 Task: Set up alerts for listings in Milwaukee, Wisconsin, within specific school districts.
Action: Mouse moved to (405, 242)
Screenshot: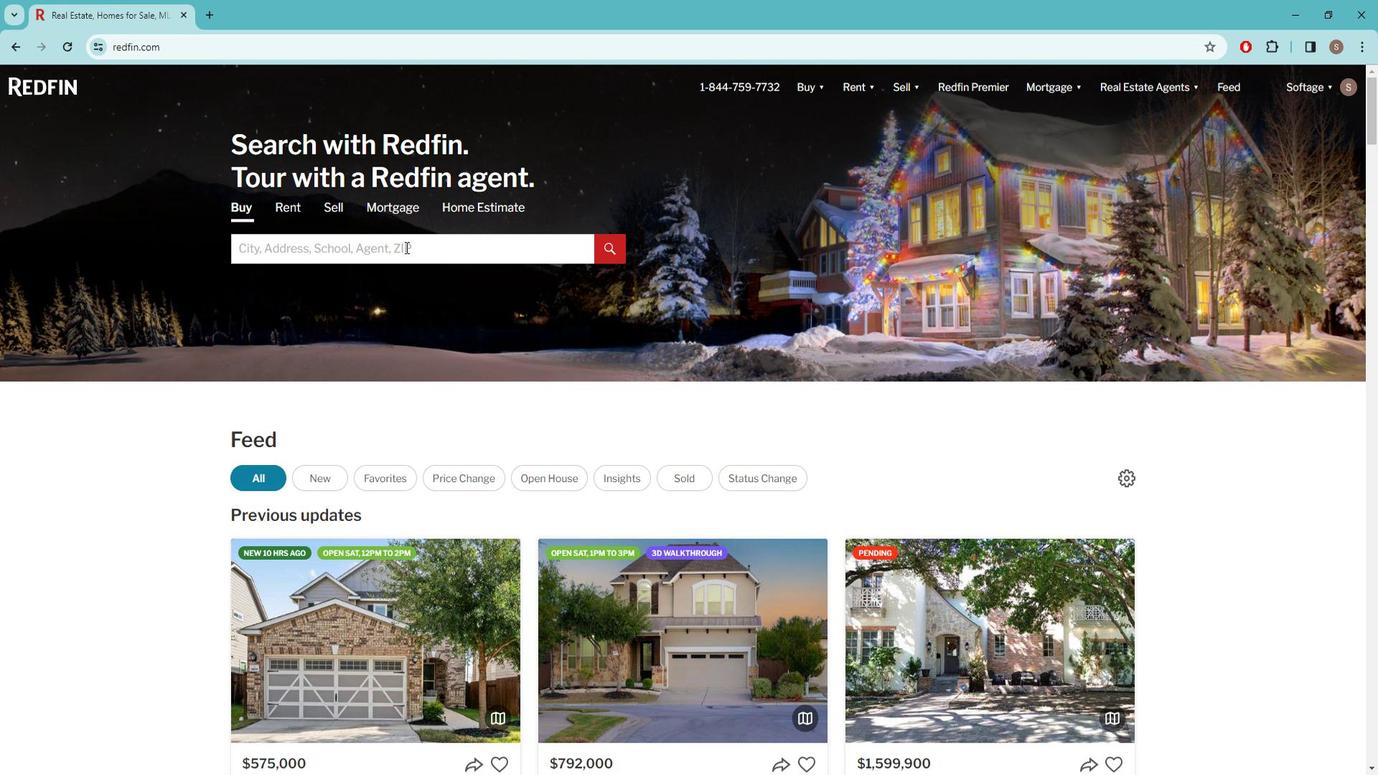 
Action: Mouse pressed left at (405, 242)
Screenshot: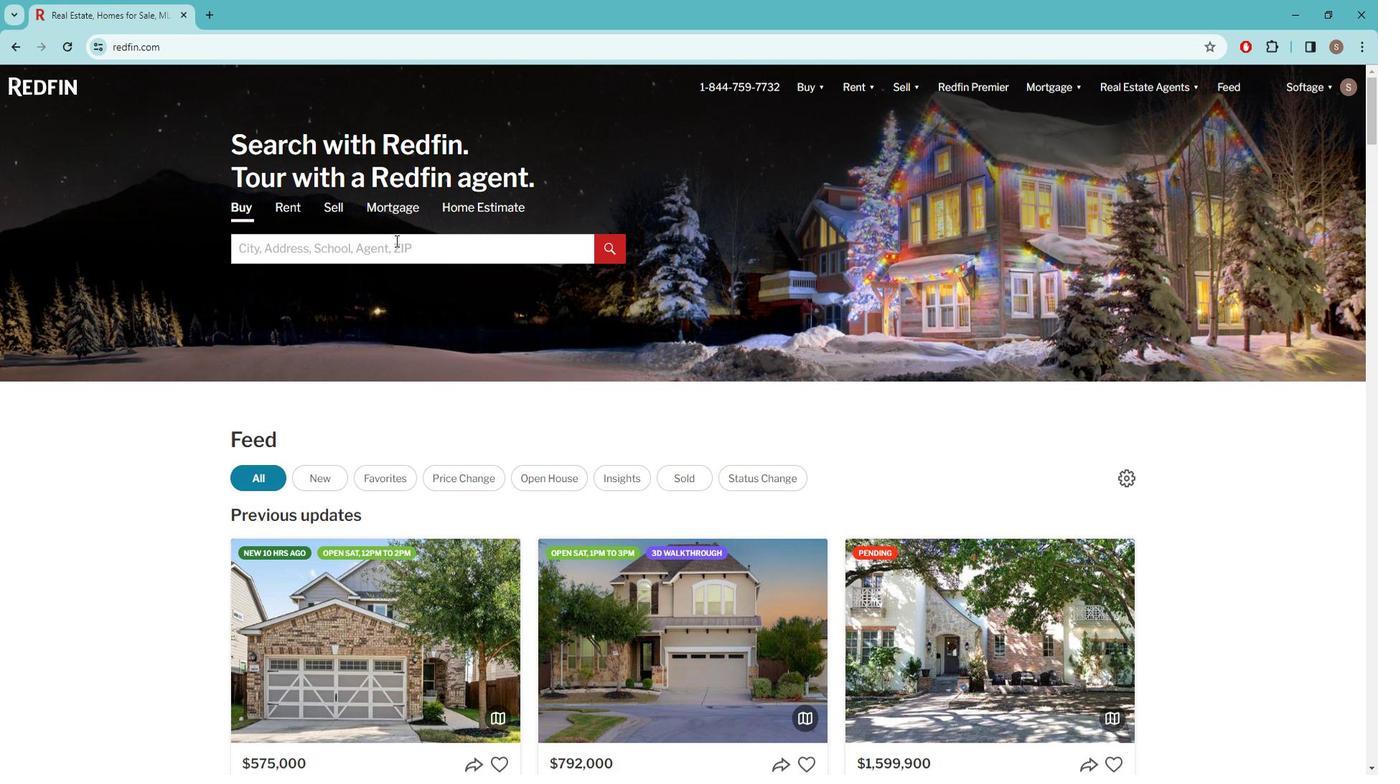 
Action: Key pressed m<Key.caps_lock>ILWAUKEE
Screenshot: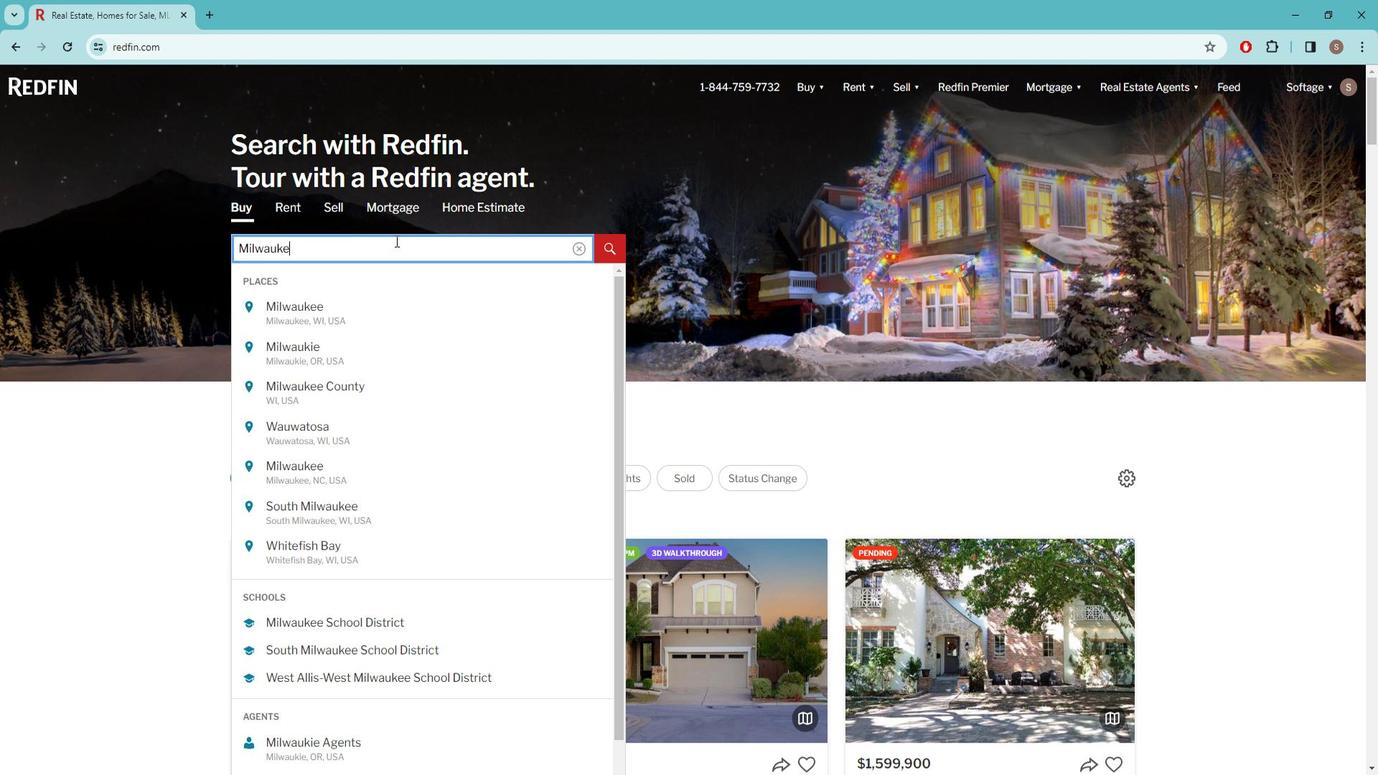 
Action: Mouse moved to (398, 300)
Screenshot: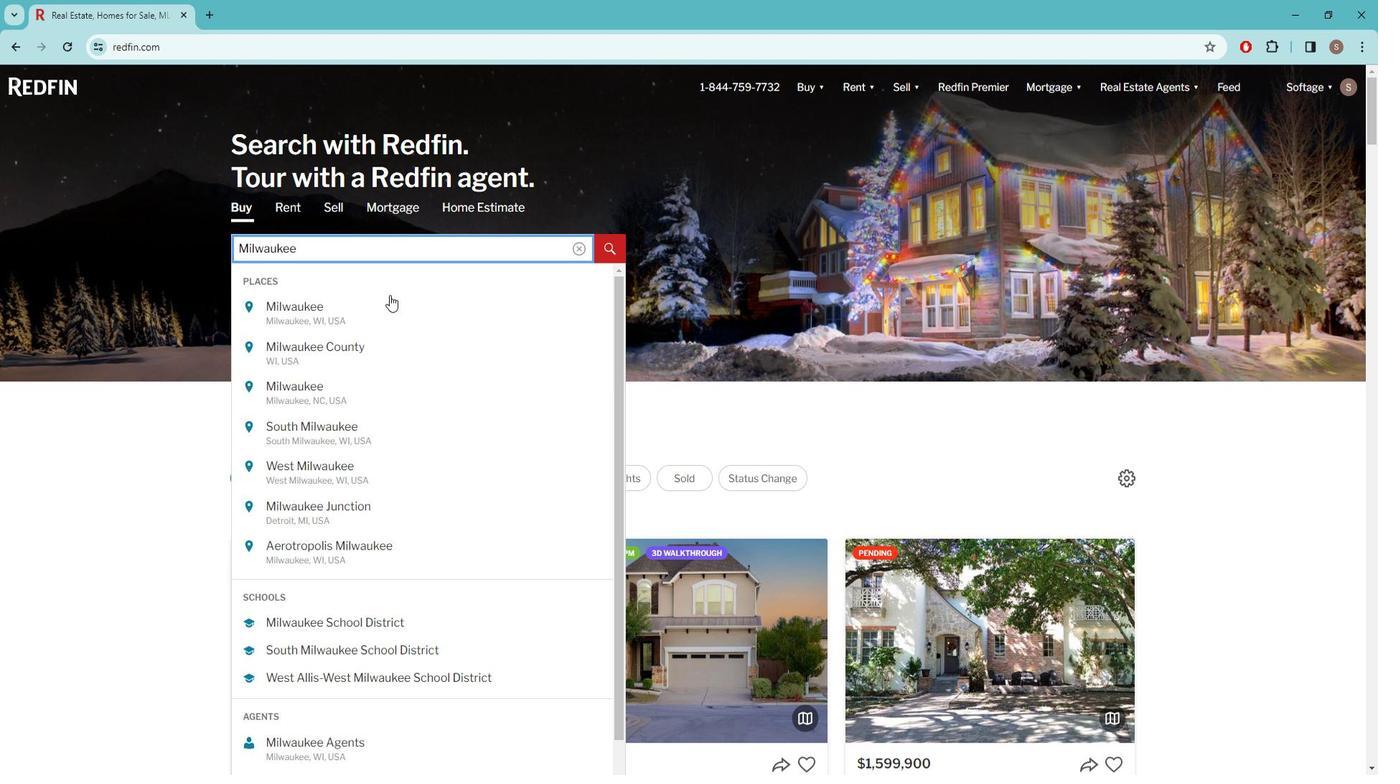 
Action: Mouse pressed left at (398, 300)
Screenshot: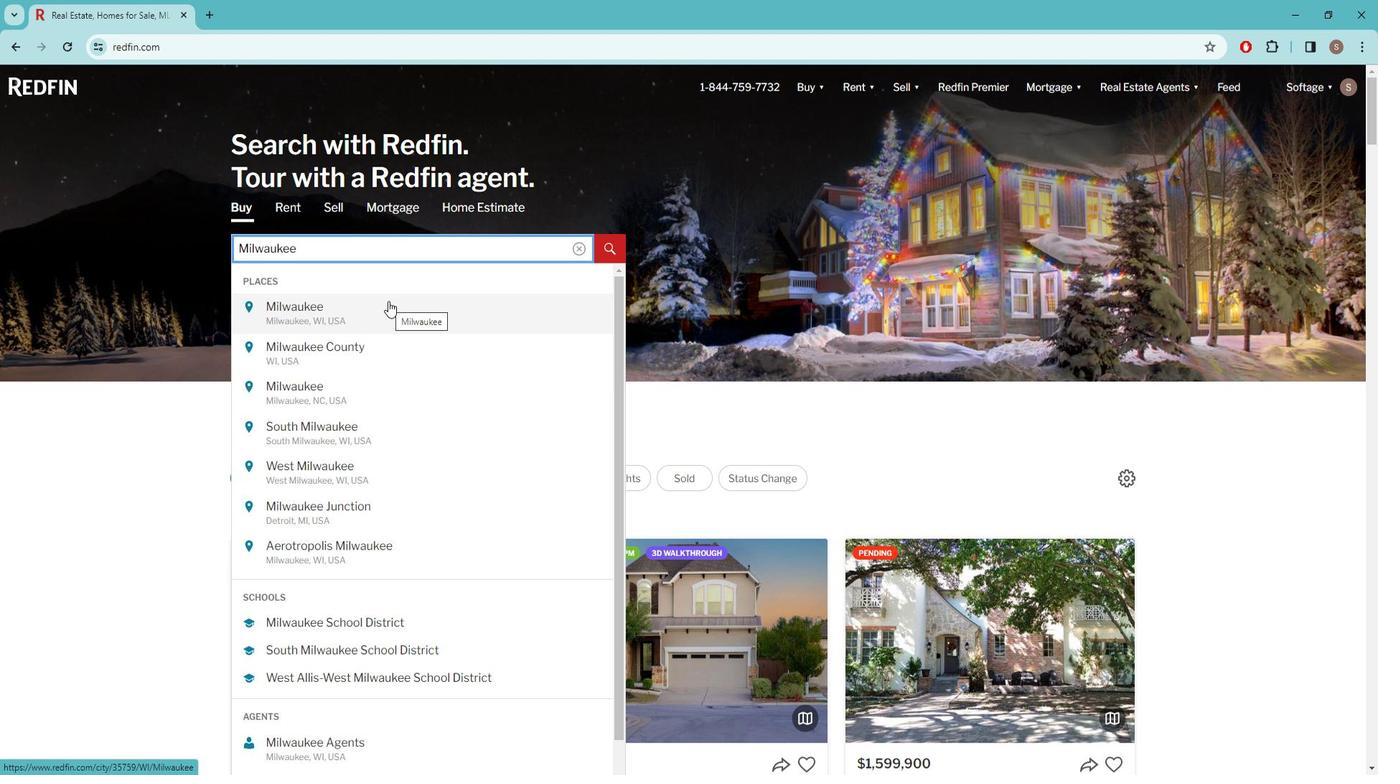 
Action: Mouse moved to (1220, 185)
Screenshot: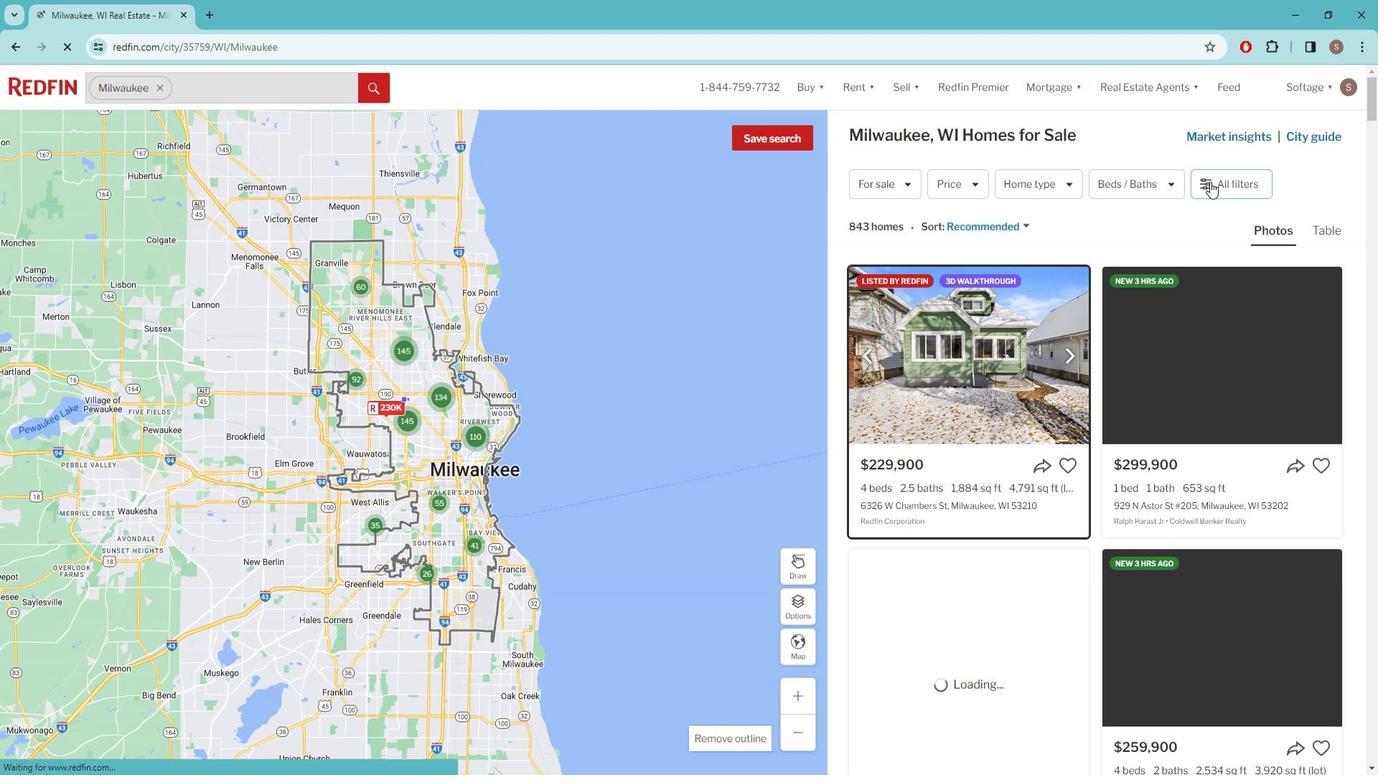
Action: Mouse pressed left at (1220, 185)
Screenshot: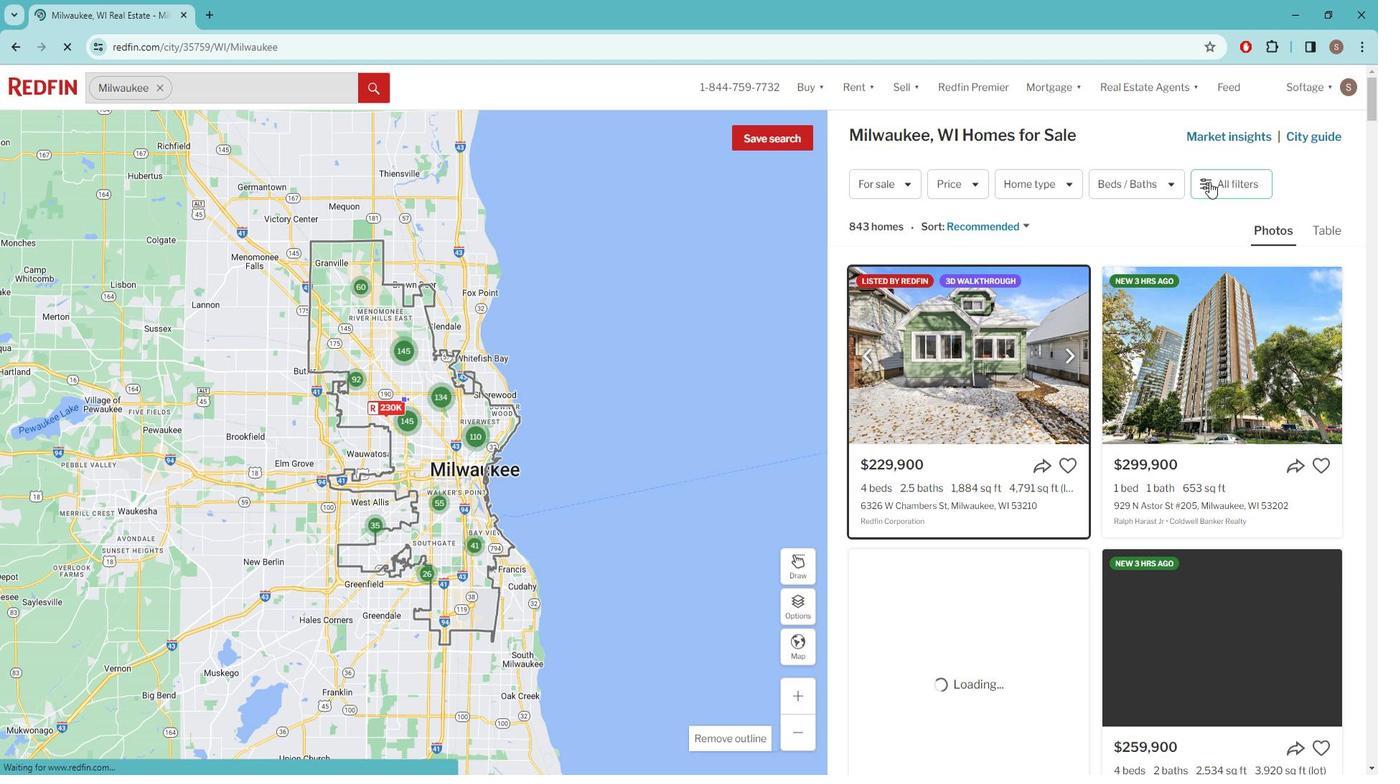 
Action: Mouse pressed left at (1220, 185)
Screenshot: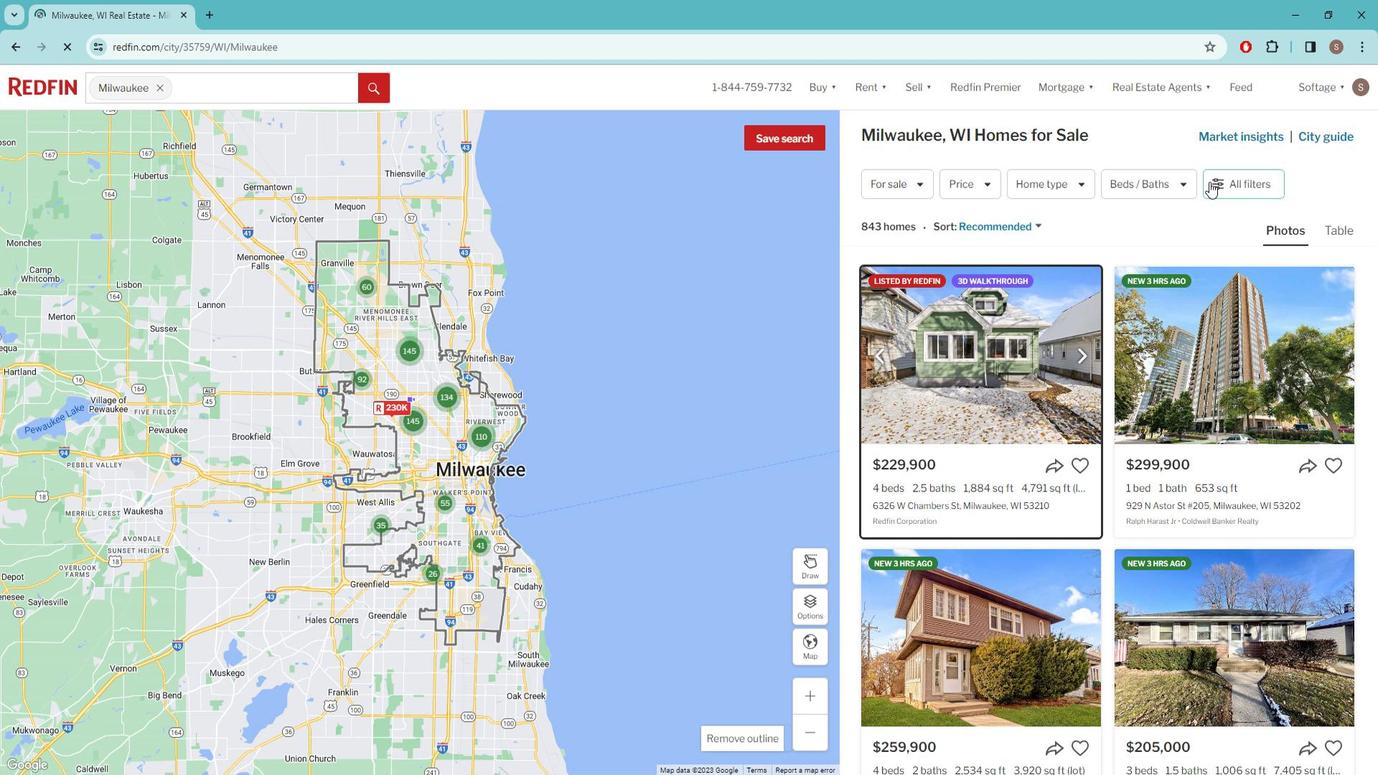 
Action: Mouse pressed left at (1220, 185)
Screenshot: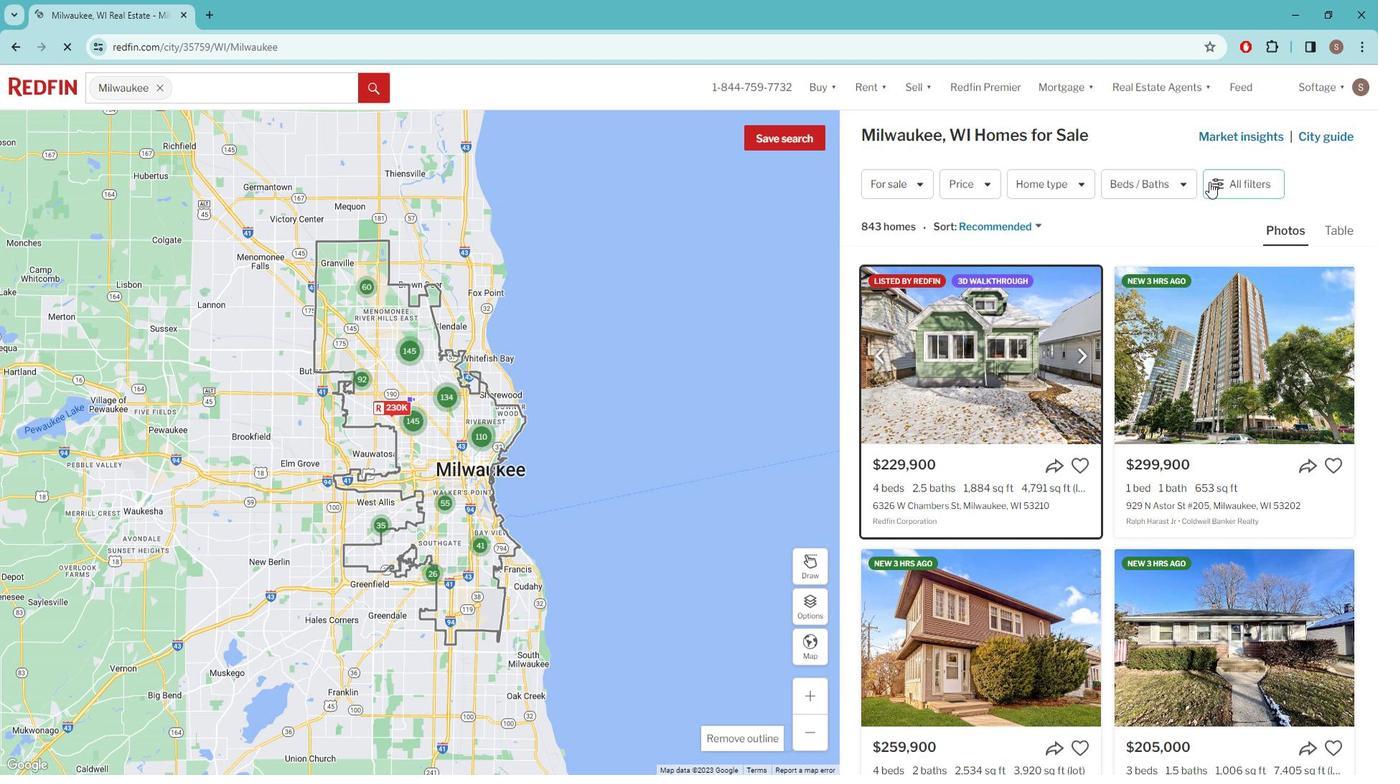 
Action: Mouse pressed left at (1220, 185)
Screenshot: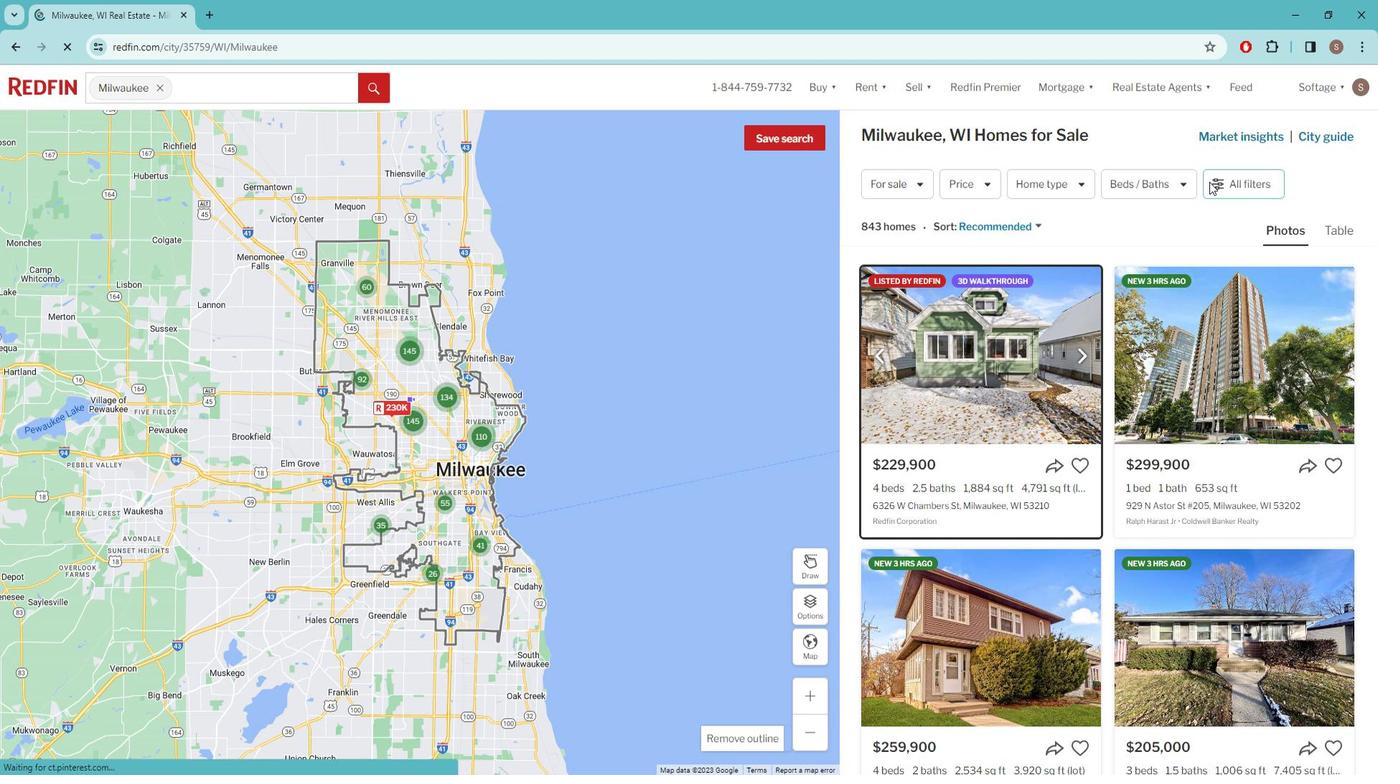 
Action: Mouse moved to (1189, 208)
Screenshot: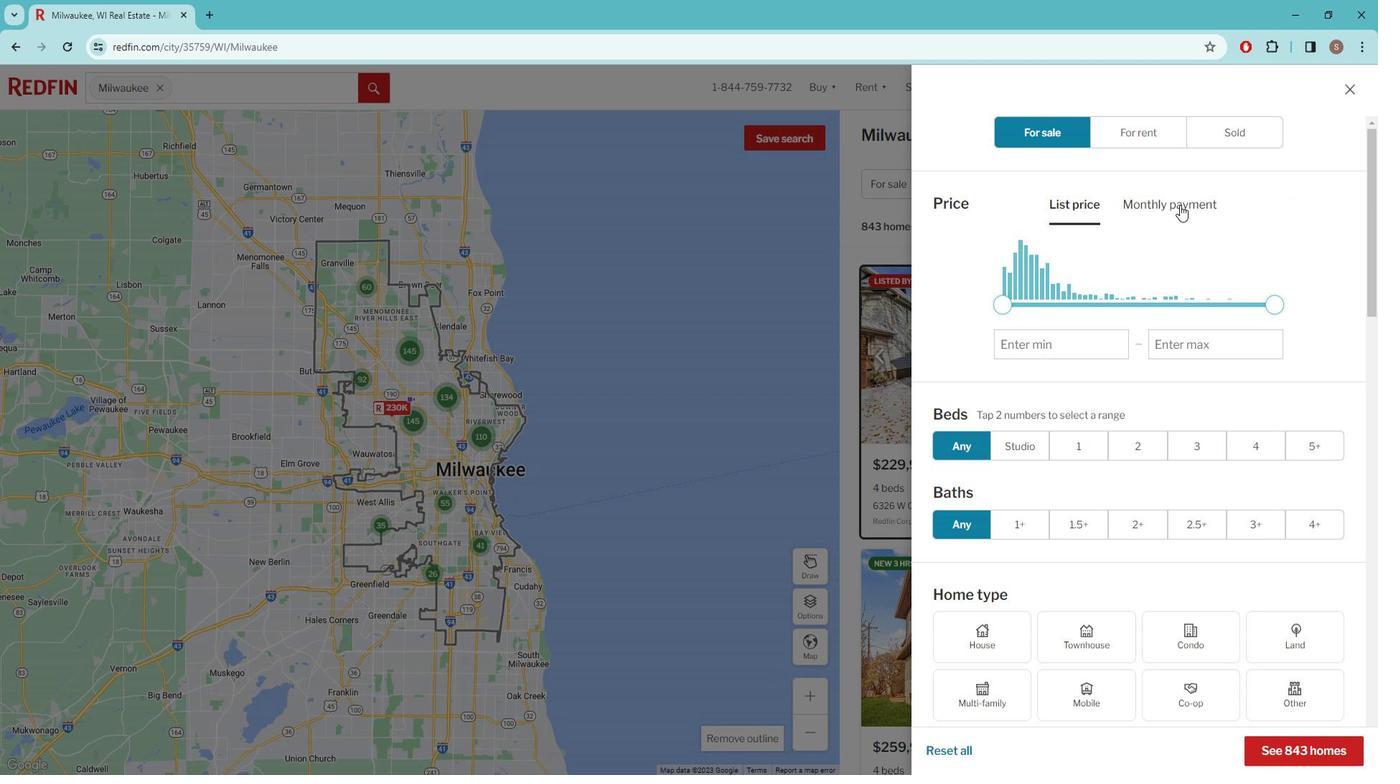 
Action: Mouse scrolled (1189, 208) with delta (0, 0)
Screenshot: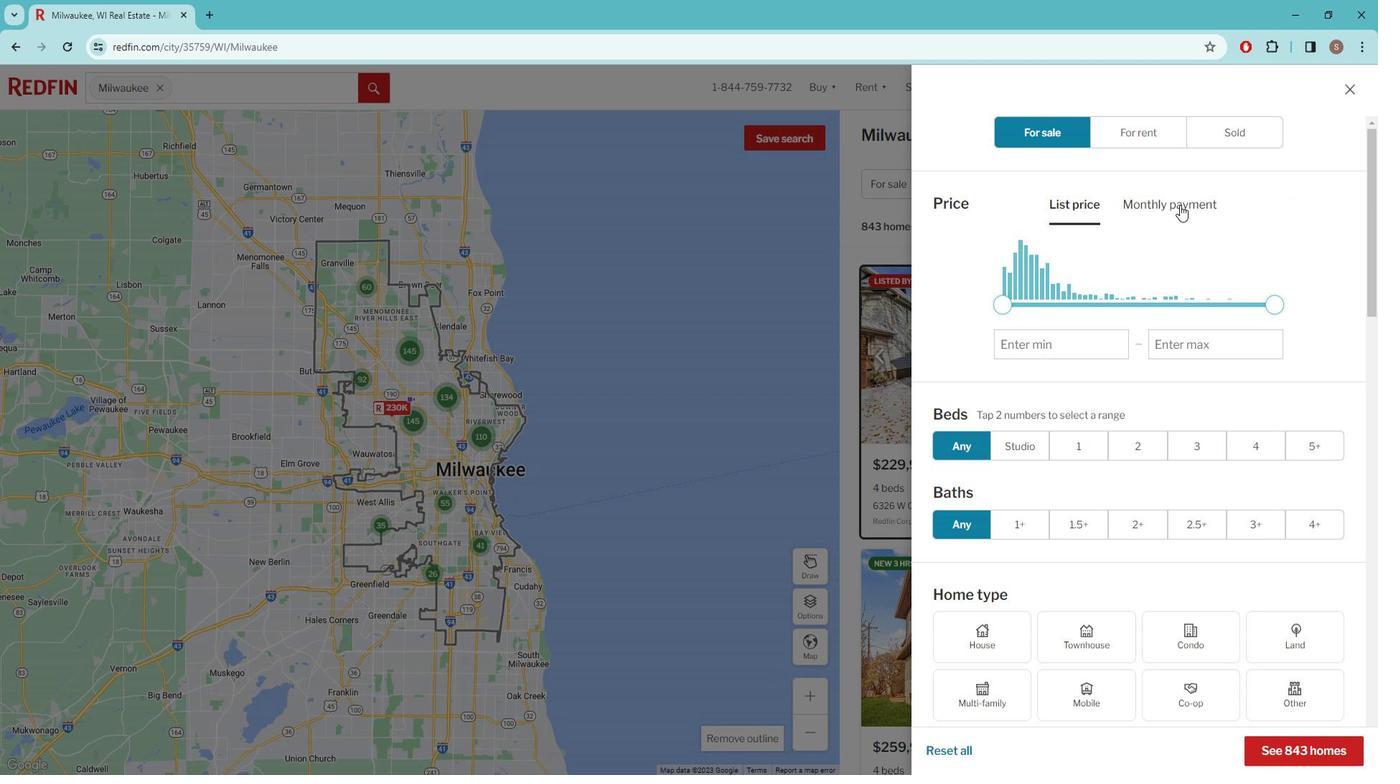 
Action: Mouse scrolled (1189, 208) with delta (0, 0)
Screenshot: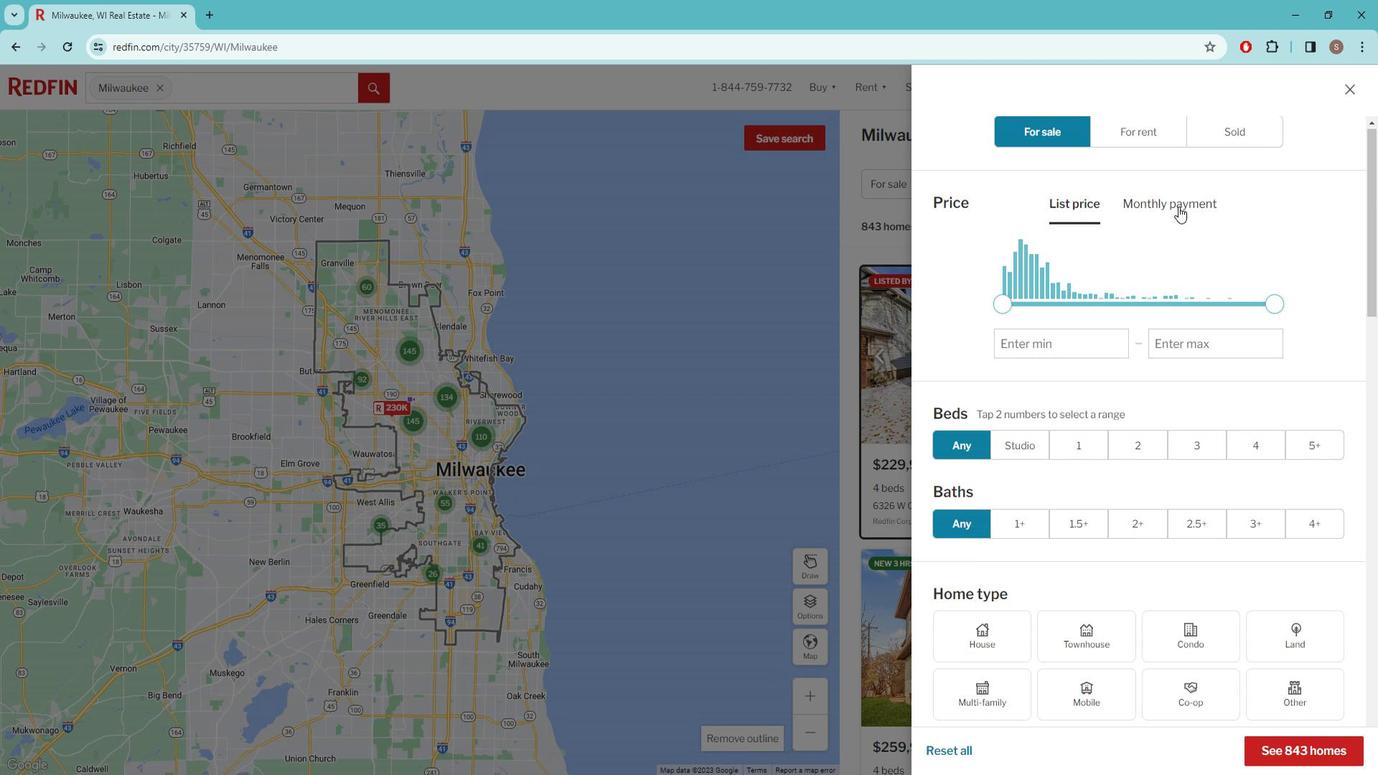 
Action: Mouse scrolled (1189, 208) with delta (0, 0)
Screenshot: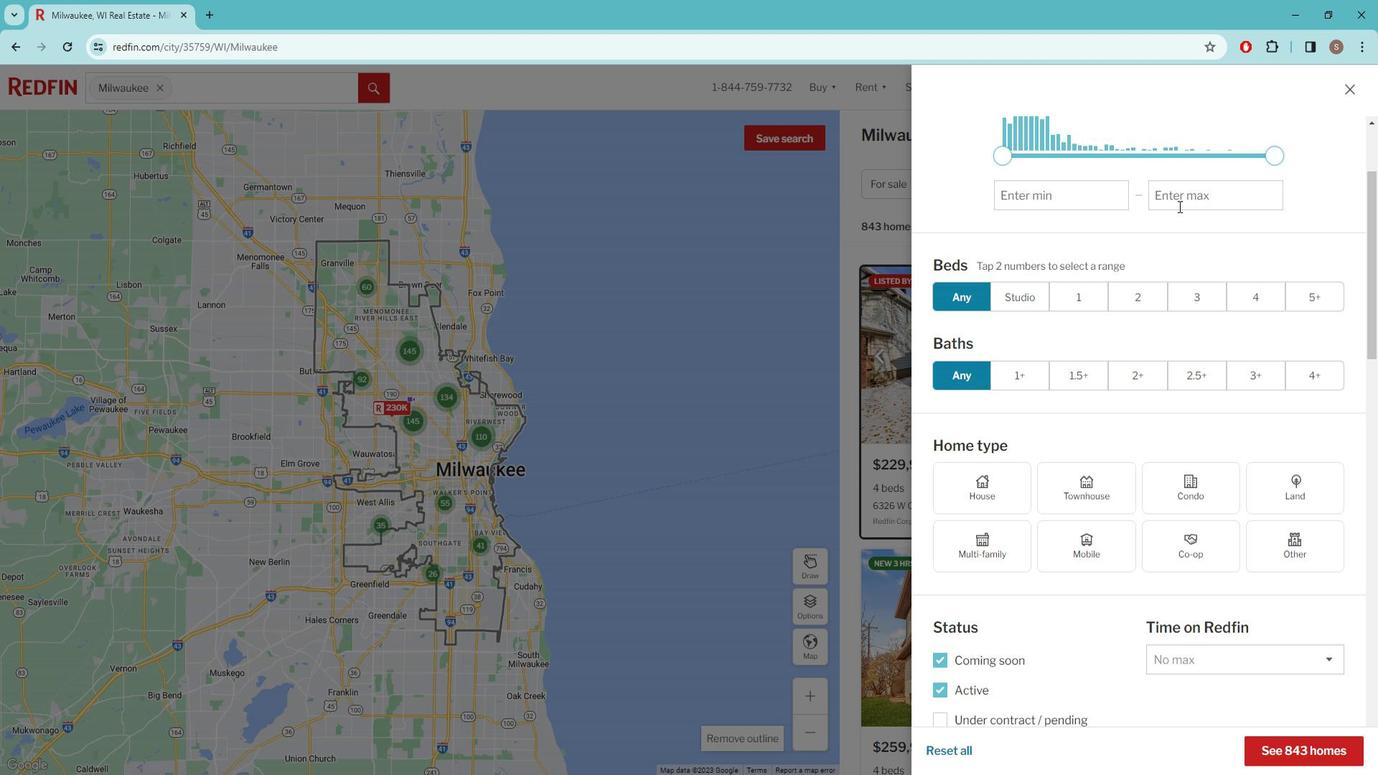 
Action: Mouse scrolled (1189, 208) with delta (0, 0)
Screenshot: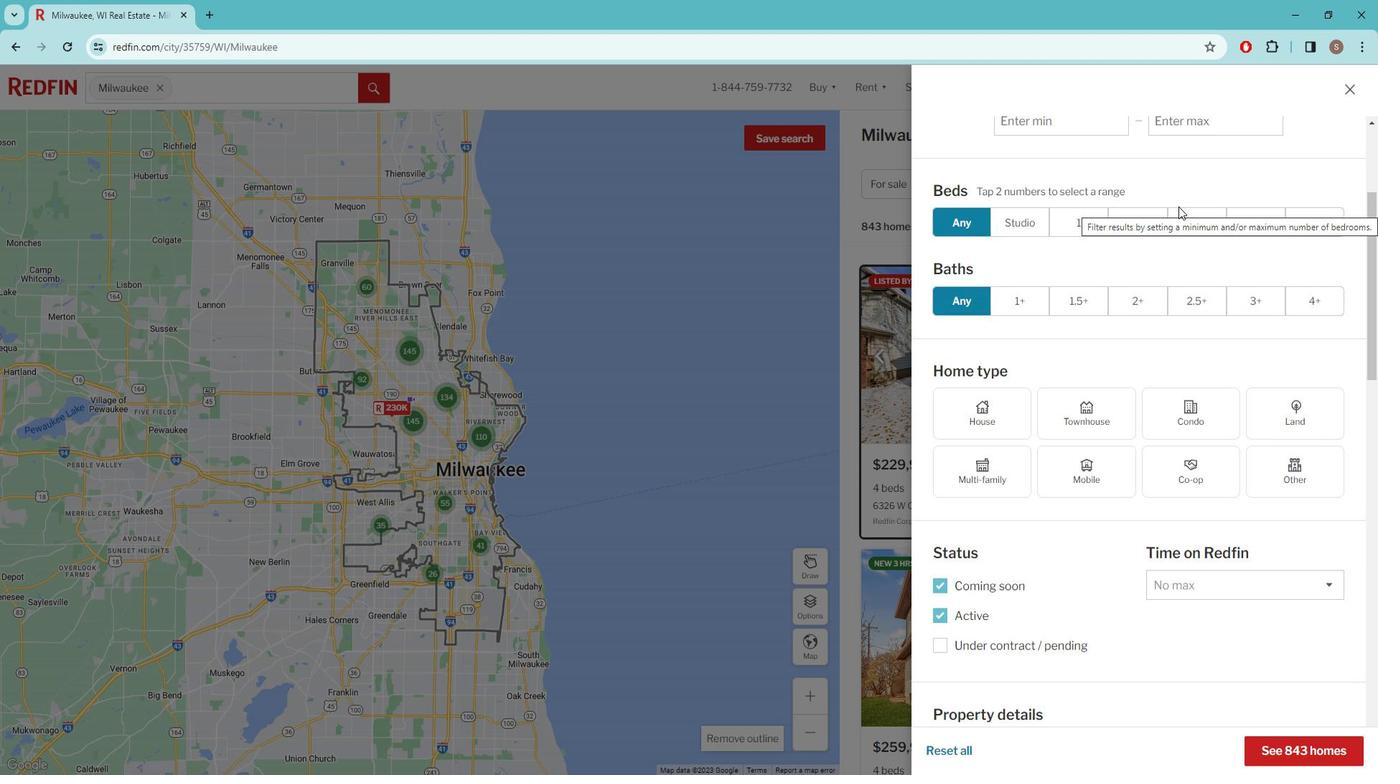 
Action: Mouse scrolled (1189, 208) with delta (0, 0)
Screenshot: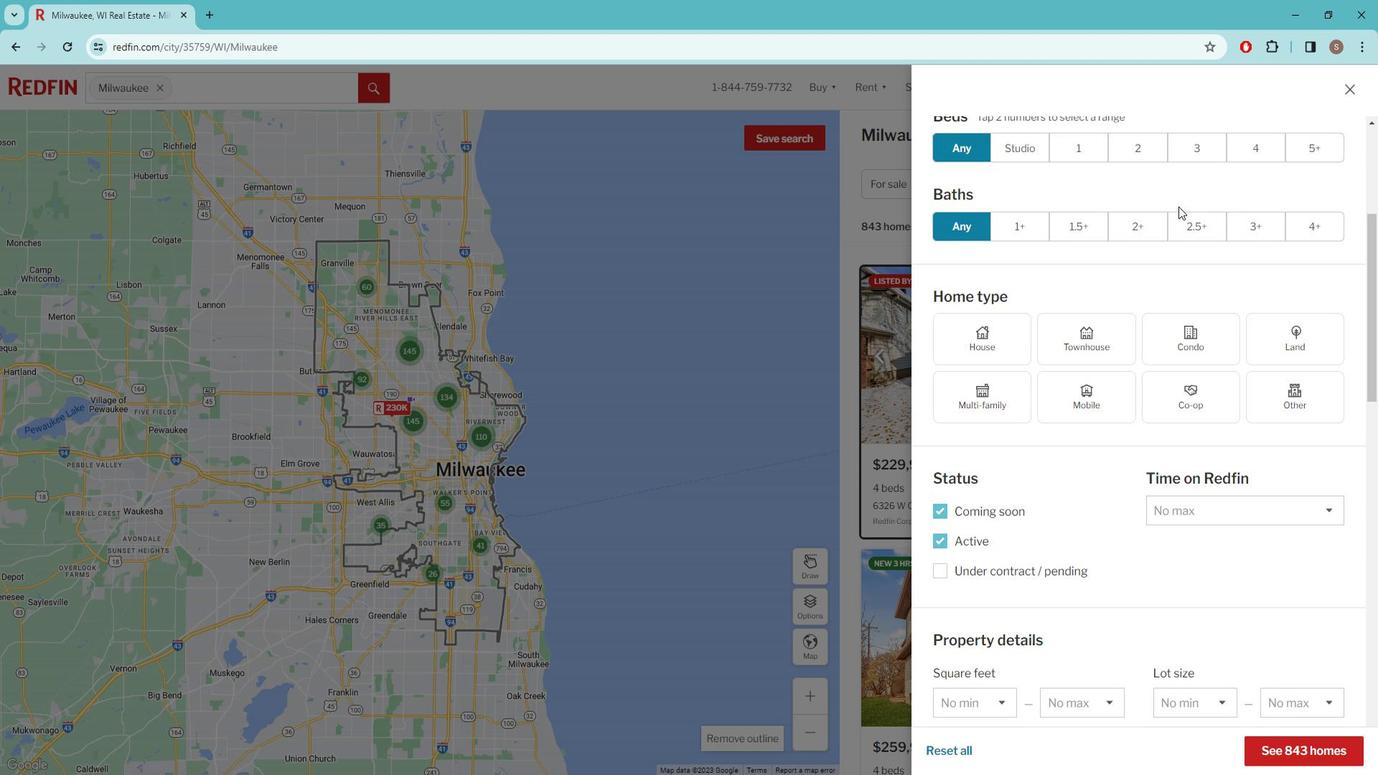 
Action: Mouse moved to (994, 268)
Screenshot: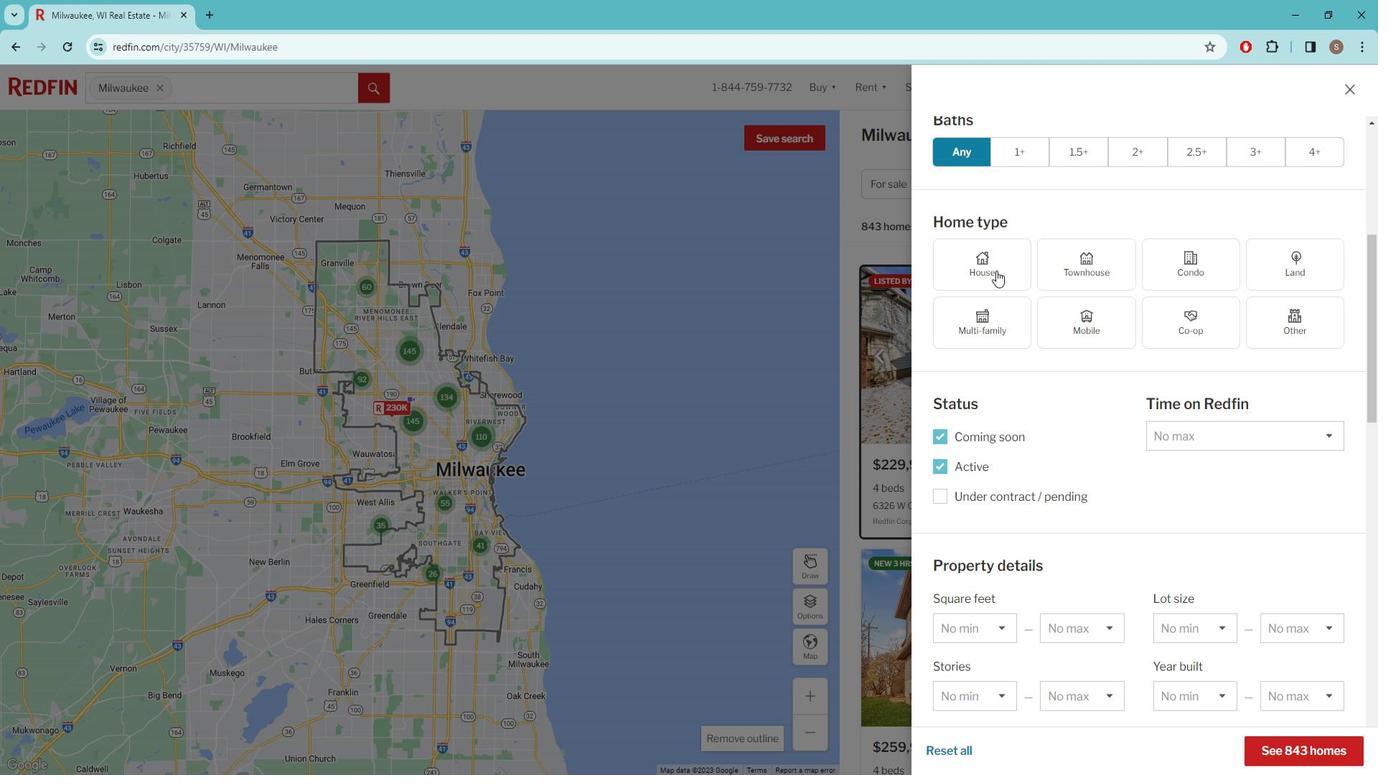 
Action: Mouse pressed left at (994, 268)
Screenshot: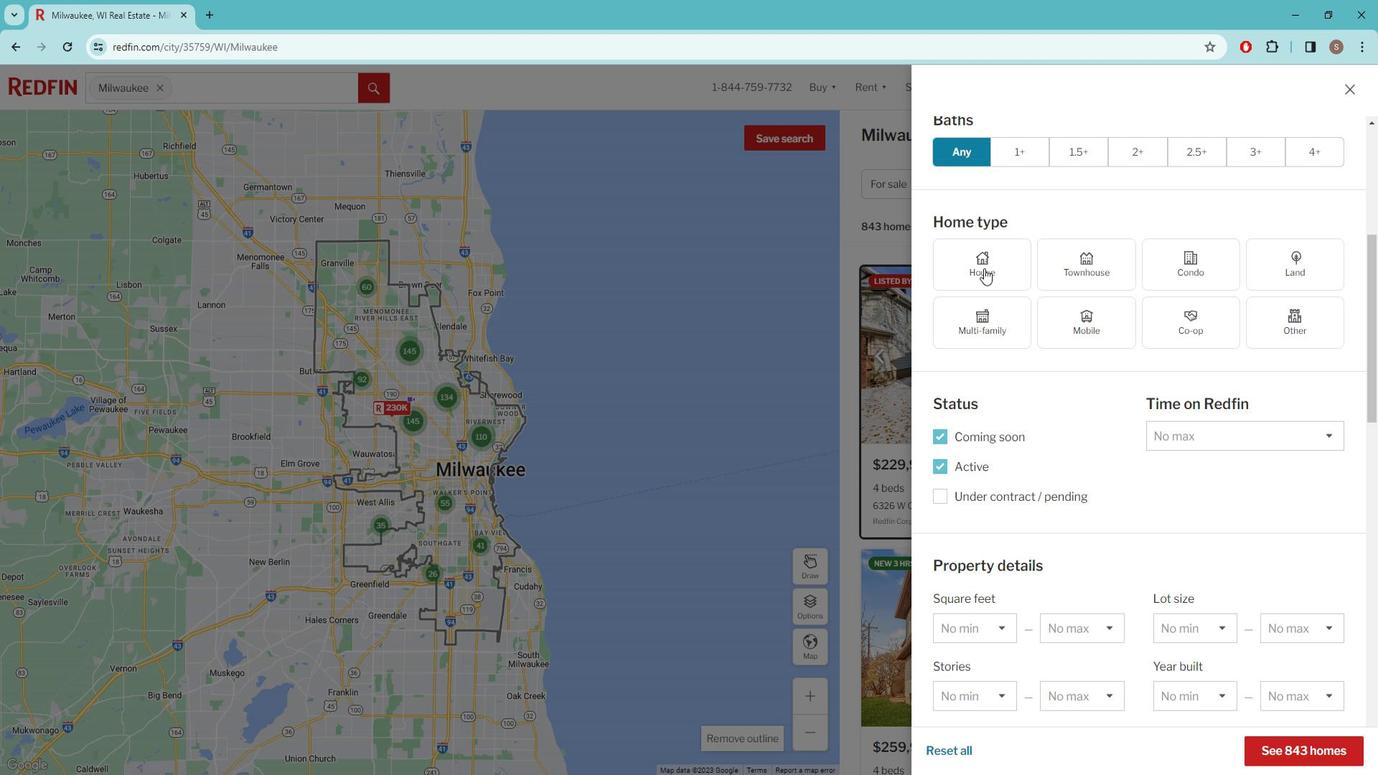 
Action: Mouse moved to (1014, 272)
Screenshot: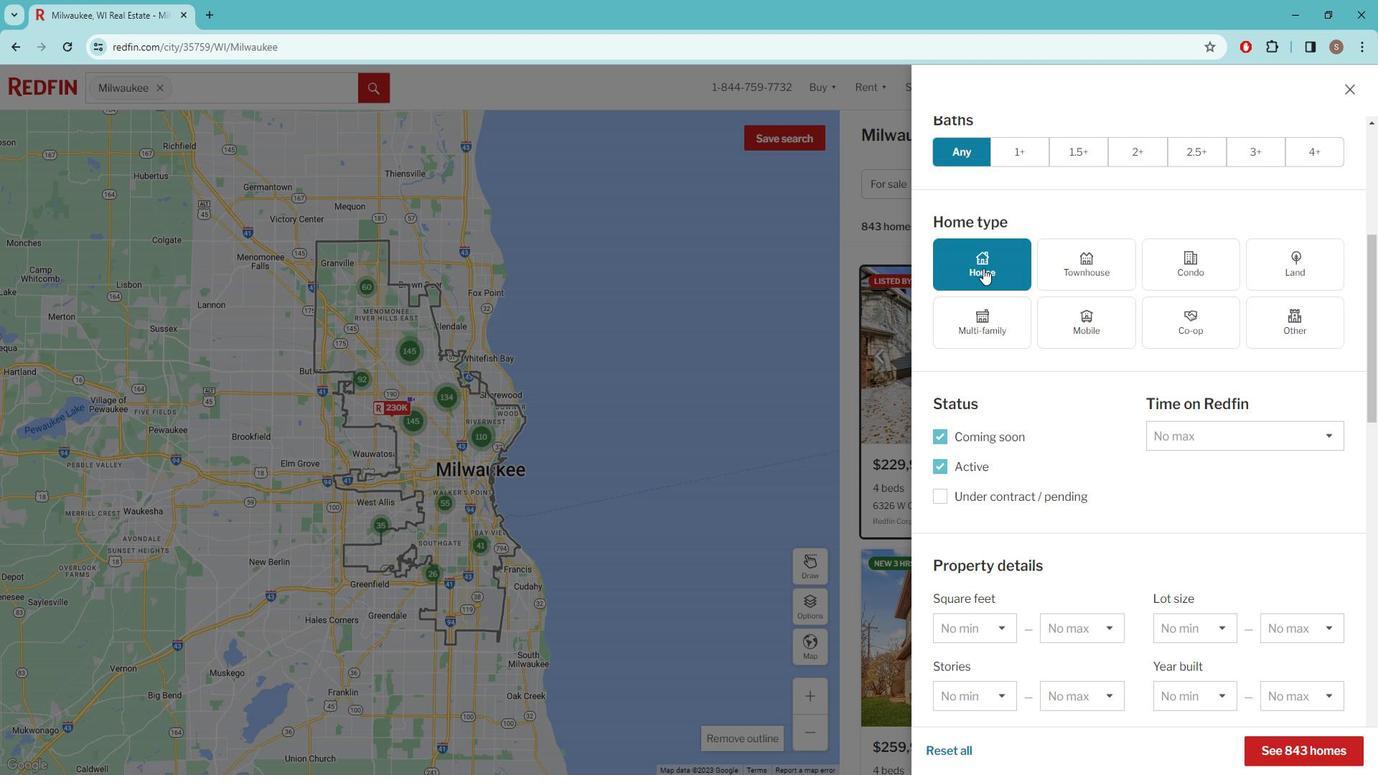 
Action: Mouse scrolled (1014, 272) with delta (0, 0)
Screenshot: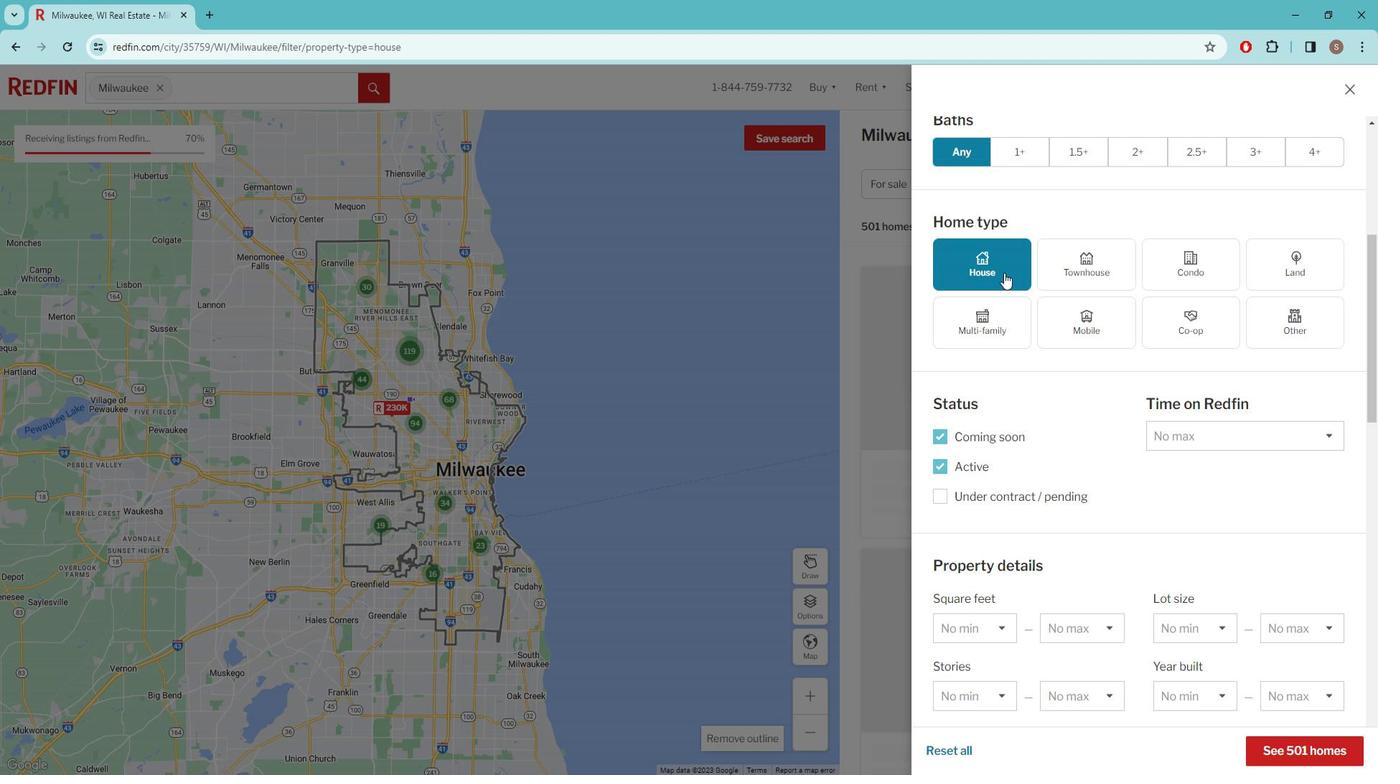 
Action: Mouse scrolled (1014, 272) with delta (0, 0)
Screenshot: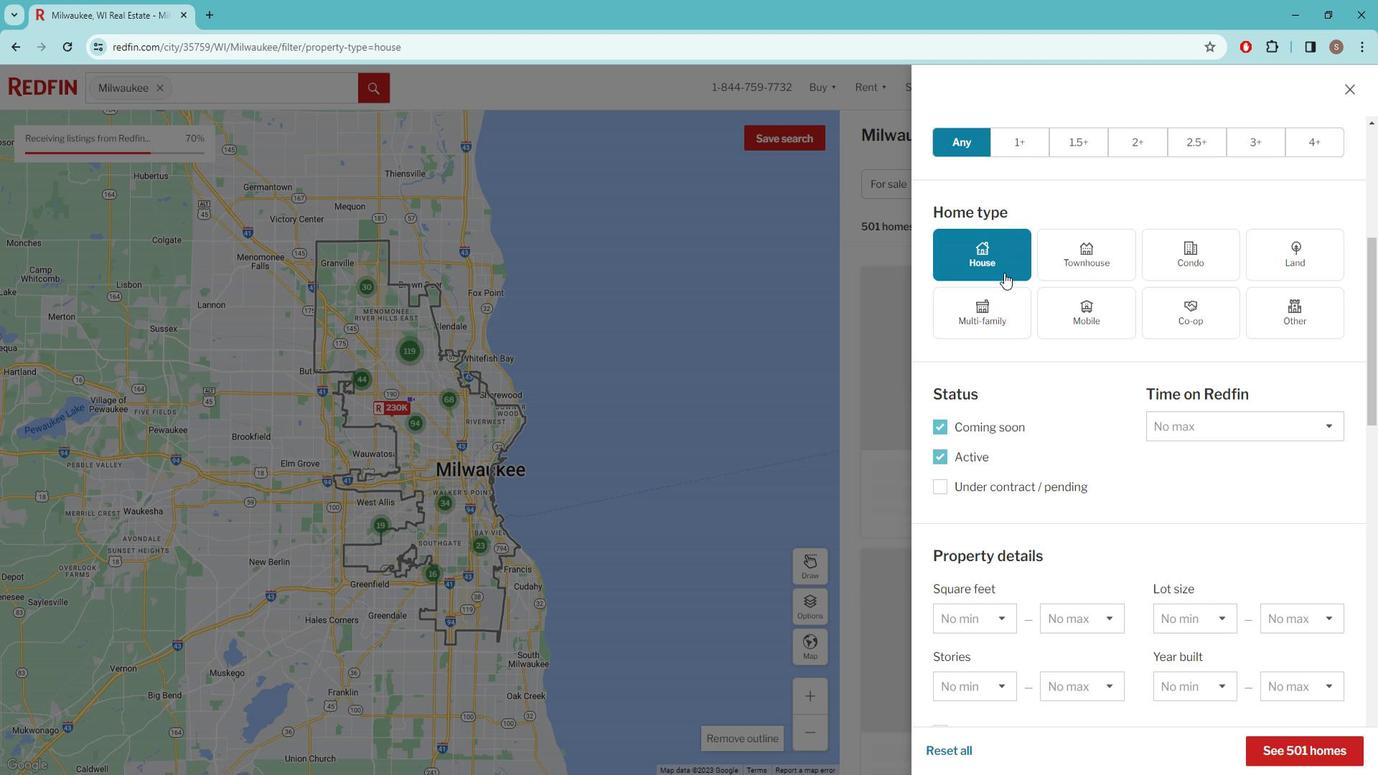 
Action: Mouse scrolled (1014, 272) with delta (0, 0)
Screenshot: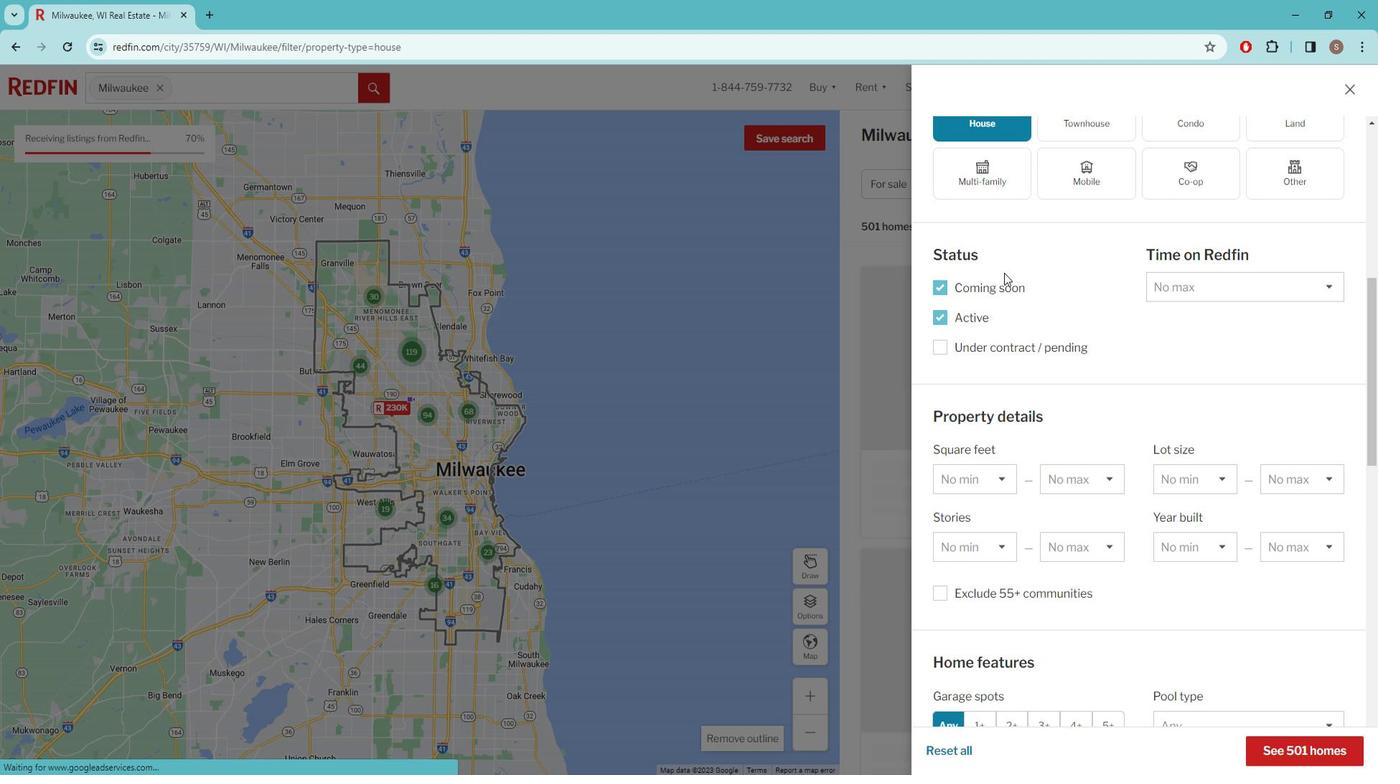 
Action: Mouse moved to (1018, 285)
Screenshot: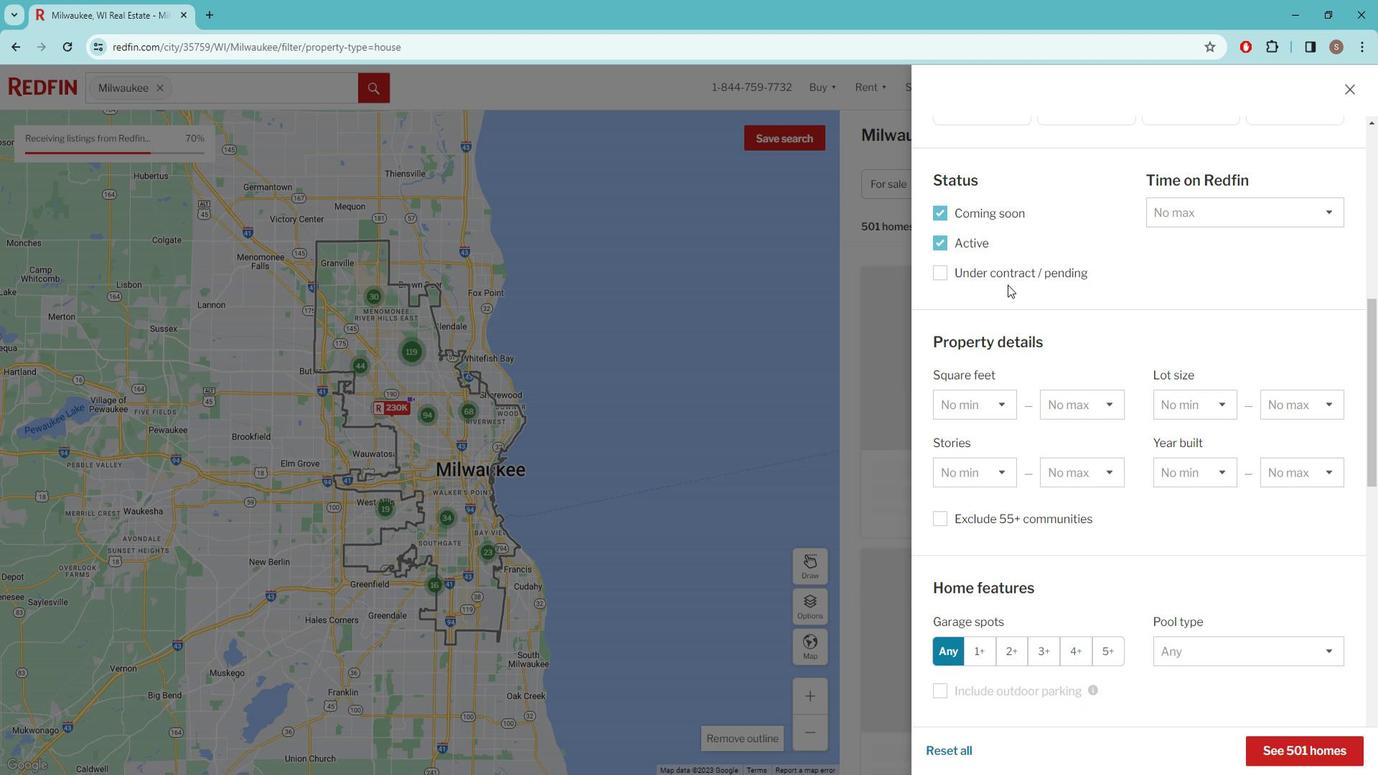 
Action: Mouse scrolled (1018, 284) with delta (0, 0)
Screenshot: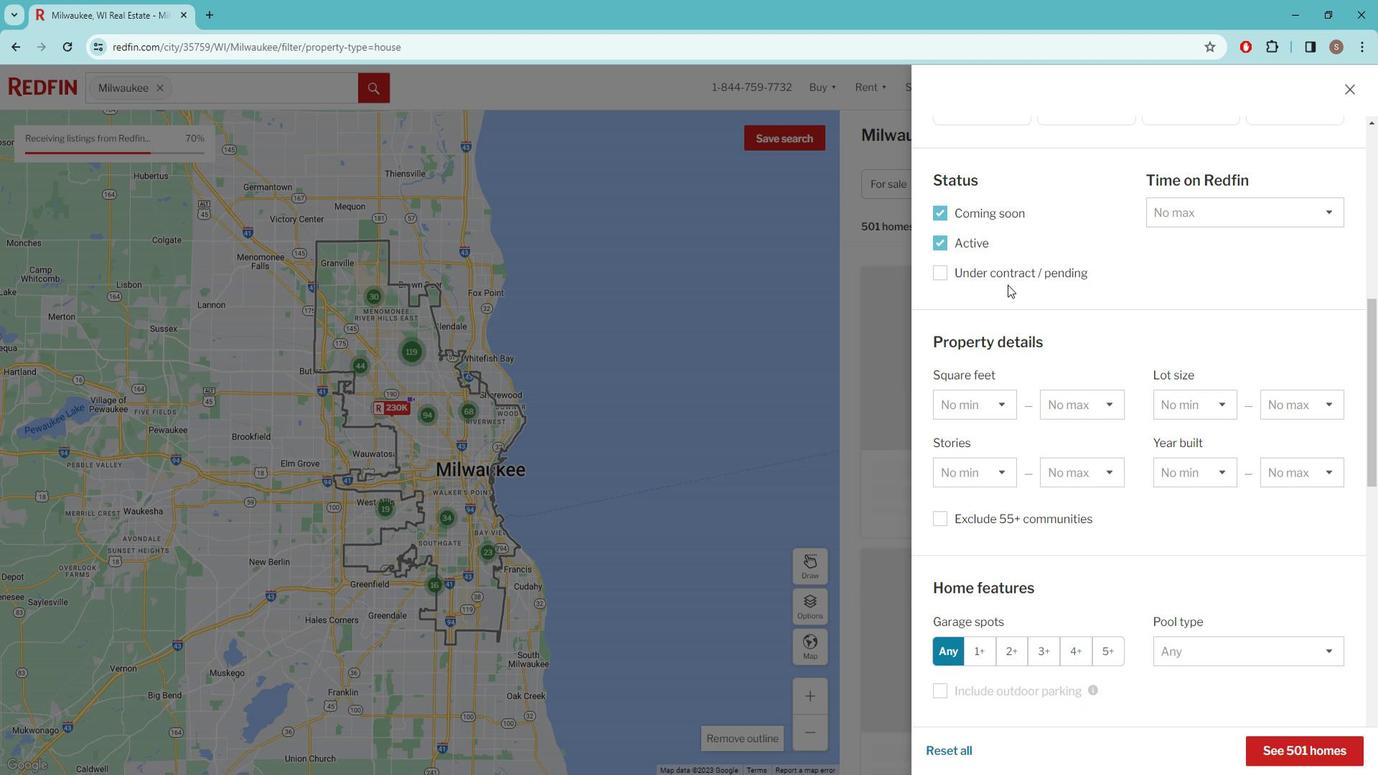 
Action: Mouse scrolled (1018, 284) with delta (0, 0)
Screenshot: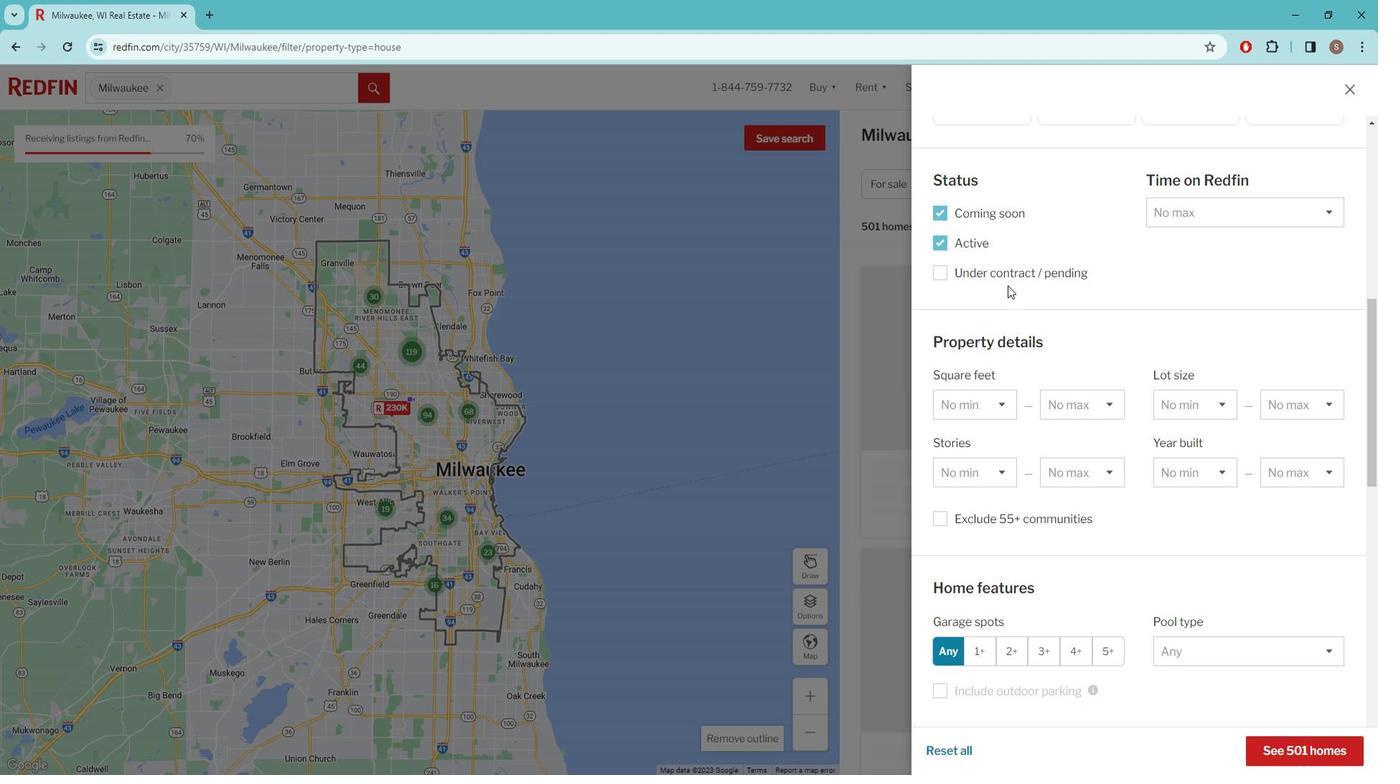 
Action: Mouse scrolled (1018, 284) with delta (0, 0)
Screenshot: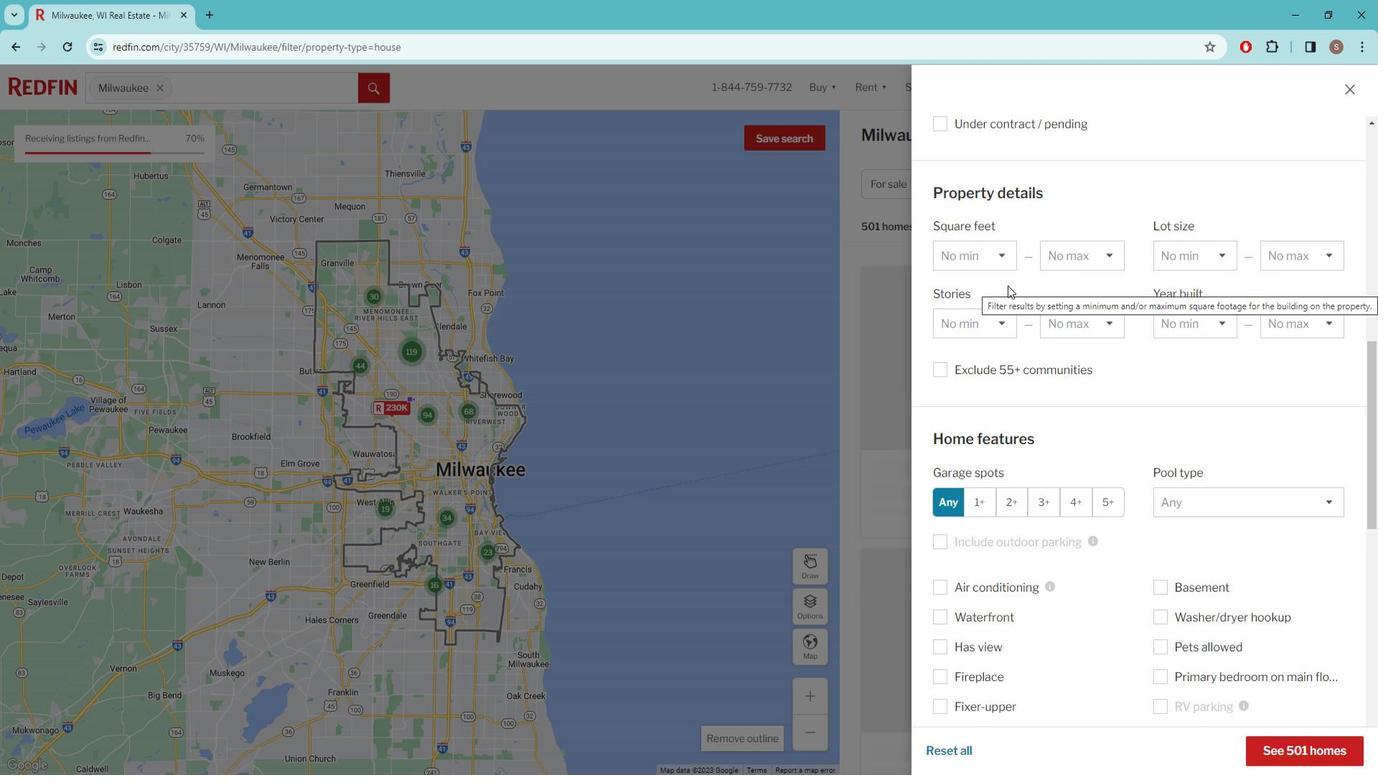 
Action: Mouse scrolled (1018, 284) with delta (0, 0)
Screenshot: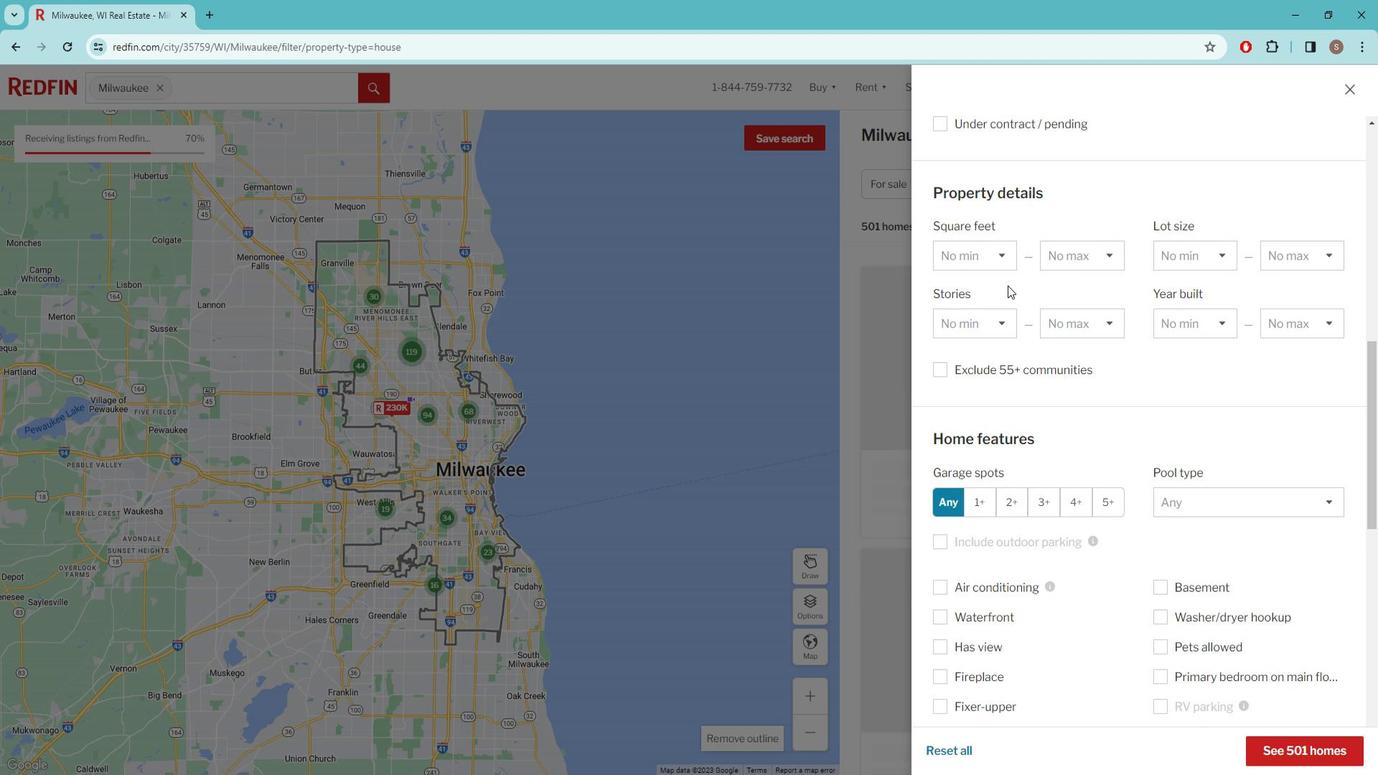 
Action: Mouse scrolled (1018, 284) with delta (0, 0)
Screenshot: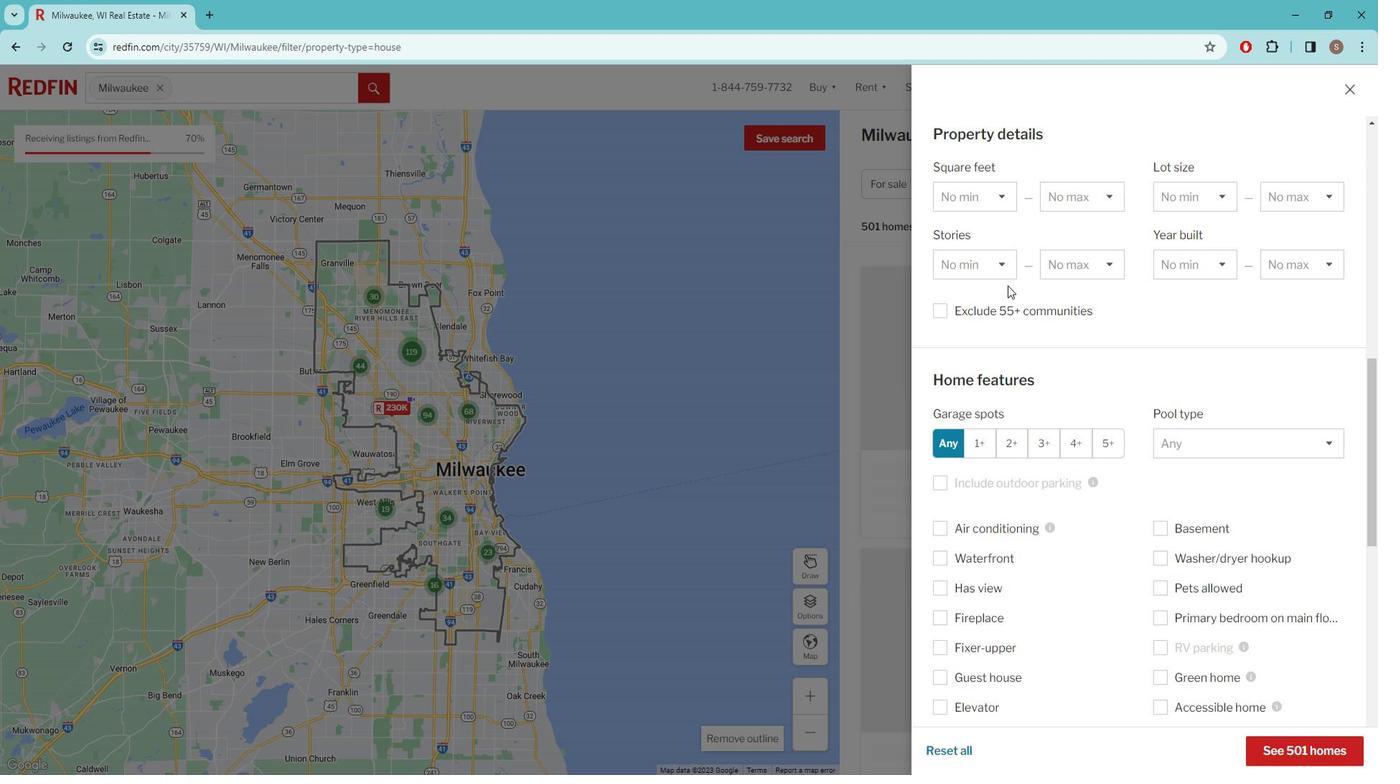 
Action: Mouse scrolled (1018, 284) with delta (0, 0)
Screenshot: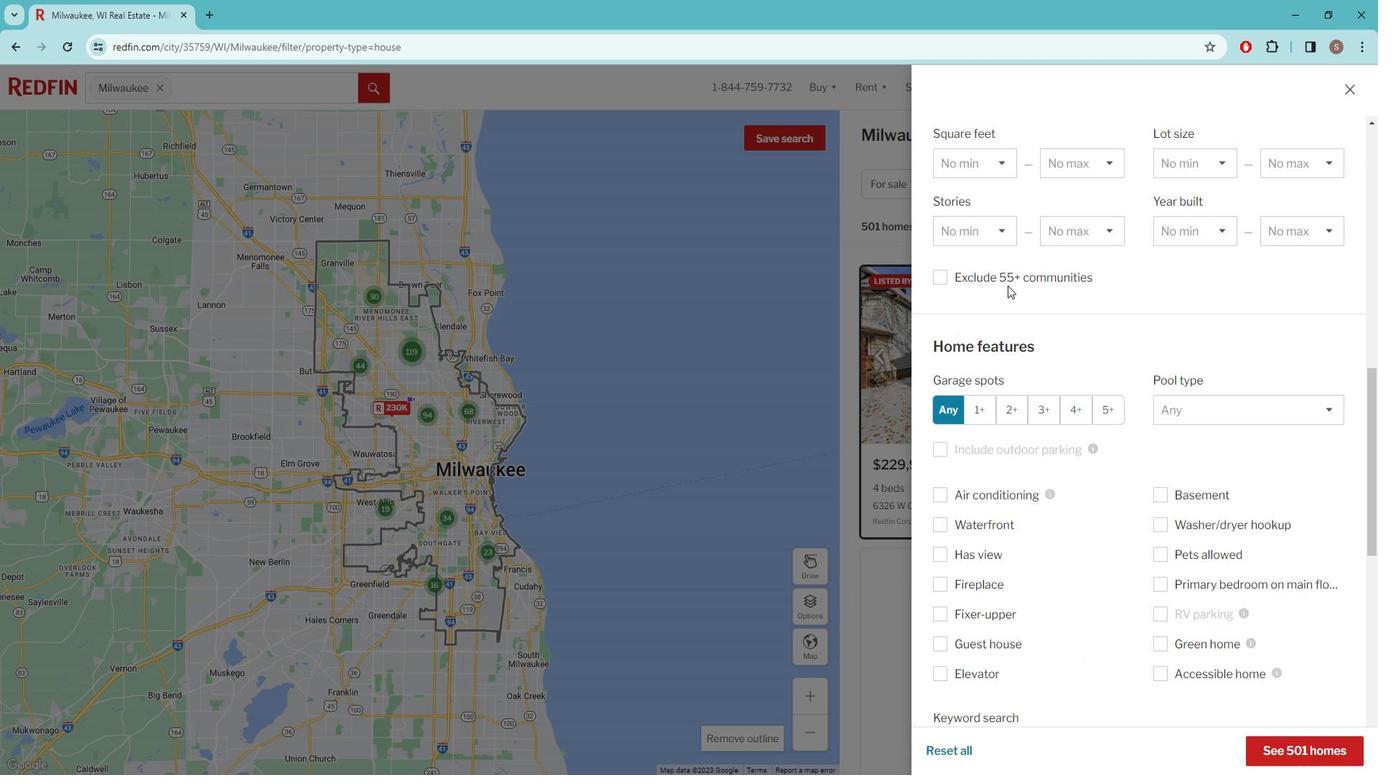 
Action: Mouse scrolled (1018, 284) with delta (0, 0)
Screenshot: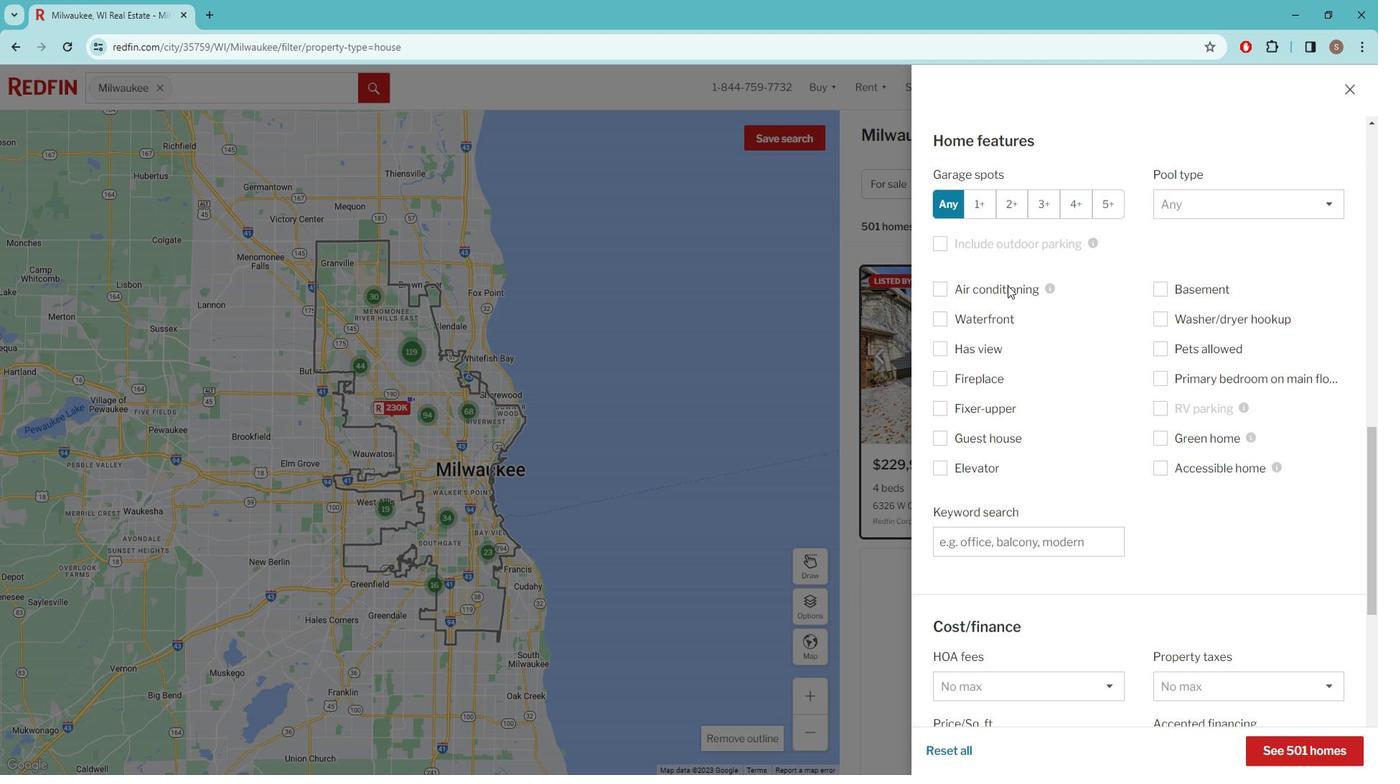 
Action: Mouse scrolled (1018, 284) with delta (0, 0)
Screenshot: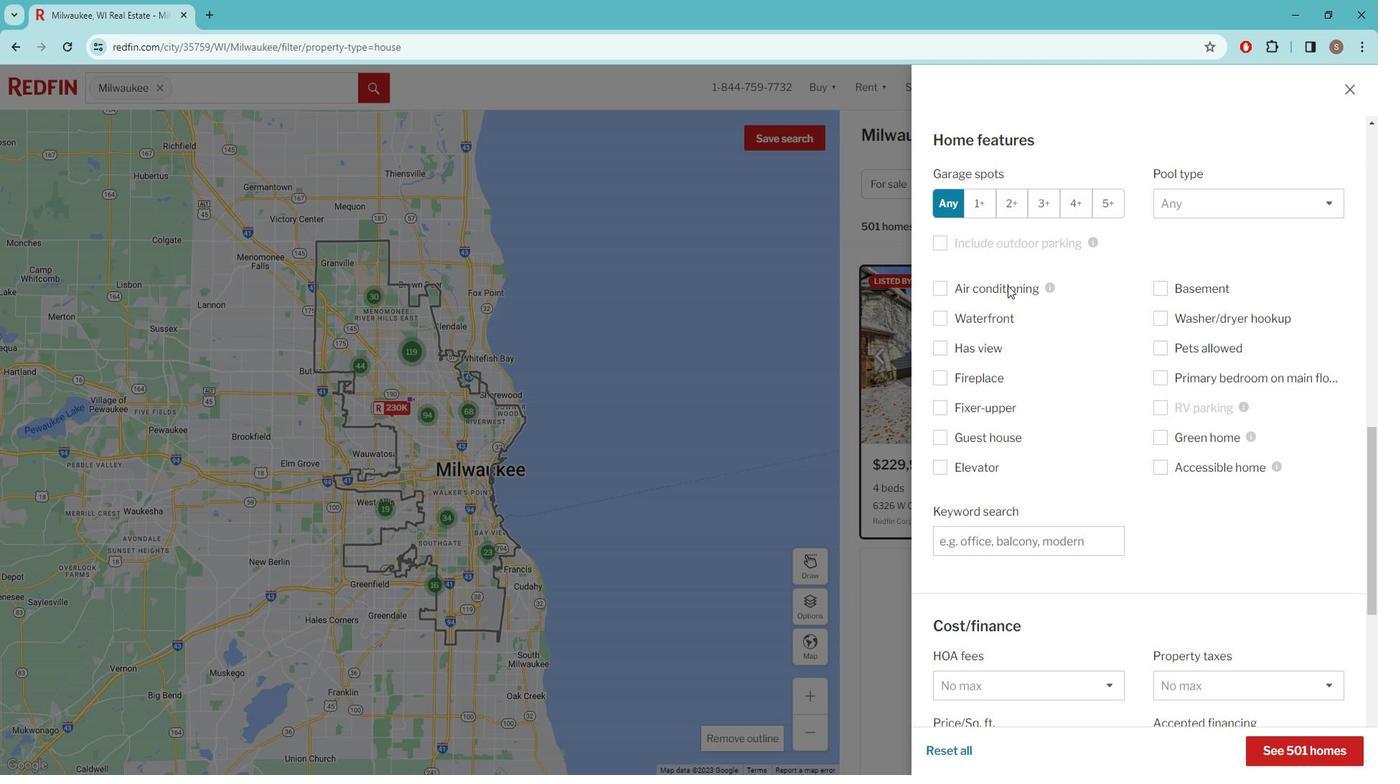
Action: Mouse scrolled (1018, 284) with delta (0, 0)
Screenshot: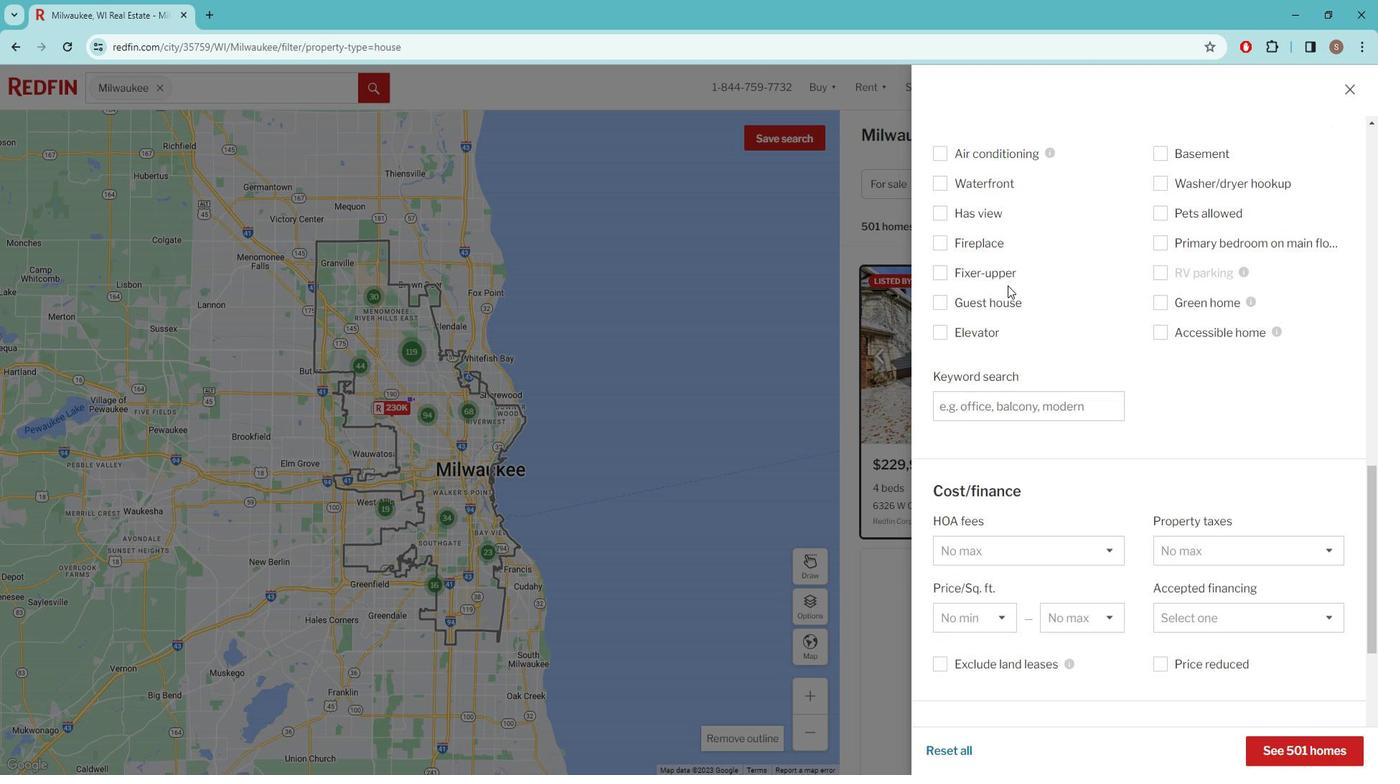 
Action: Mouse scrolled (1018, 284) with delta (0, 0)
Screenshot: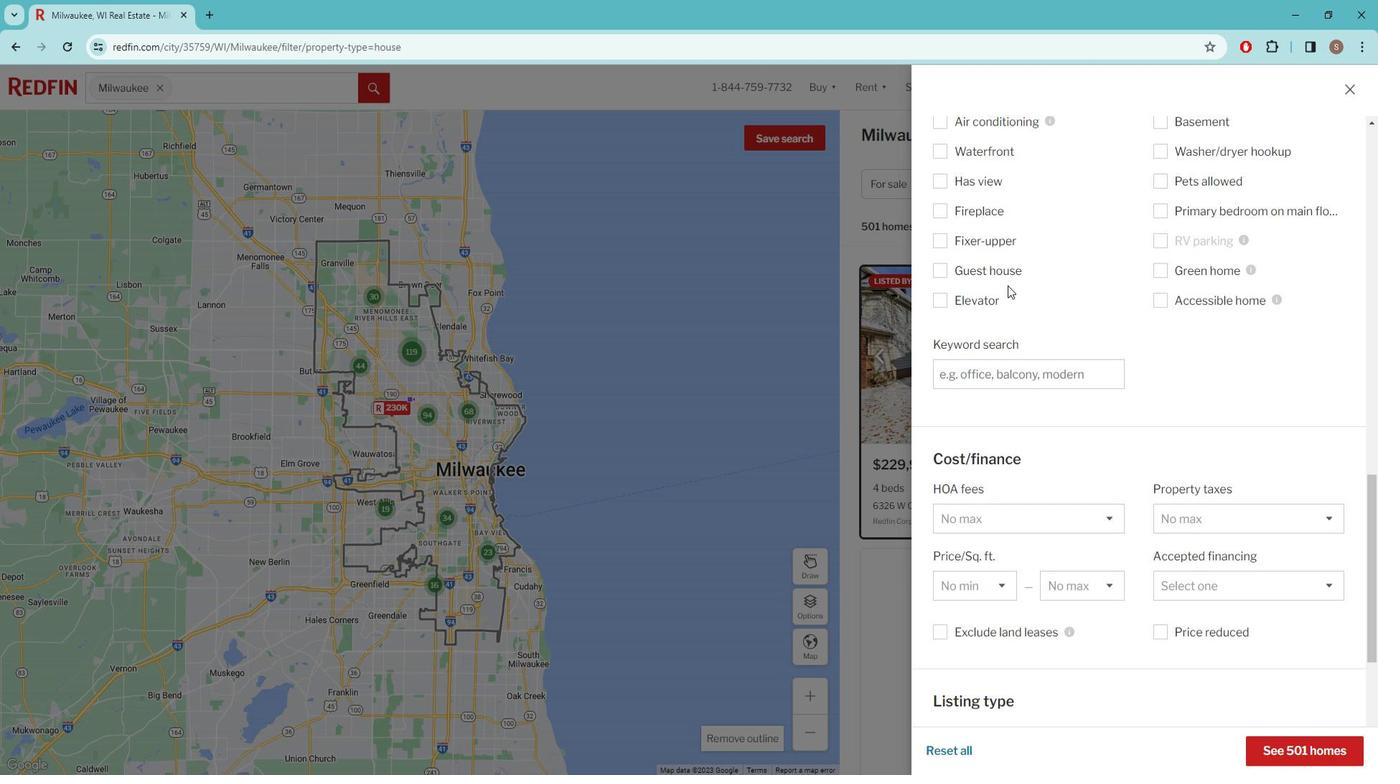 
Action: Mouse scrolled (1018, 284) with delta (0, 0)
Screenshot: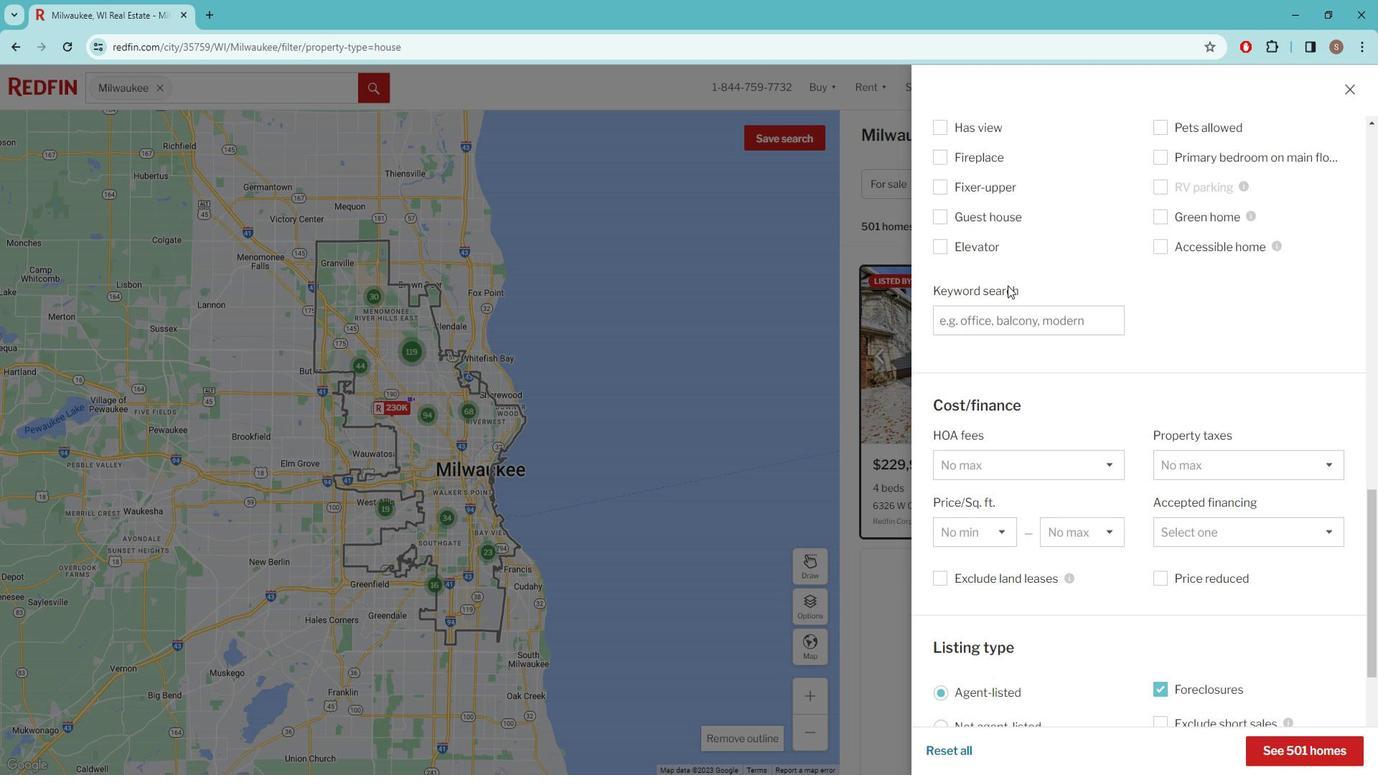 
Action: Mouse scrolled (1018, 284) with delta (0, 0)
Screenshot: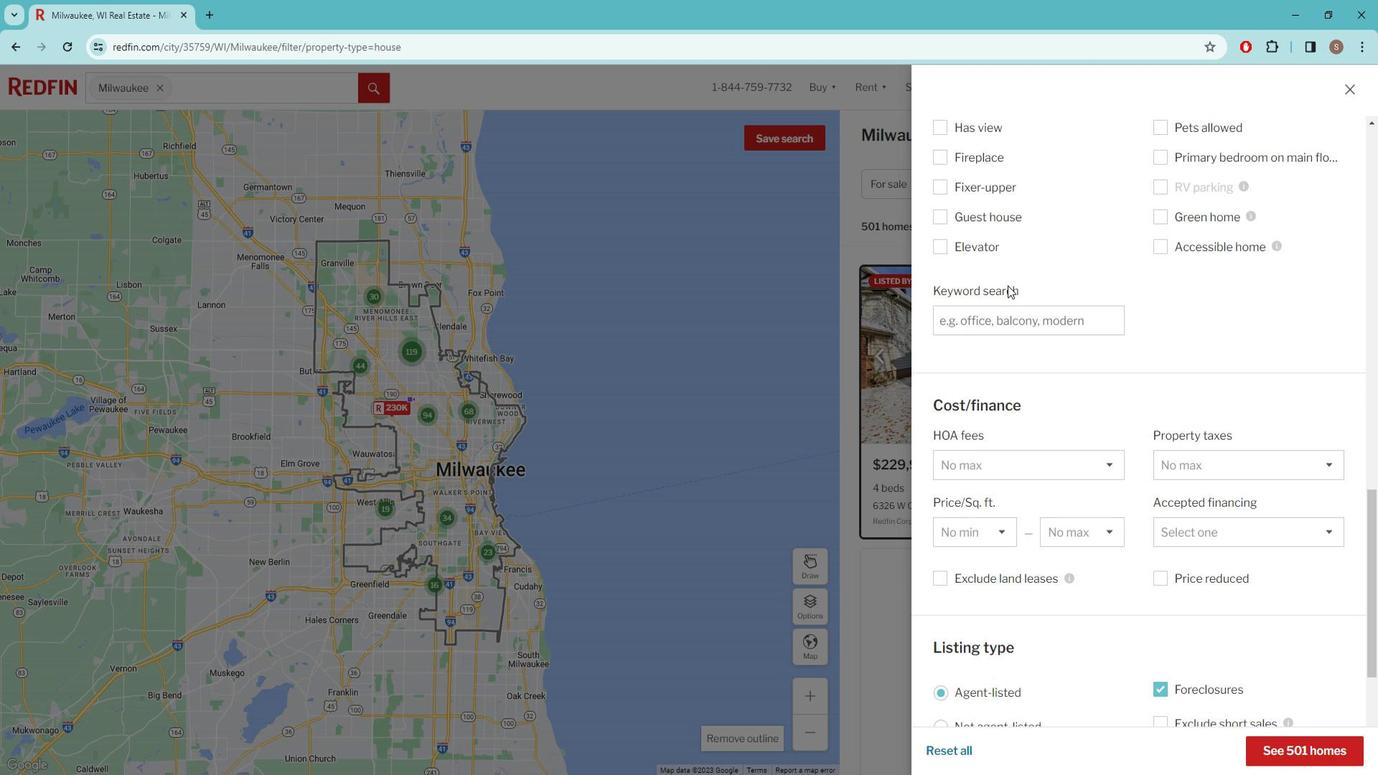 
Action: Mouse moved to (1057, 328)
Screenshot: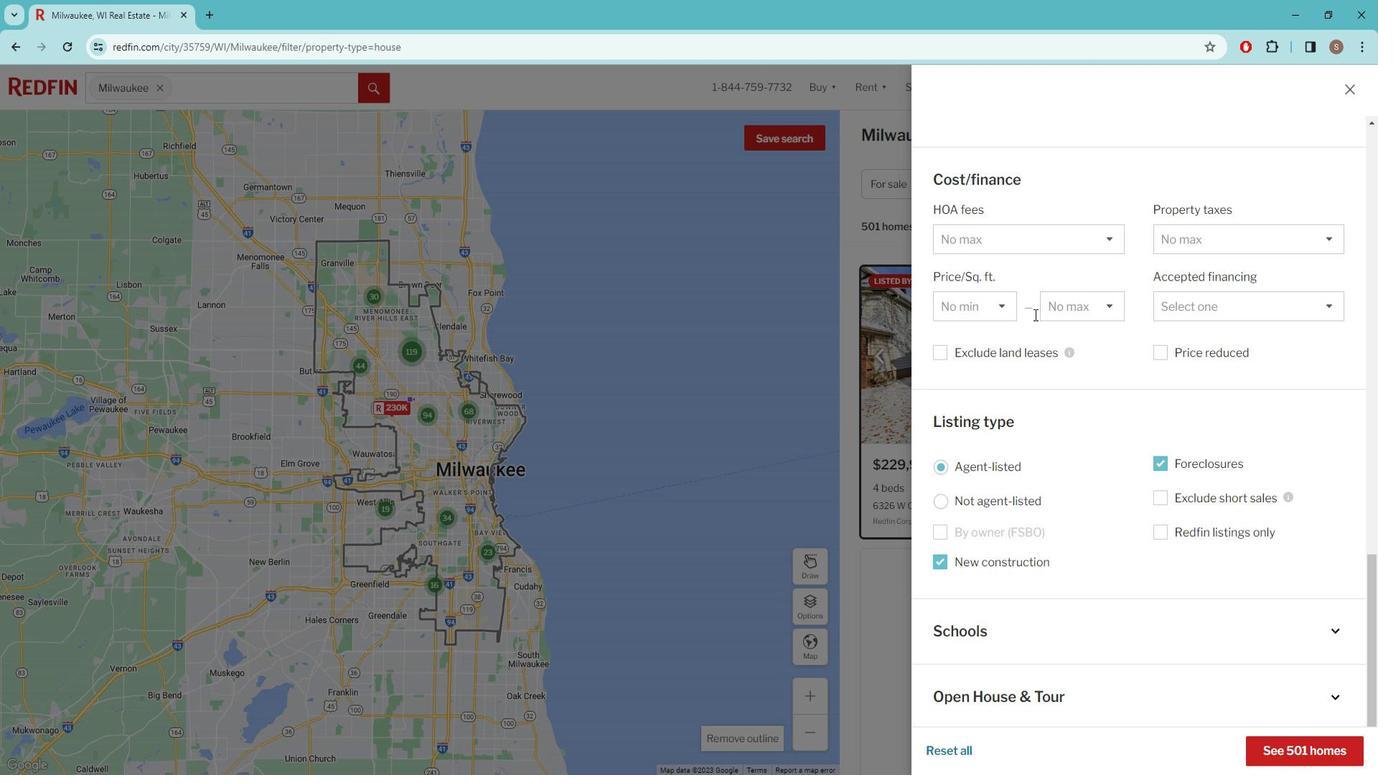 
Action: Mouse scrolled (1057, 327) with delta (0, 0)
Screenshot: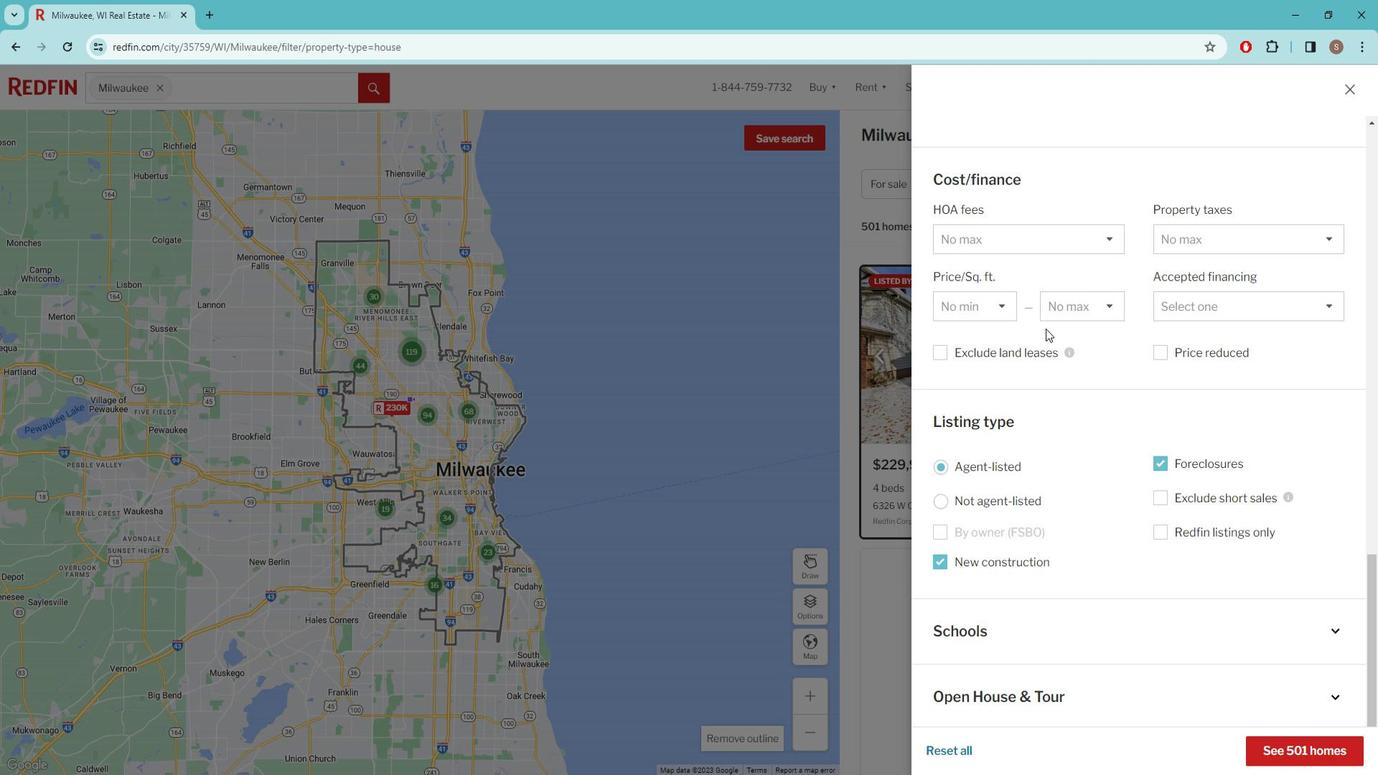 
Action: Mouse scrolled (1057, 327) with delta (0, 0)
Screenshot: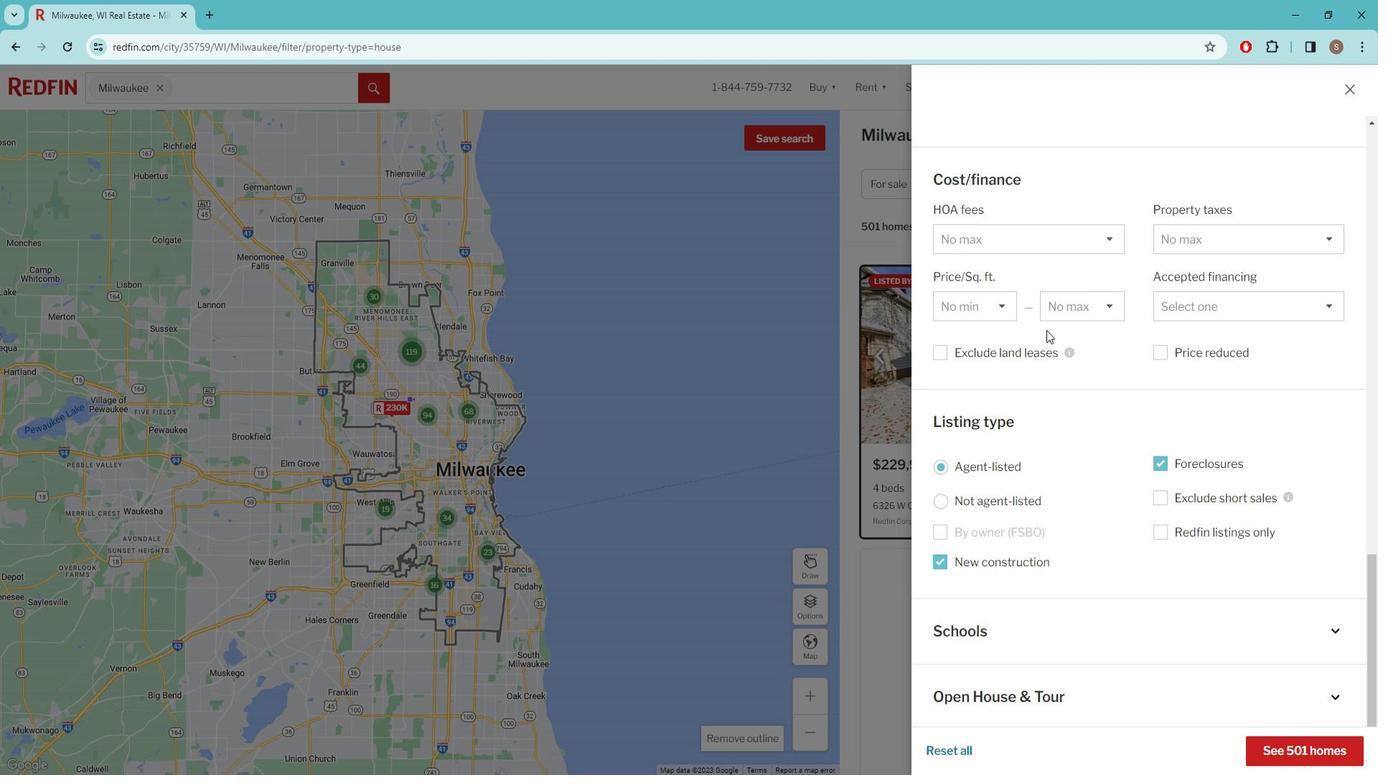 
Action: Mouse moved to (1057, 330)
Screenshot: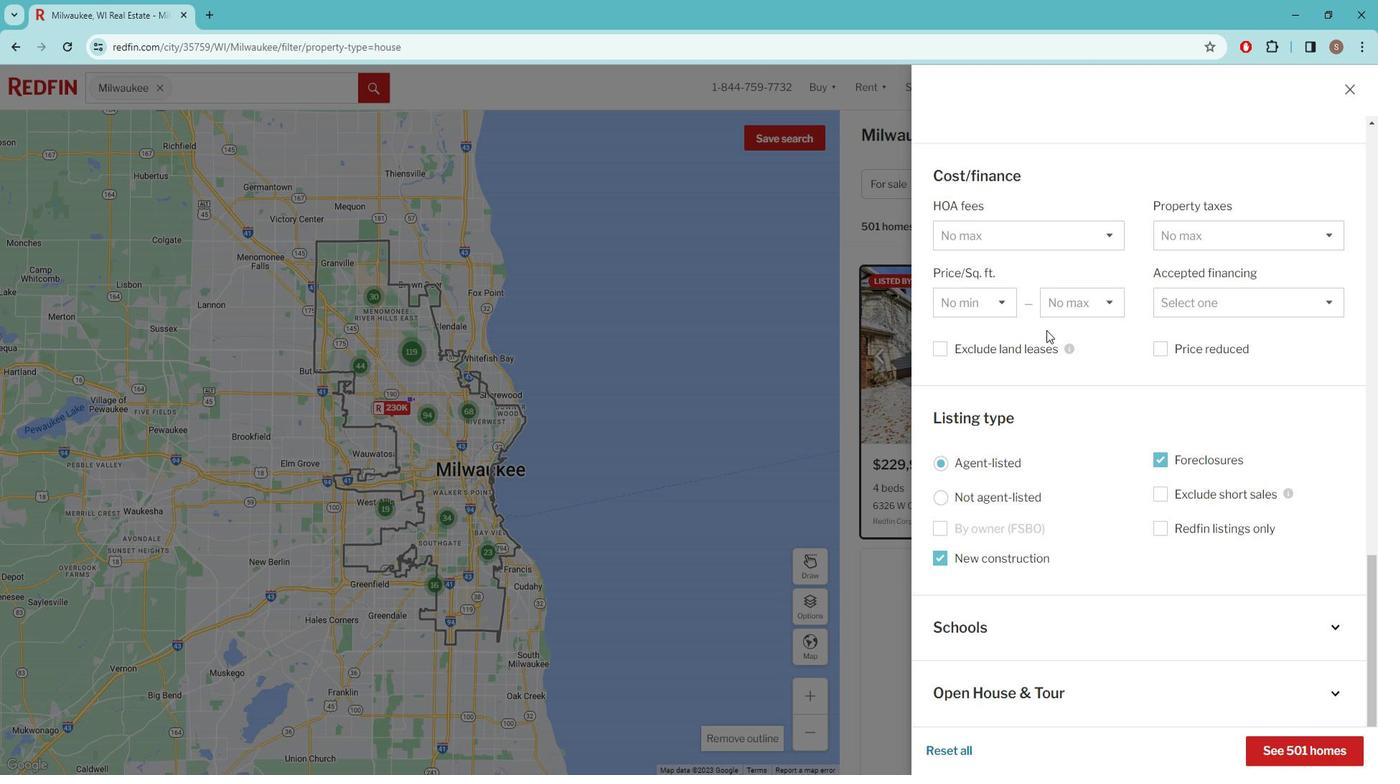 
Action: Mouse scrolled (1057, 329) with delta (0, 0)
Screenshot: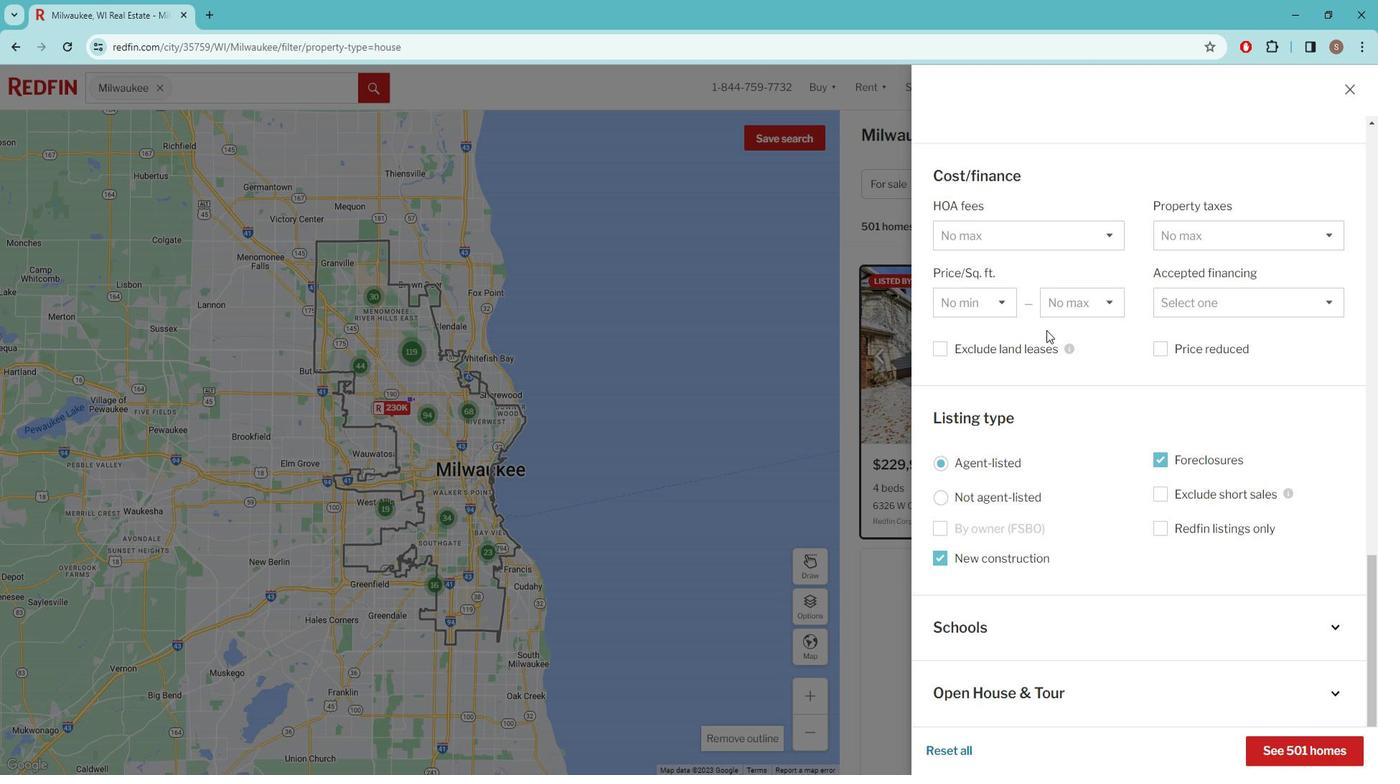 
Action: Mouse scrolled (1057, 329) with delta (0, 0)
Screenshot: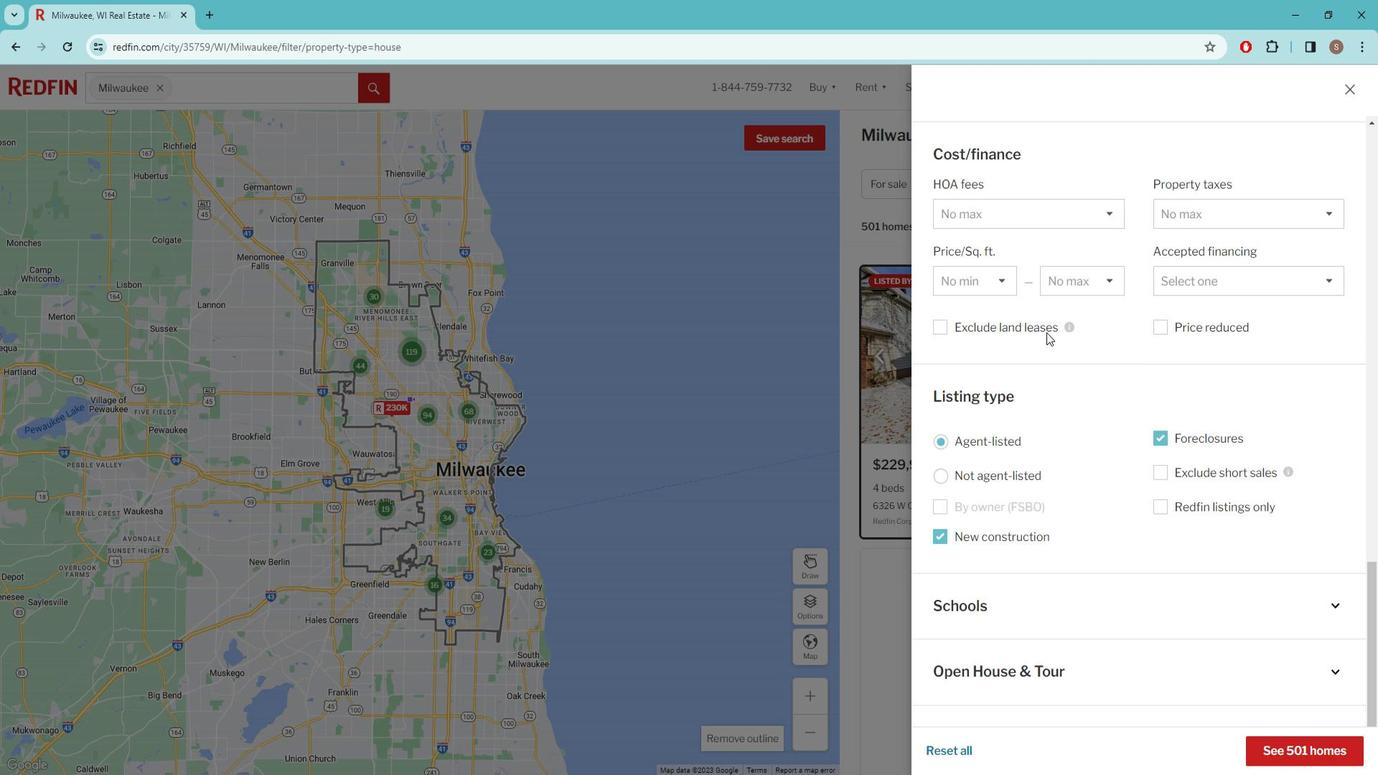 
Action: Mouse moved to (1245, 556)
Screenshot: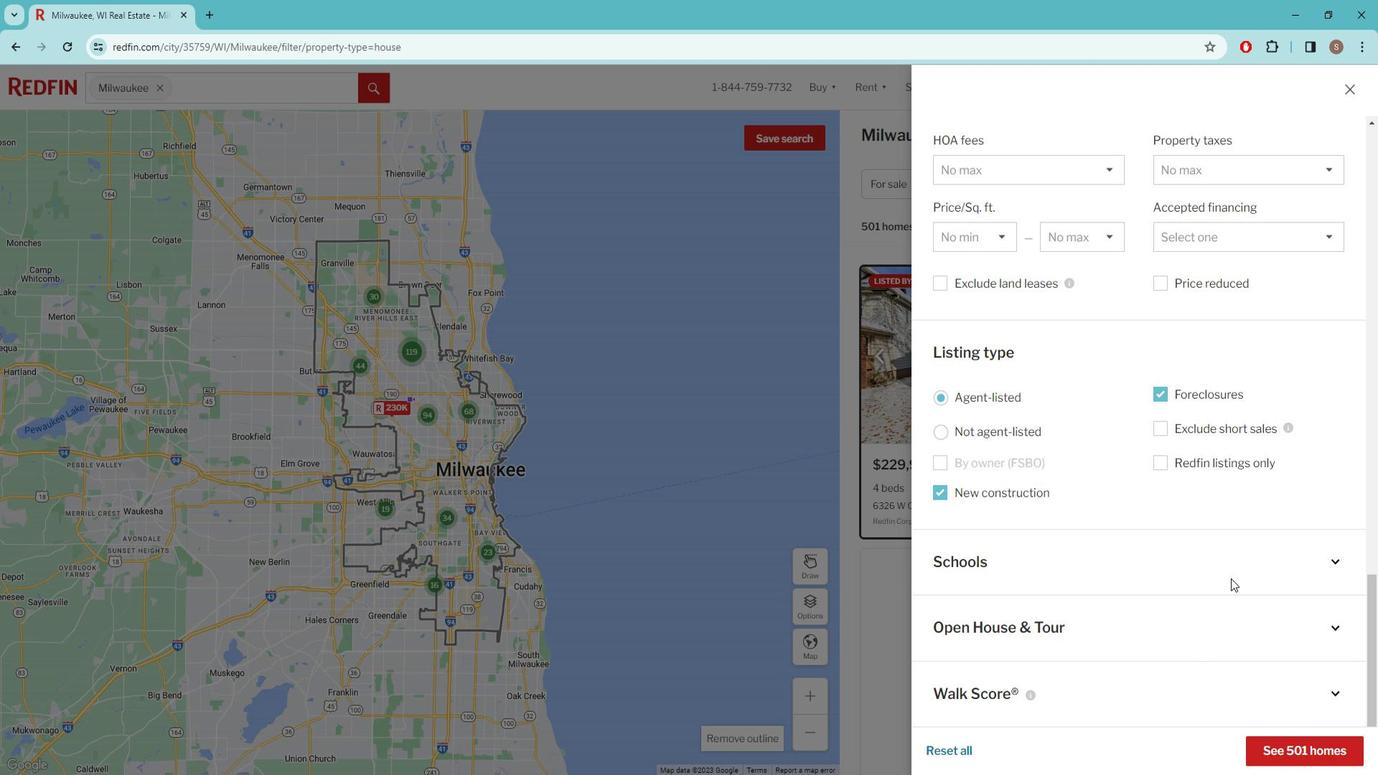 
Action: Mouse pressed left at (1245, 556)
Screenshot: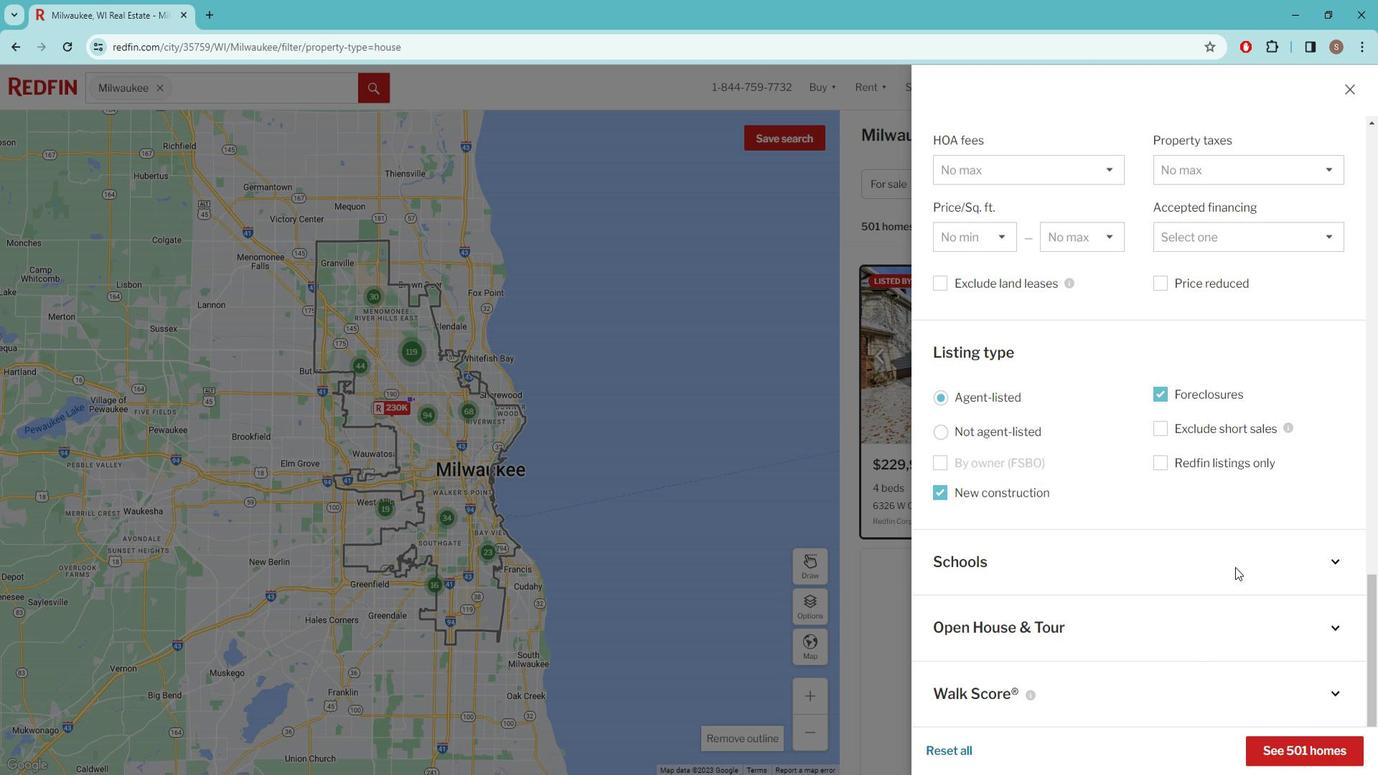 
Action: Mouse moved to (1115, 520)
Screenshot: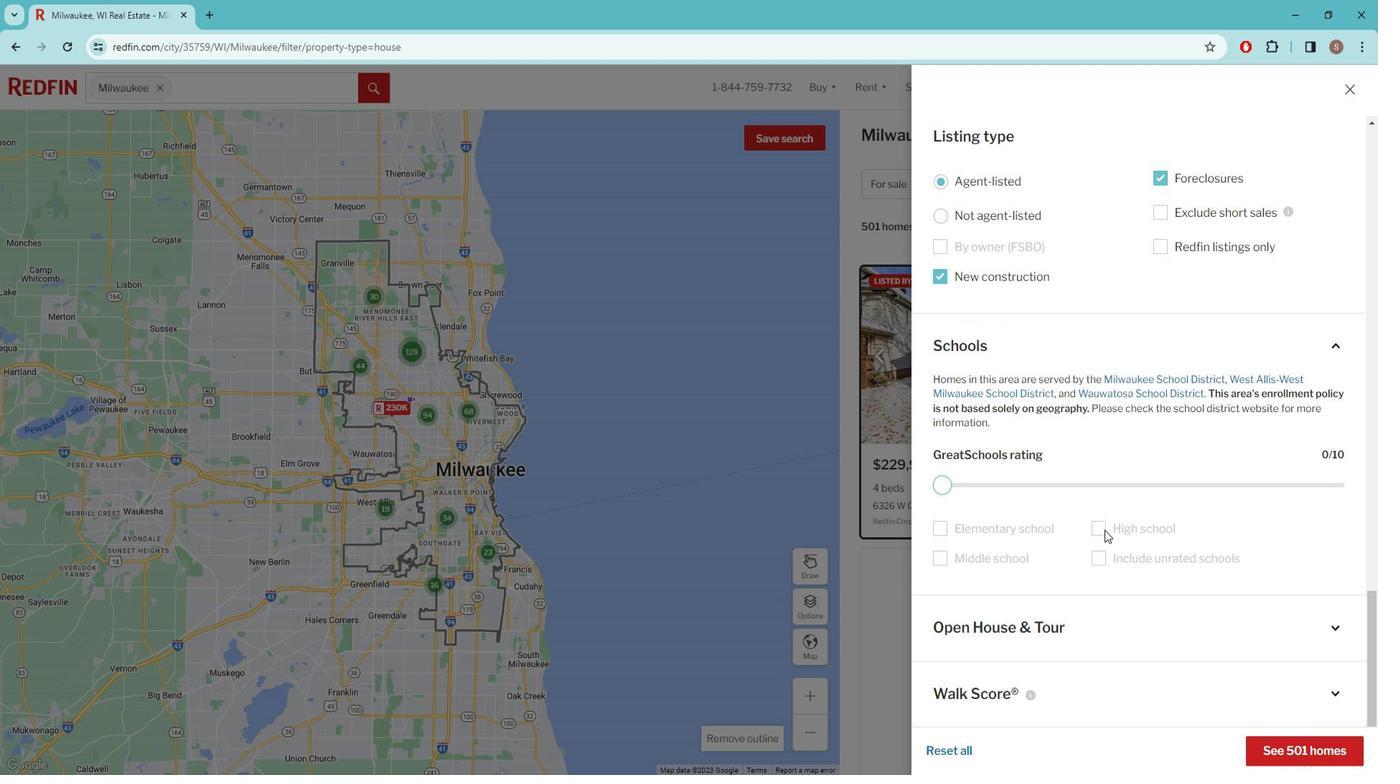 
Action: Mouse pressed left at (1115, 520)
Screenshot: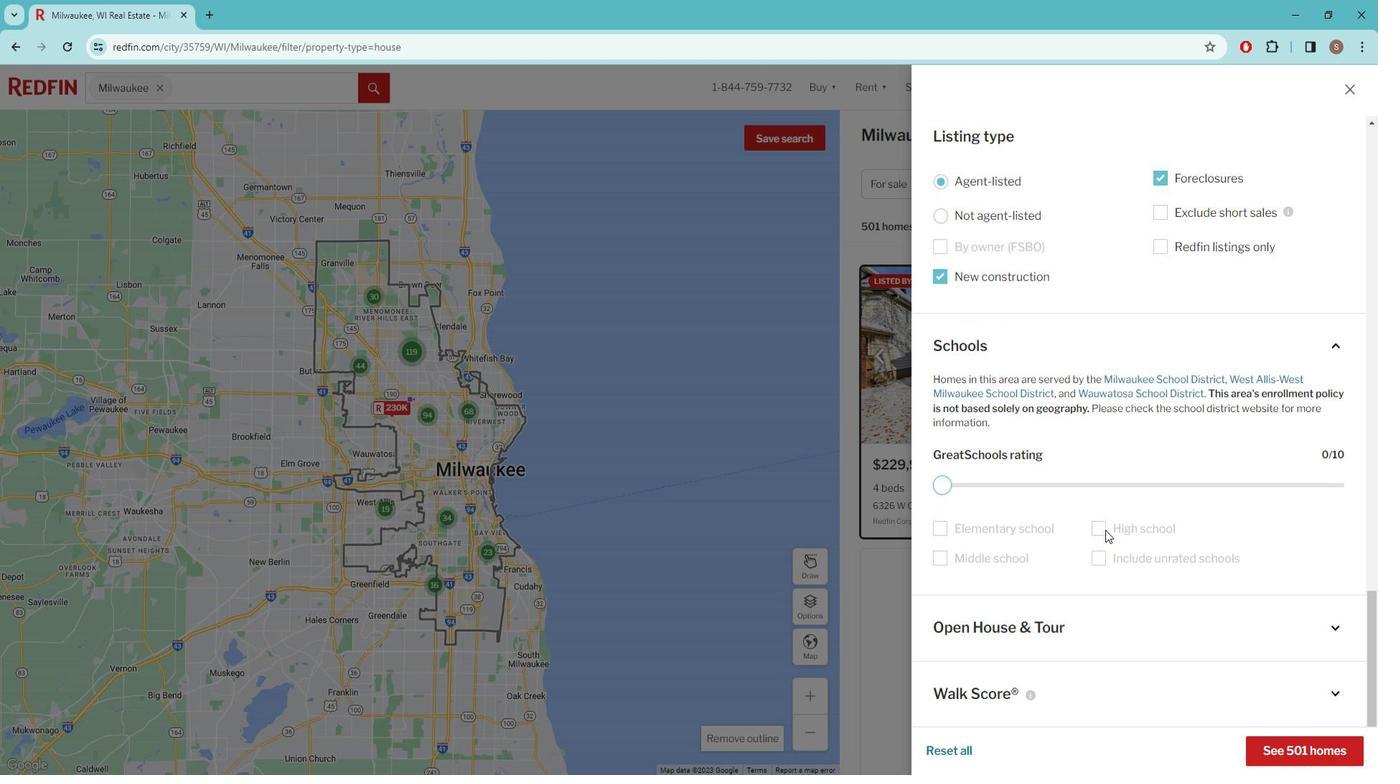 
Action: Mouse moved to (1110, 517)
Screenshot: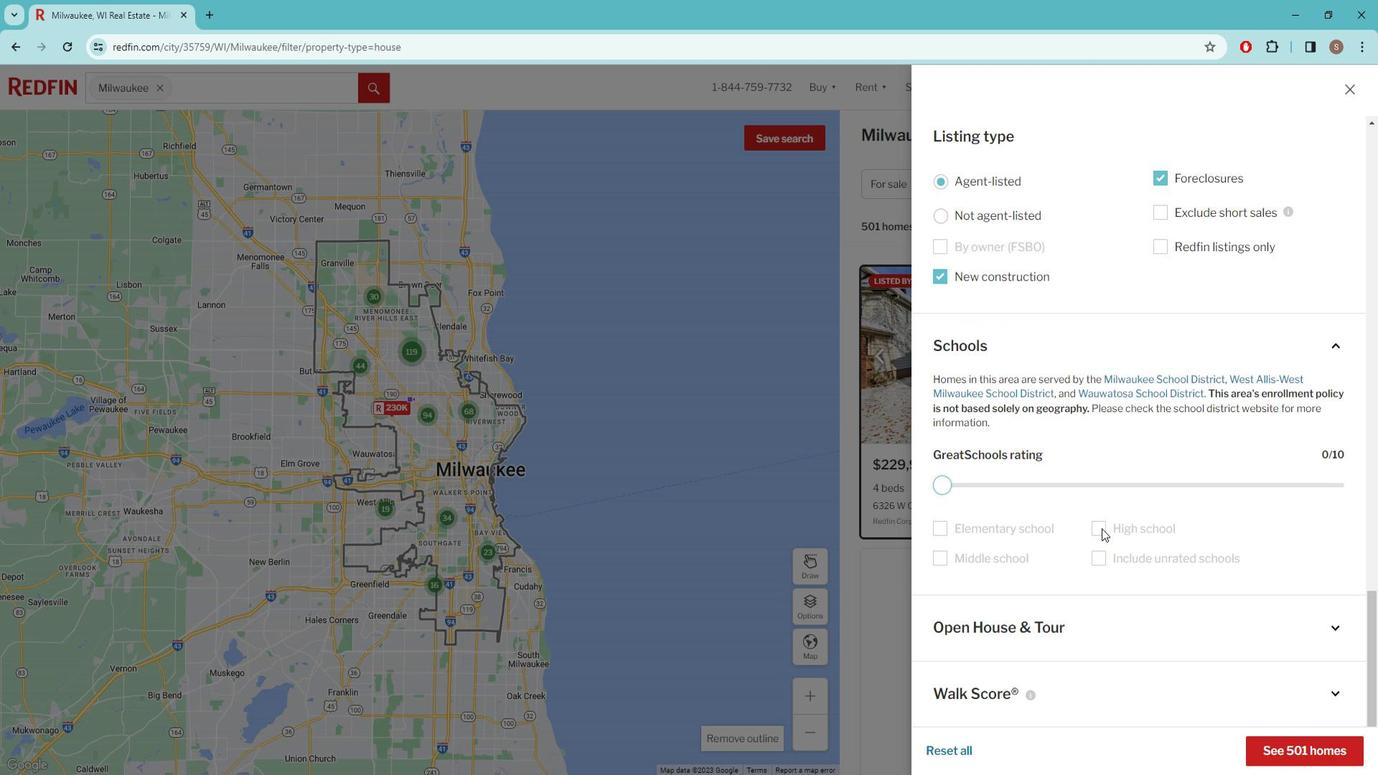 
Action: Mouse pressed left at (1110, 517)
Screenshot: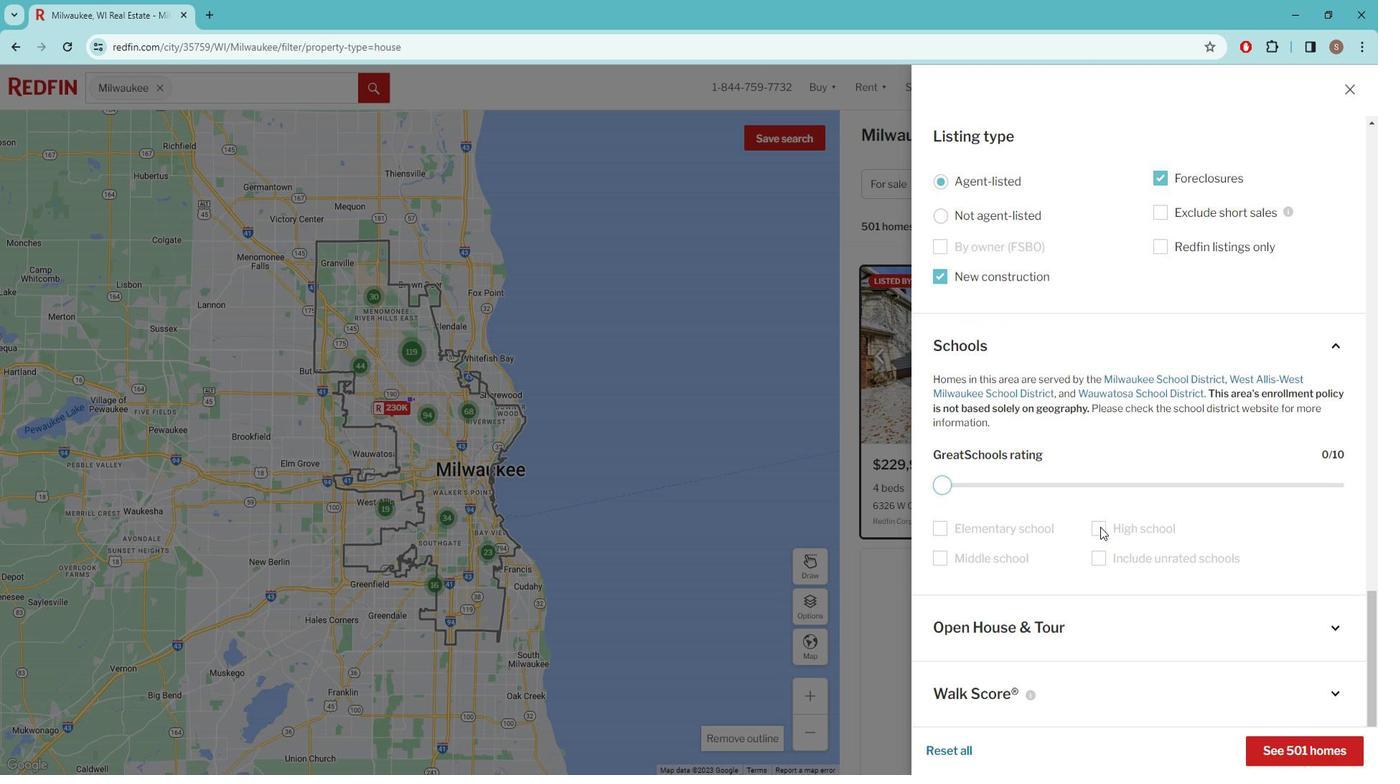 
Action: Mouse moved to (1111, 522)
Screenshot: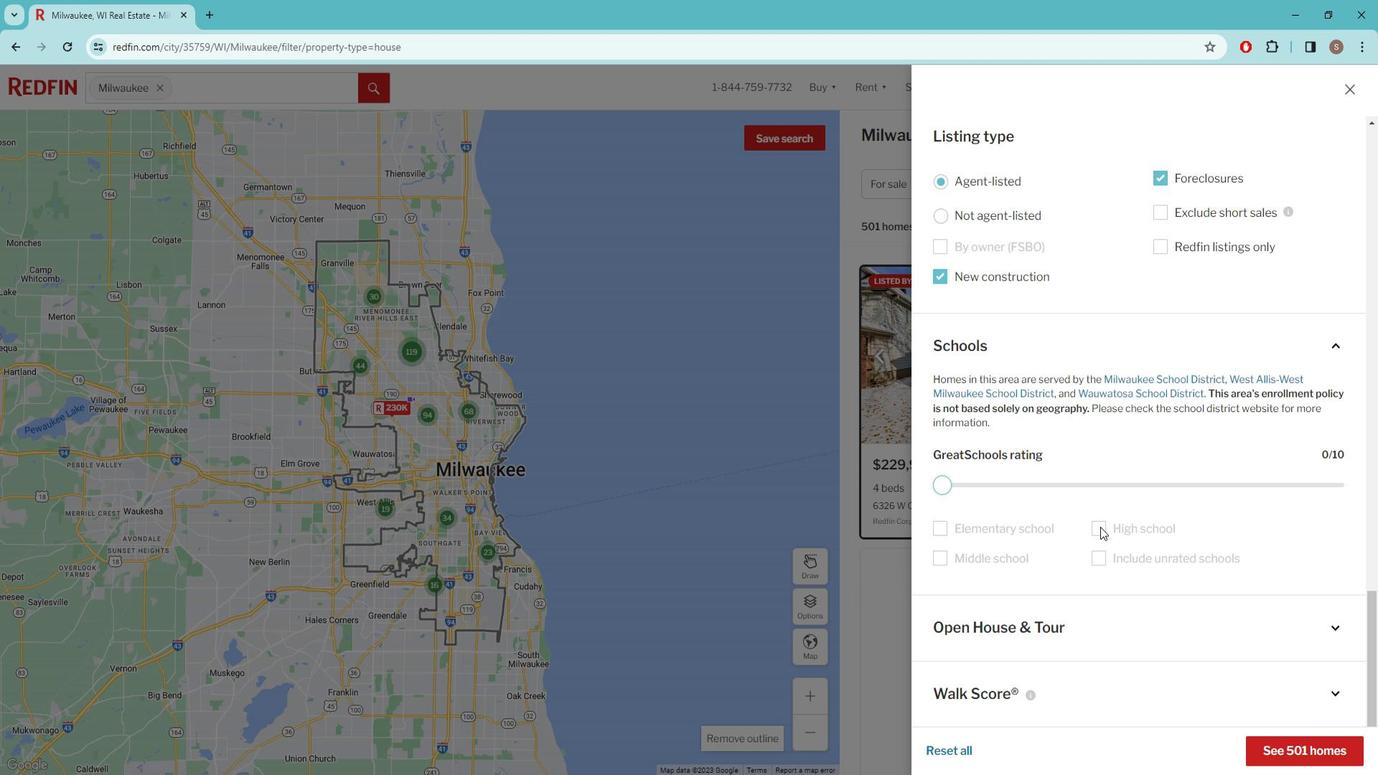 
Action: Mouse pressed left at (1111, 522)
Screenshot: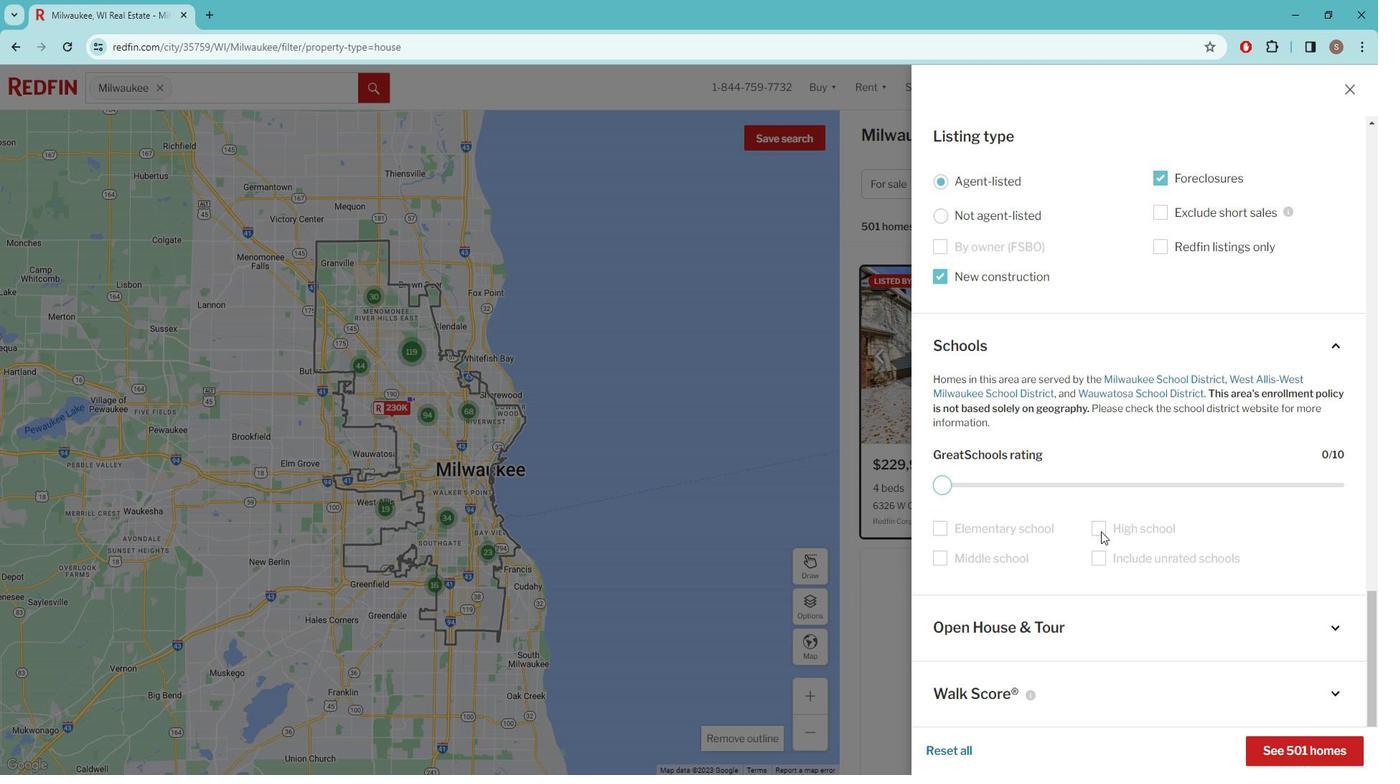 
Action: Mouse moved to (947, 519)
Screenshot: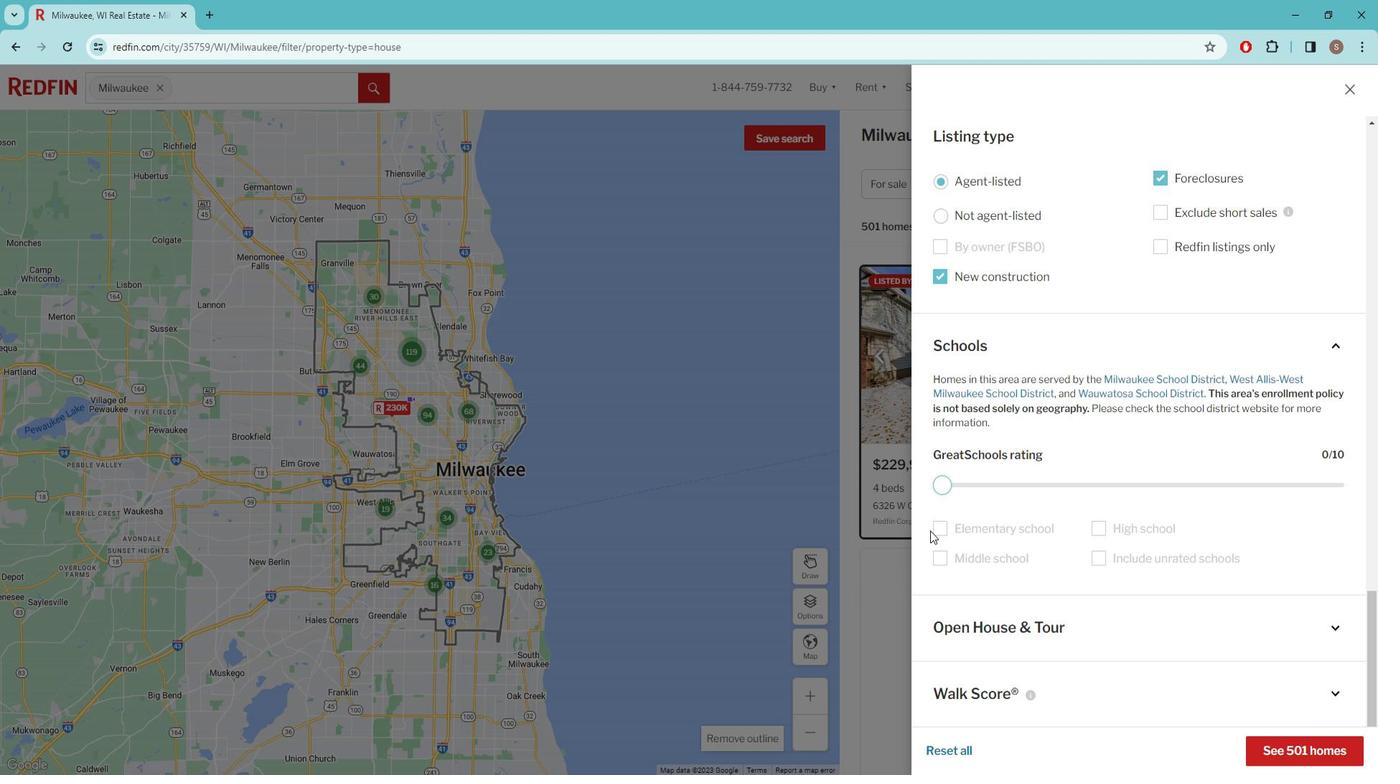 
Action: Mouse pressed left at (947, 519)
Screenshot: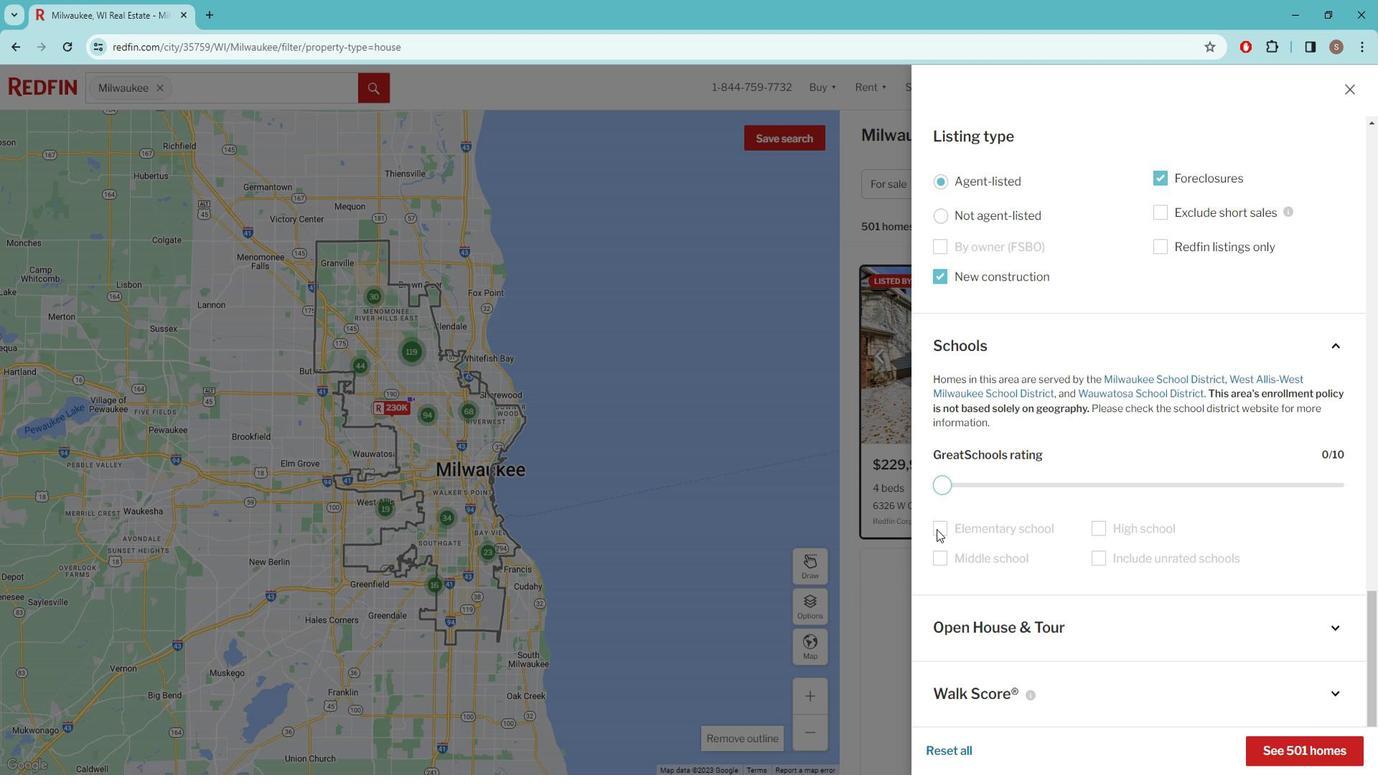
Action: Mouse pressed left at (947, 519)
Screenshot: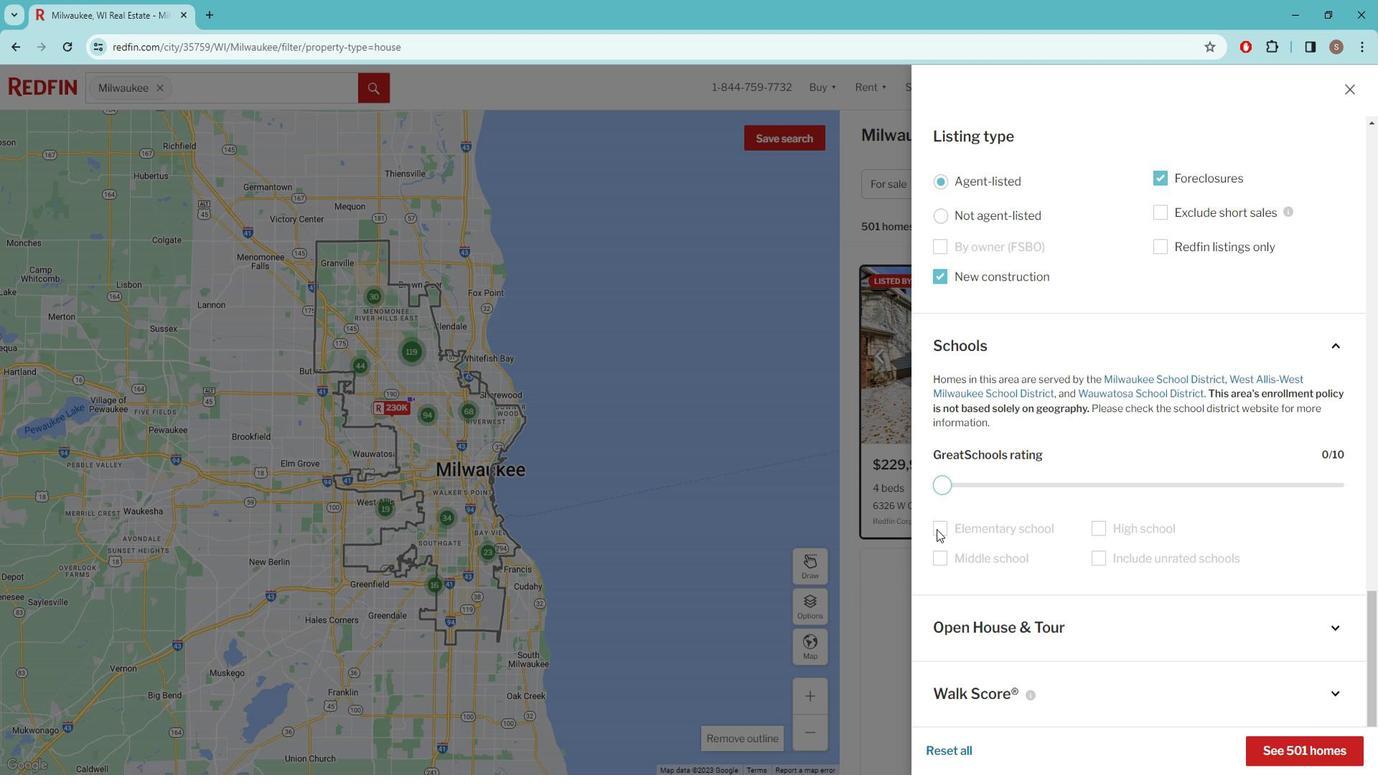 
Action: Mouse pressed left at (947, 519)
Screenshot: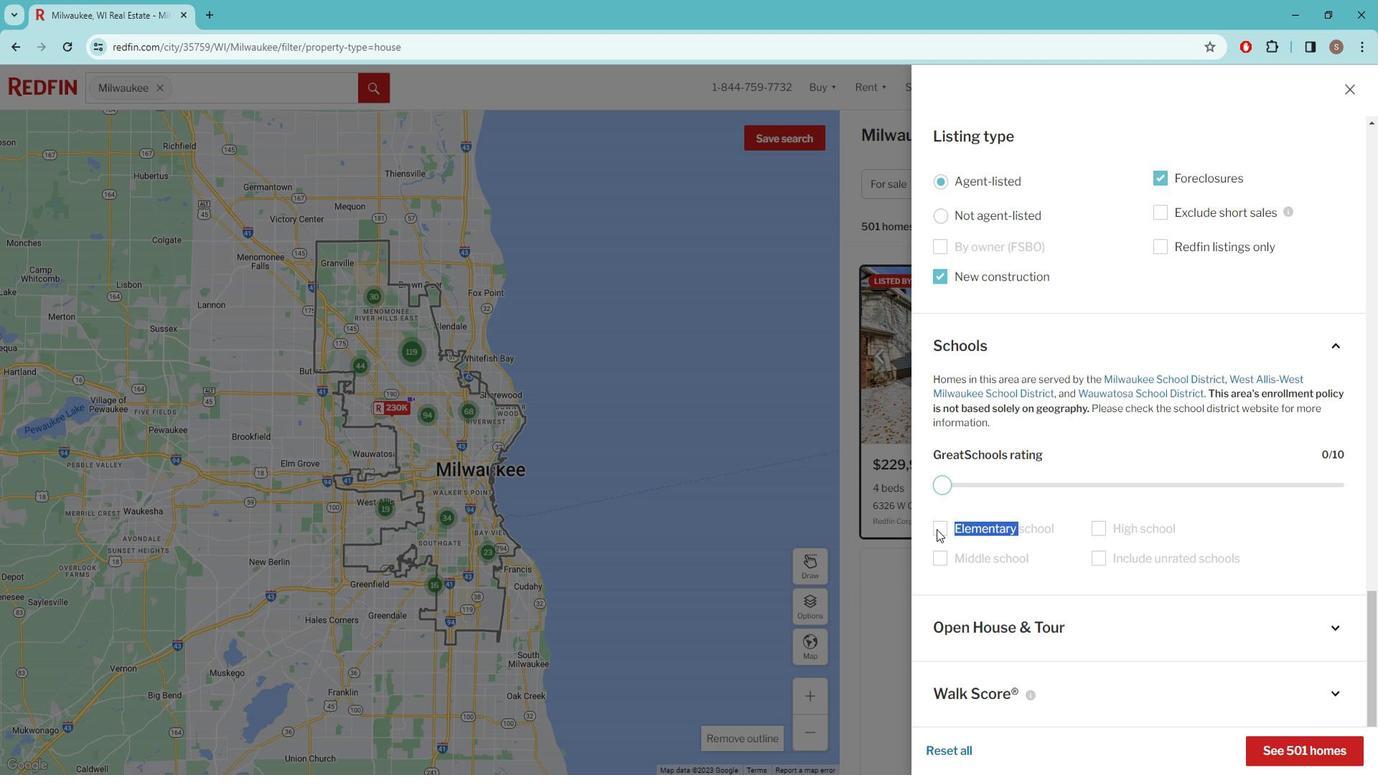 
Action: Mouse moved to (949, 551)
Screenshot: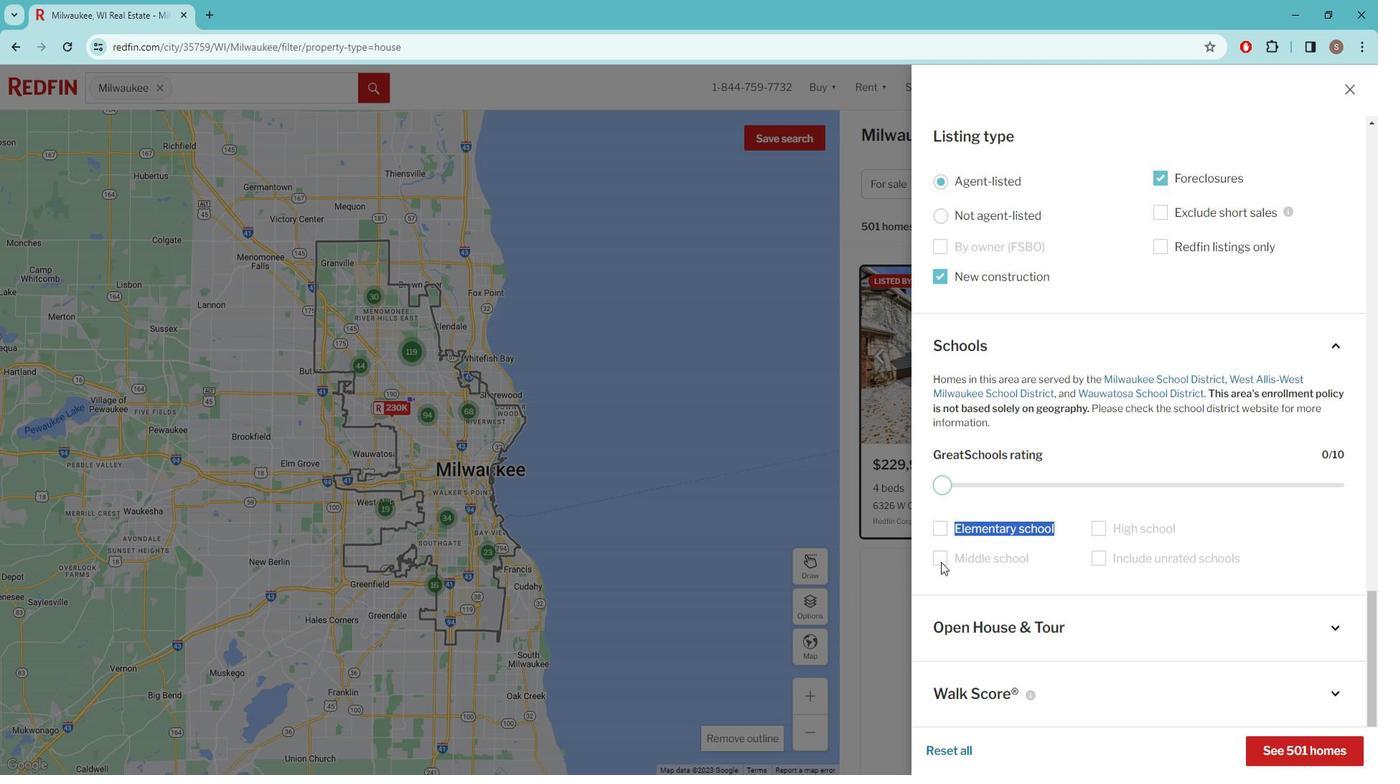 
Action: Mouse pressed left at (949, 551)
Screenshot: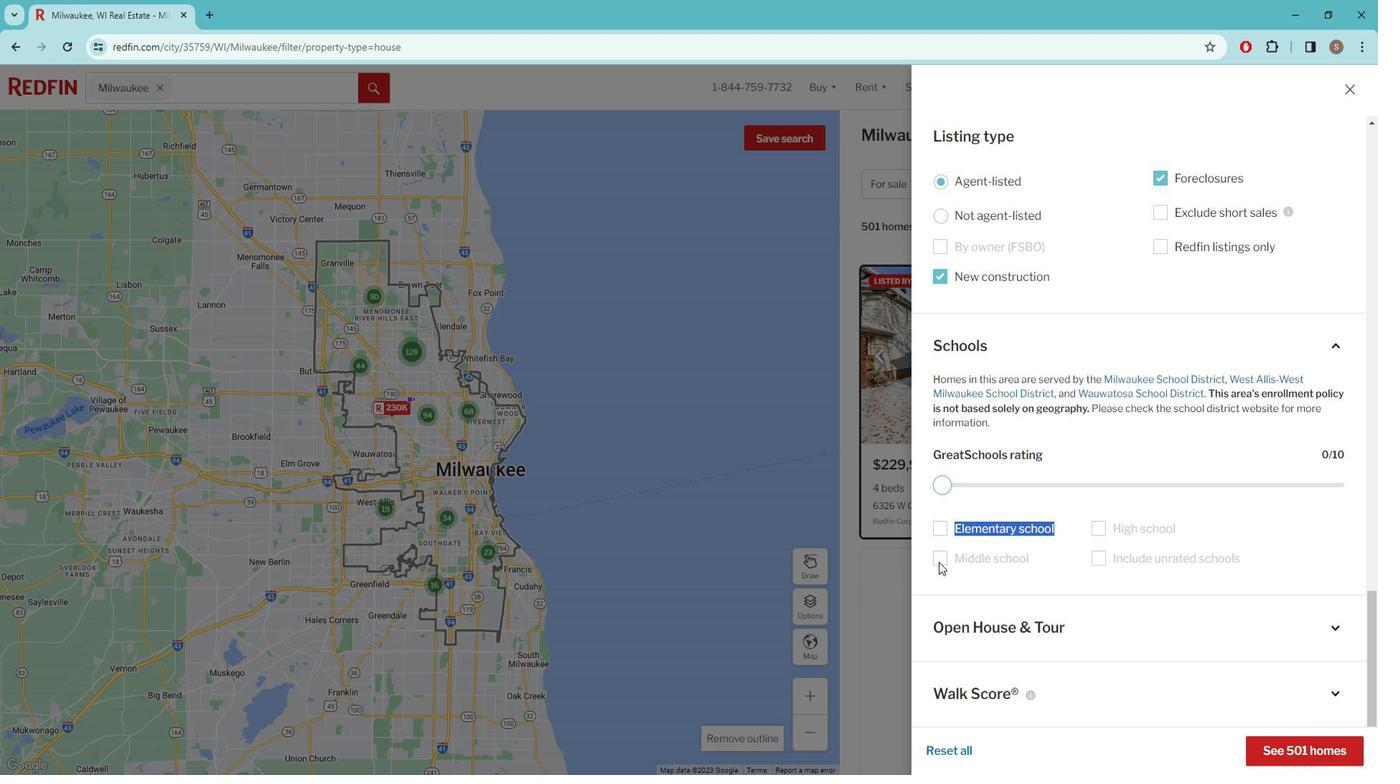 
Action: Mouse moved to (1205, 558)
Screenshot: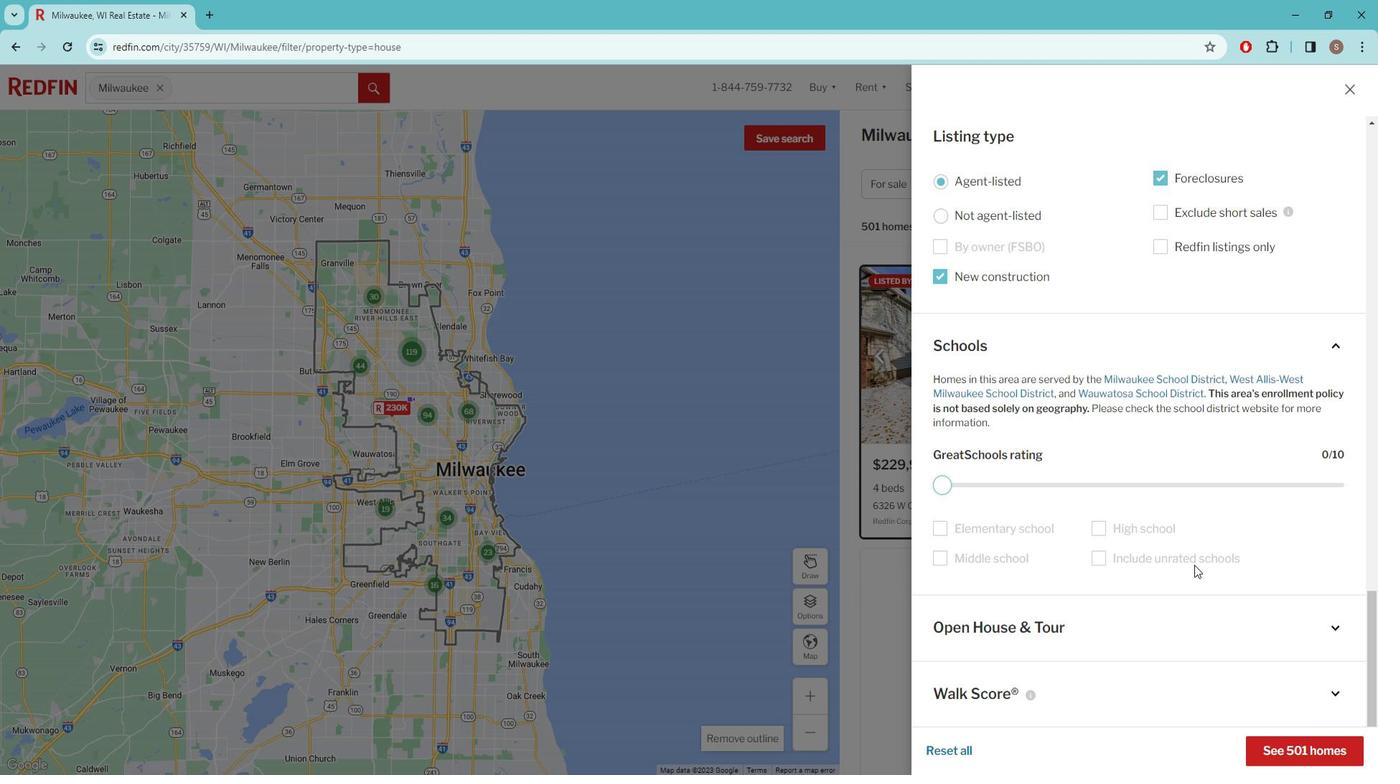 
Action: Mouse scrolled (1205, 557) with delta (0, 0)
Screenshot: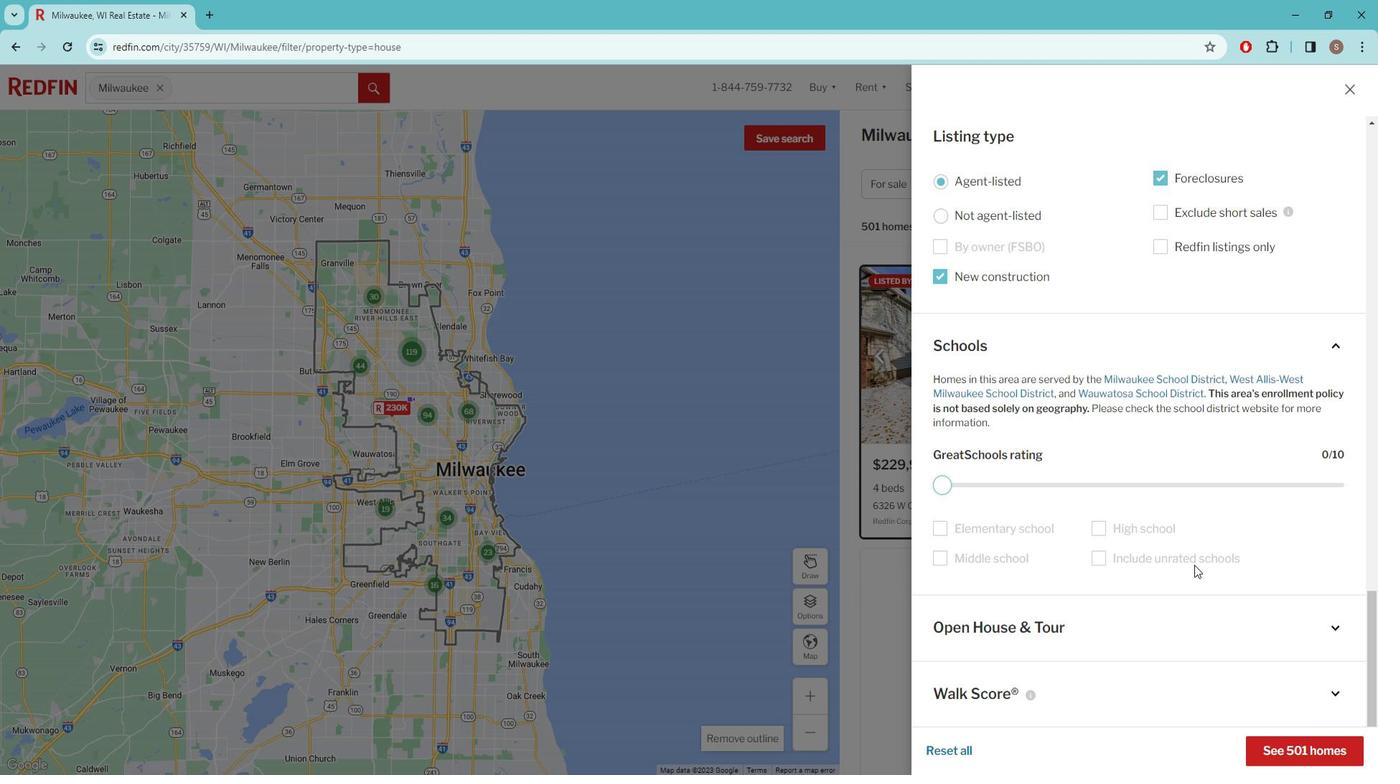 
Action: Mouse moved to (1205, 565)
Screenshot: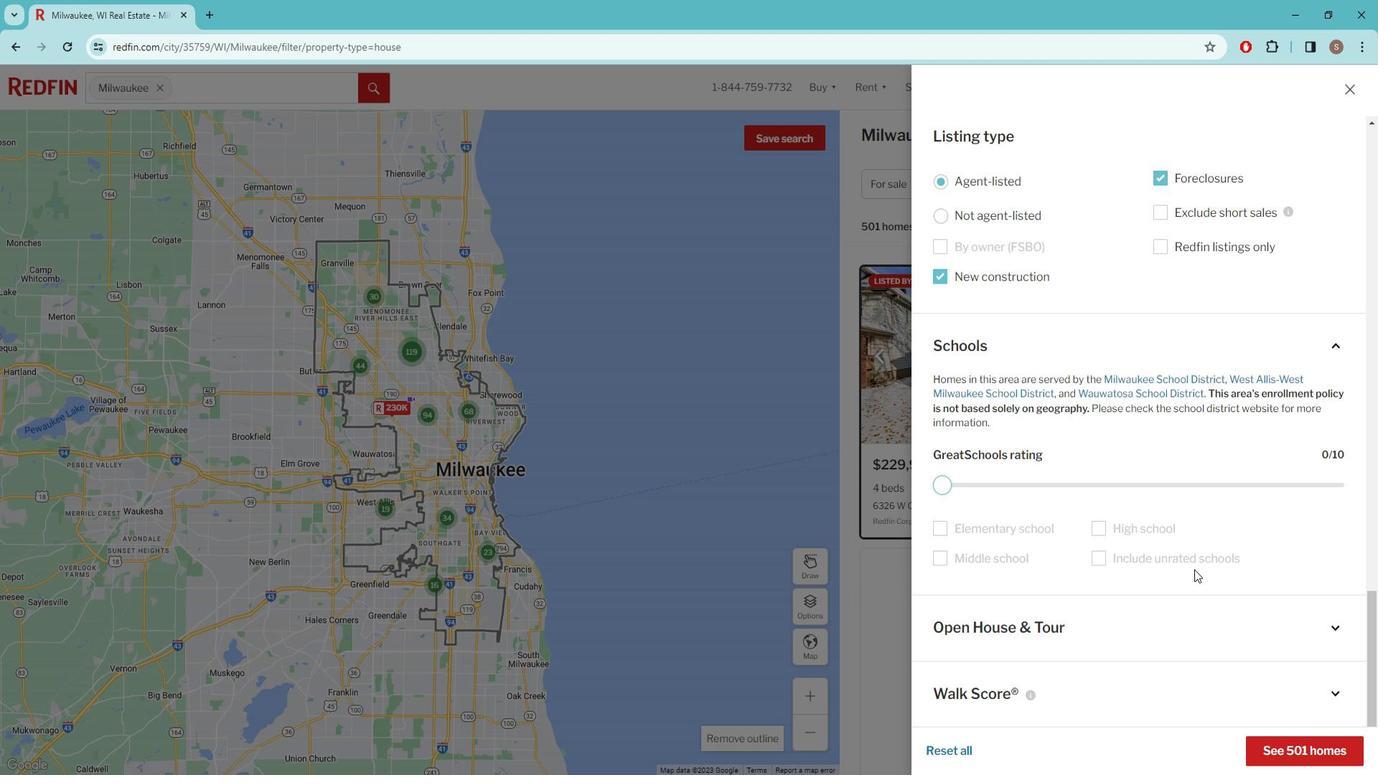 
Action: Mouse scrolled (1205, 565) with delta (0, 0)
Screenshot: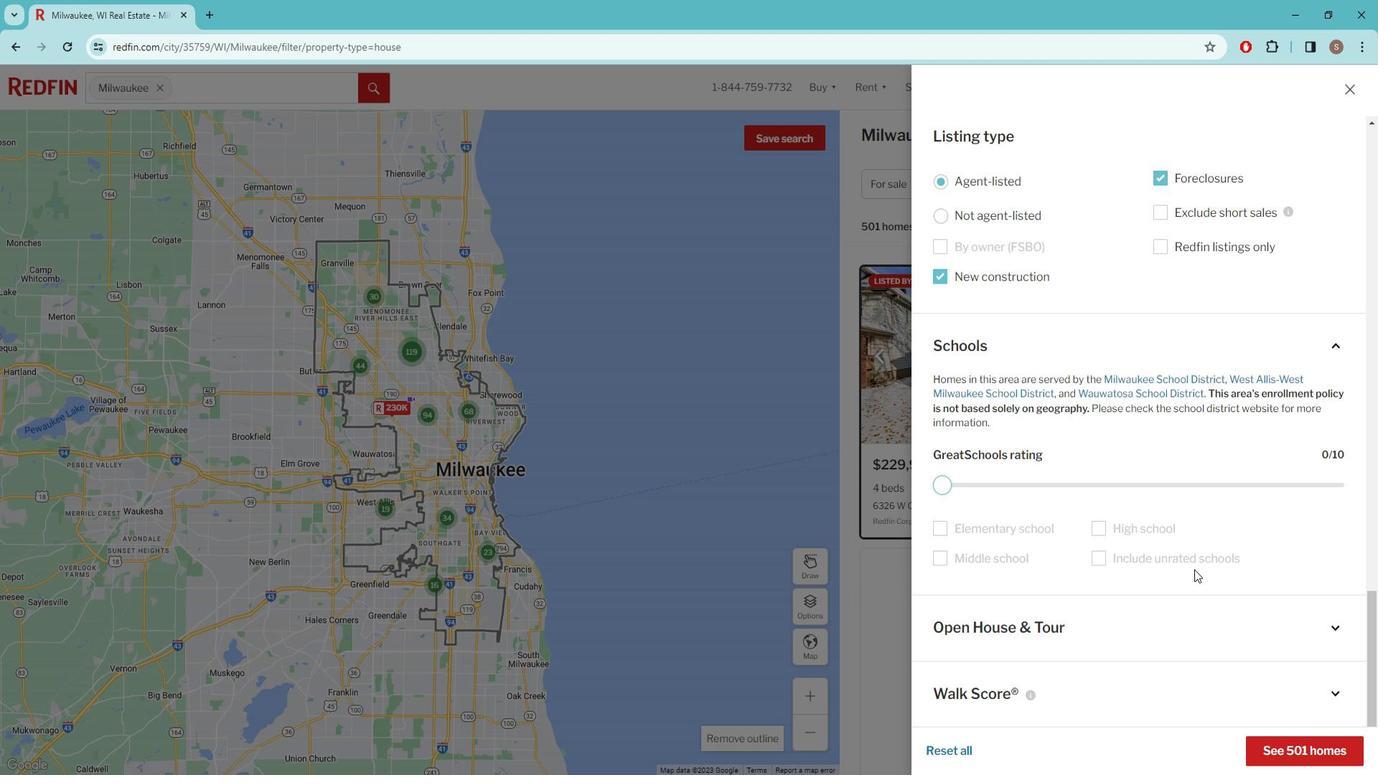 
Action: Mouse moved to (1294, 731)
Screenshot: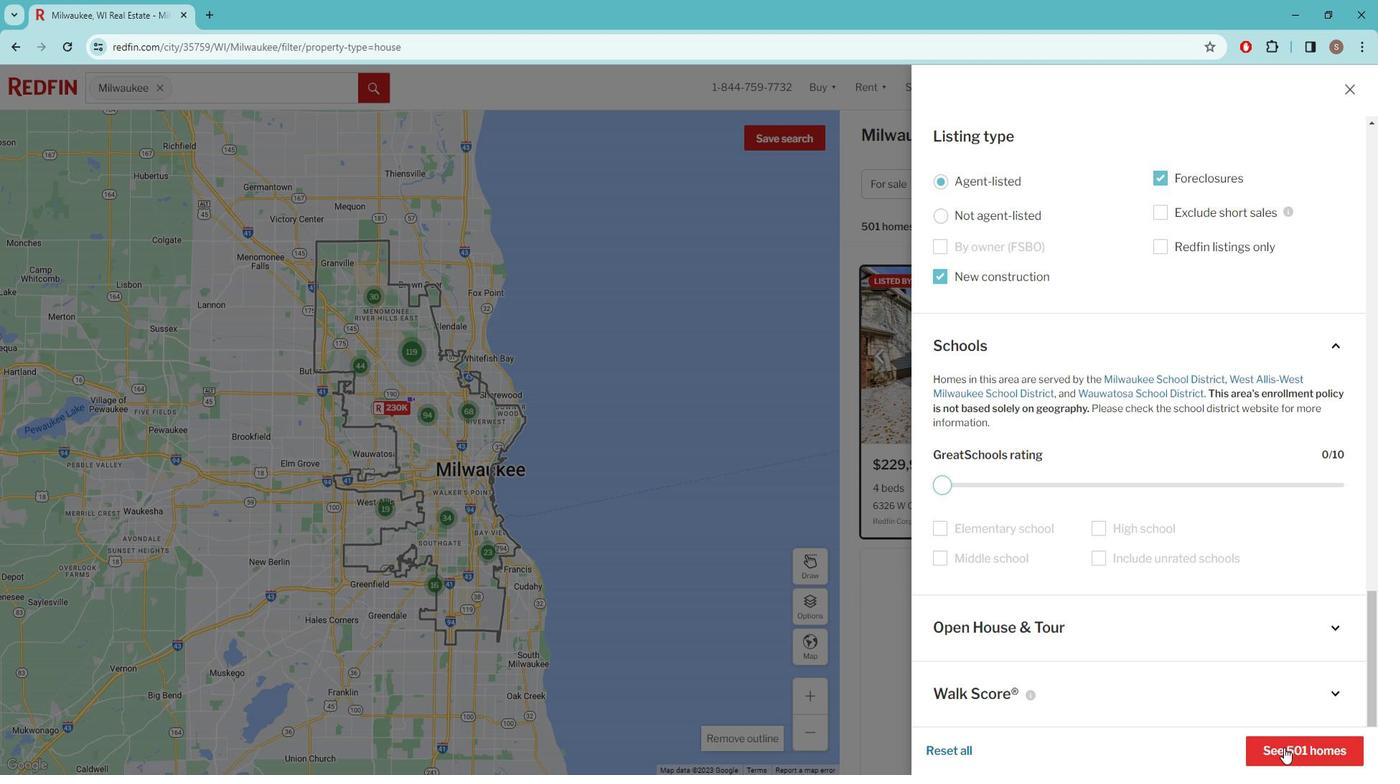 
Action: Mouse pressed left at (1294, 731)
Screenshot: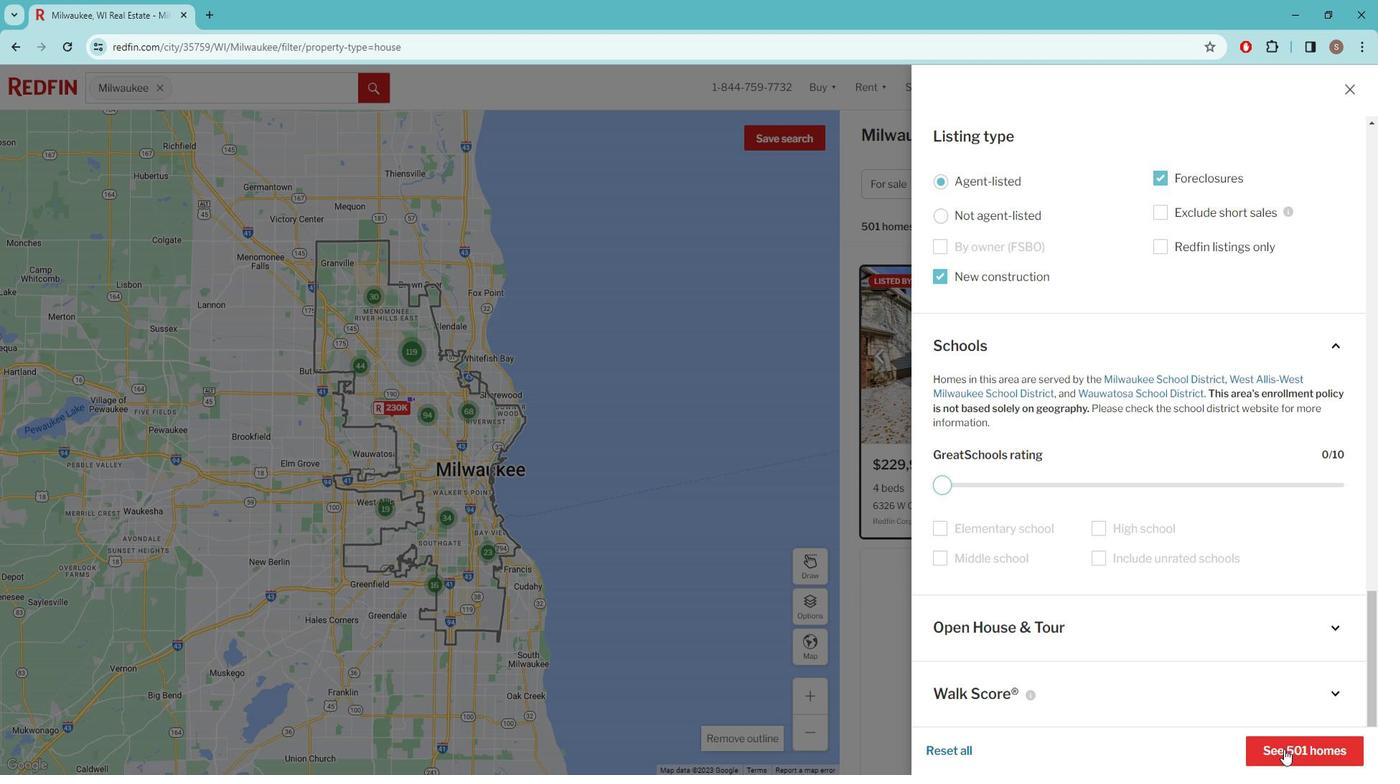 
Action: Mouse moved to (989, 453)
Screenshot: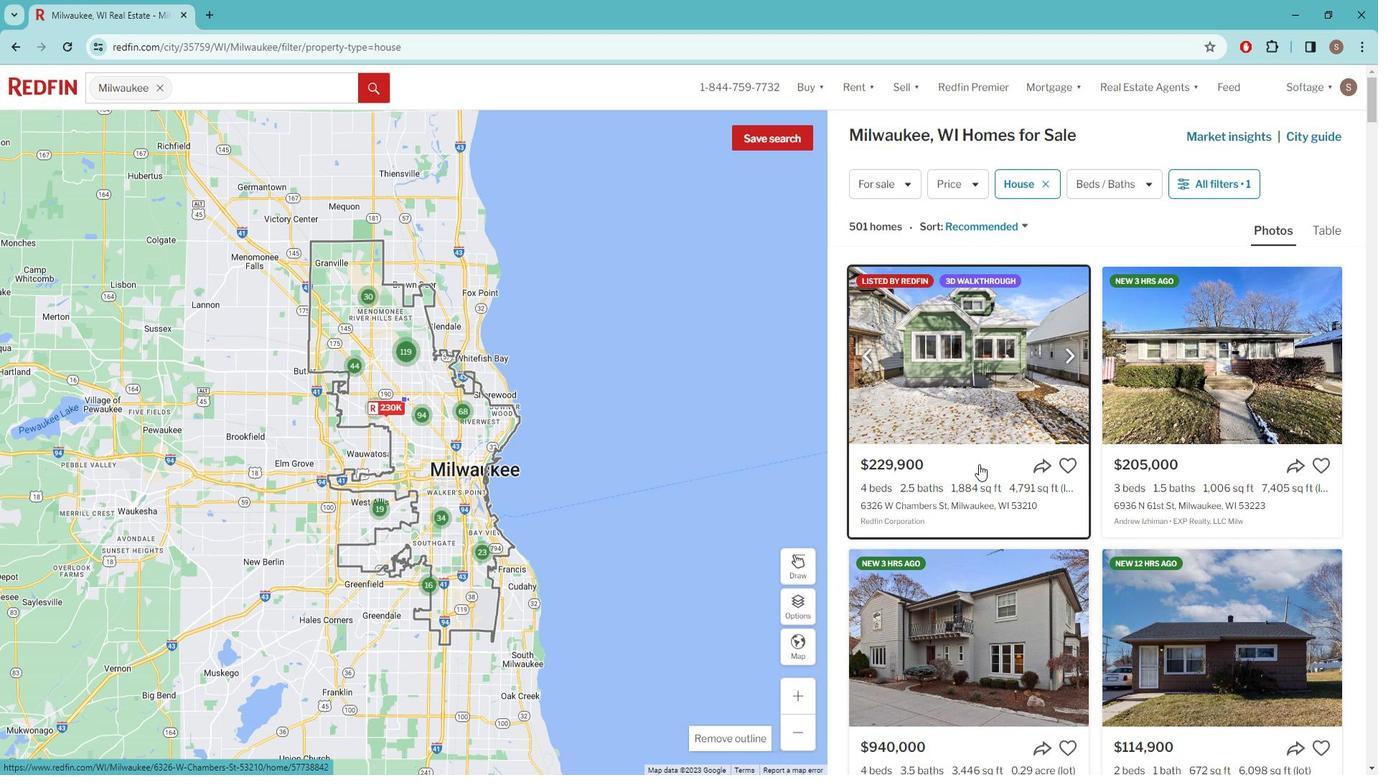 
Action: Mouse pressed left at (989, 453)
Screenshot: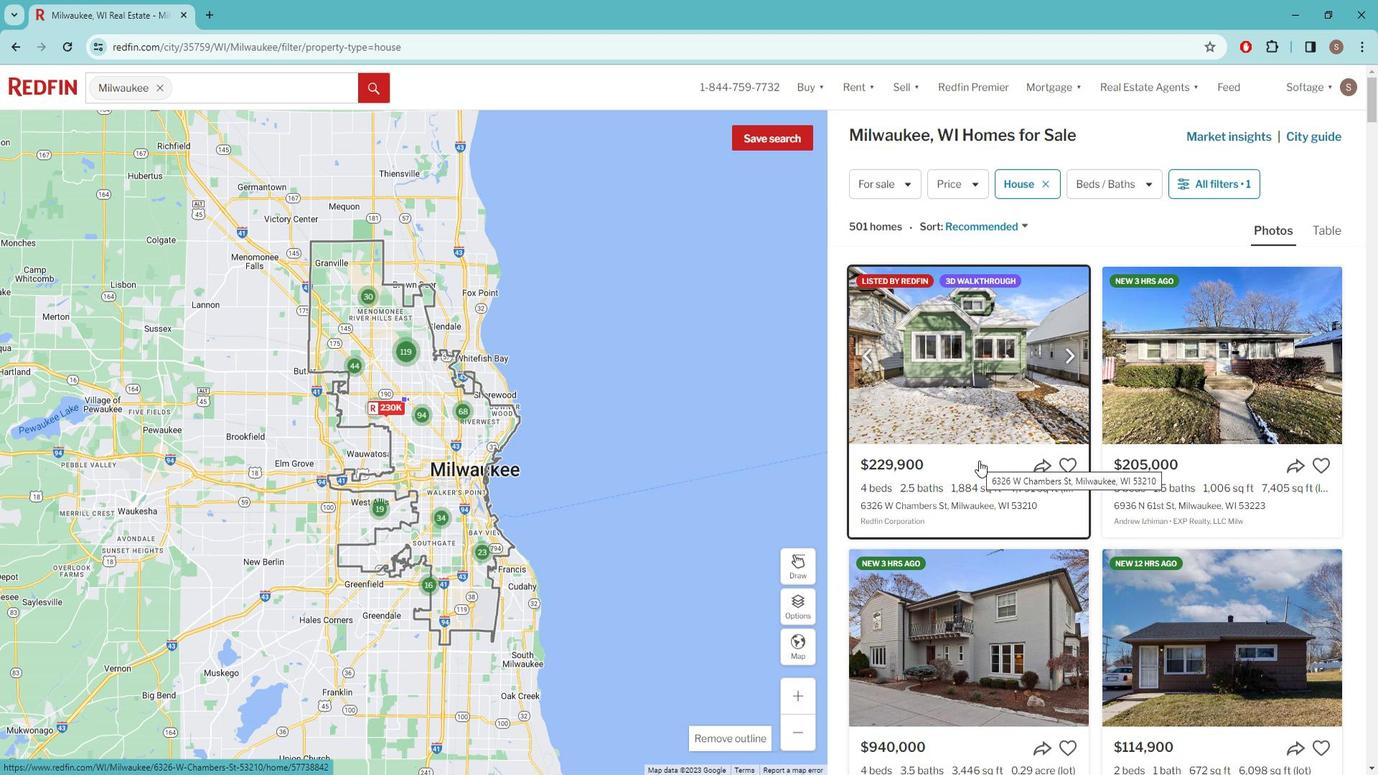 
Action: Mouse moved to (520, 376)
Screenshot: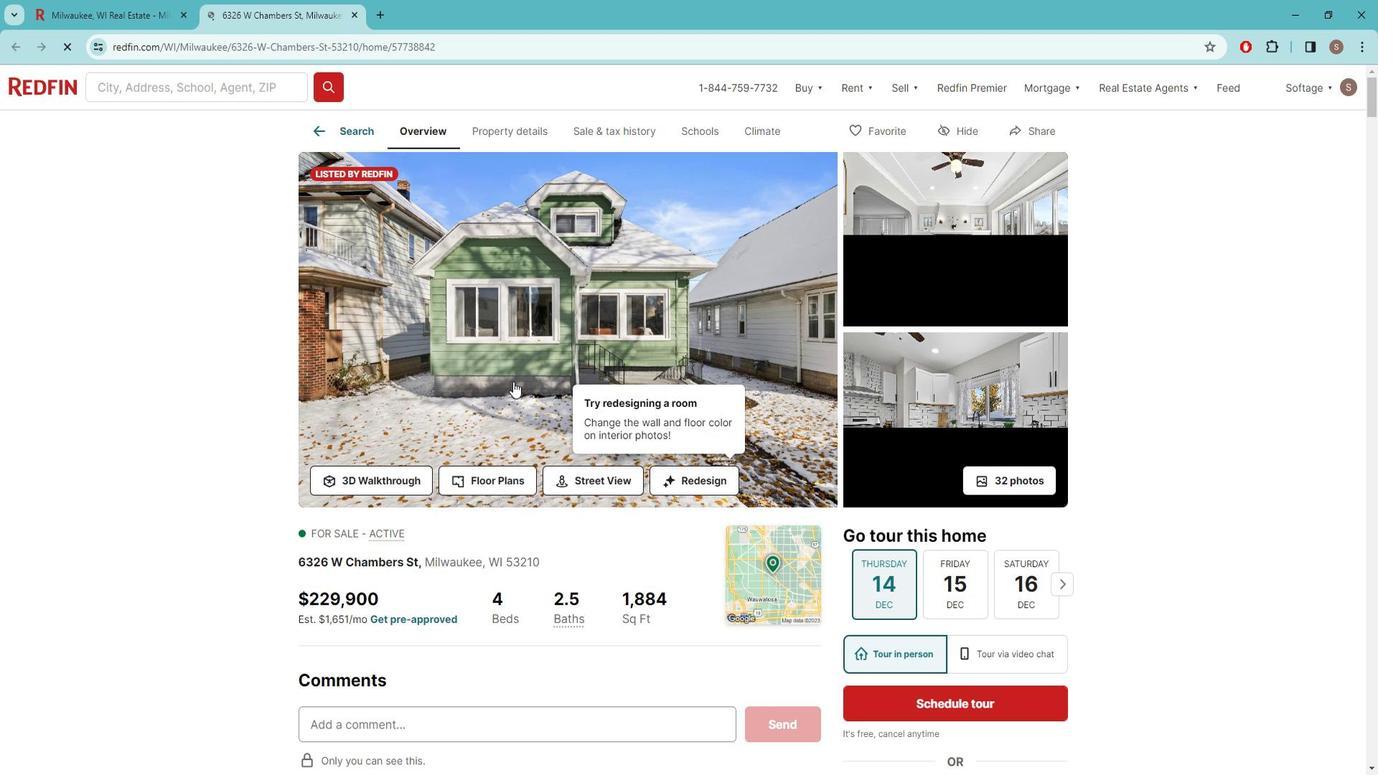 
Action: Mouse scrolled (520, 375) with delta (0, 0)
Screenshot: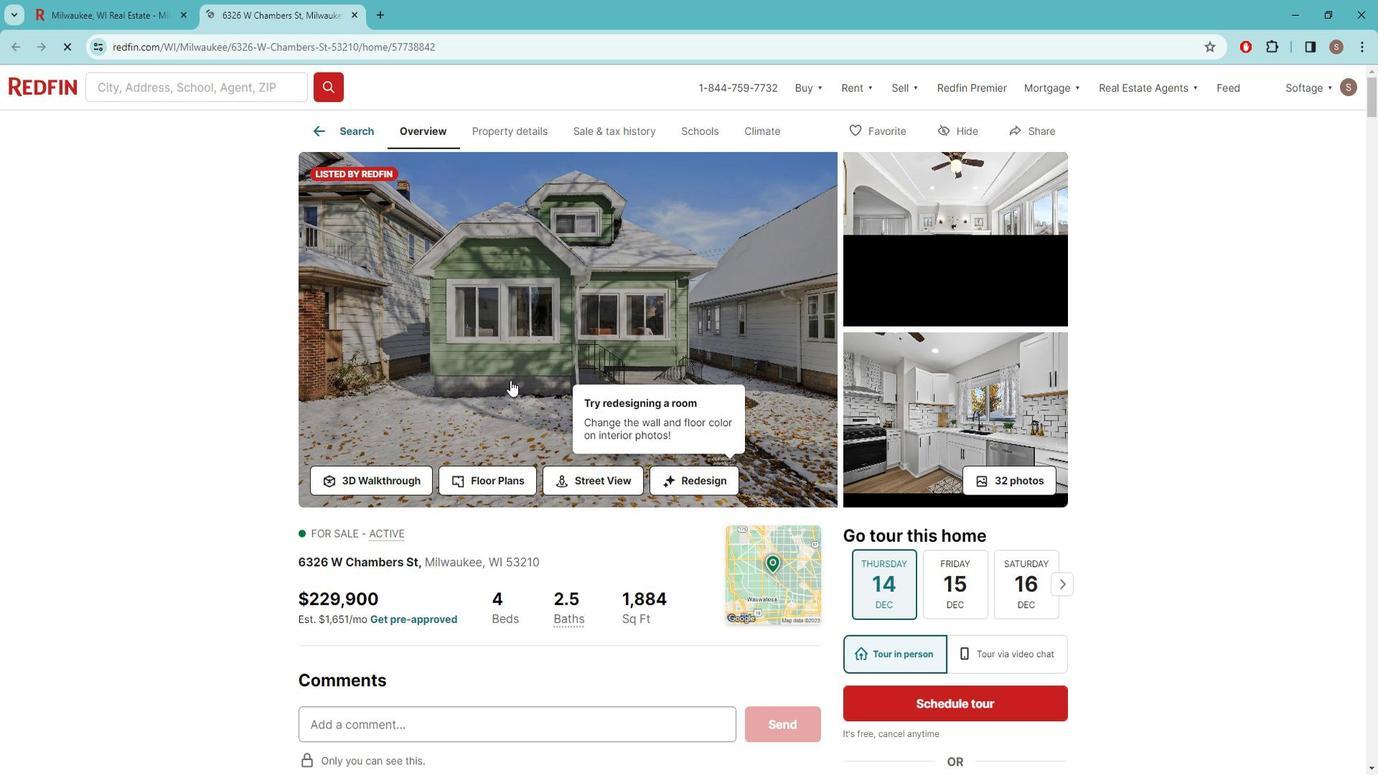
Action: Mouse moved to (700, 92)
Screenshot: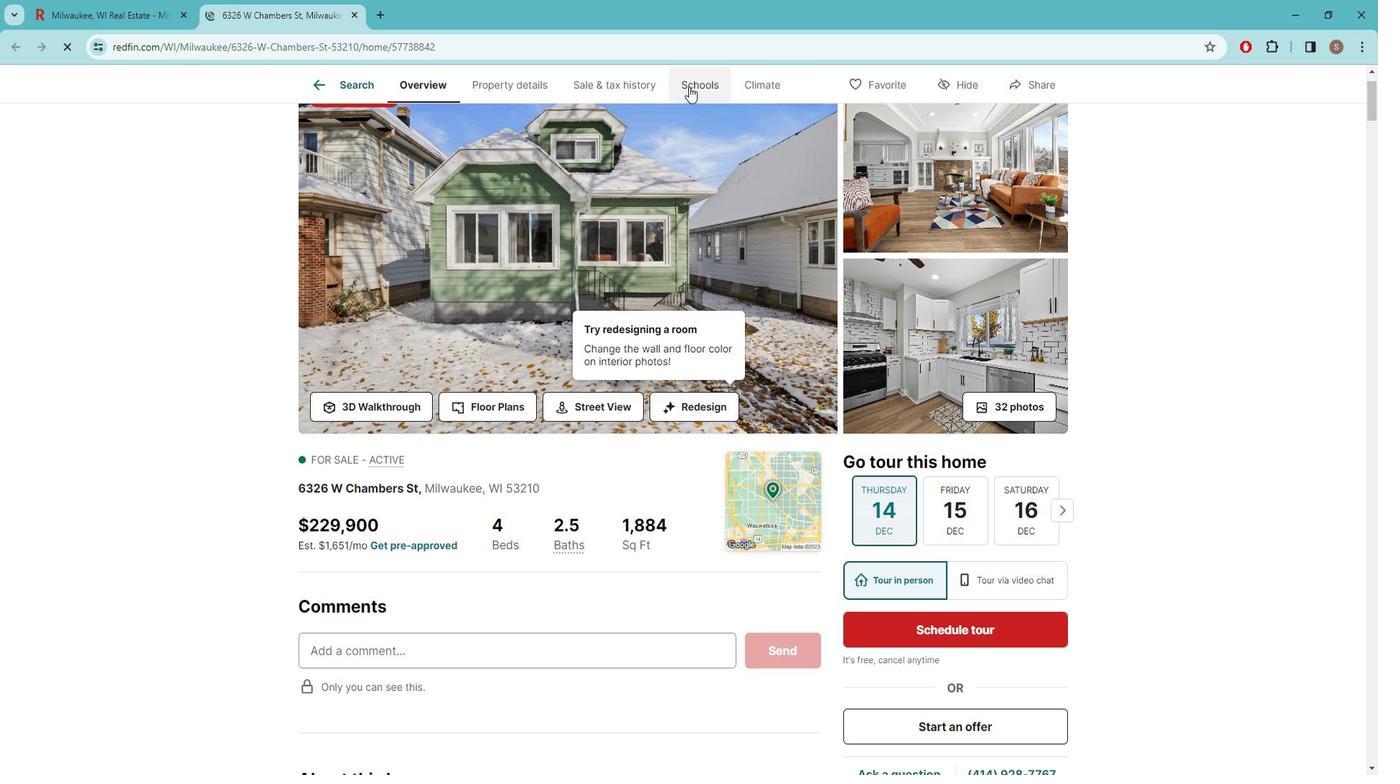 
Action: Mouse pressed left at (700, 92)
Screenshot: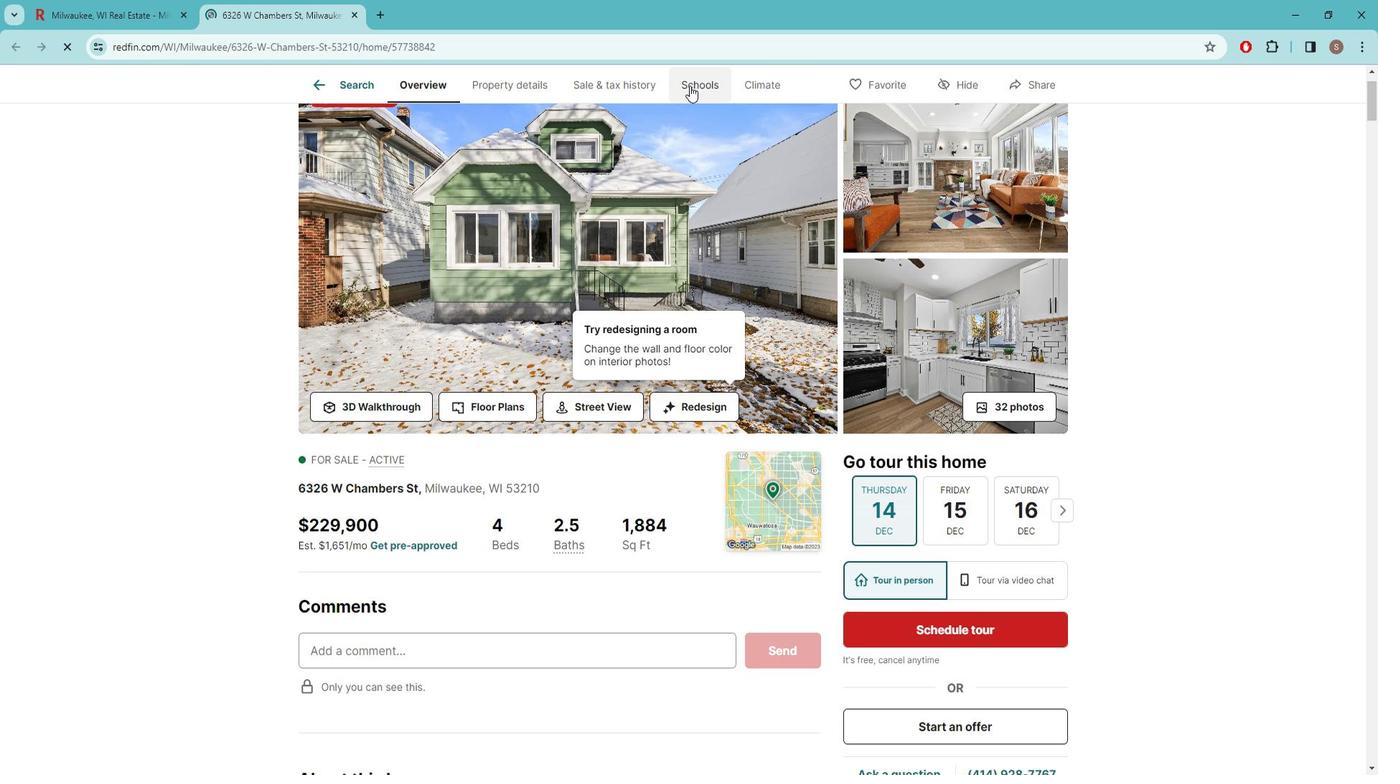 
Action: Mouse moved to (494, 225)
Screenshot: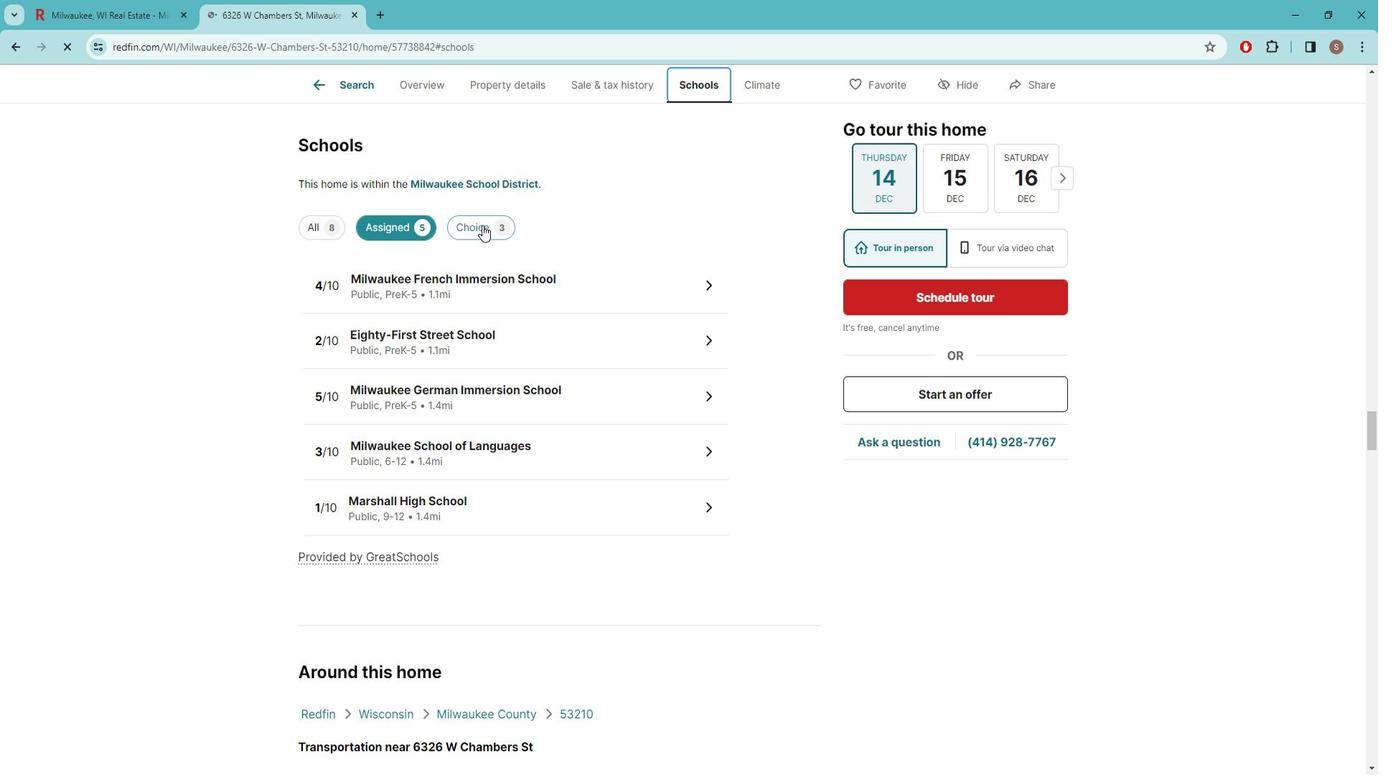 
Action: Mouse pressed left at (494, 225)
Screenshot: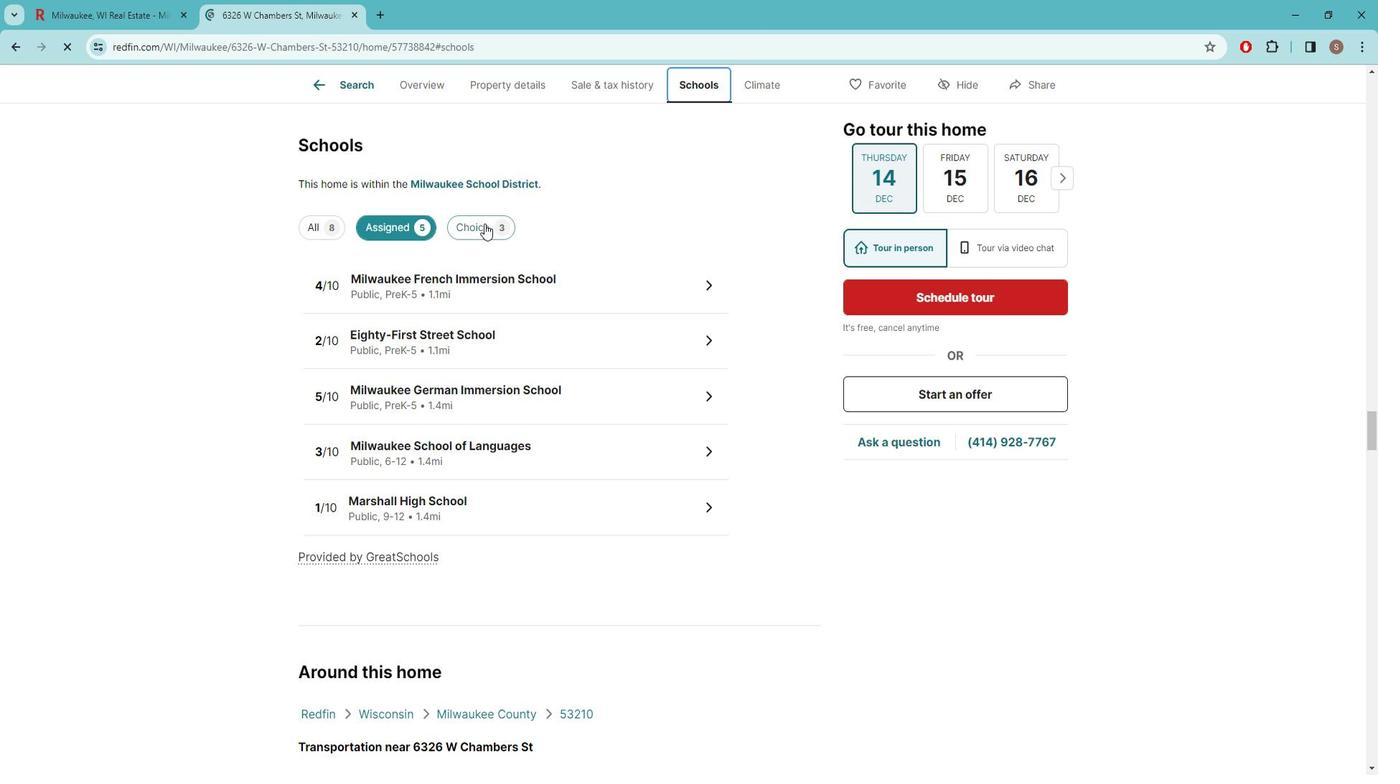 
Action: Mouse moved to (341, 226)
Screenshot: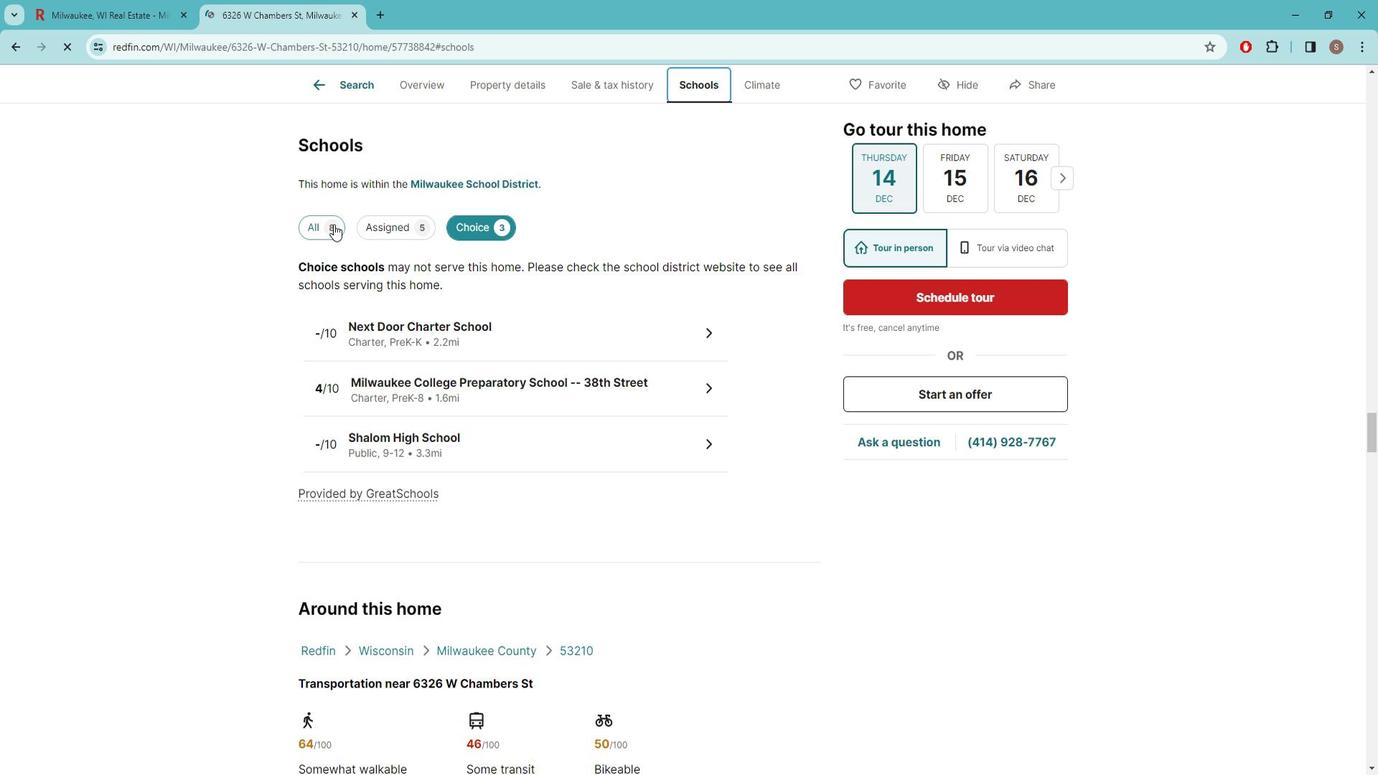 
Action: Mouse pressed left at (341, 226)
Screenshot: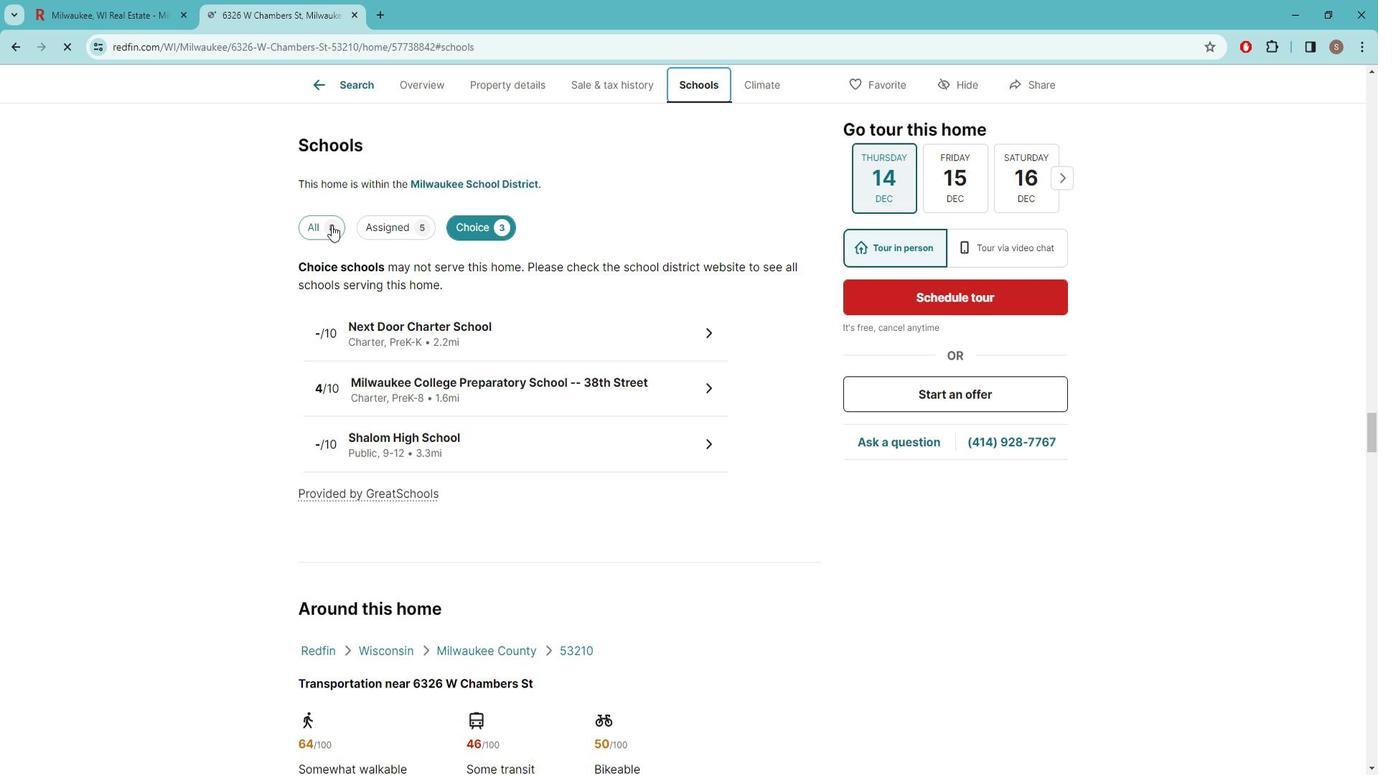 
Action: Mouse moved to (362, 264)
Screenshot: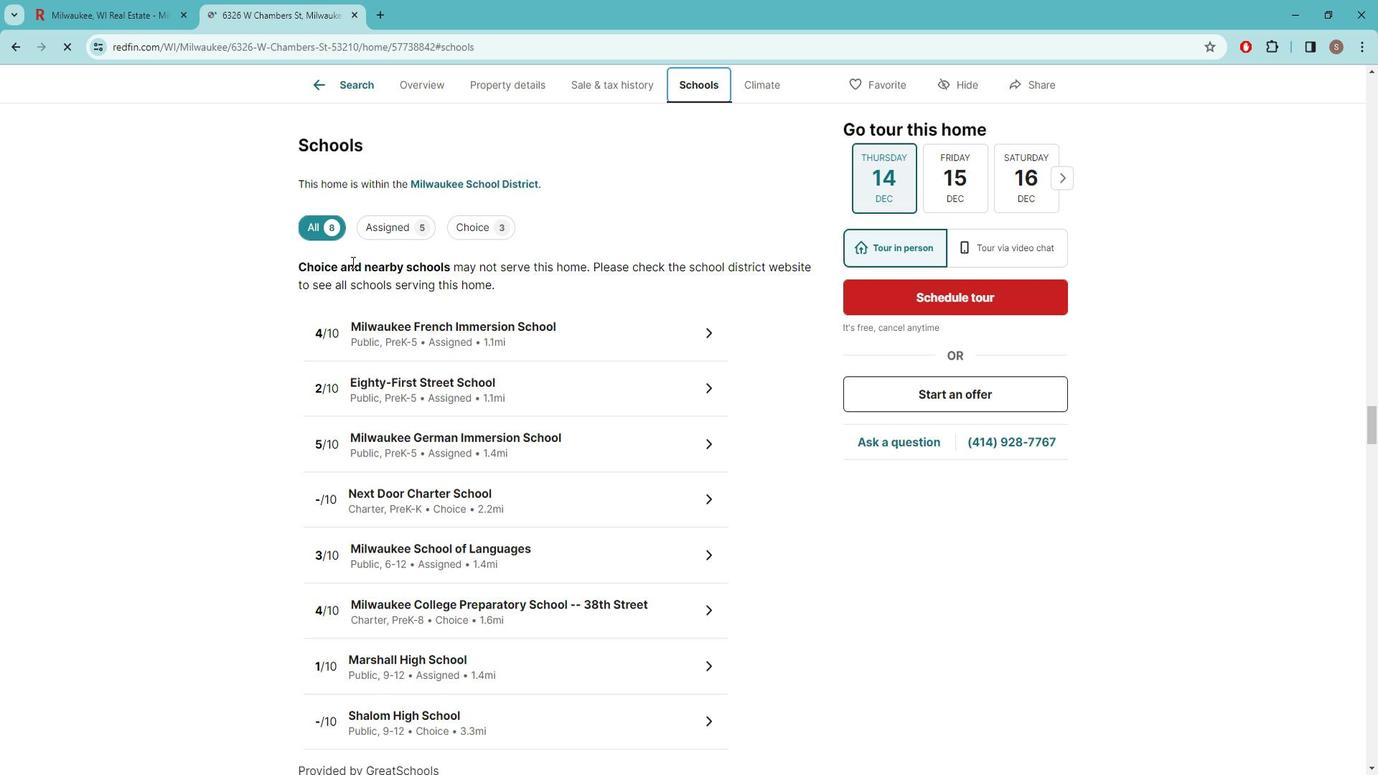 
Action: Mouse scrolled (362, 263) with delta (0, 0)
Screenshot: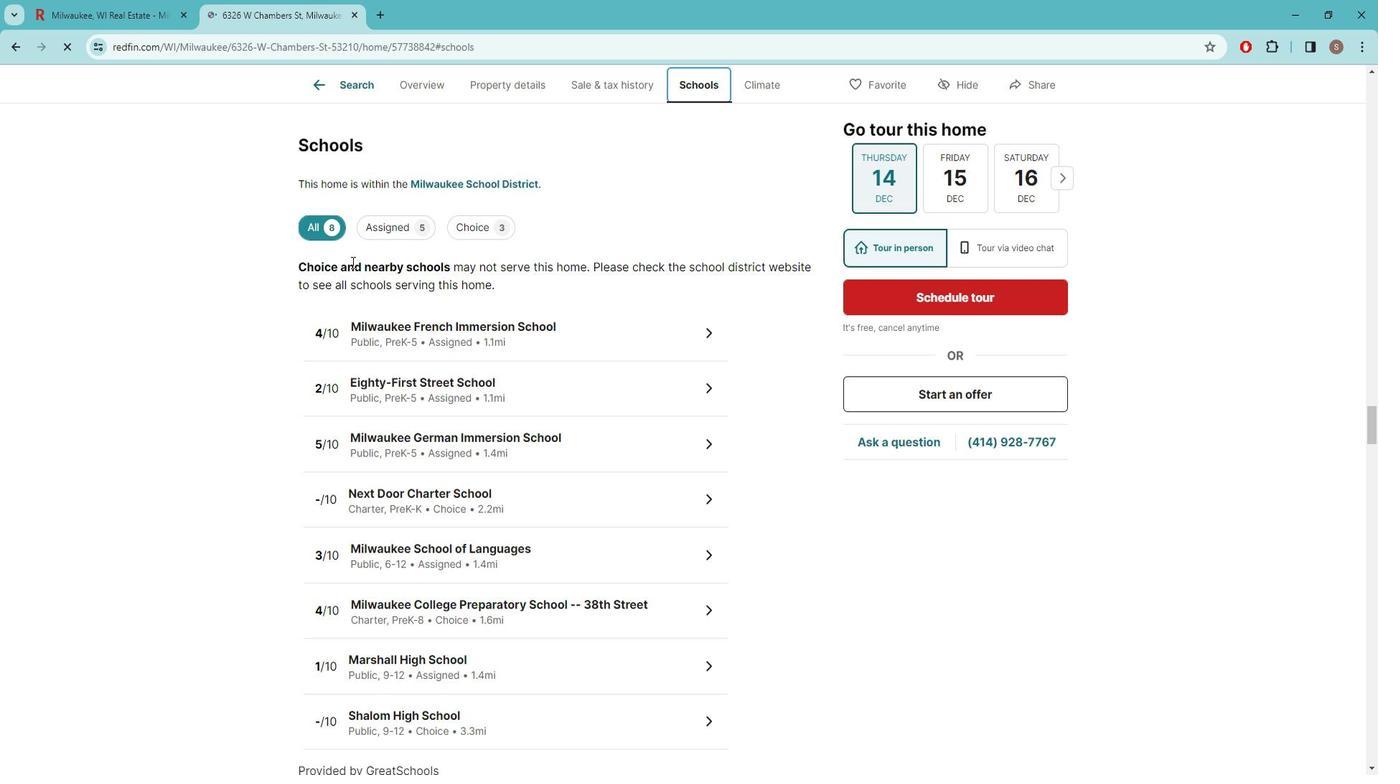 
Action: Mouse moved to (364, 264)
Screenshot: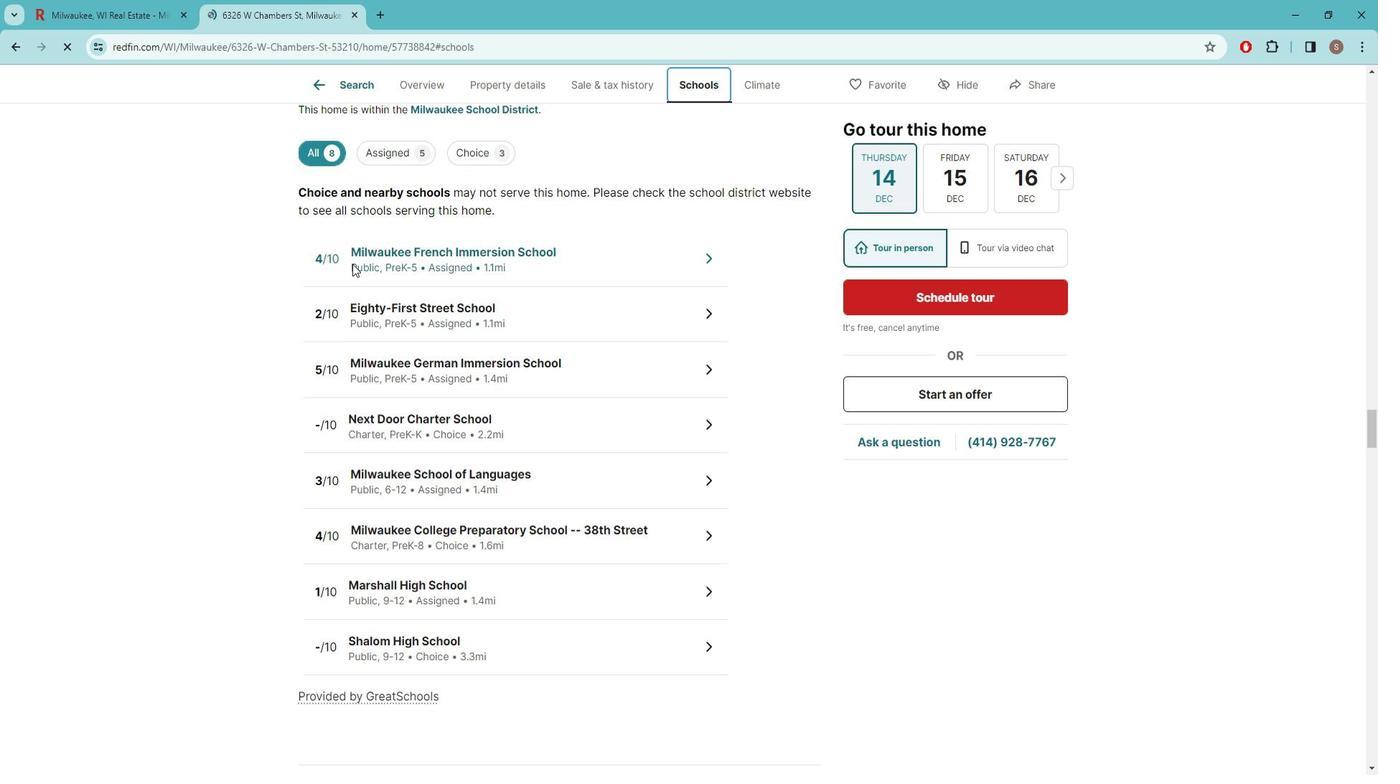 
Action: Mouse scrolled (364, 265) with delta (0, 0)
Screenshot: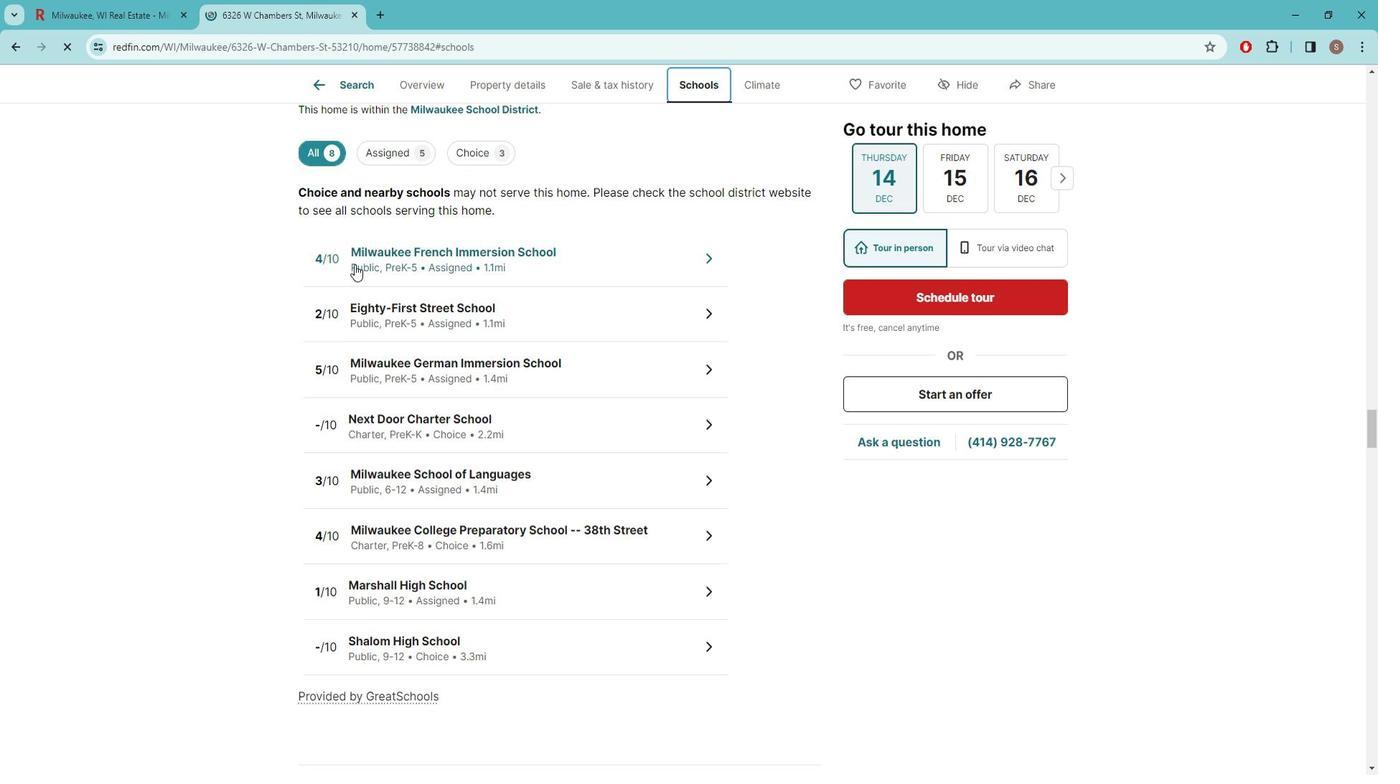 
Action: Mouse scrolled (364, 265) with delta (0, 0)
Screenshot: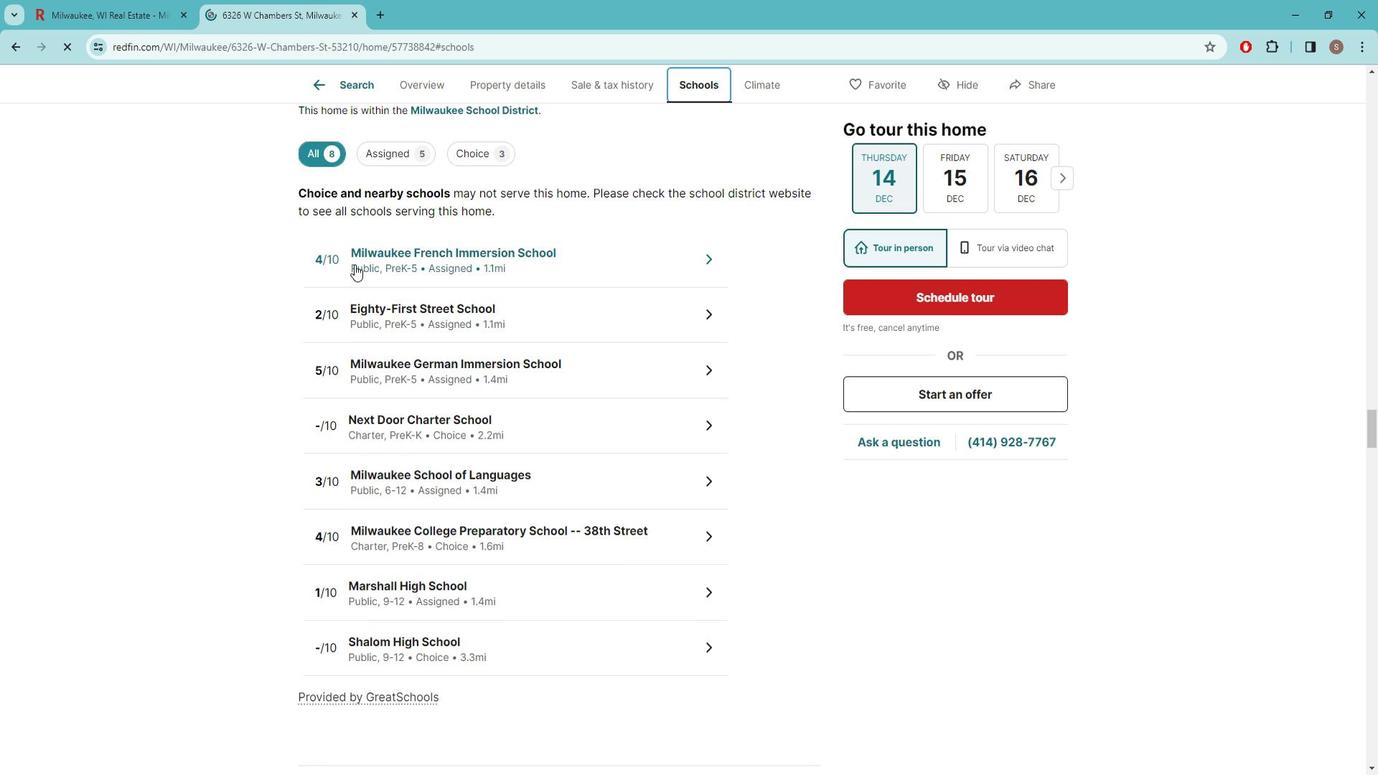 
Action: Mouse scrolled (364, 265) with delta (0, 0)
Screenshot: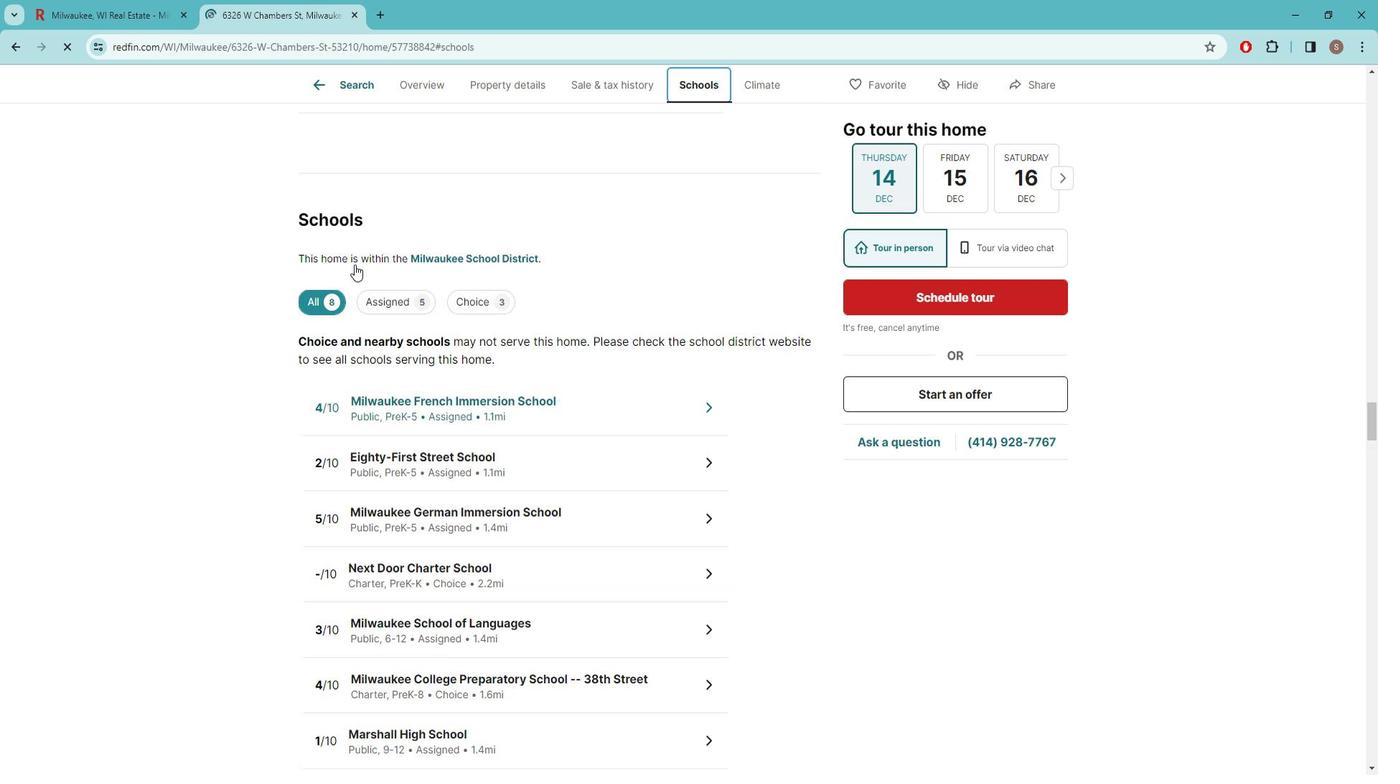 
Action: Mouse scrolled (364, 265) with delta (0, 0)
Screenshot: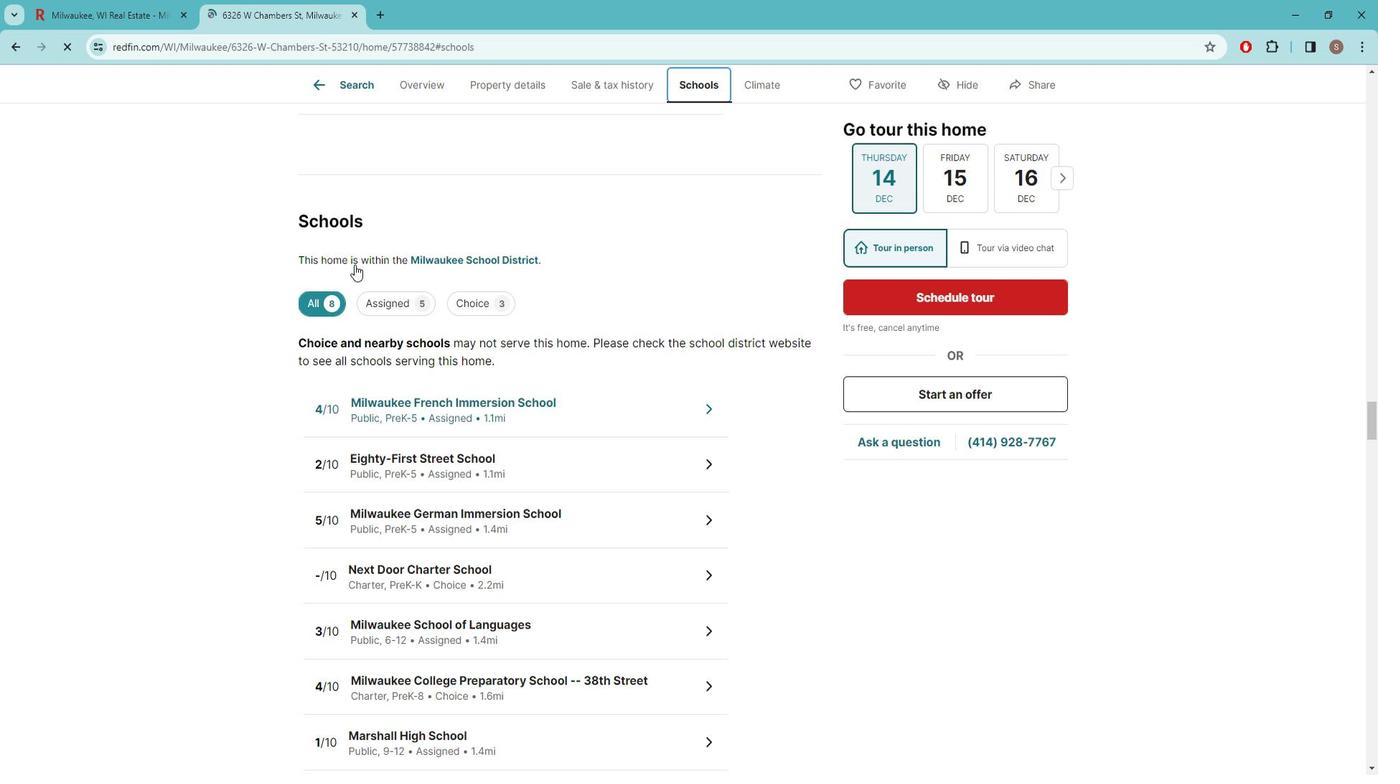 
Action: Mouse scrolled (364, 265) with delta (0, 0)
Screenshot: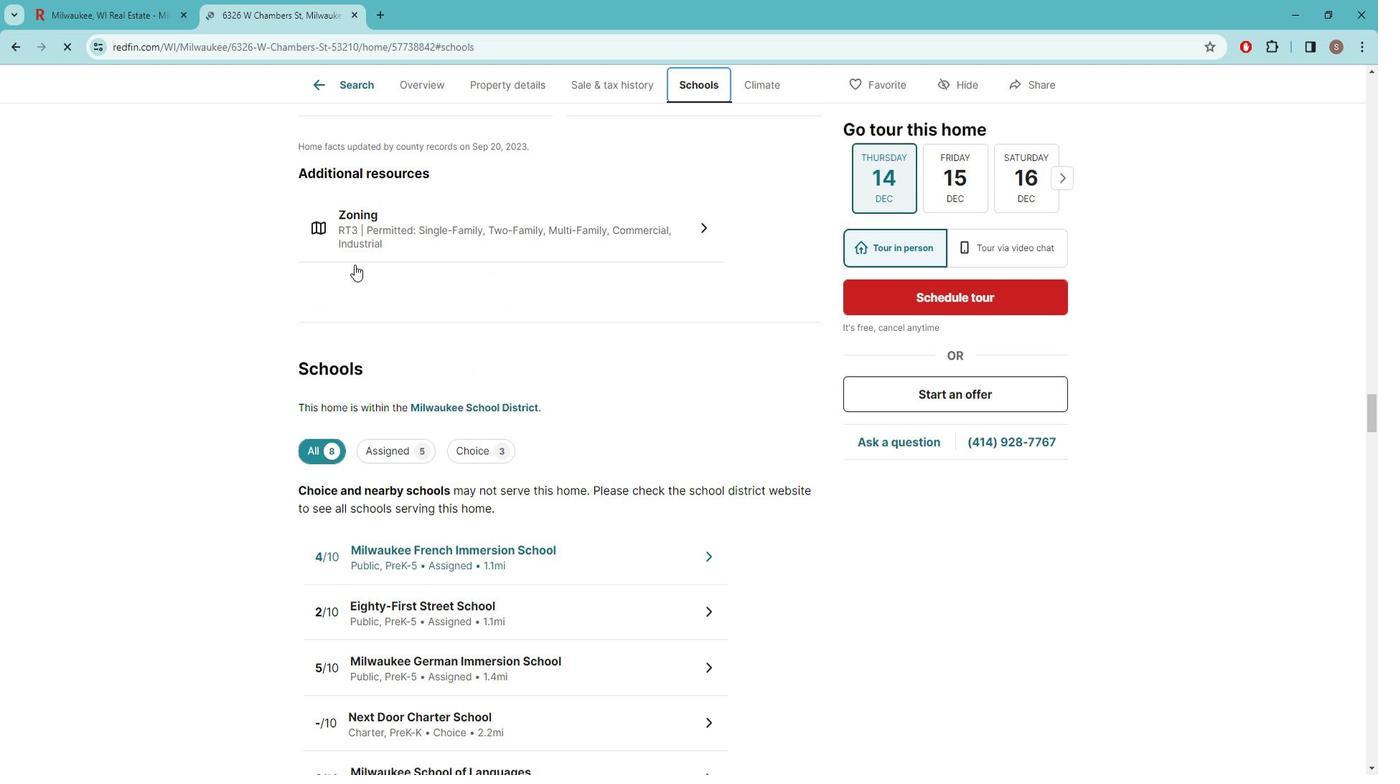 
Action: Mouse scrolled (364, 264) with delta (0, 0)
Screenshot: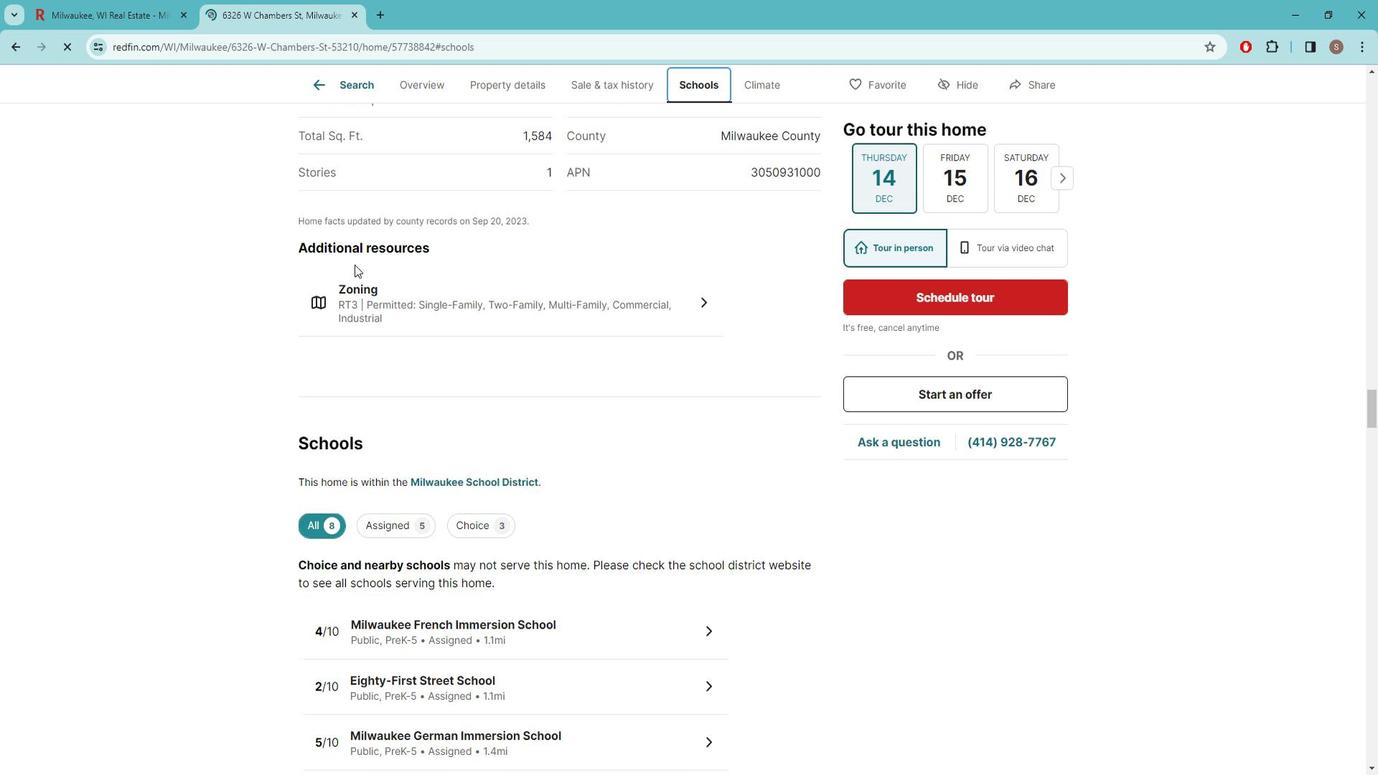 
Action: Mouse scrolled (364, 264) with delta (0, 0)
Screenshot: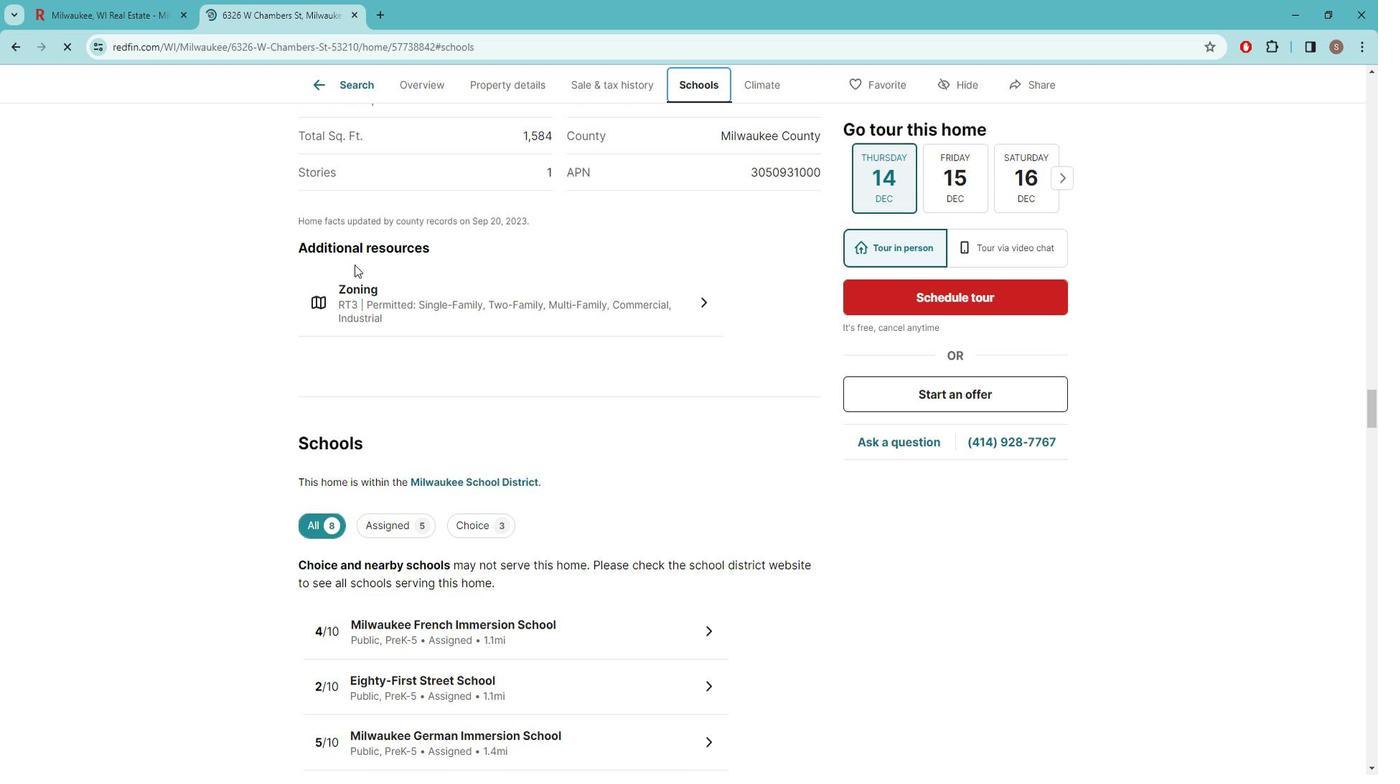
Action: Mouse scrolled (364, 264) with delta (0, 0)
Screenshot: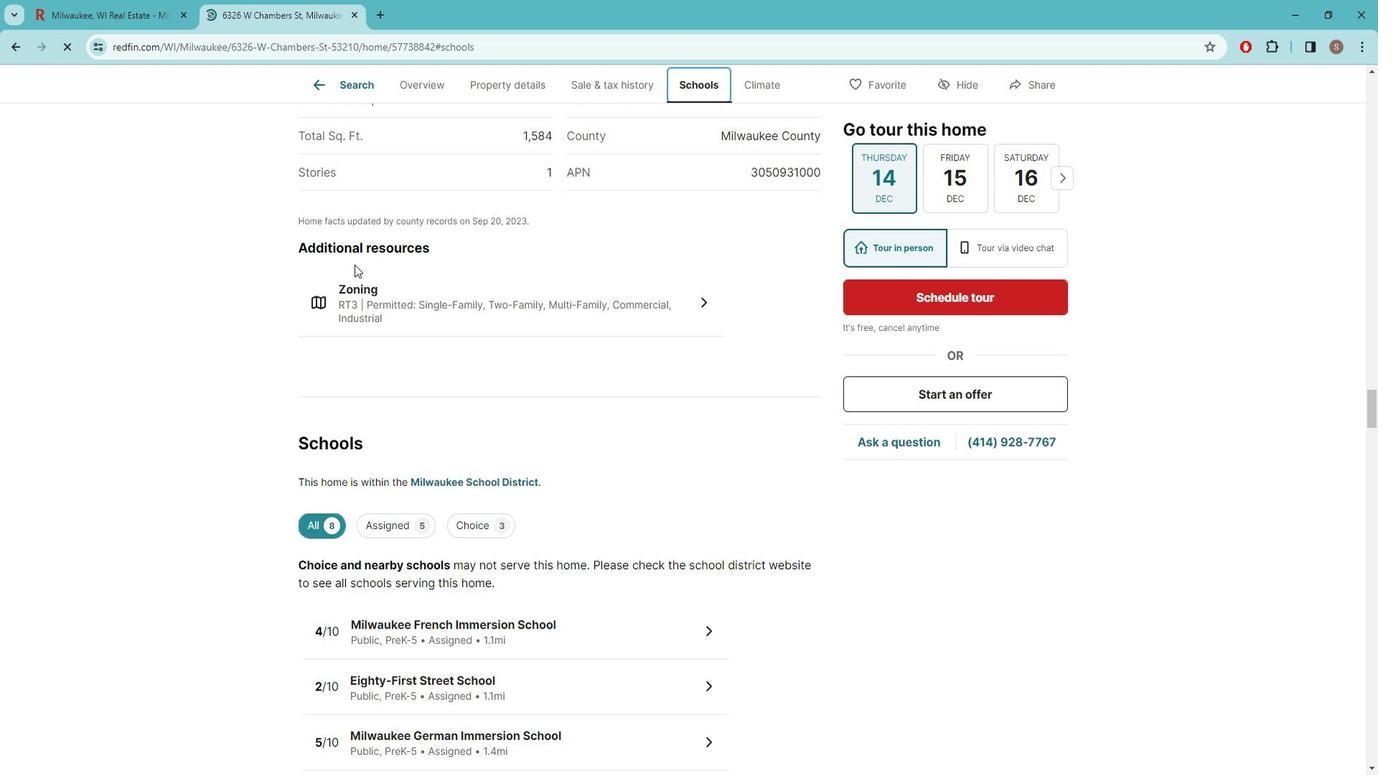 
Action: Mouse scrolled (364, 264) with delta (0, 0)
Screenshot: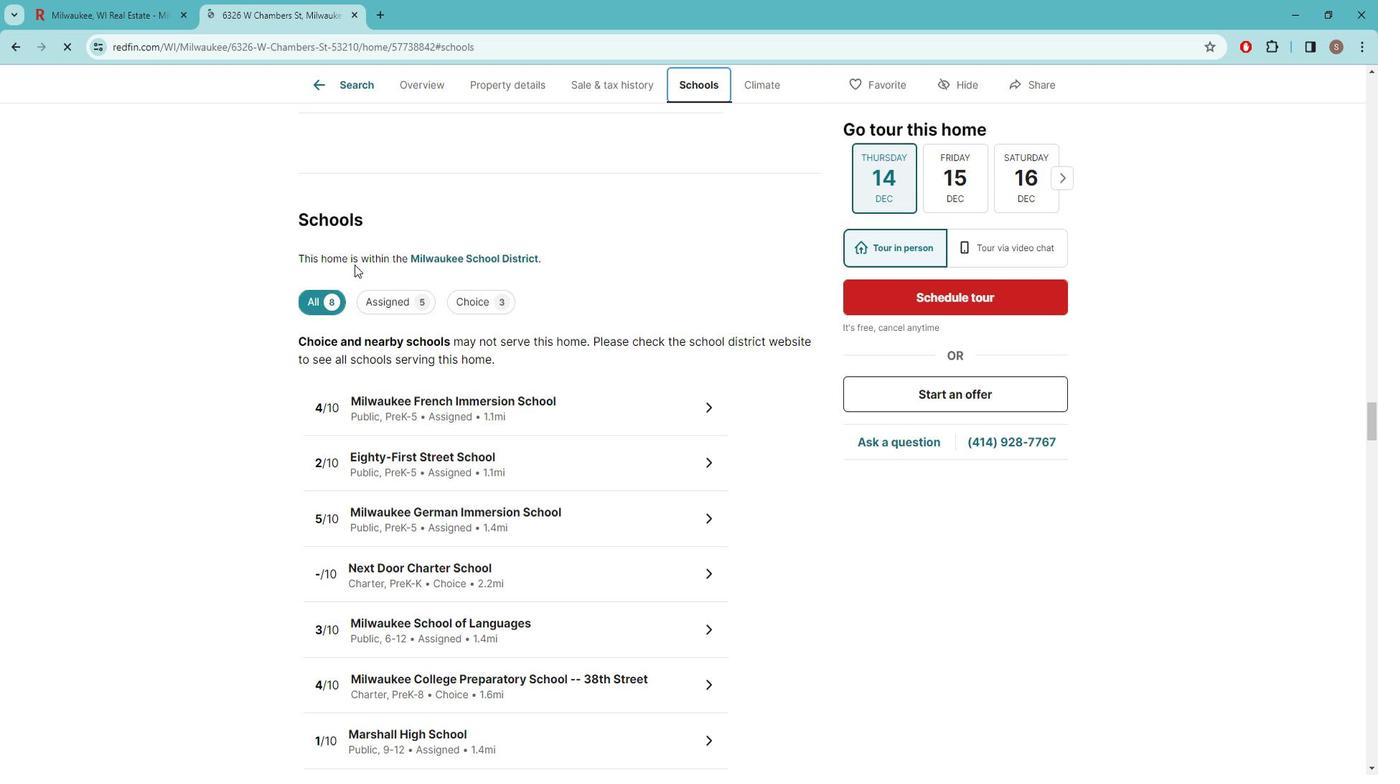 
Action: Mouse scrolled (364, 264) with delta (0, 0)
Screenshot: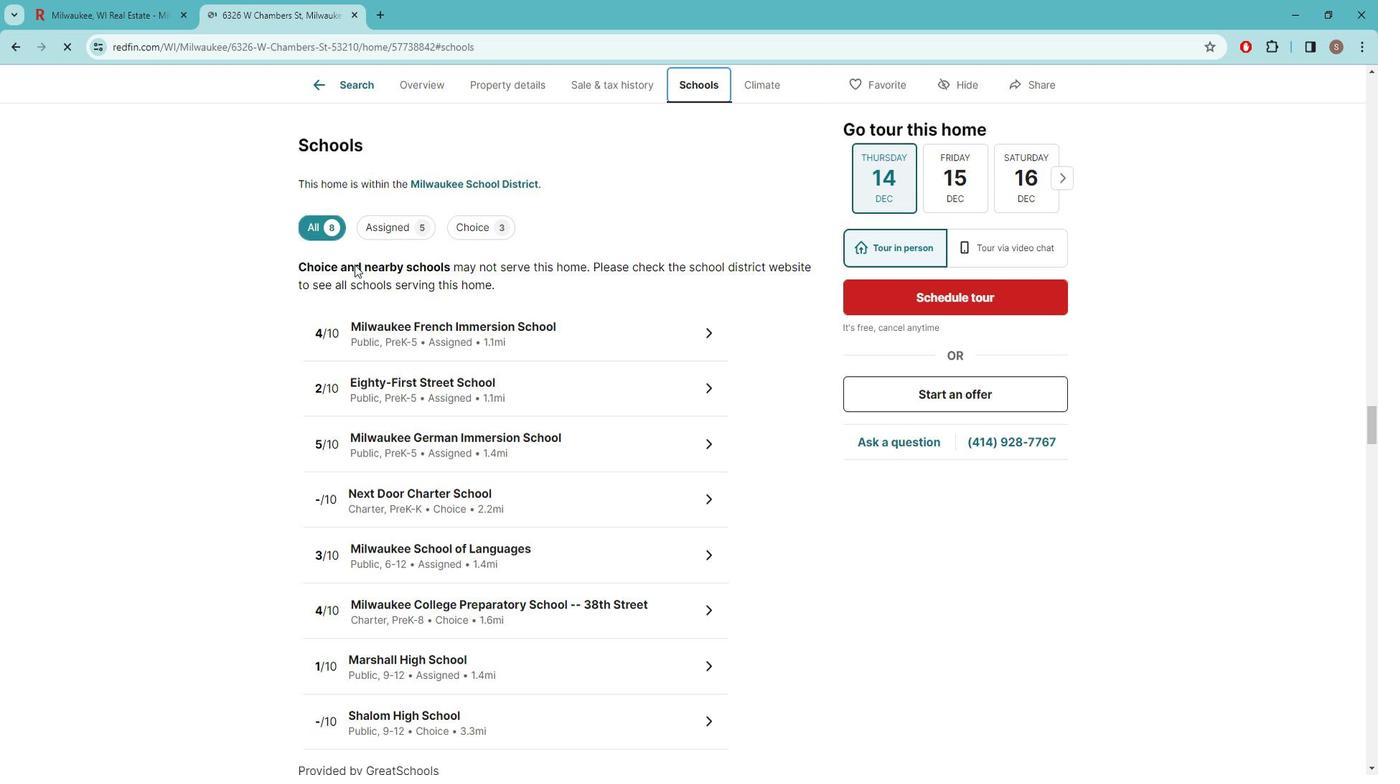 
Action: Mouse scrolled (364, 264) with delta (0, 0)
Screenshot: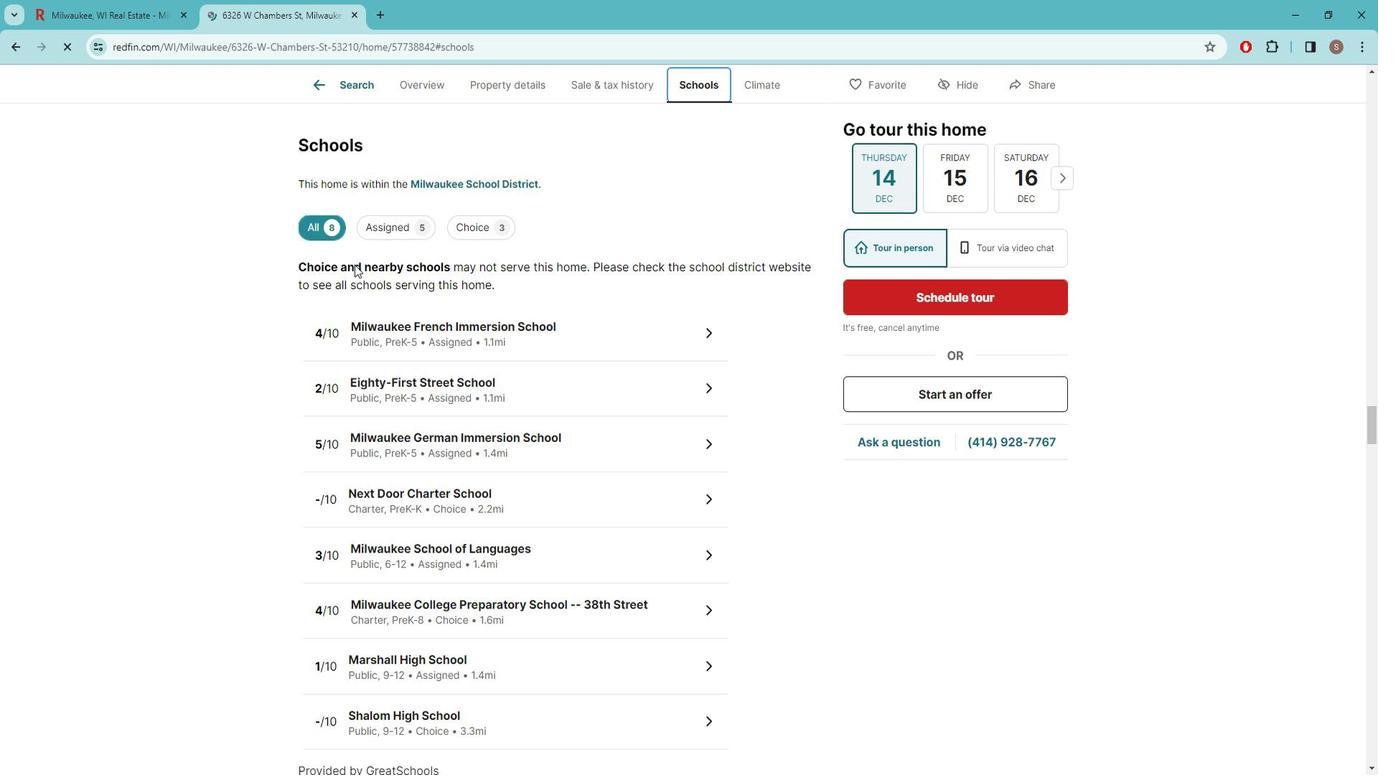 
Action: Mouse moved to (365, 264)
Screenshot: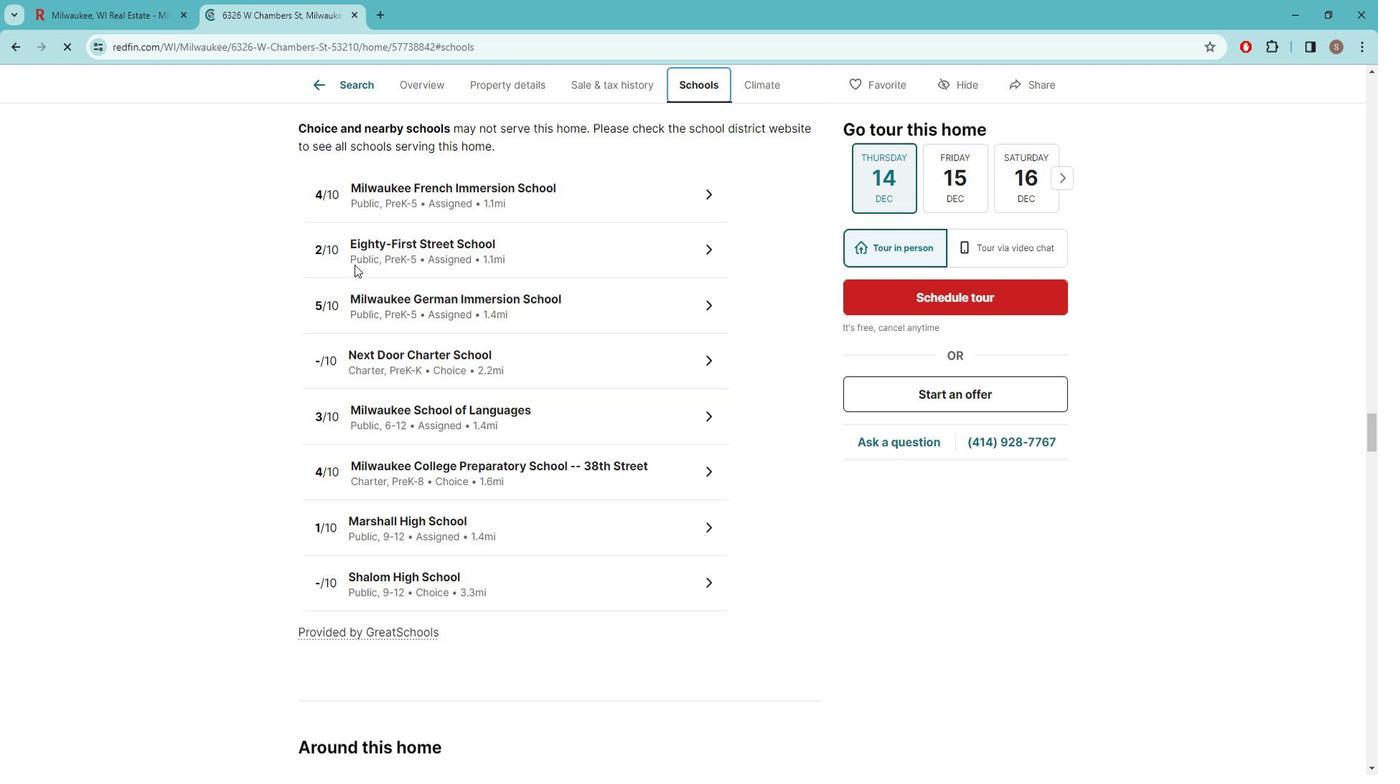 
Action: Mouse scrolled (365, 264) with delta (0, 0)
Screenshot: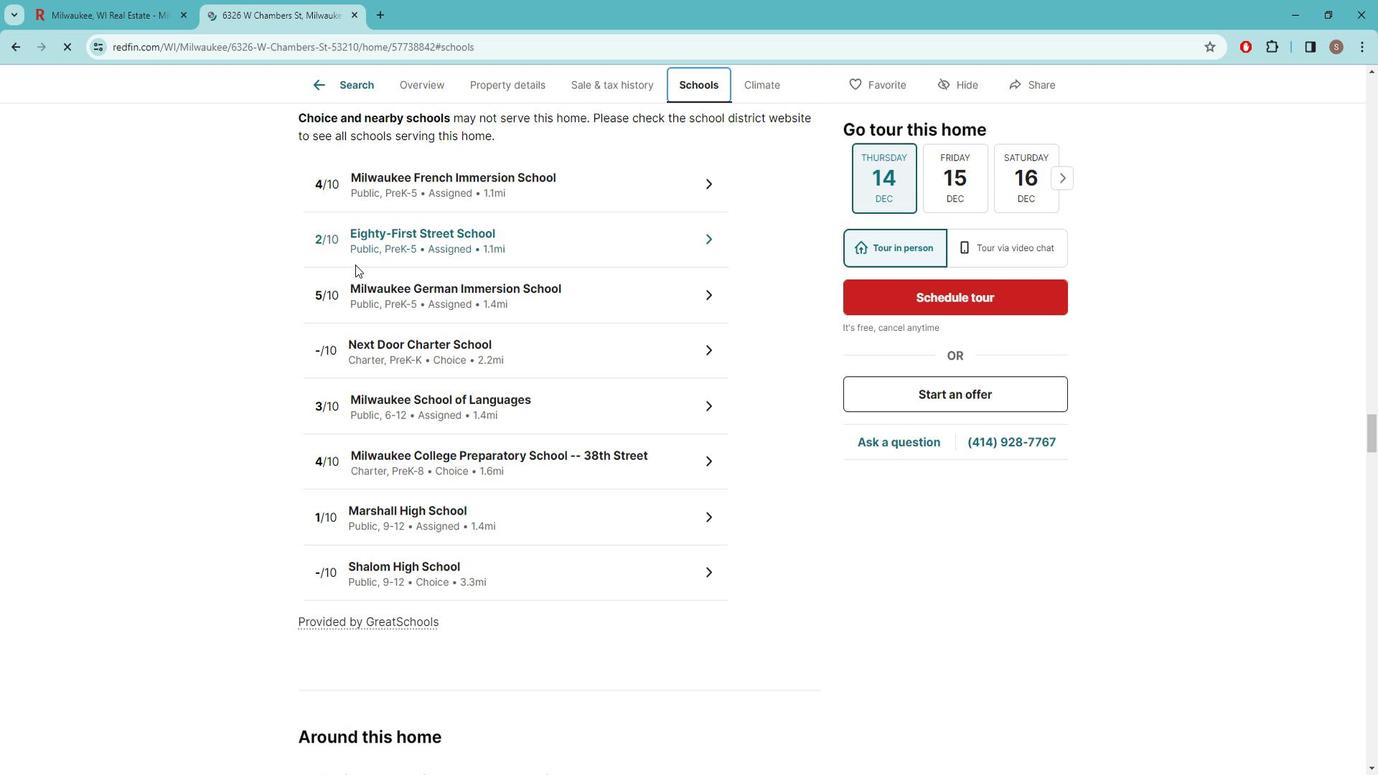 
Action: Mouse scrolled (365, 264) with delta (0, 0)
Screenshot: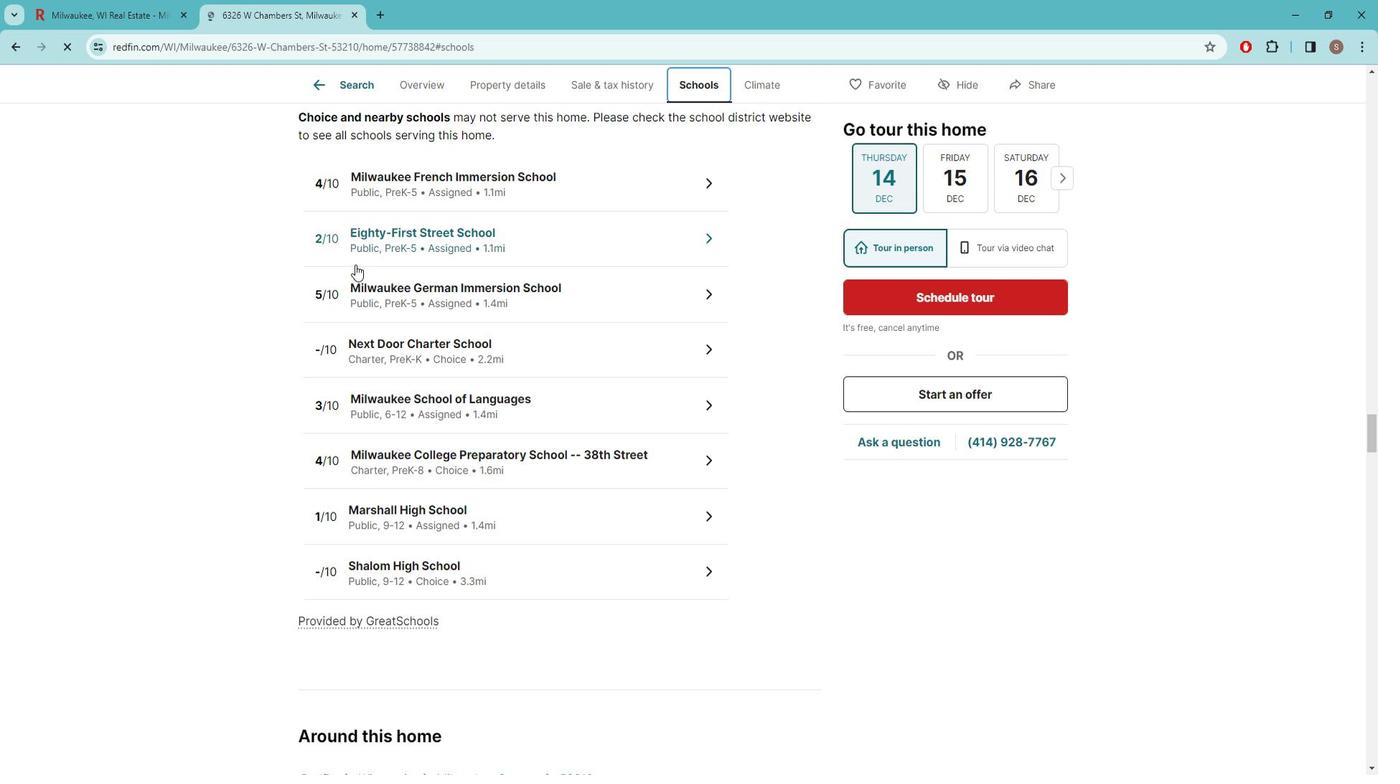 
Action: Mouse scrolled (365, 264) with delta (0, 0)
Screenshot: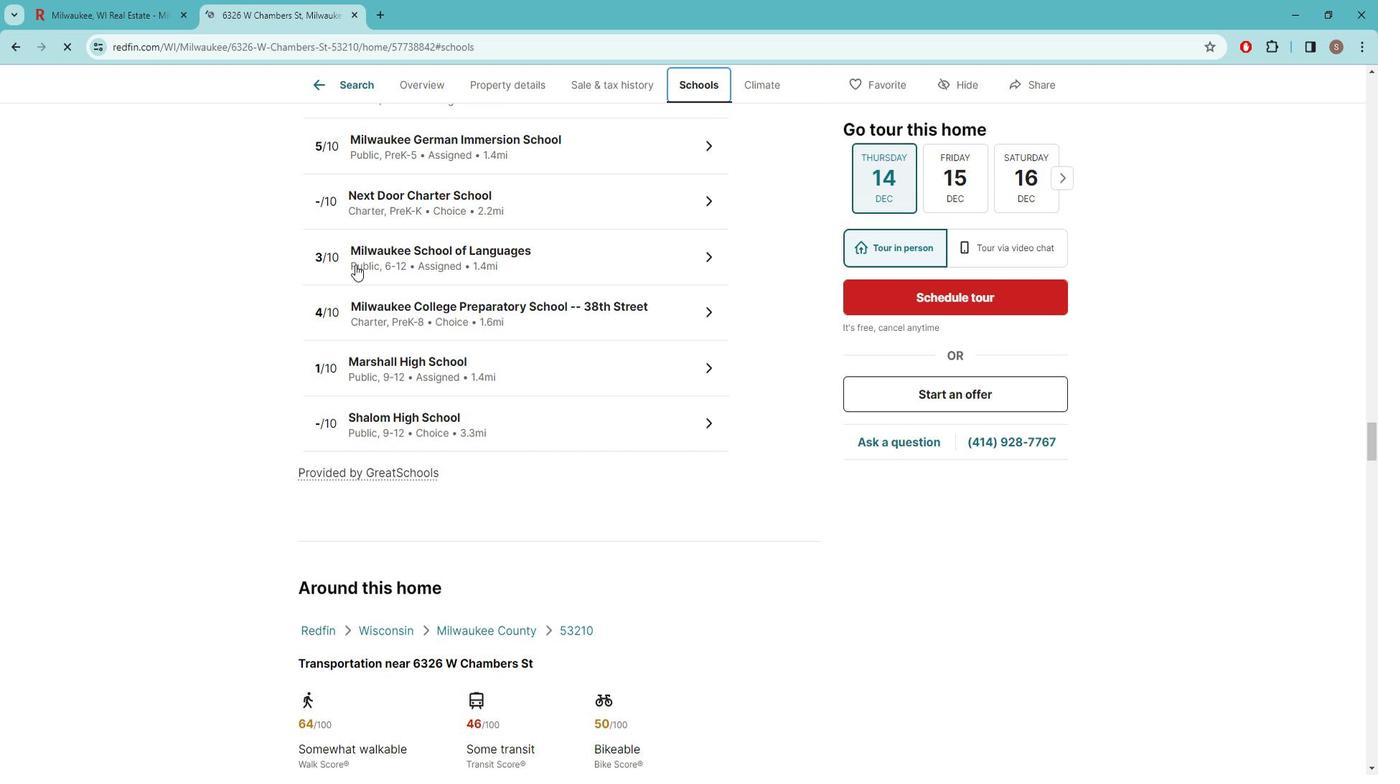 
Action: Mouse scrolled (365, 264) with delta (0, 0)
Screenshot: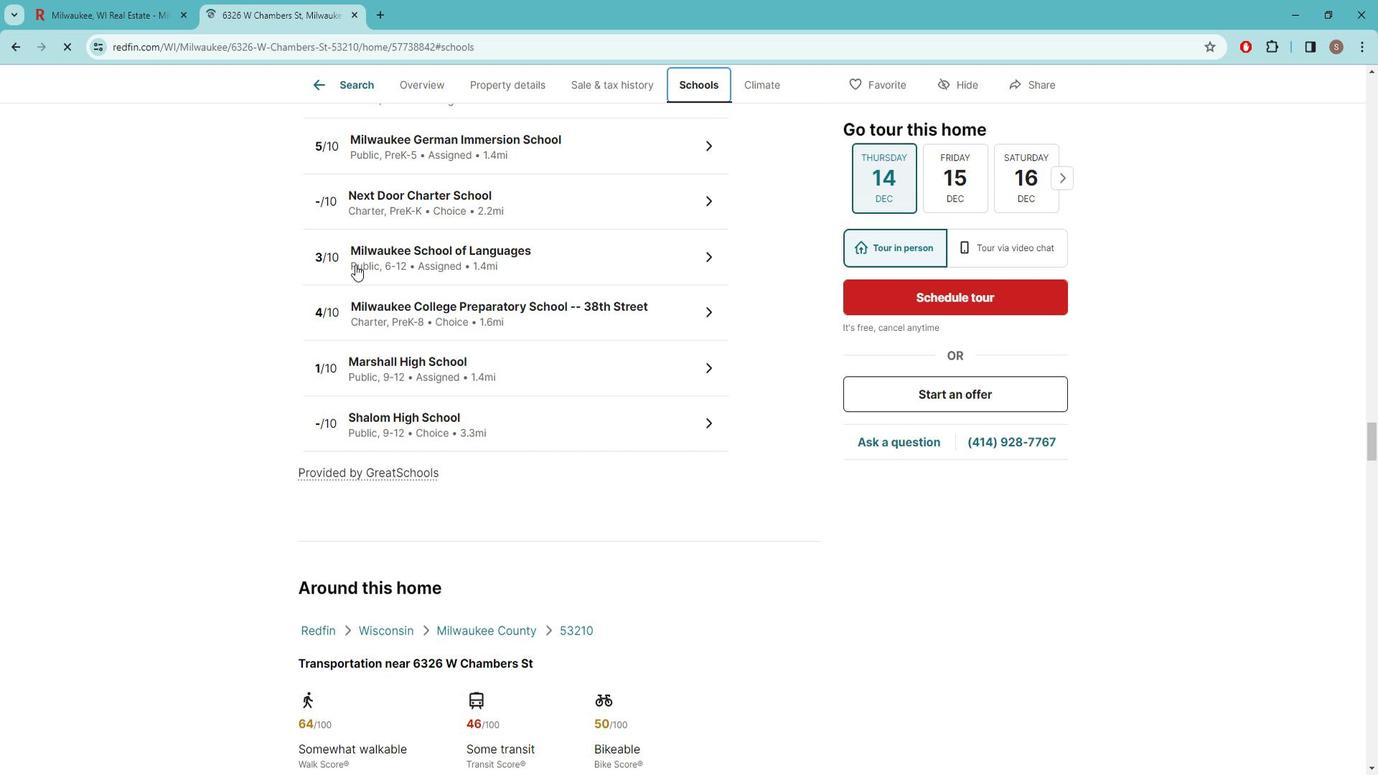 
Action: Mouse scrolled (365, 264) with delta (0, 0)
Screenshot: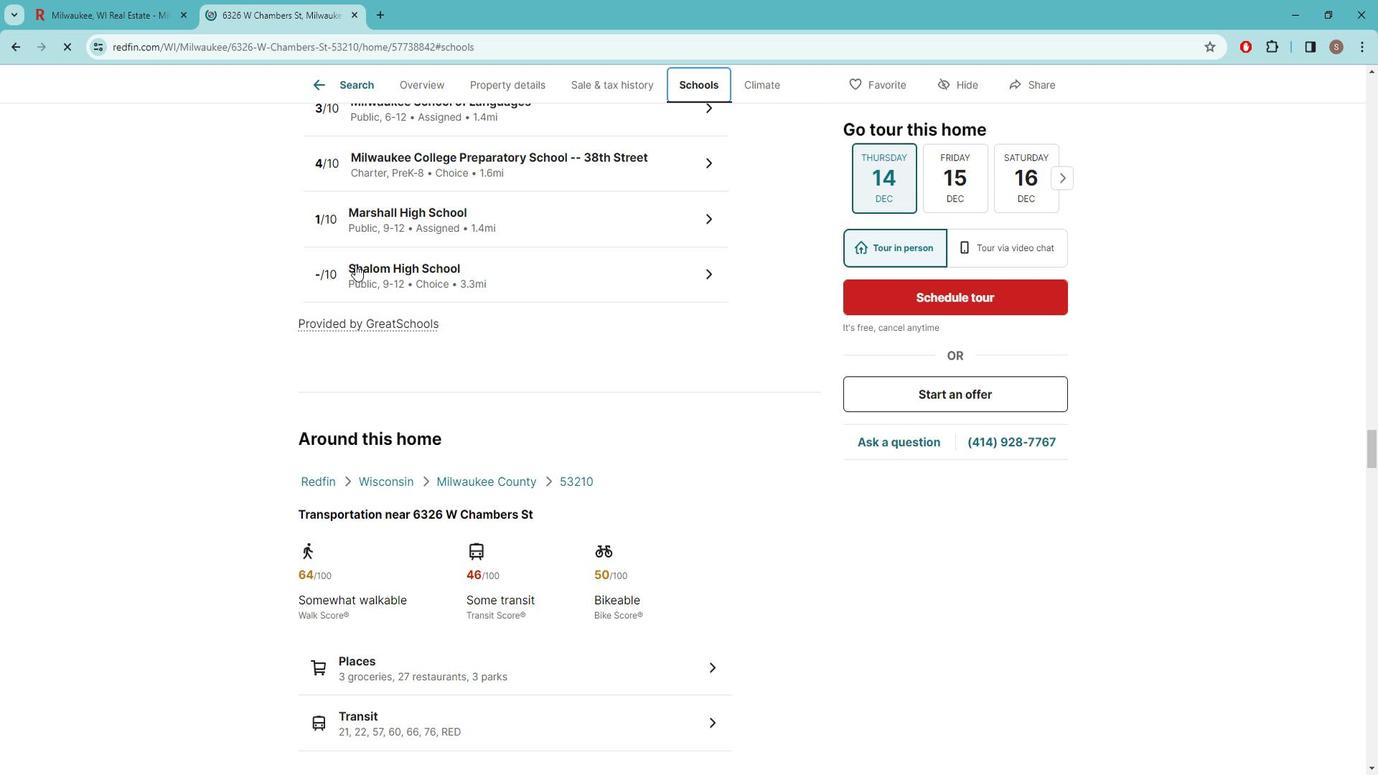 
Action: Mouse scrolled (365, 264) with delta (0, 0)
Screenshot: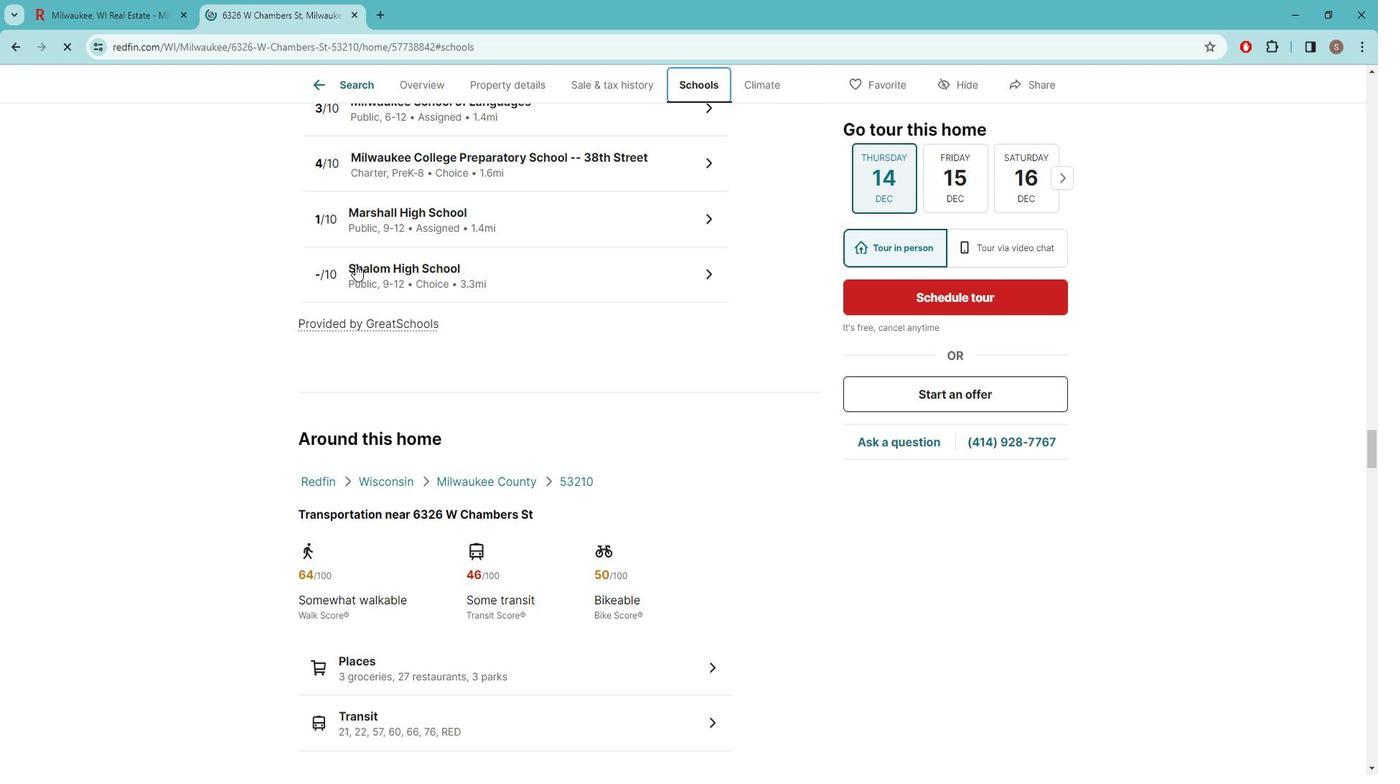 
Action: Mouse scrolled (365, 264) with delta (0, 0)
Screenshot: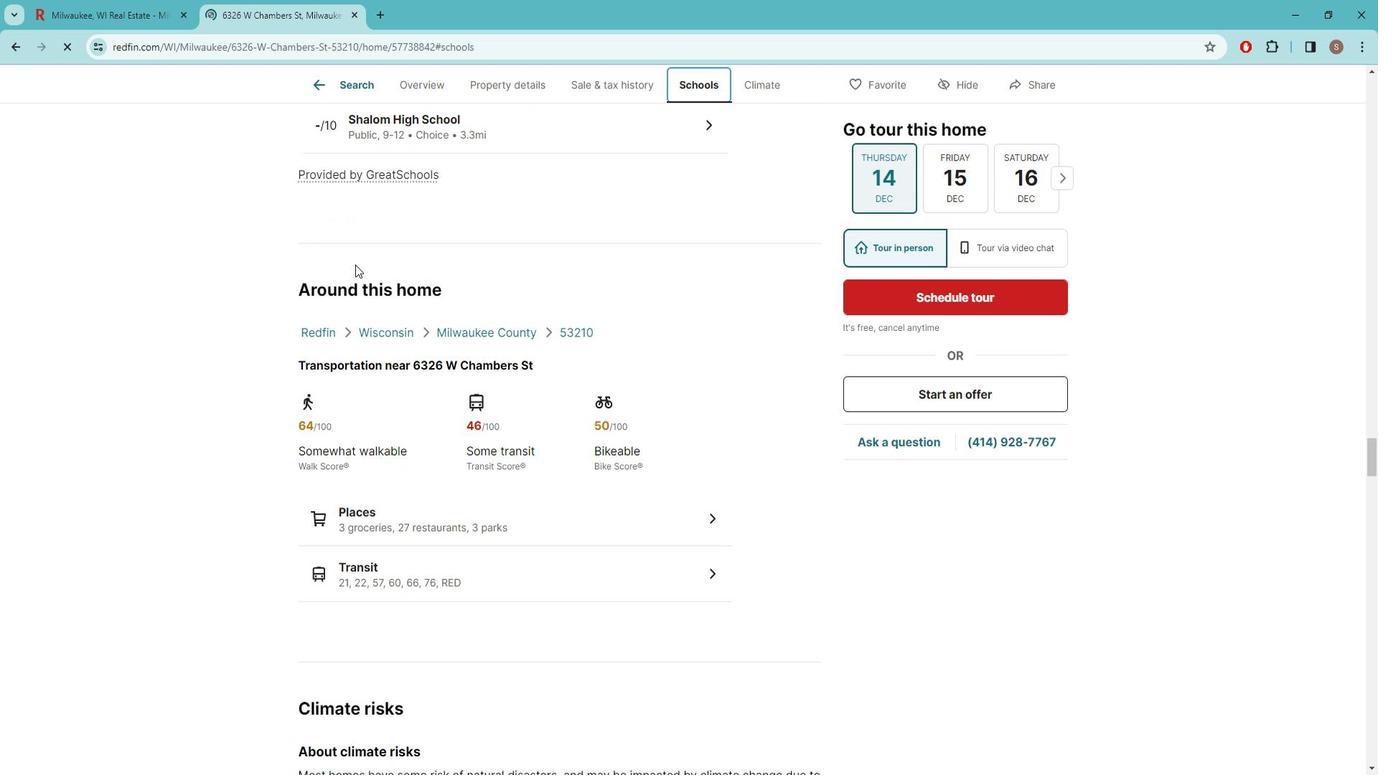 
Action: Mouse scrolled (365, 264) with delta (0, 0)
Screenshot: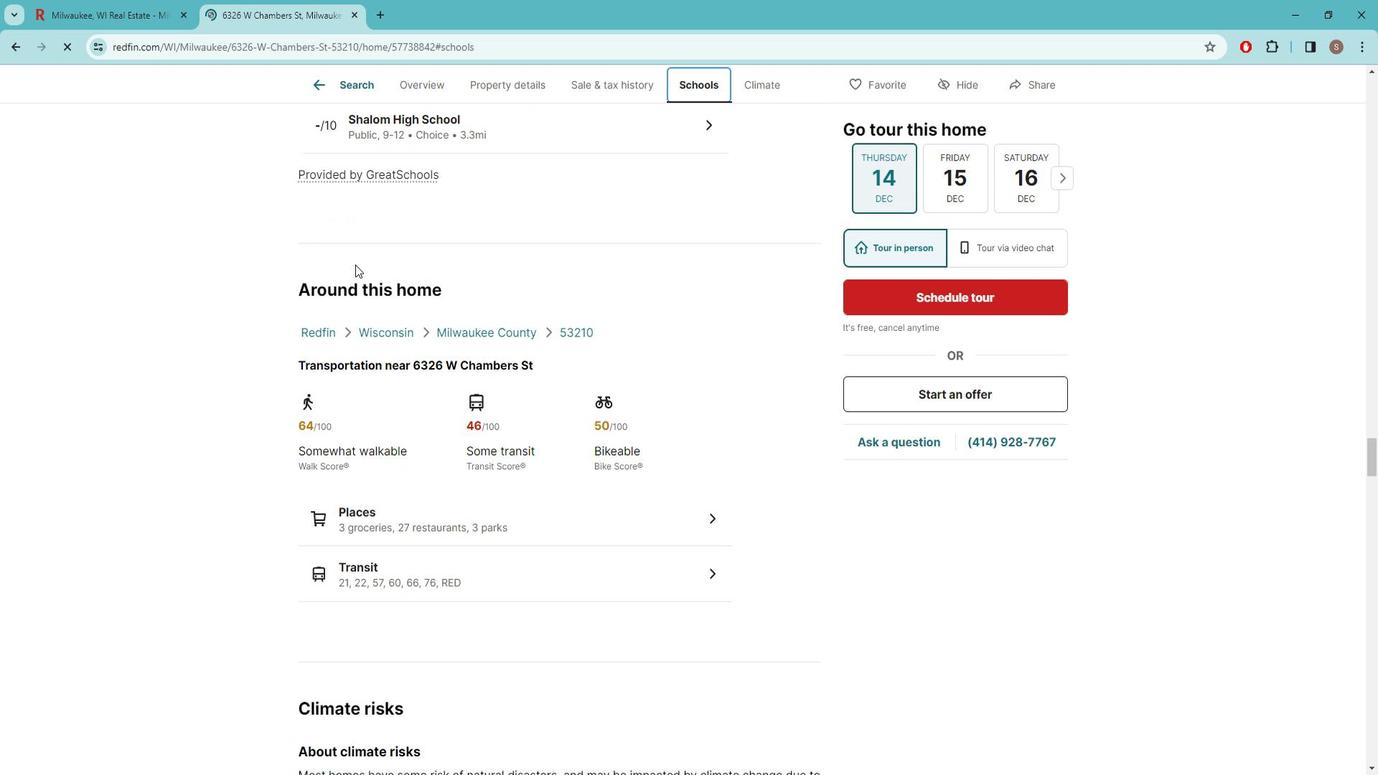 
Action: Mouse scrolled (365, 264) with delta (0, 0)
Screenshot: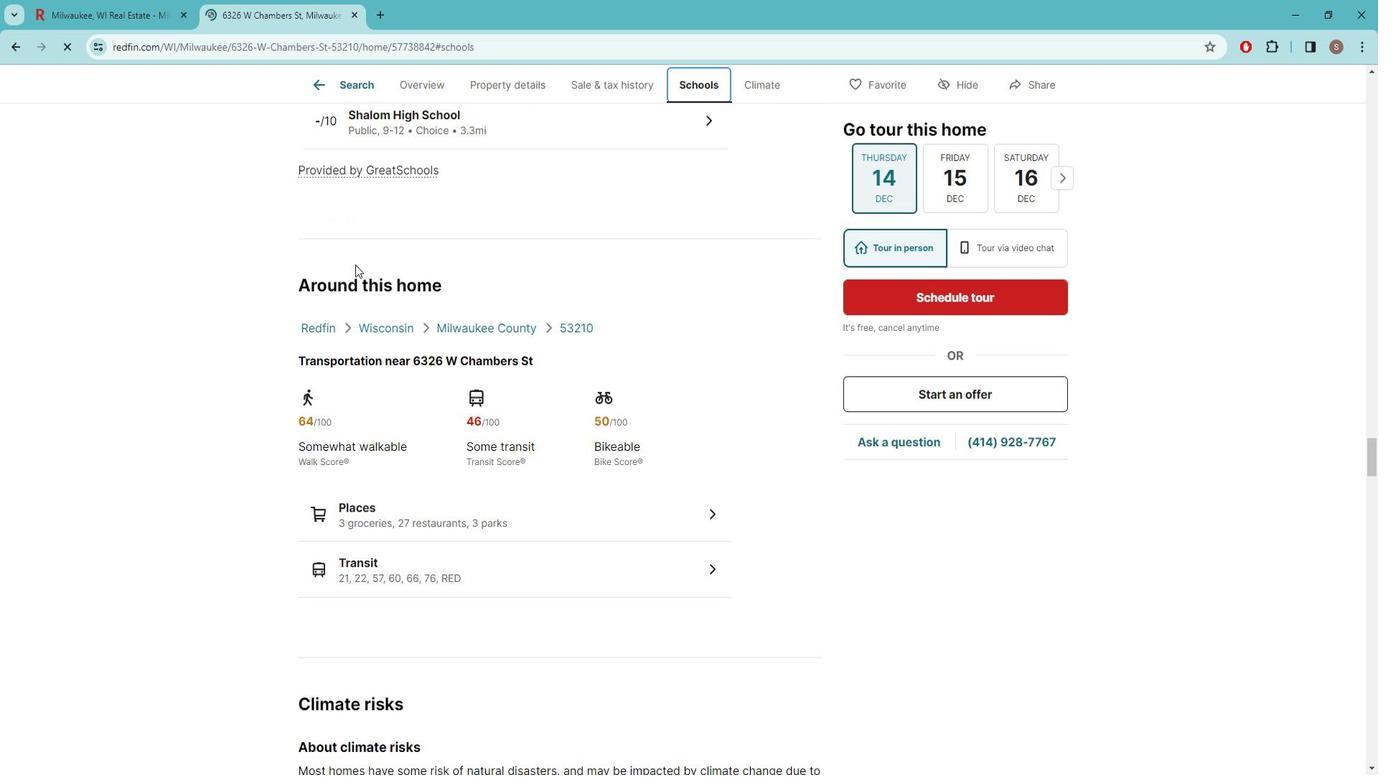 
Action: Mouse scrolled (365, 265) with delta (0, 0)
Screenshot: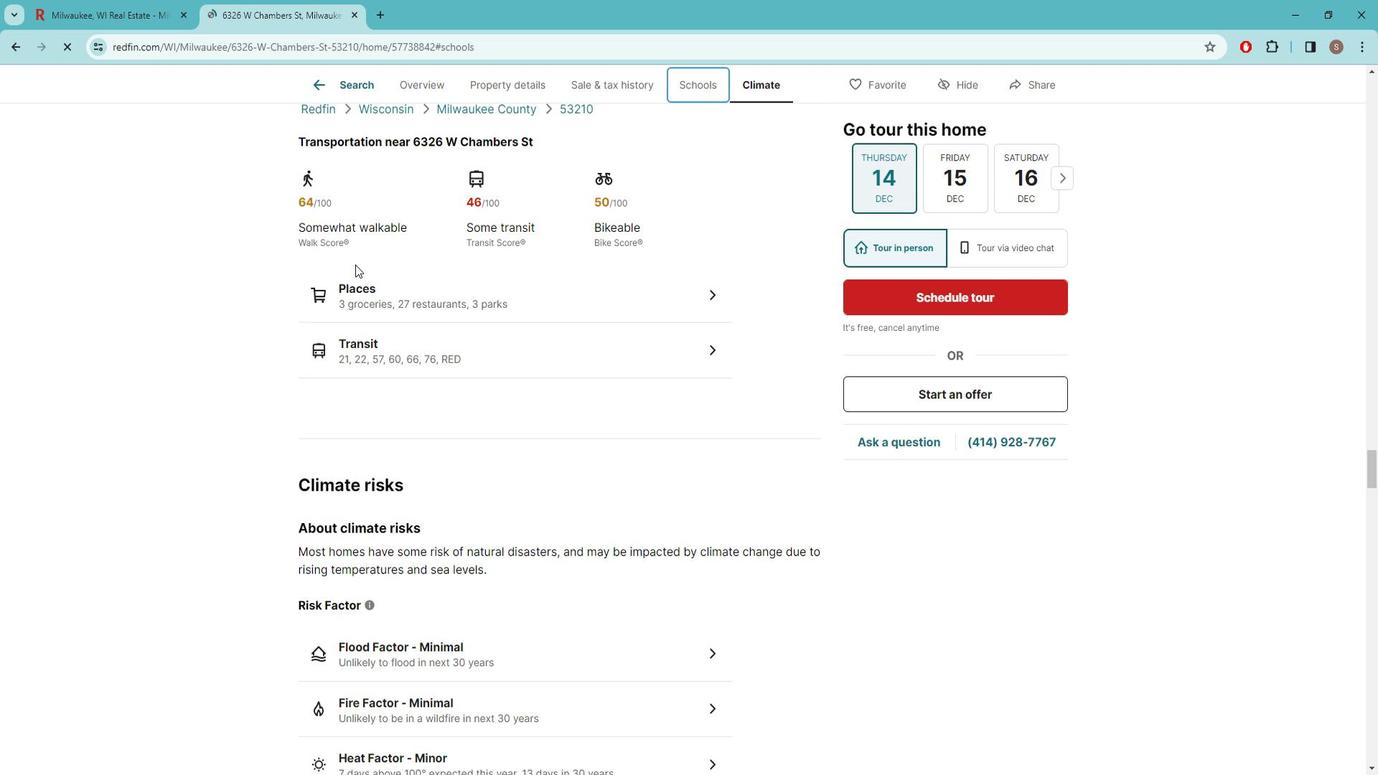 
Action: Mouse scrolled (365, 265) with delta (0, 0)
Screenshot: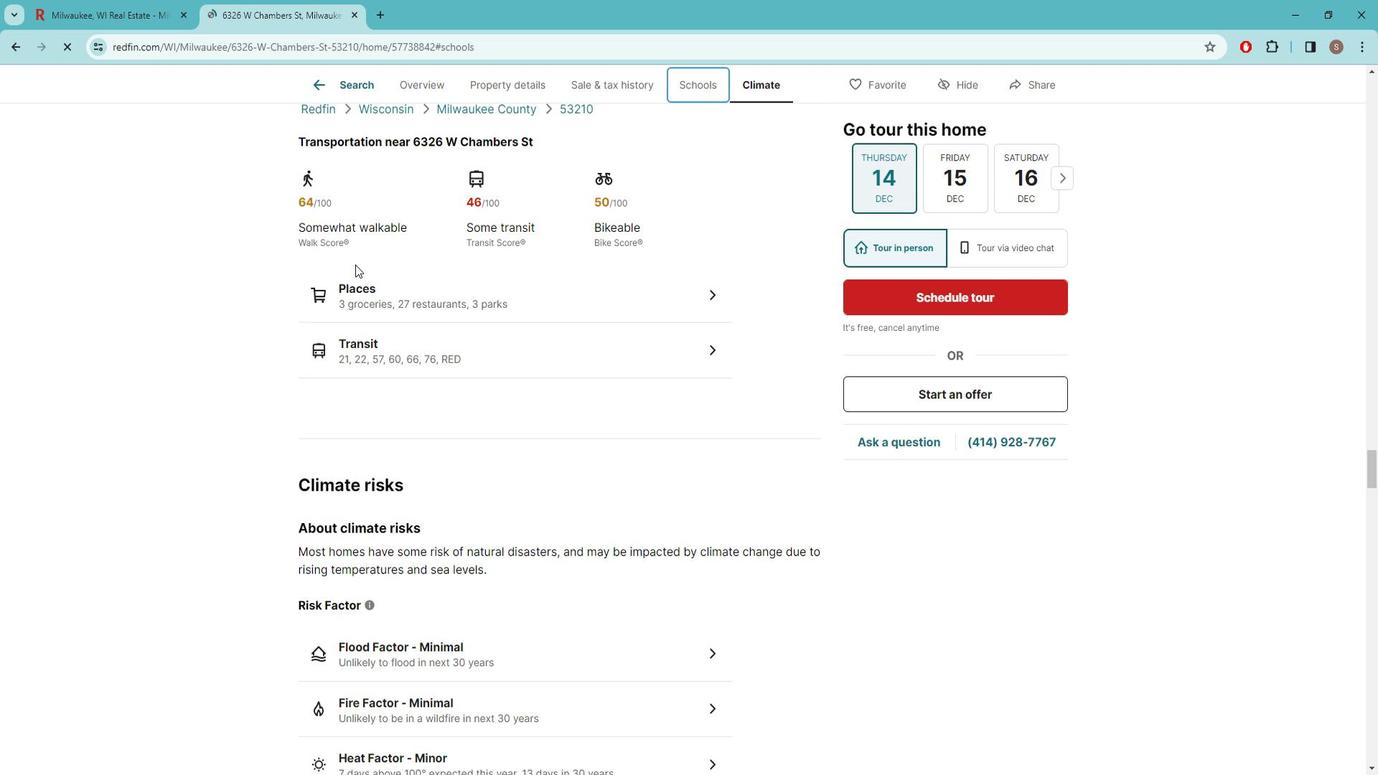 
Action: Mouse scrolled (365, 265) with delta (0, 0)
Screenshot: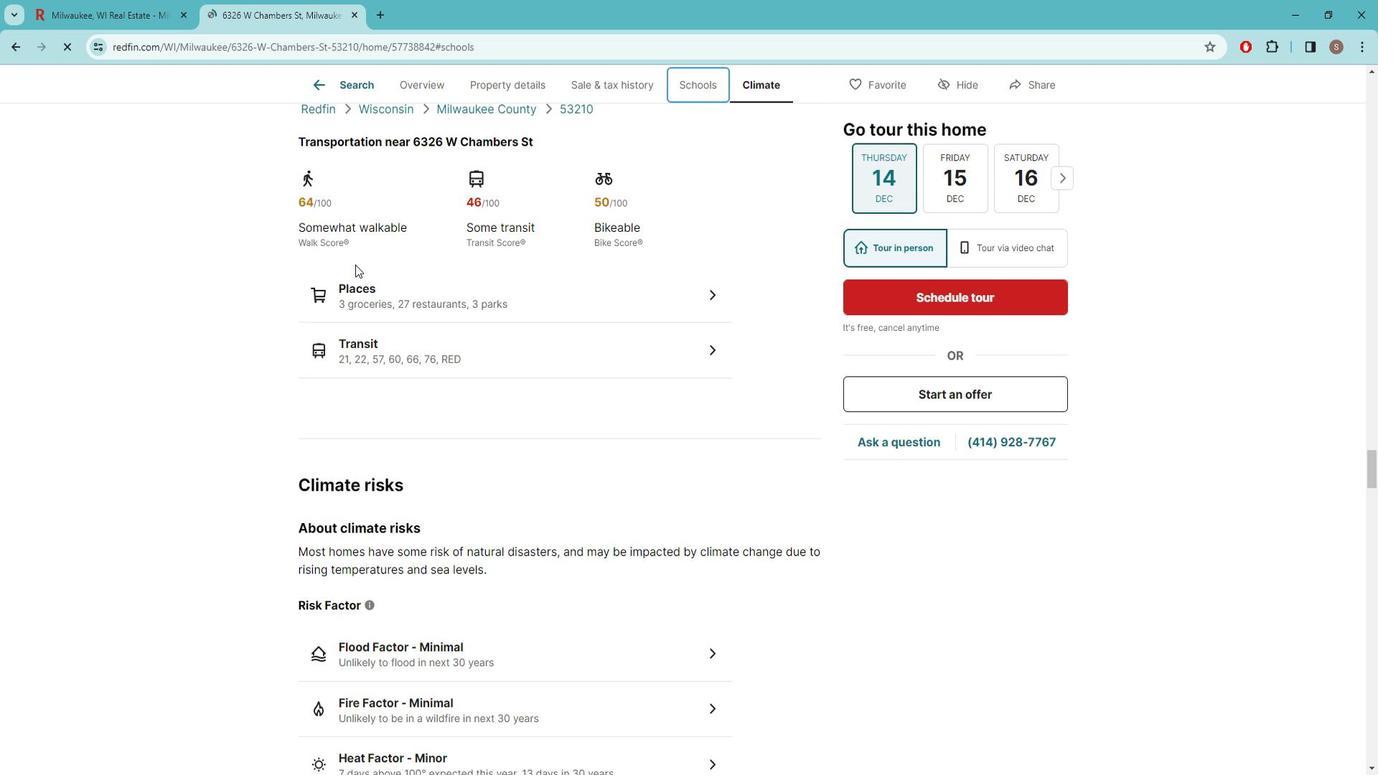 
Action: Mouse scrolled (365, 265) with delta (0, 0)
Screenshot: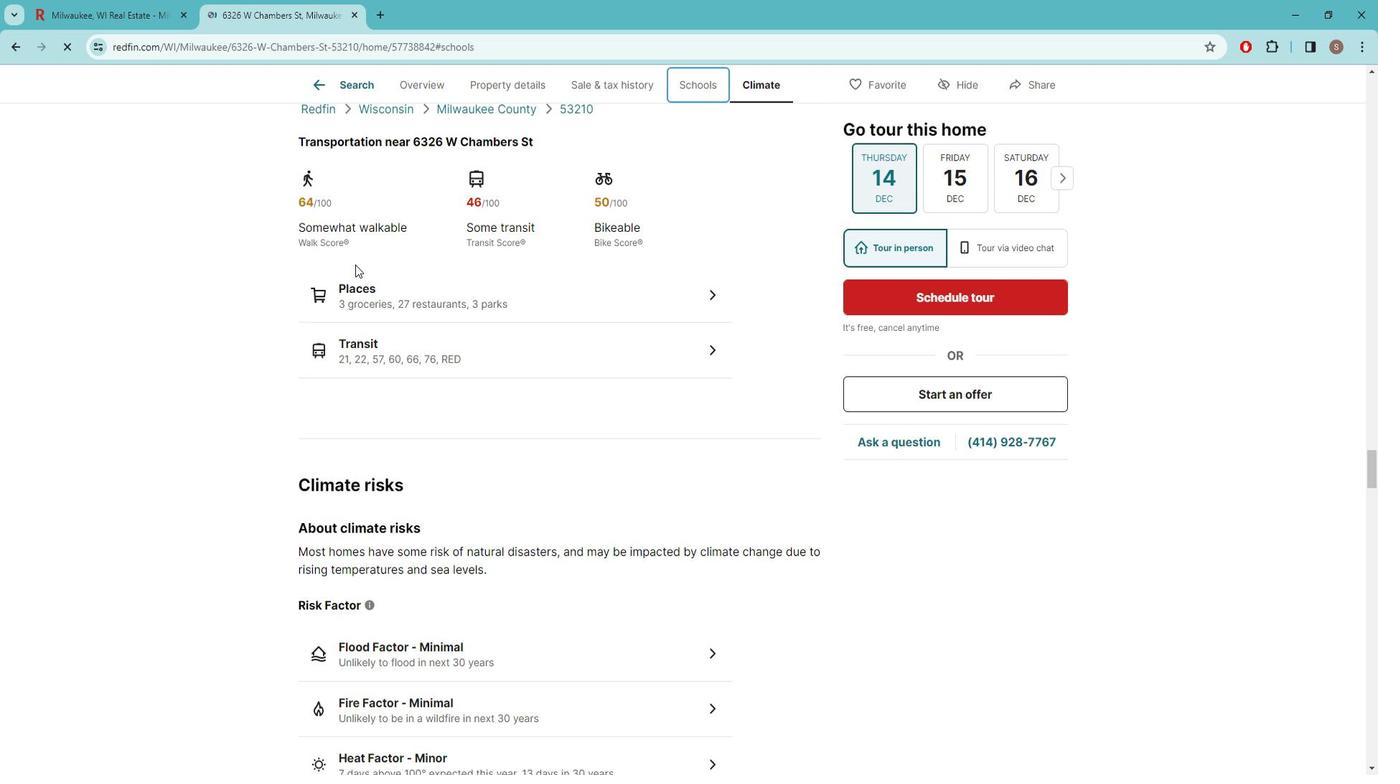 
Action: Mouse scrolled (365, 265) with delta (0, 0)
Screenshot: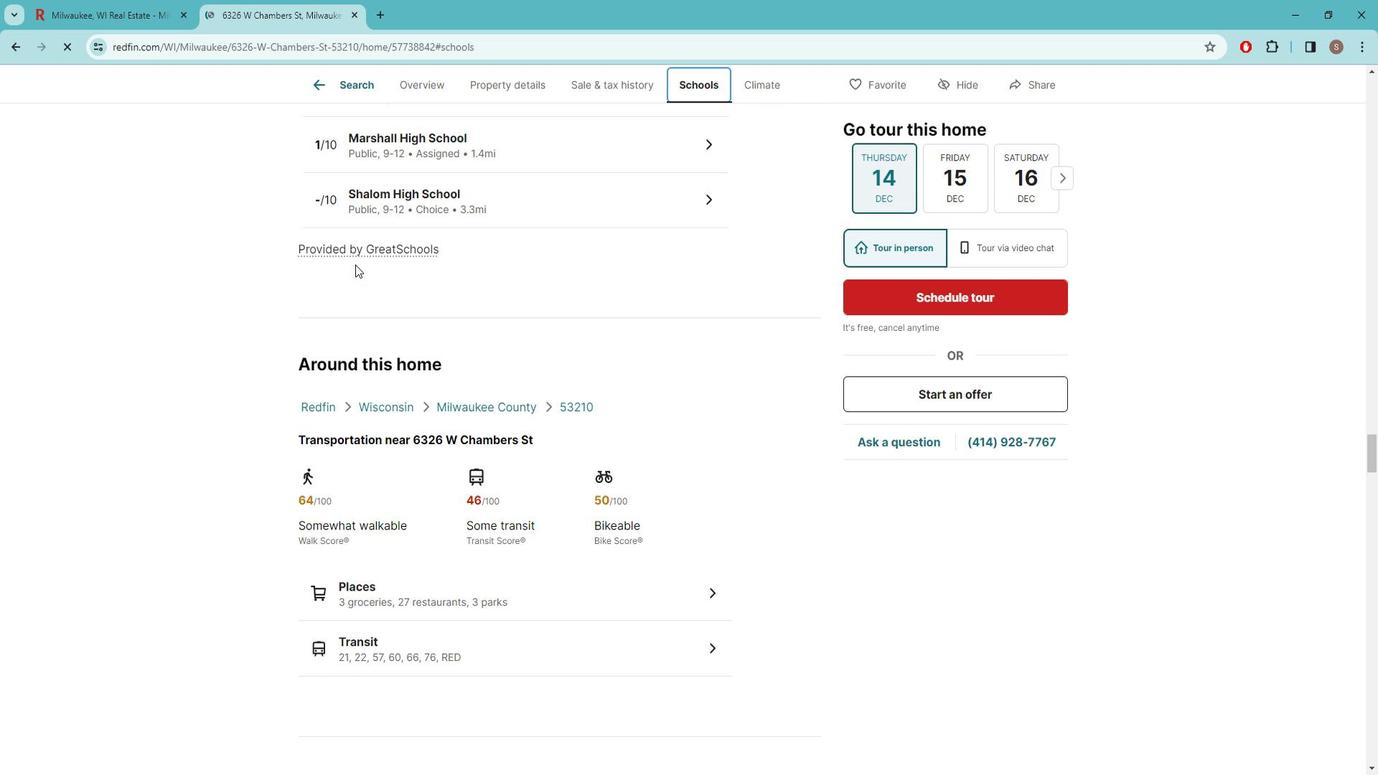 
Action: Mouse scrolled (365, 265) with delta (0, 0)
Screenshot: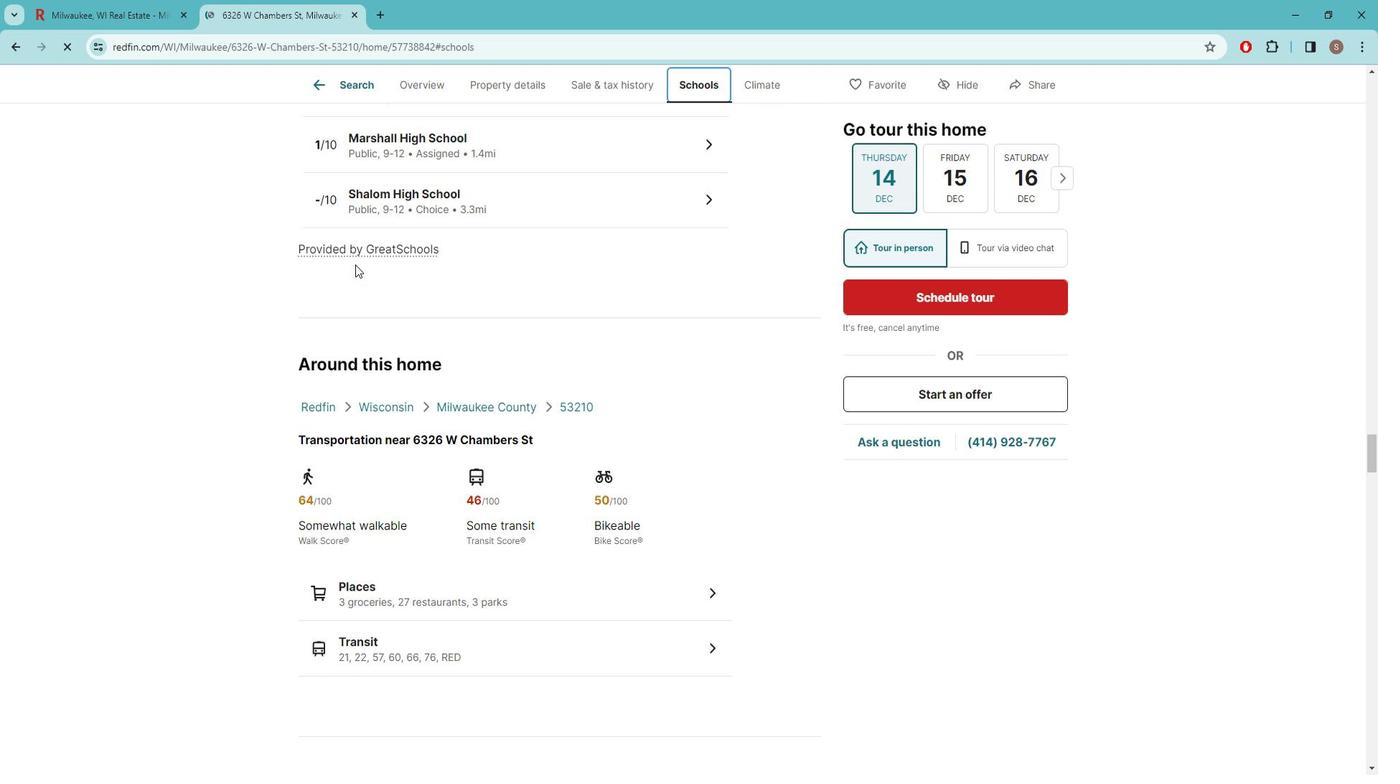 
Action: Mouse moved to (28, 55)
Screenshot: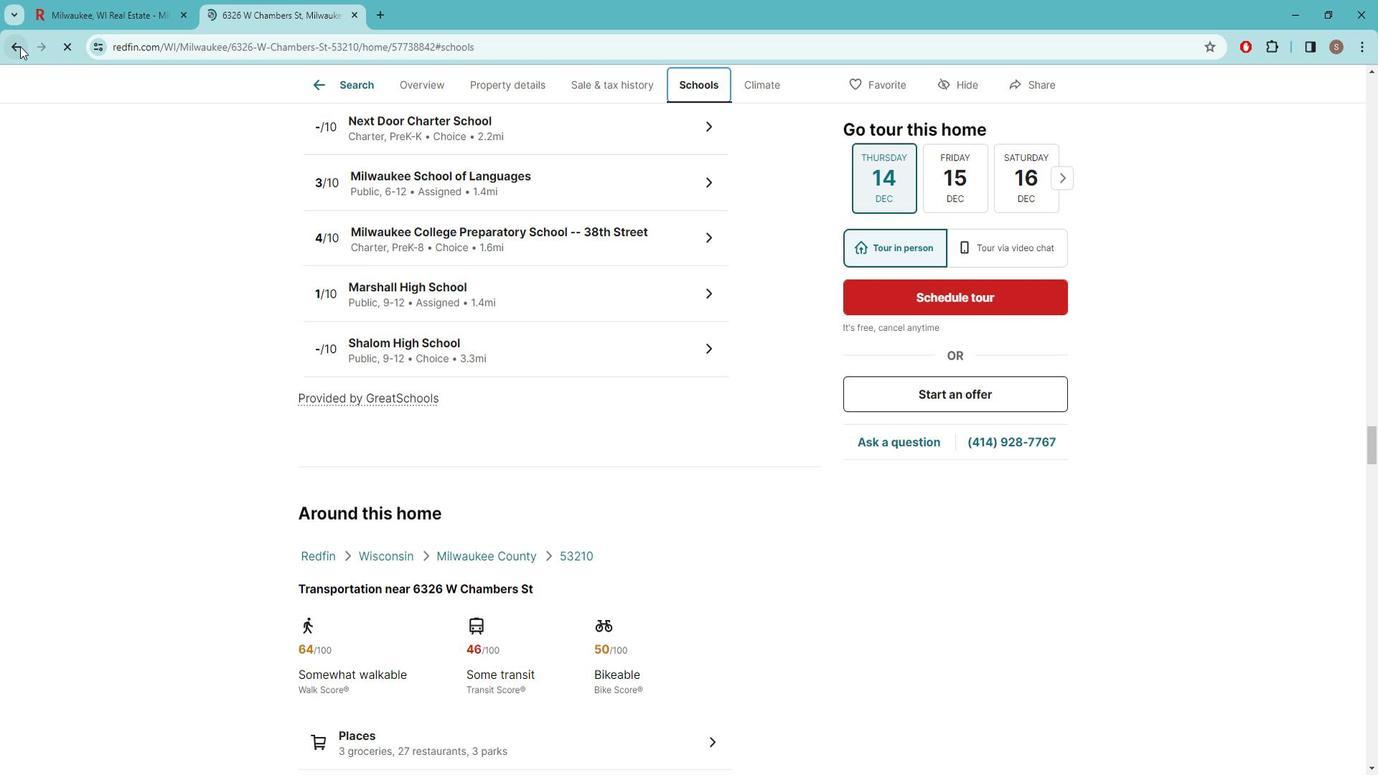 
Action: Mouse pressed left at (28, 55)
Screenshot: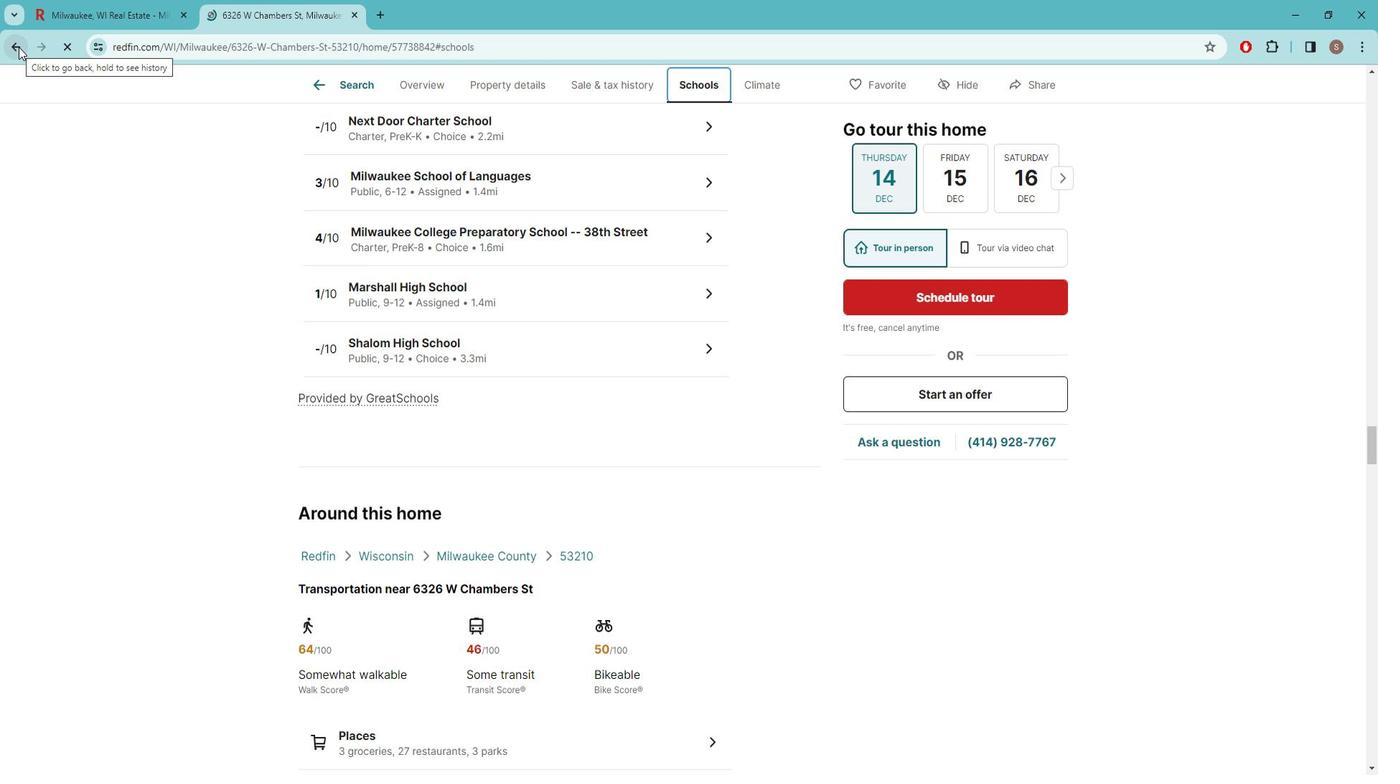 
Action: Mouse moved to (148, 10)
Screenshot: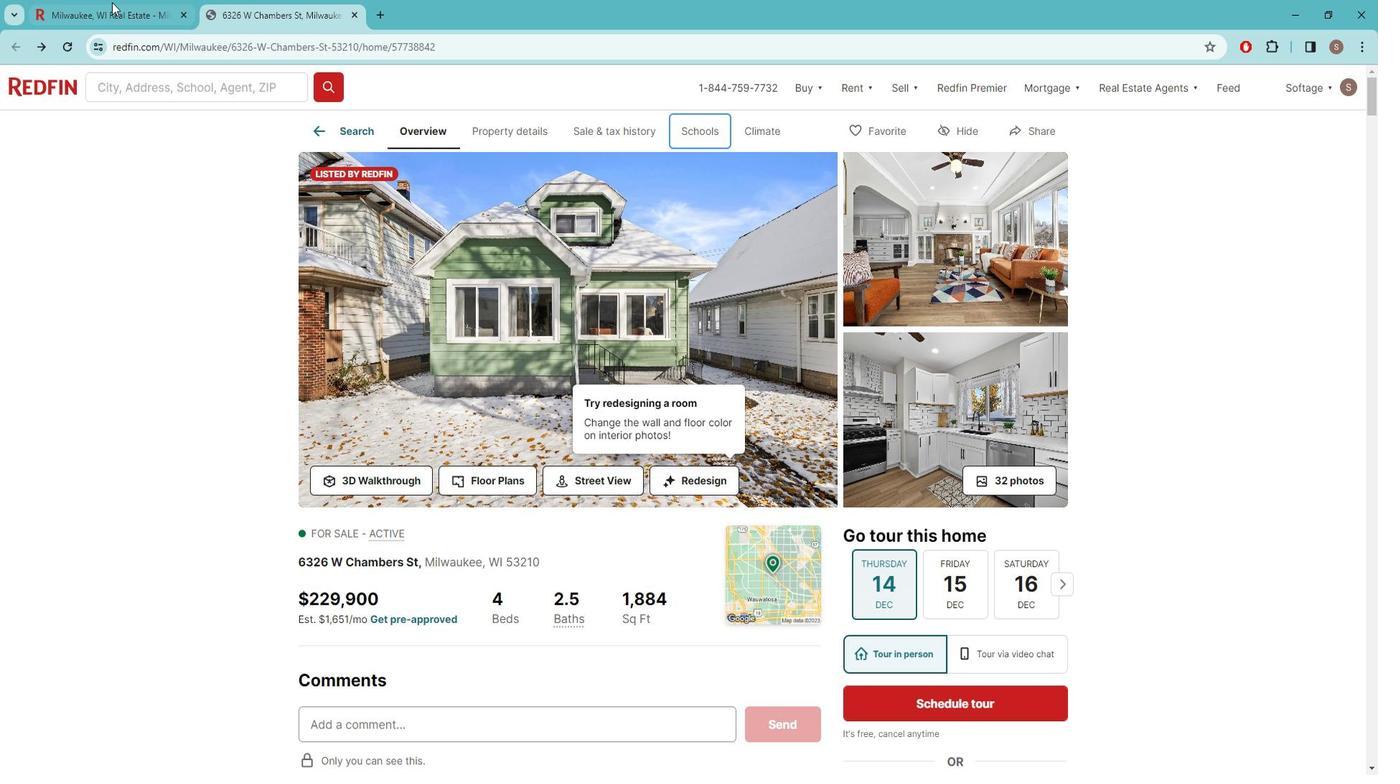 
Action: Mouse pressed left at (148, 10)
Screenshot: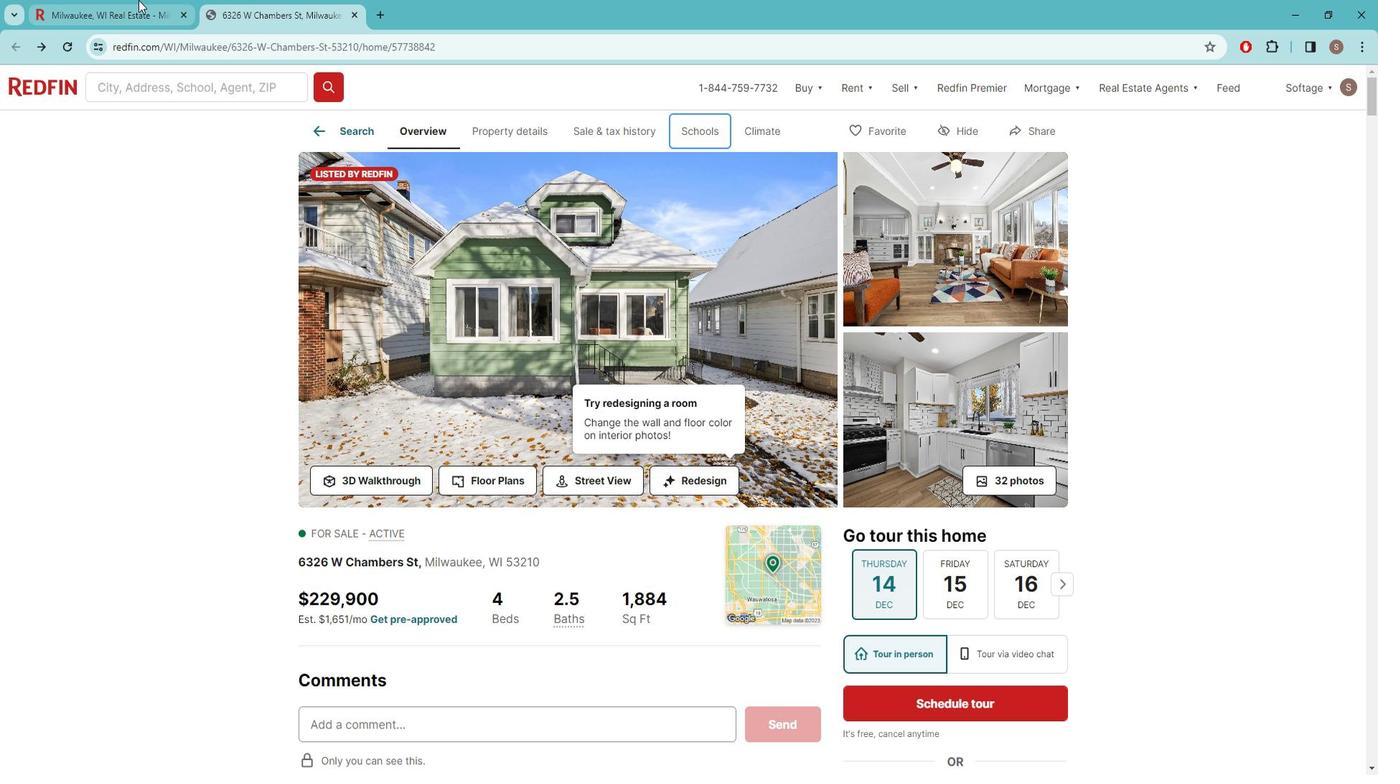 
Action: Mouse moved to (1107, 442)
Screenshot: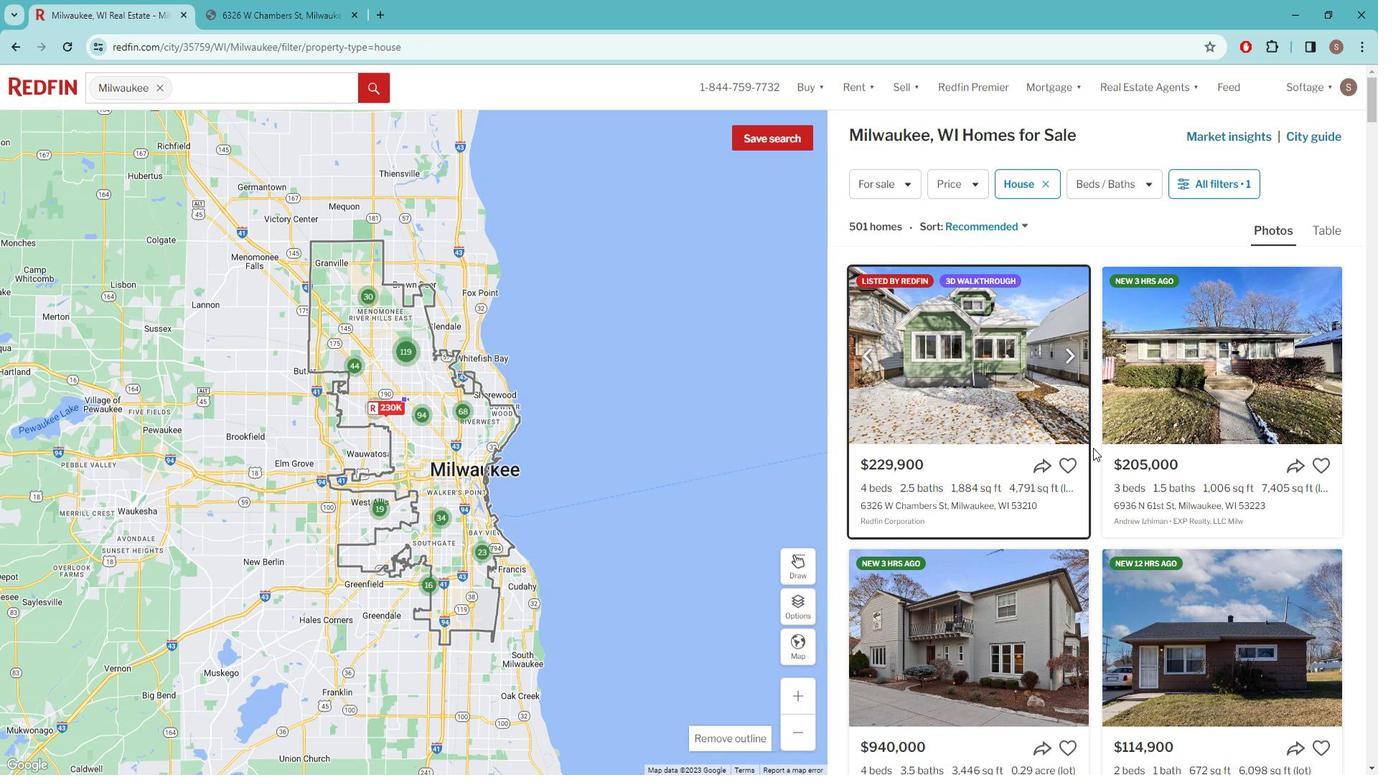 
Action: Mouse scrolled (1107, 441) with delta (0, 0)
Screenshot: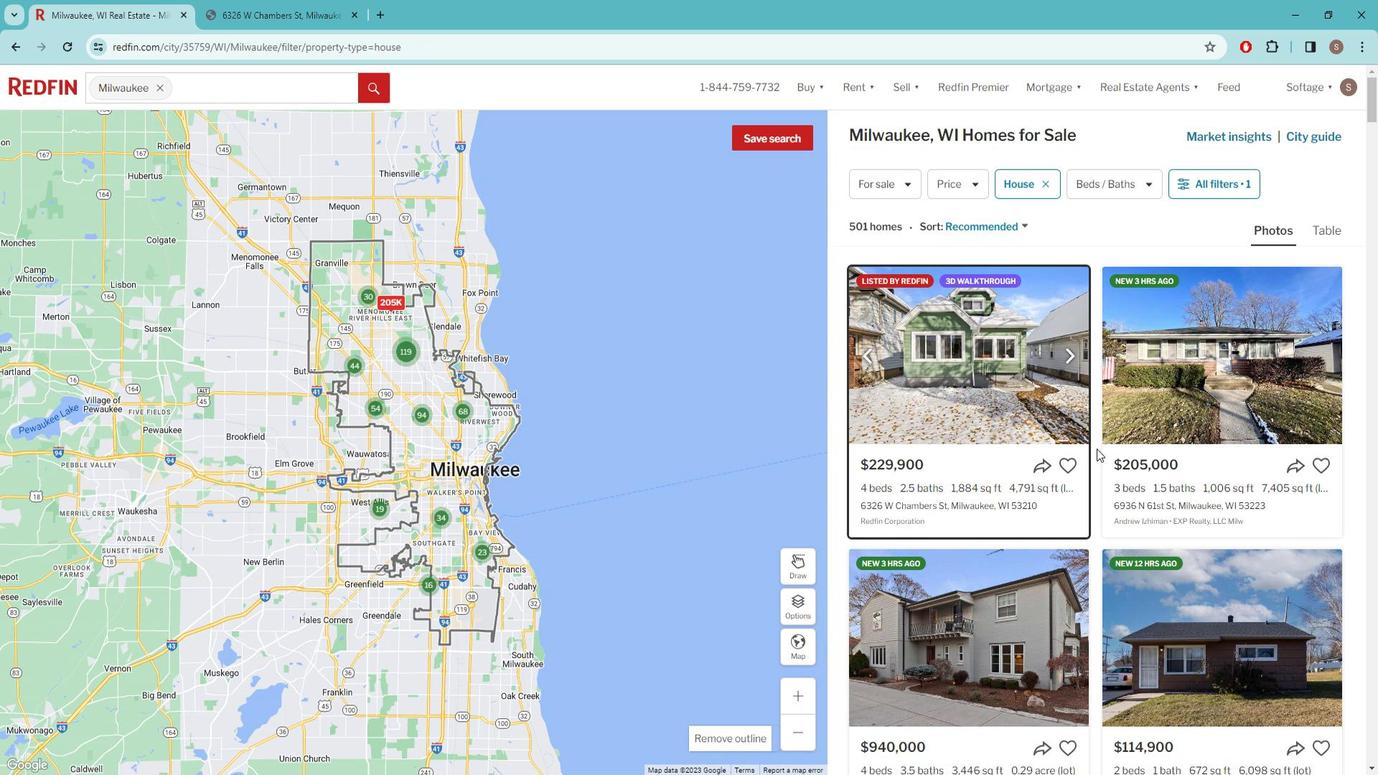 
Action: Mouse scrolled (1107, 441) with delta (0, 0)
Screenshot: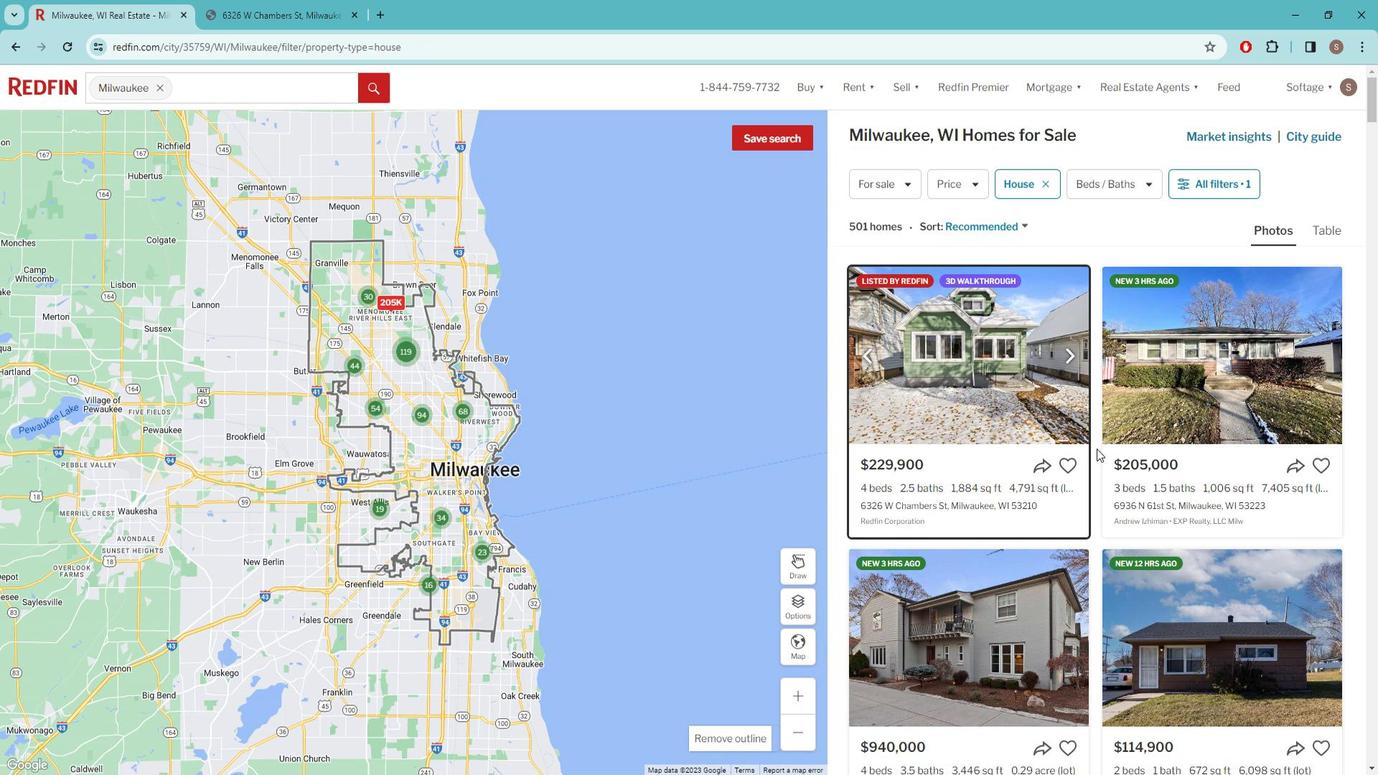 
Action: Mouse scrolled (1107, 441) with delta (0, 0)
Screenshot: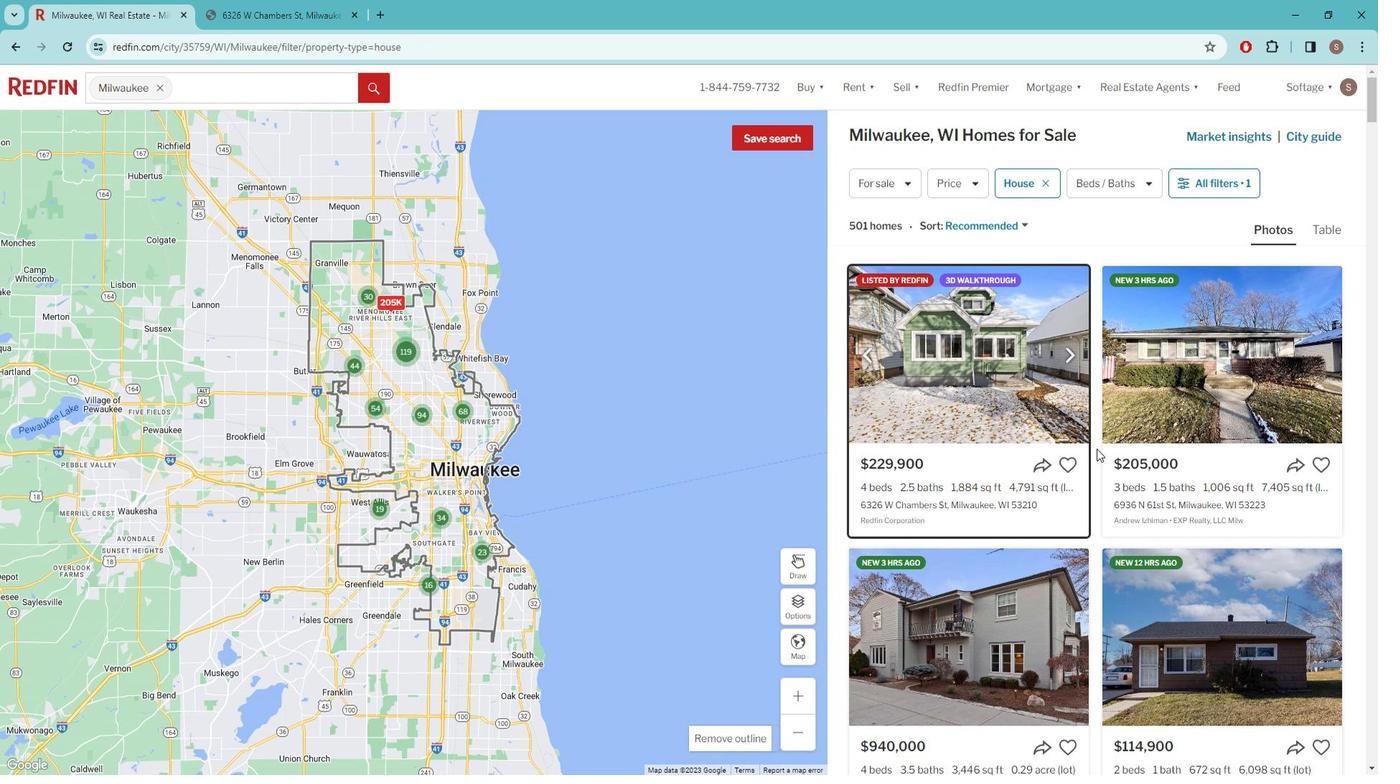 
Action: Mouse moved to (1011, 499)
Screenshot: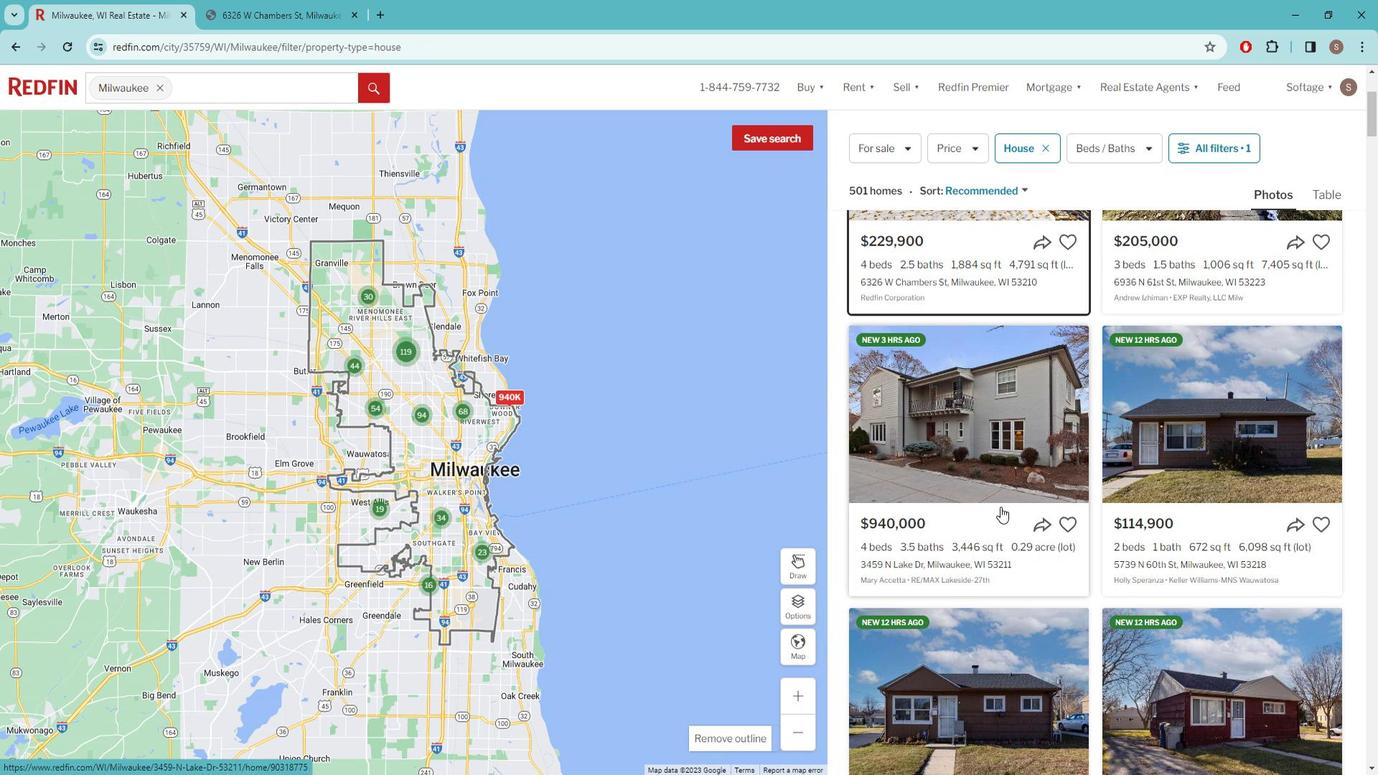 
Action: Mouse pressed left at (1011, 499)
Screenshot: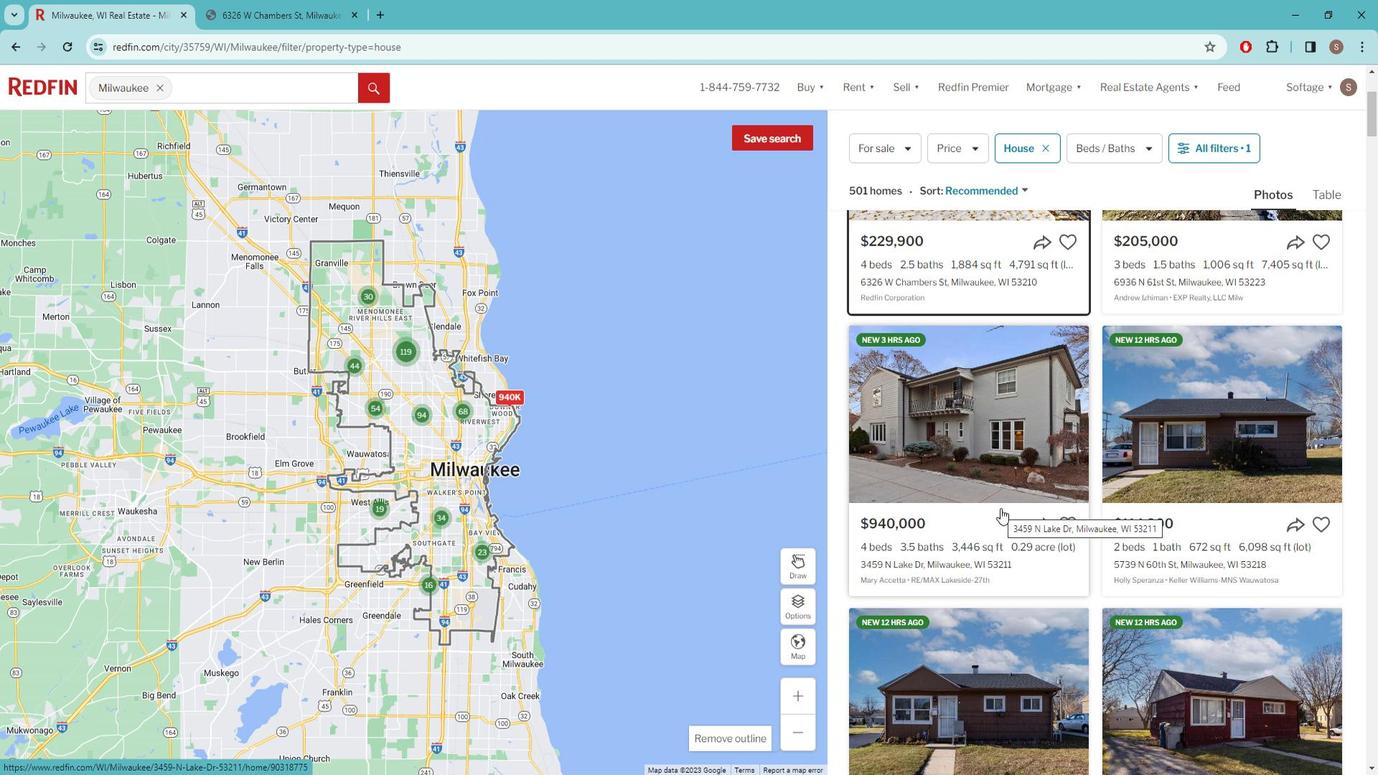 
Action: Mouse moved to (697, 132)
Screenshot: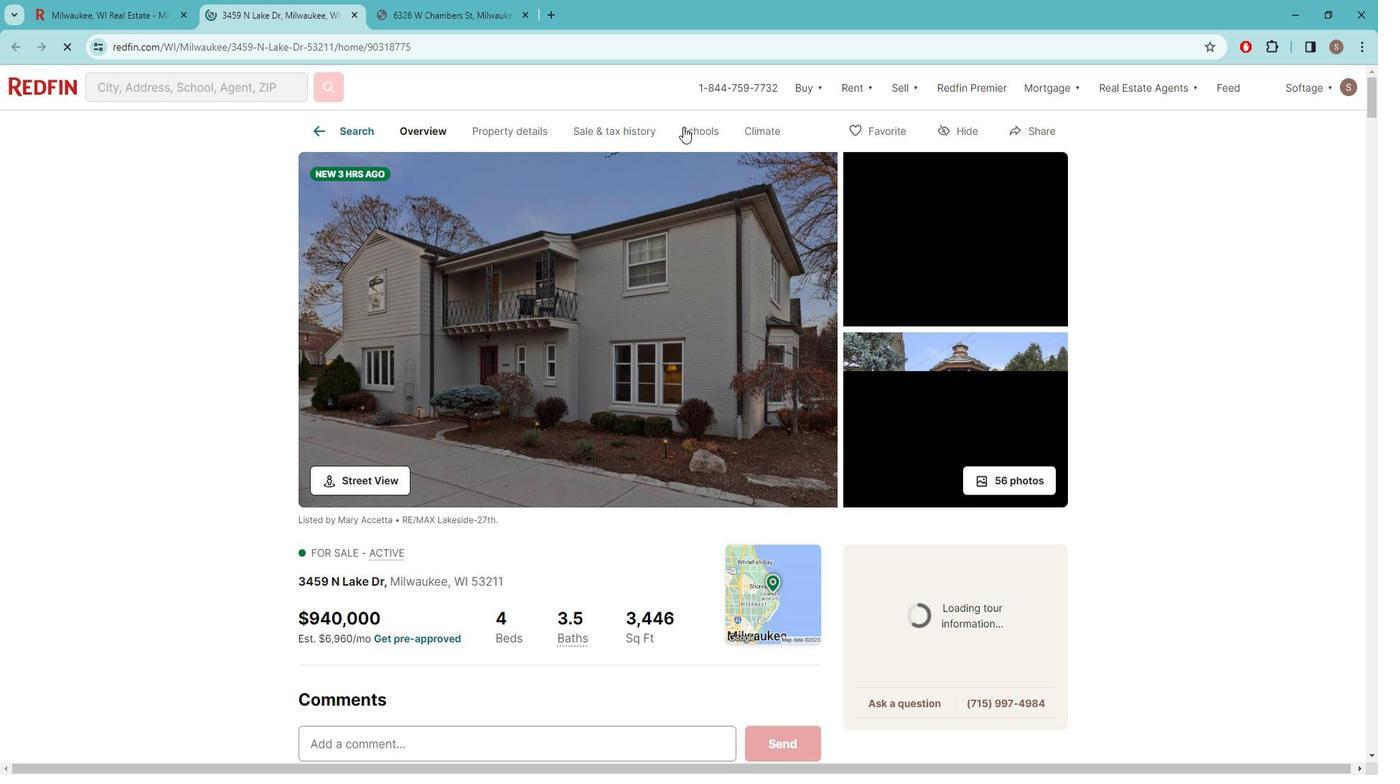 
Action: Mouse pressed left at (697, 132)
Screenshot: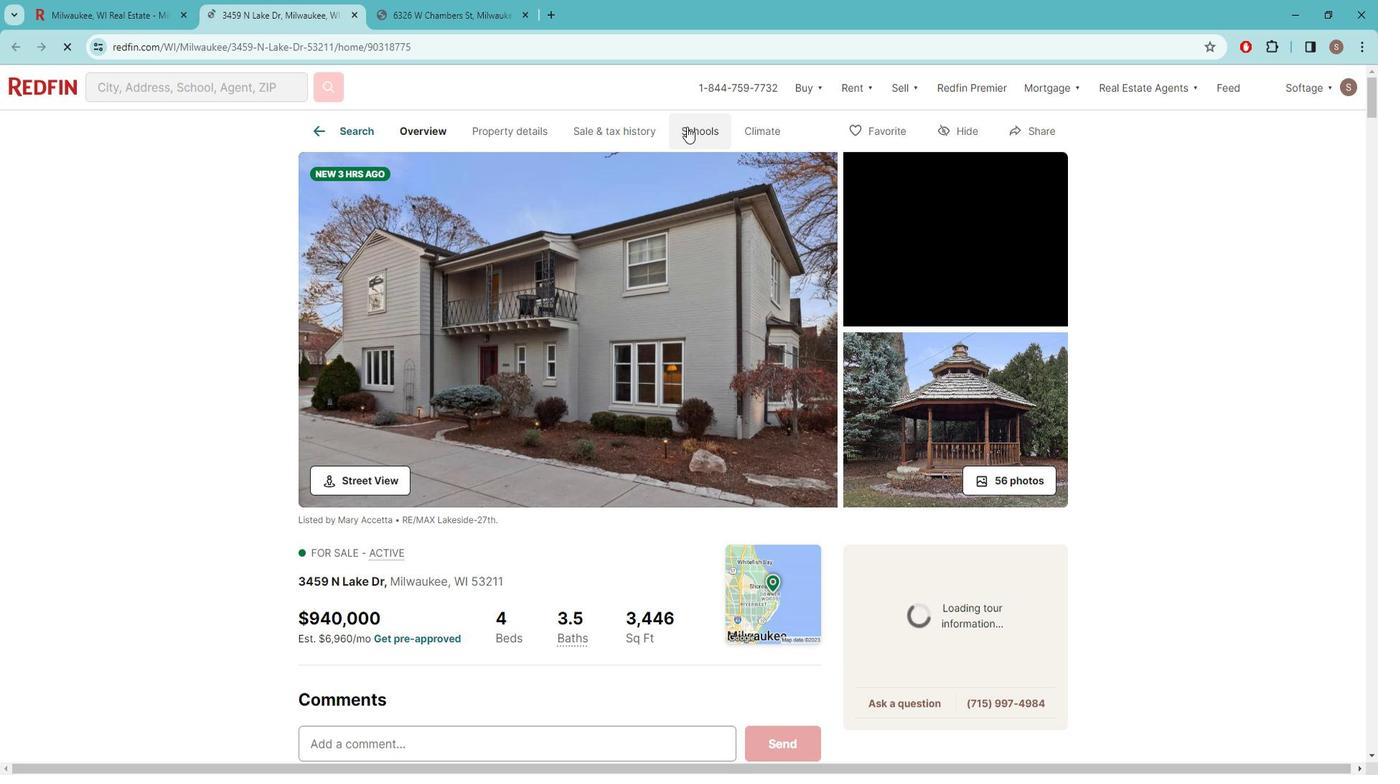 
Action: Mouse moved to (700, 202)
Screenshot: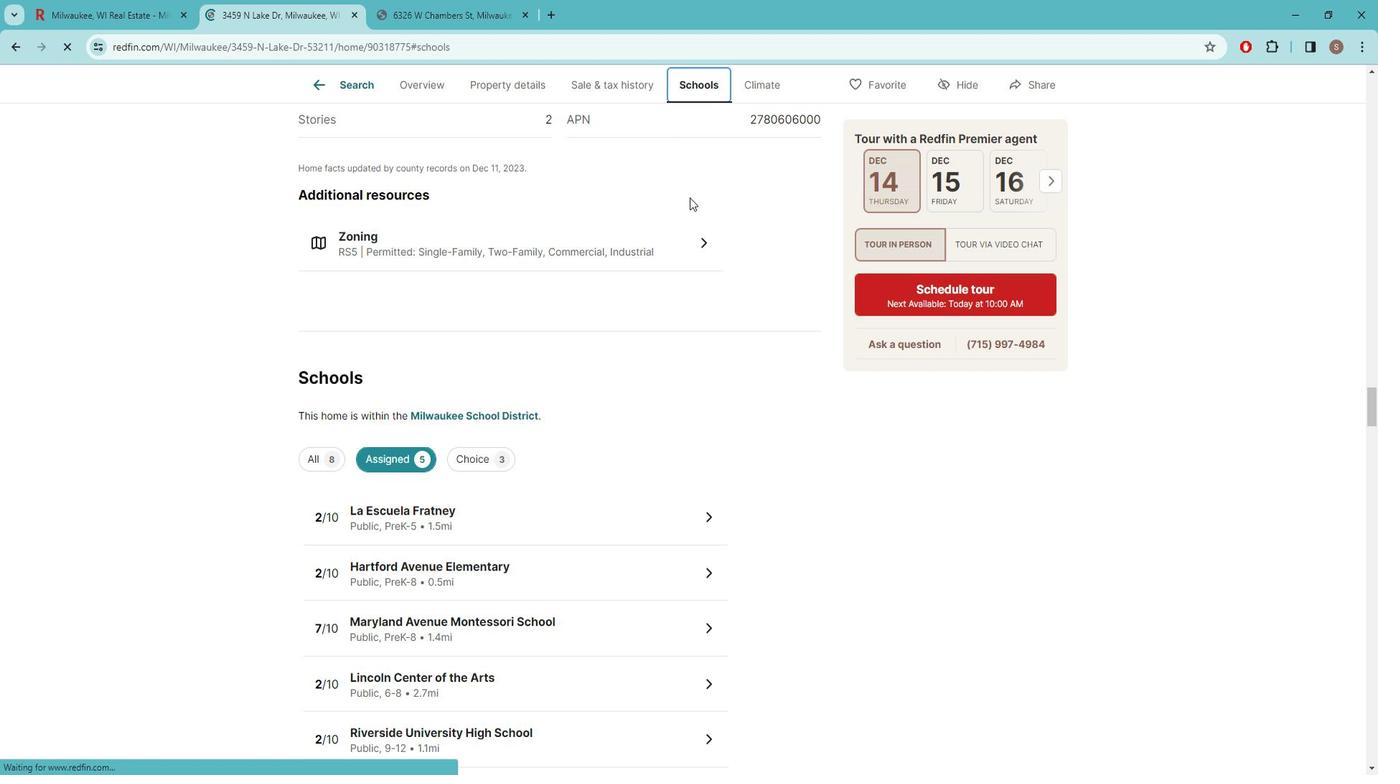 
Action: Mouse scrolled (700, 201) with delta (0, 0)
Screenshot: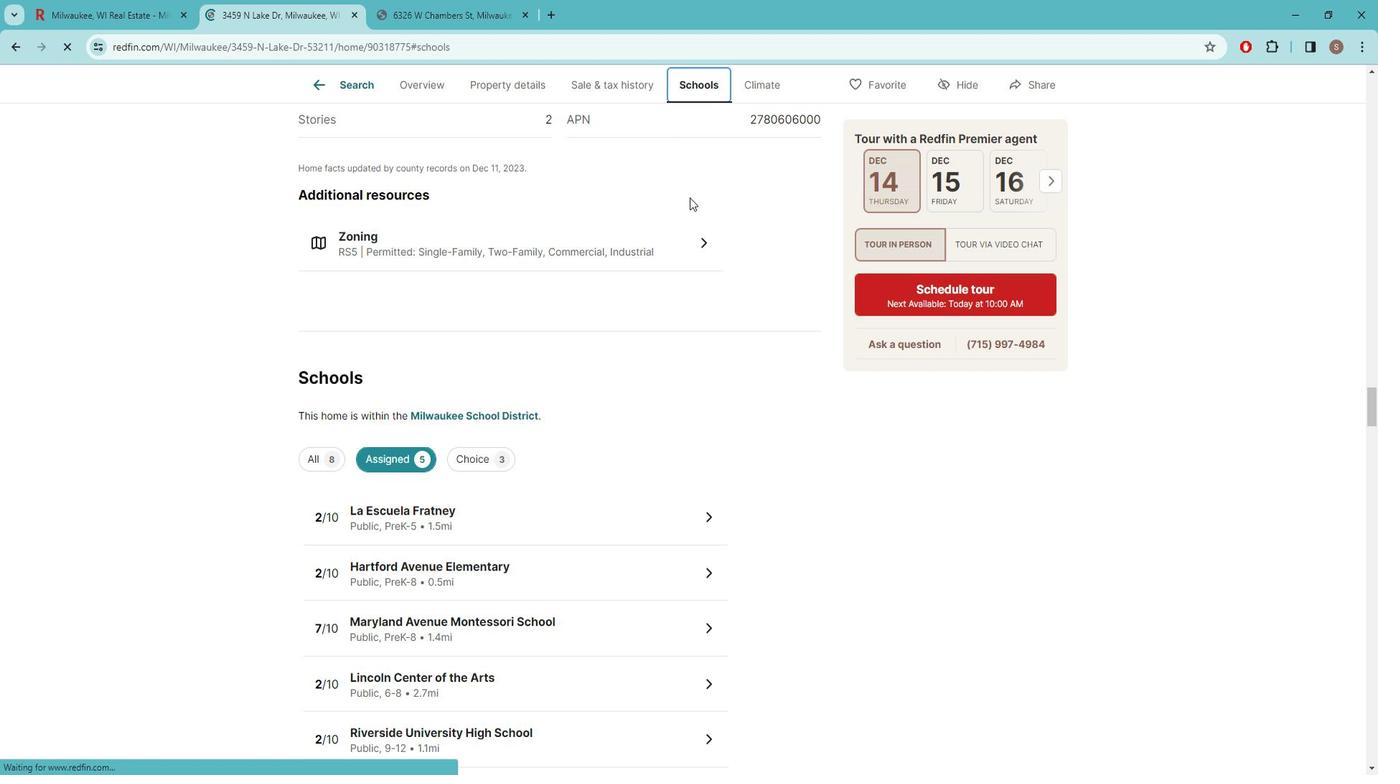 
Action: Mouse moved to (699, 204)
Screenshot: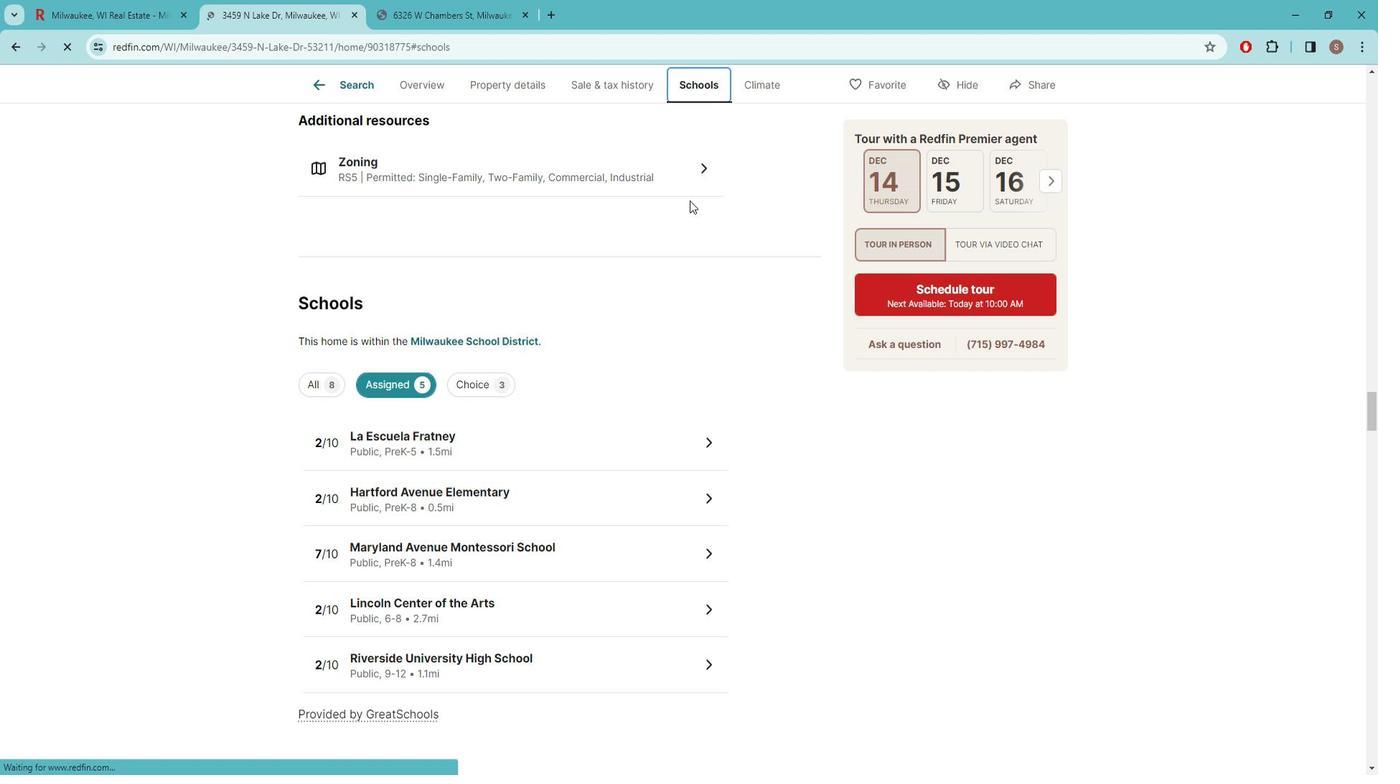 
Action: Mouse scrolled (699, 203) with delta (0, 0)
Screenshot: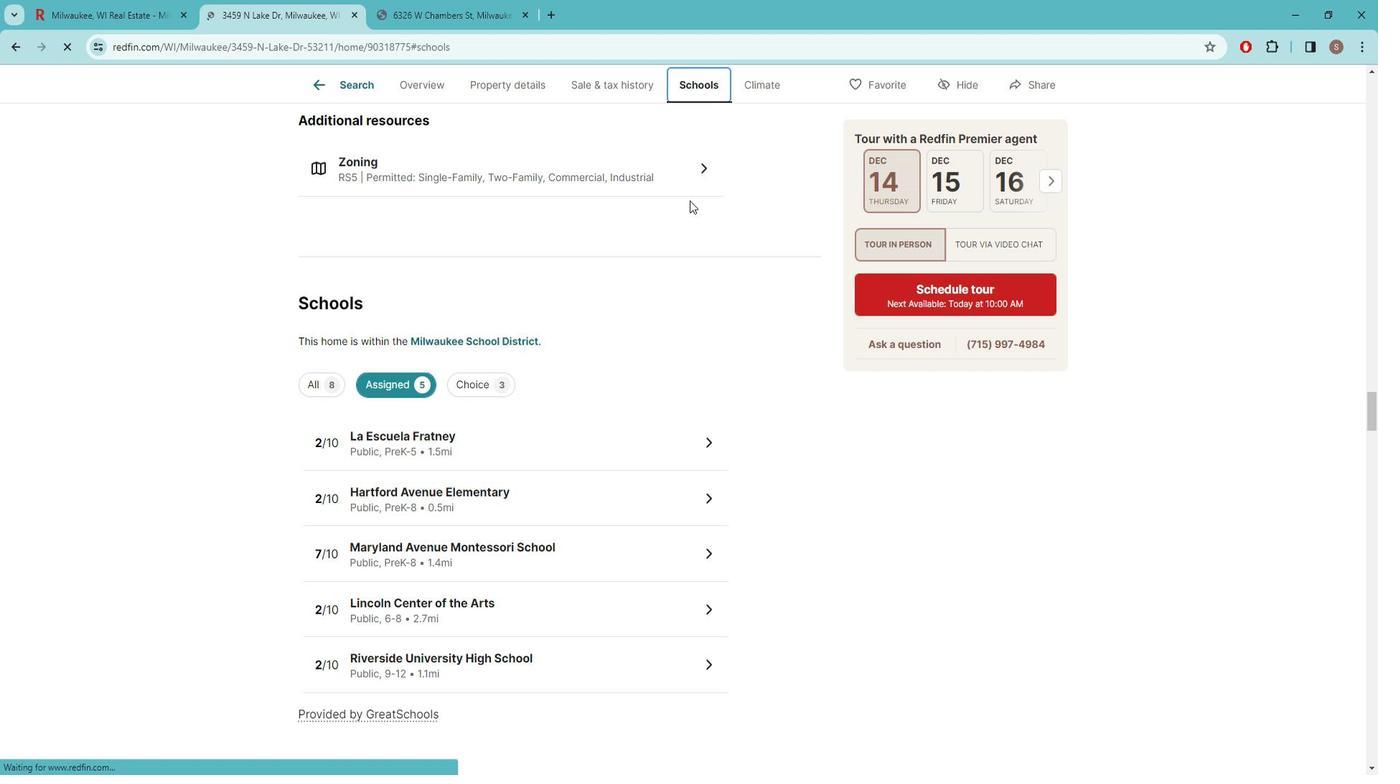 
Action: Mouse moved to (698, 206)
Screenshot: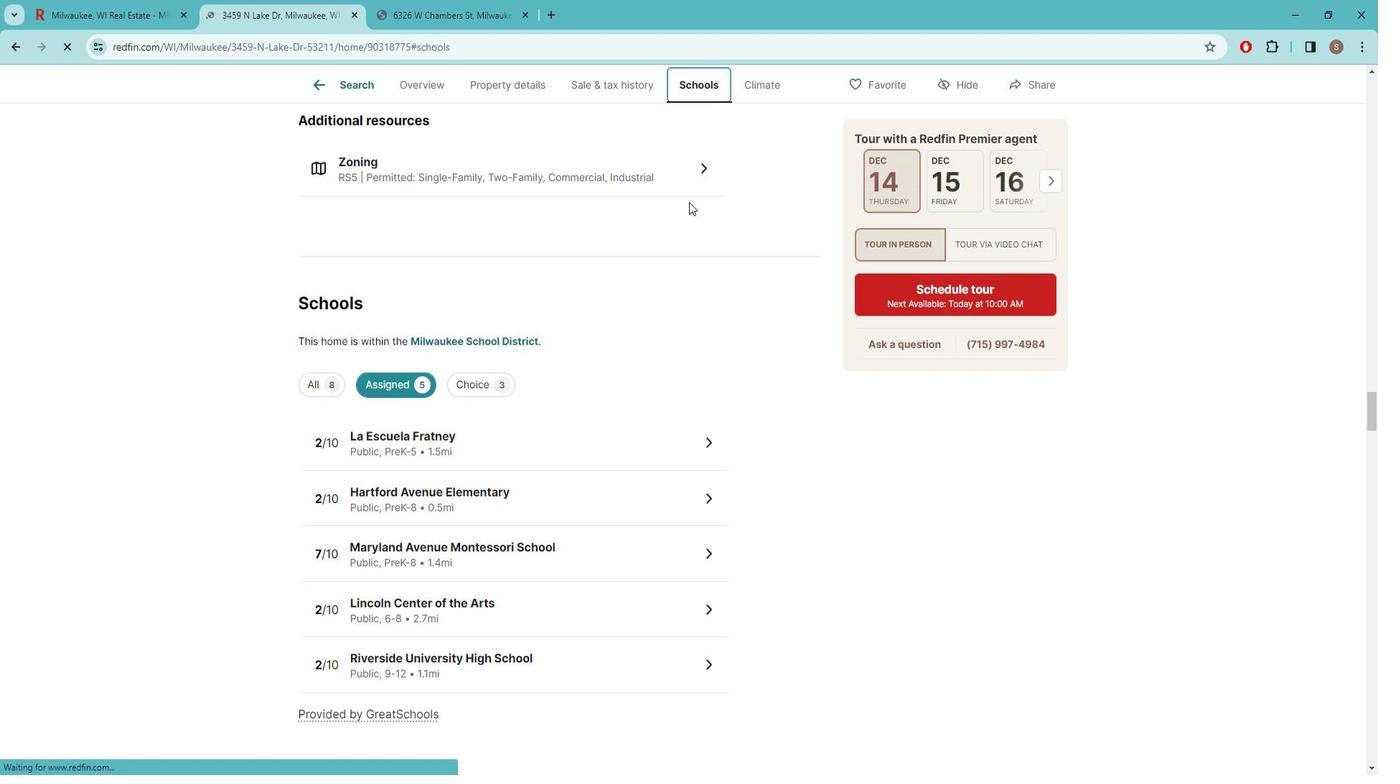 
Action: Mouse scrolled (698, 205) with delta (0, 0)
Screenshot: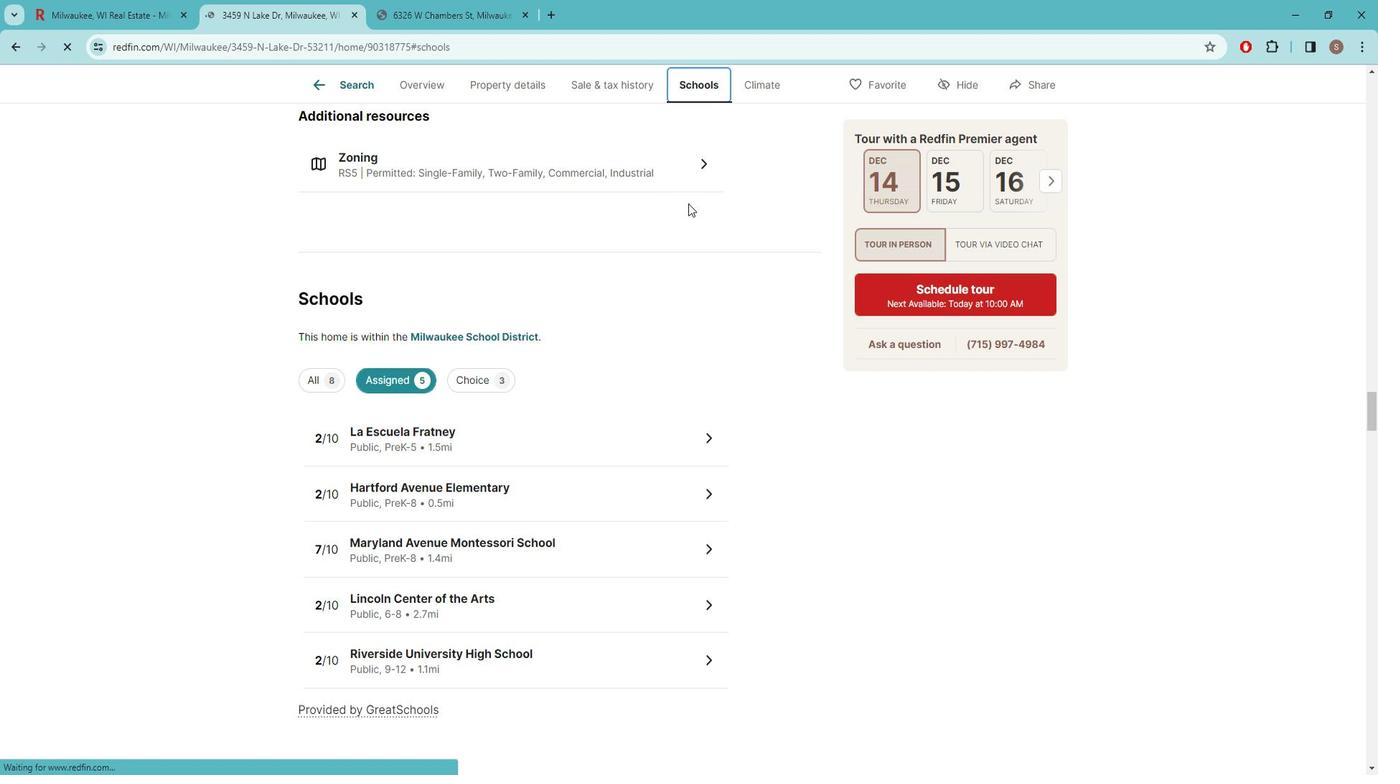 
Action: Mouse moved to (339, 231)
Screenshot: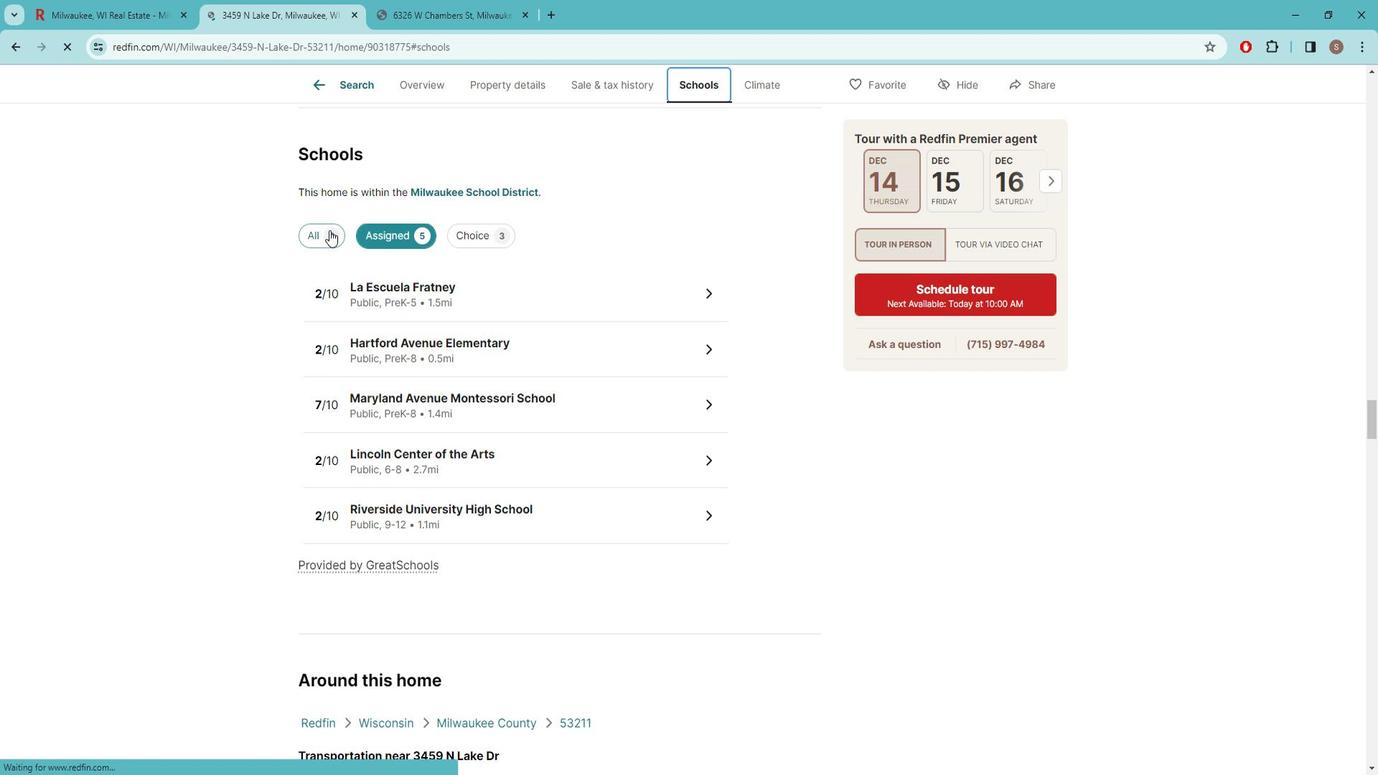 
Action: Mouse pressed left at (339, 231)
Screenshot: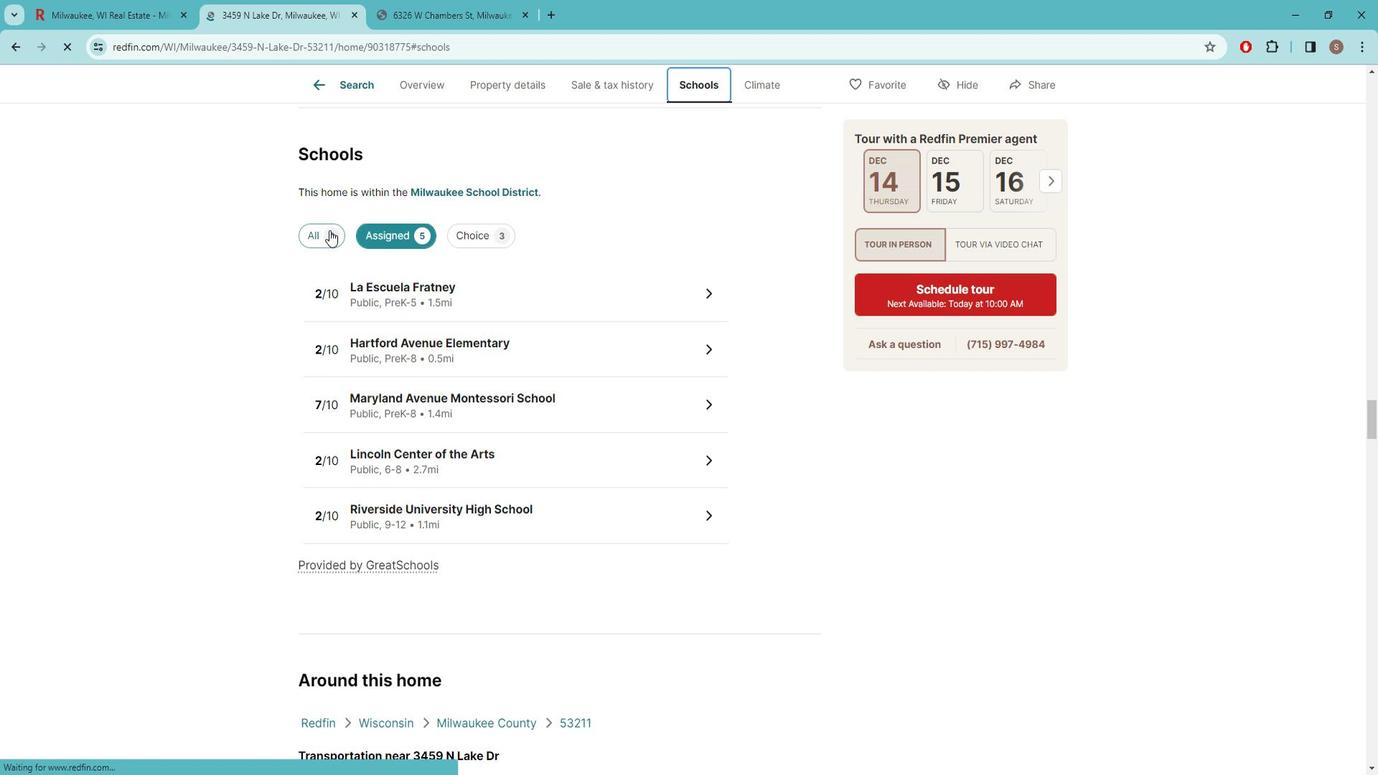 
Action: Mouse moved to (393, 238)
Screenshot: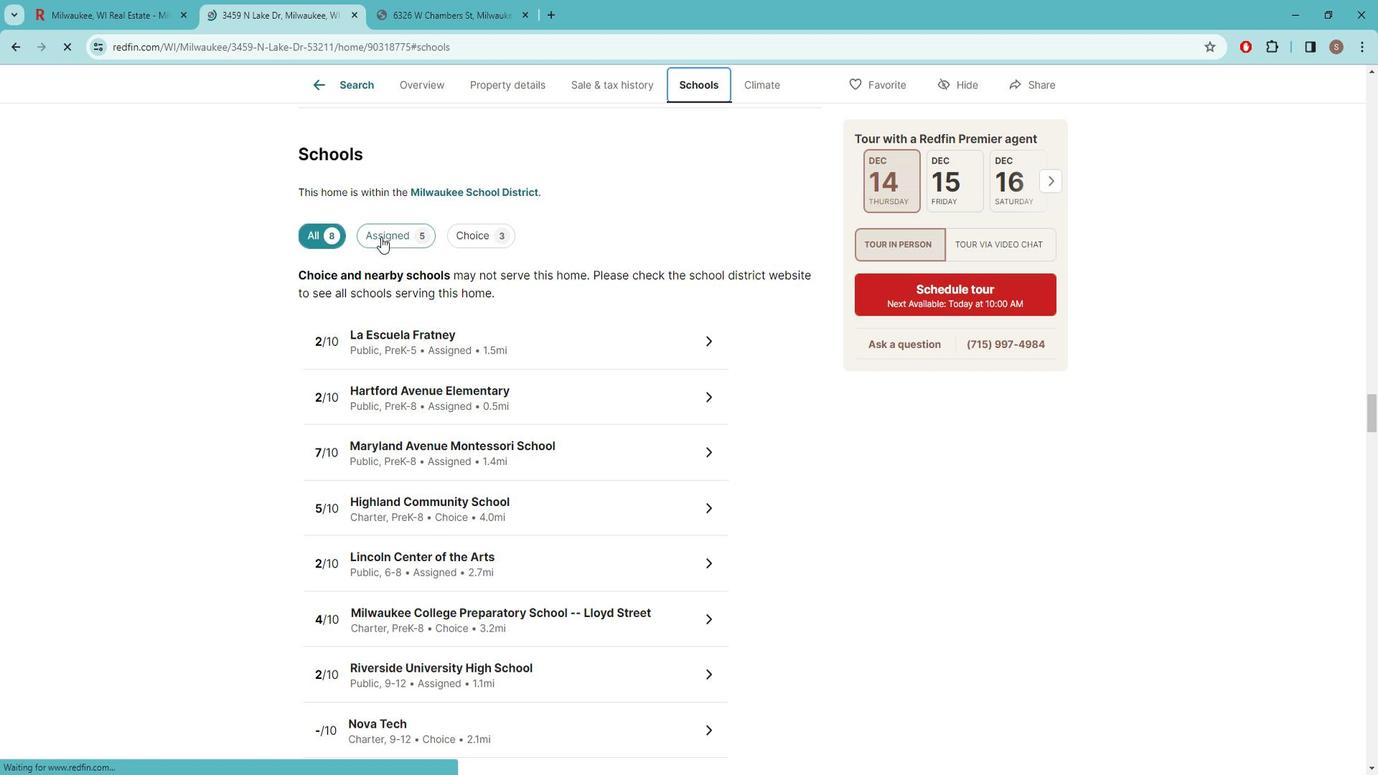 
Action: Mouse pressed left at (393, 238)
Screenshot: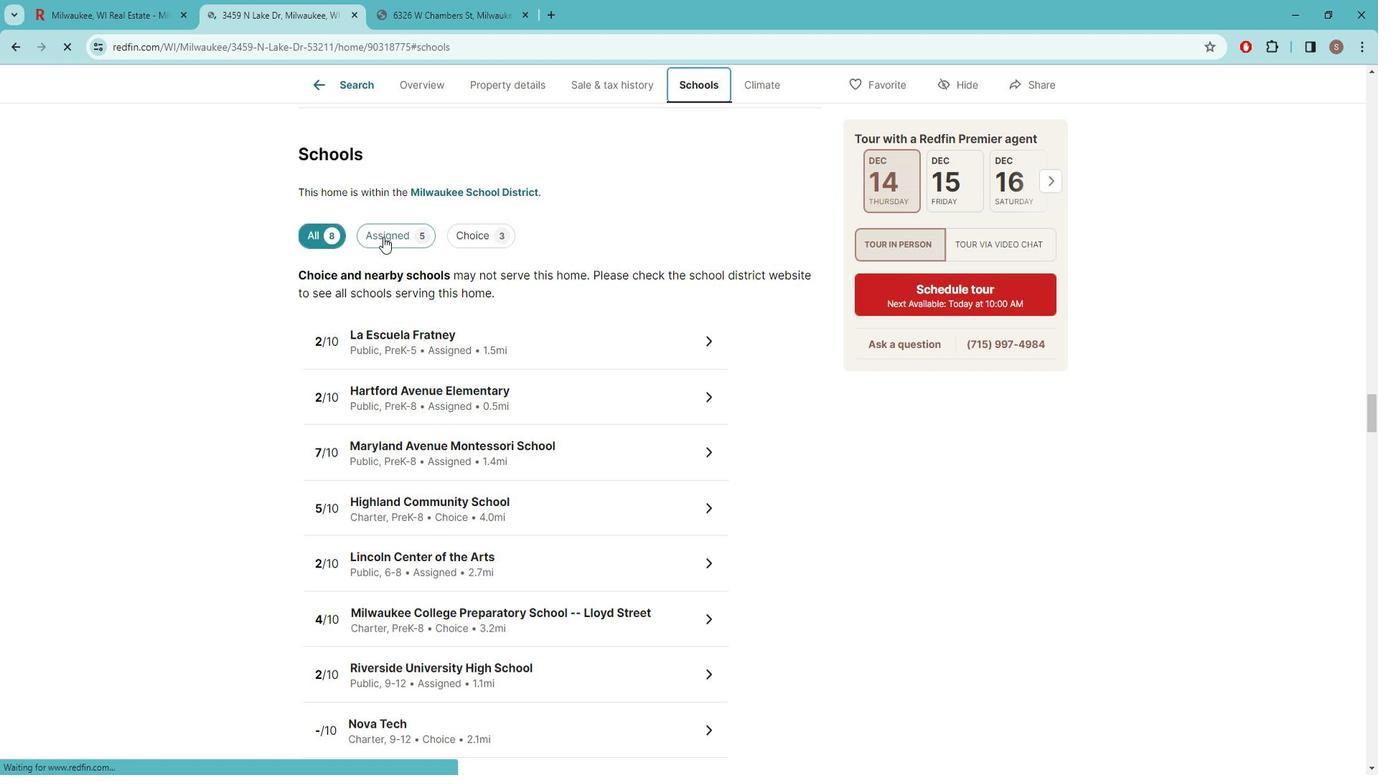 
Action: Mouse moved to (485, 234)
Screenshot: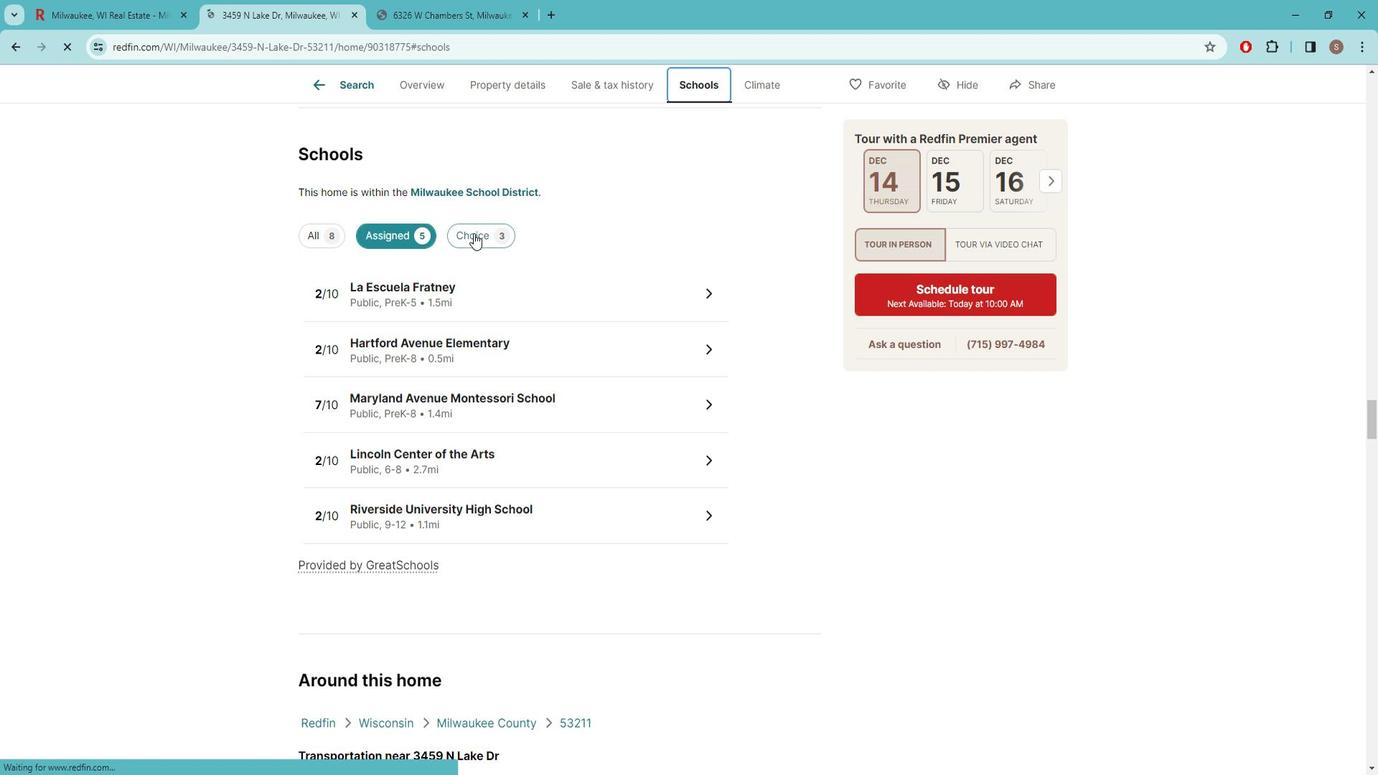 
Action: Mouse pressed left at (485, 234)
Screenshot: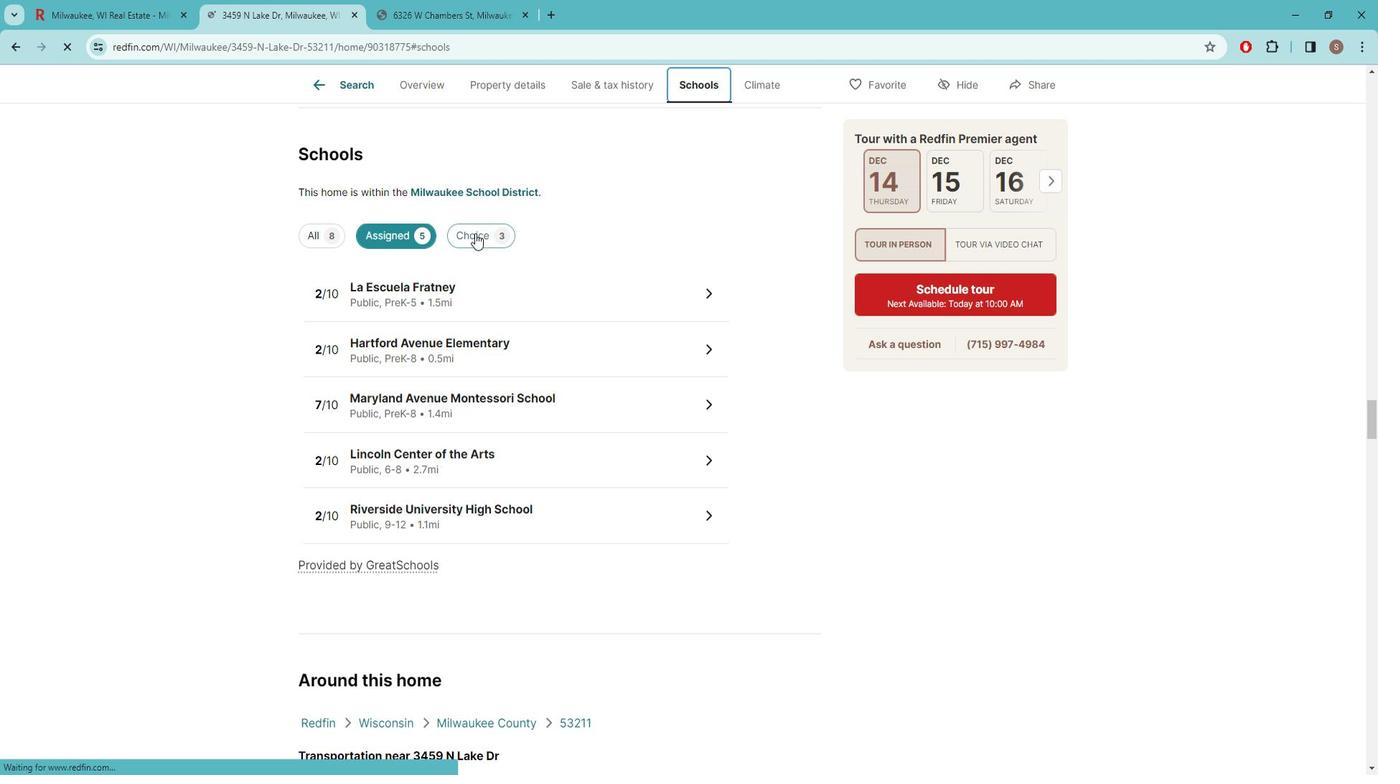 
Action: Mouse pressed left at (485, 234)
Screenshot: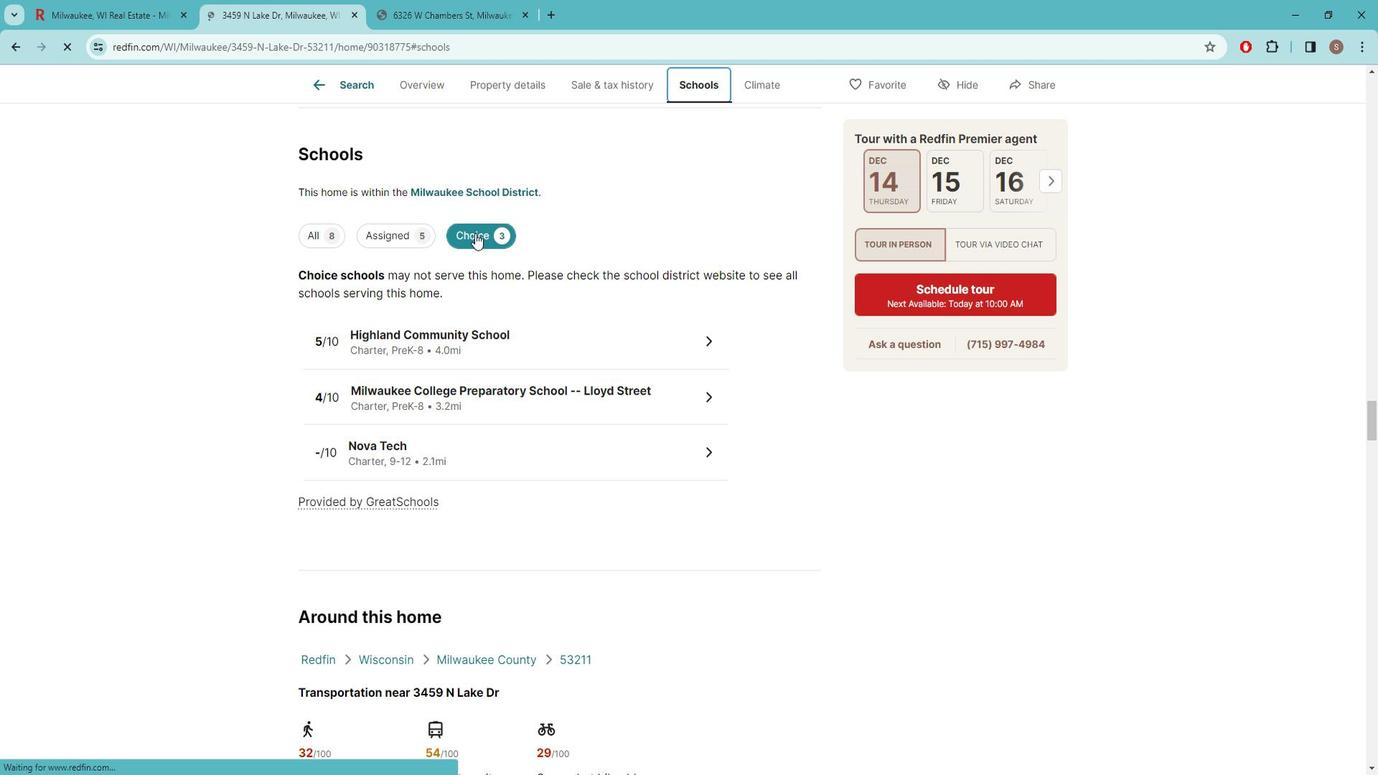 
Action: Mouse scrolled (485, 235) with delta (0, 0)
Screenshot: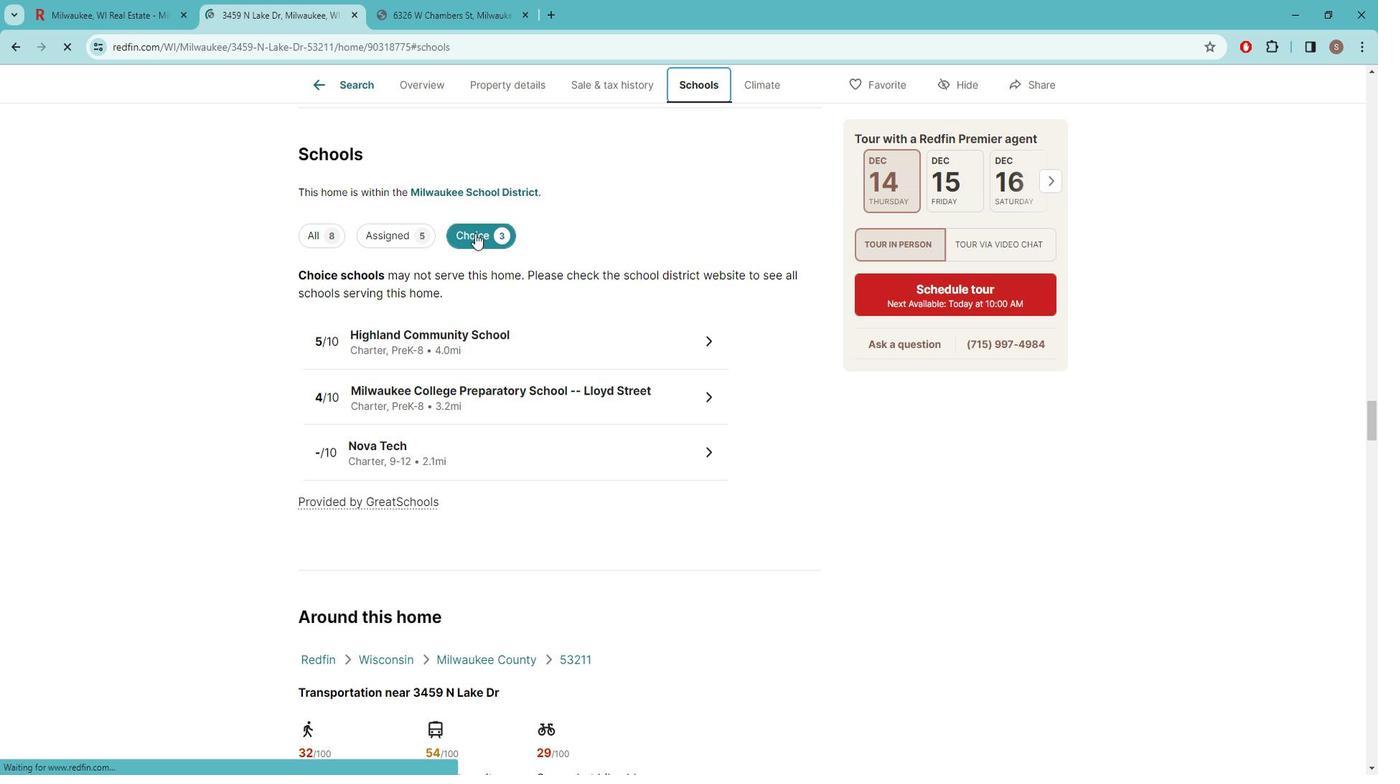 
Action: Mouse moved to (23, 53)
Screenshot: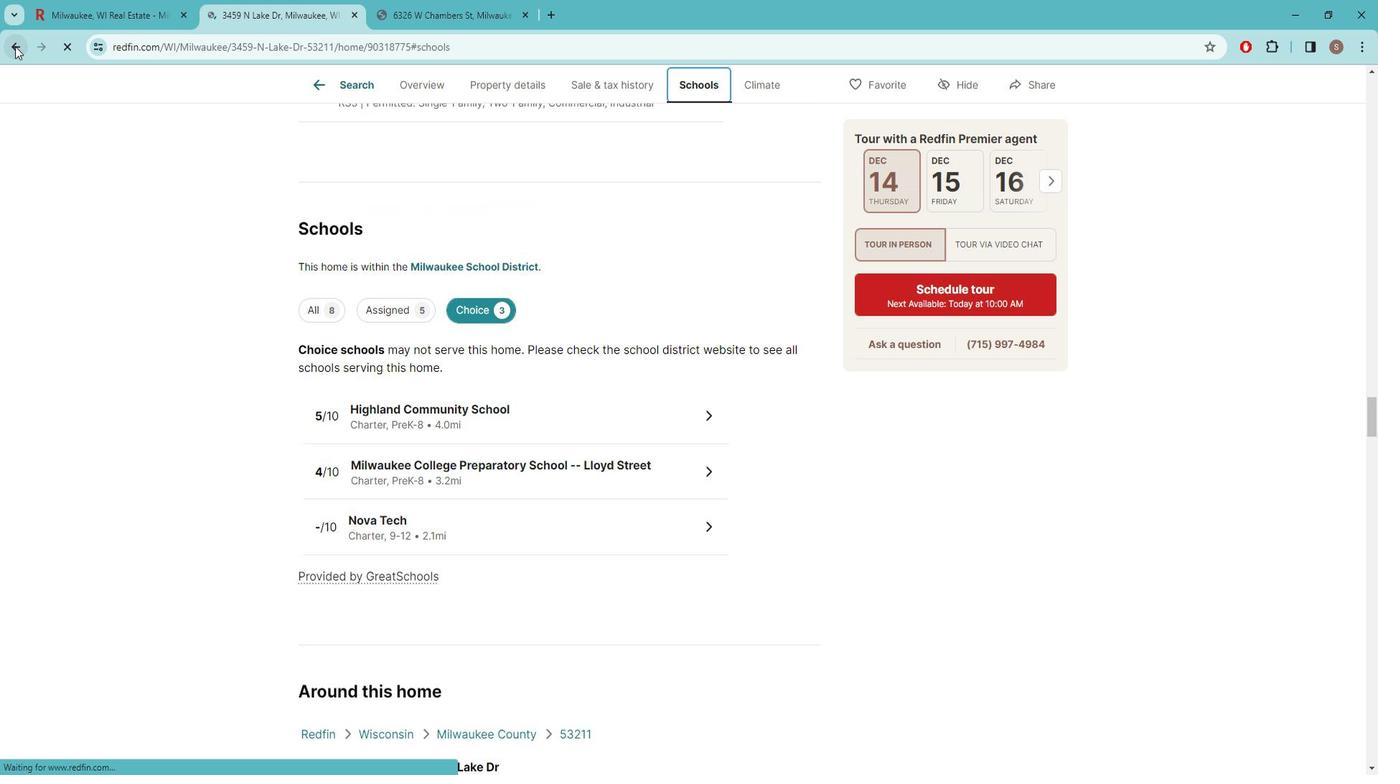 
Action: Mouse pressed left at (23, 53)
Screenshot: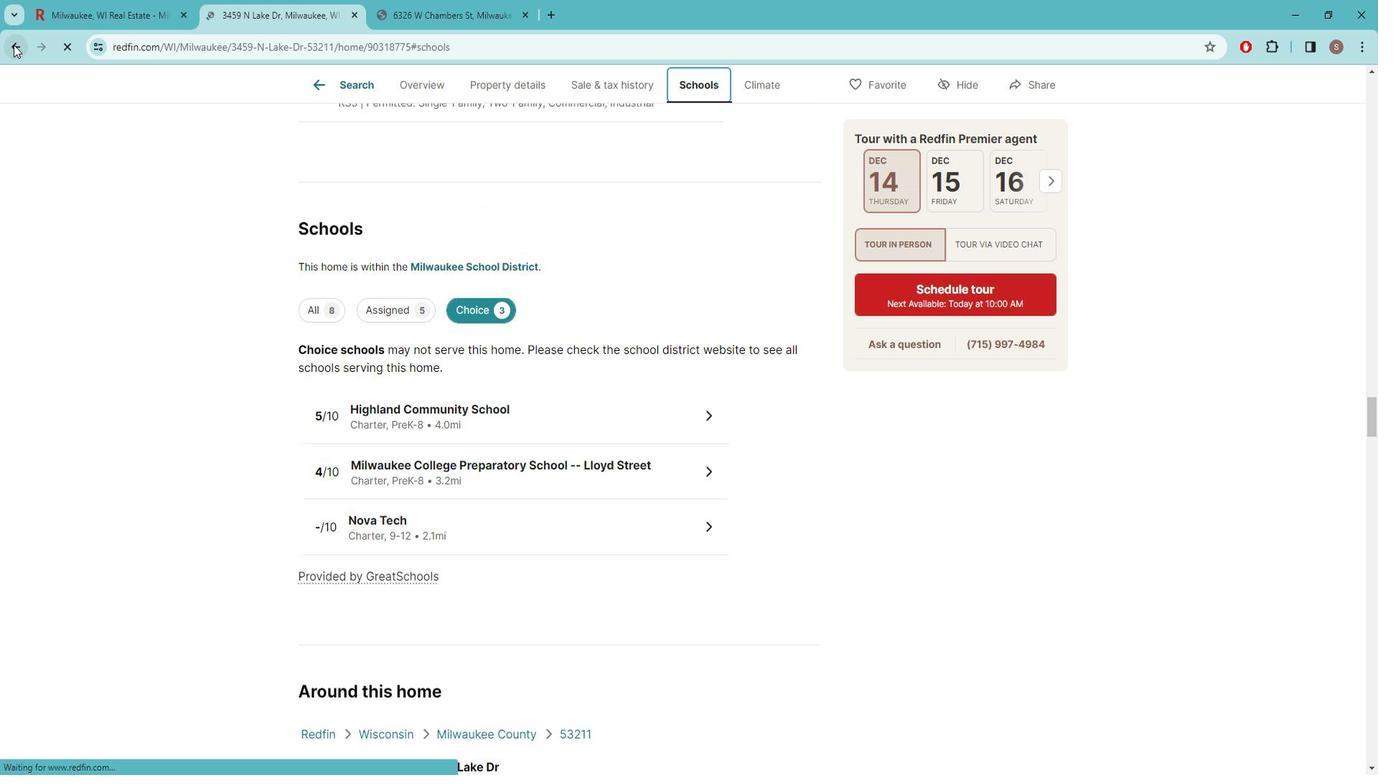 
Action: Mouse moved to (77, 10)
Screenshot: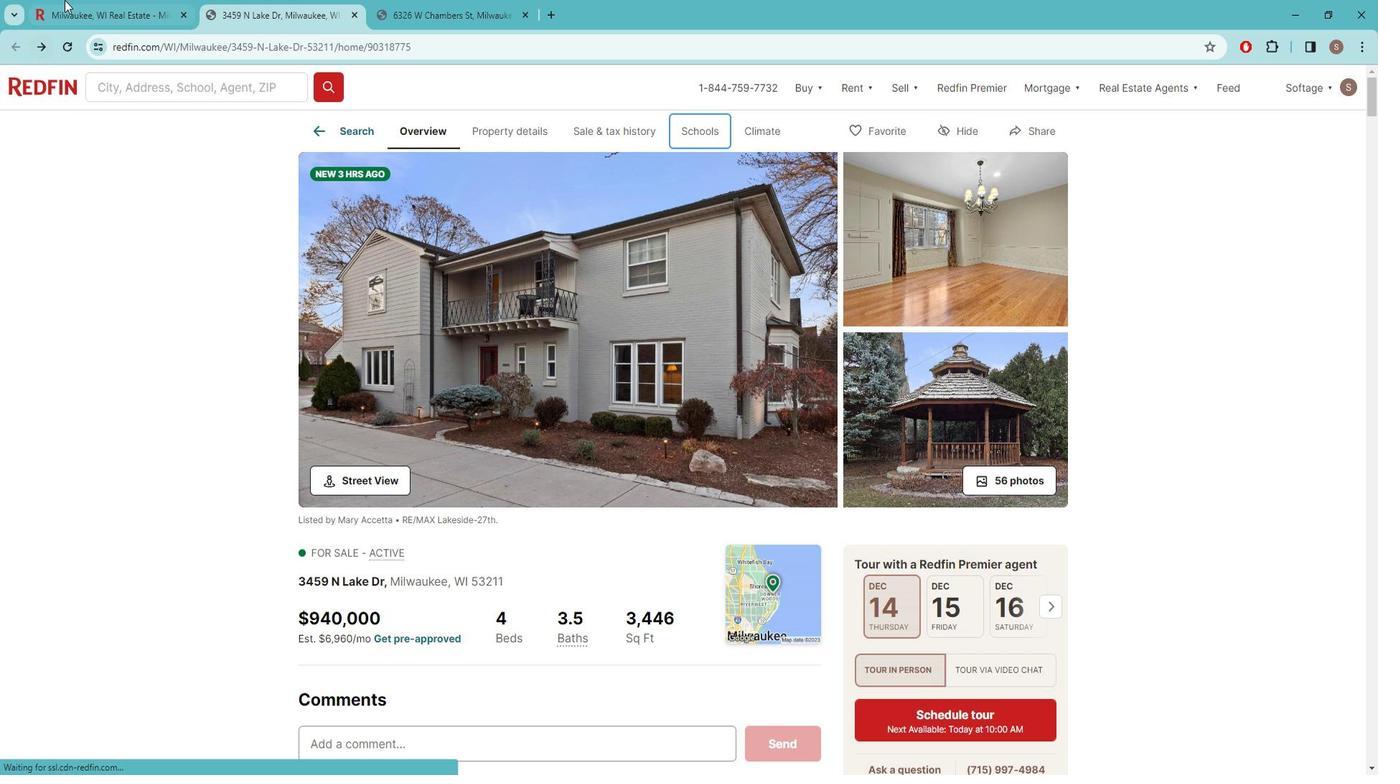 
Action: Mouse pressed left at (77, 10)
Screenshot: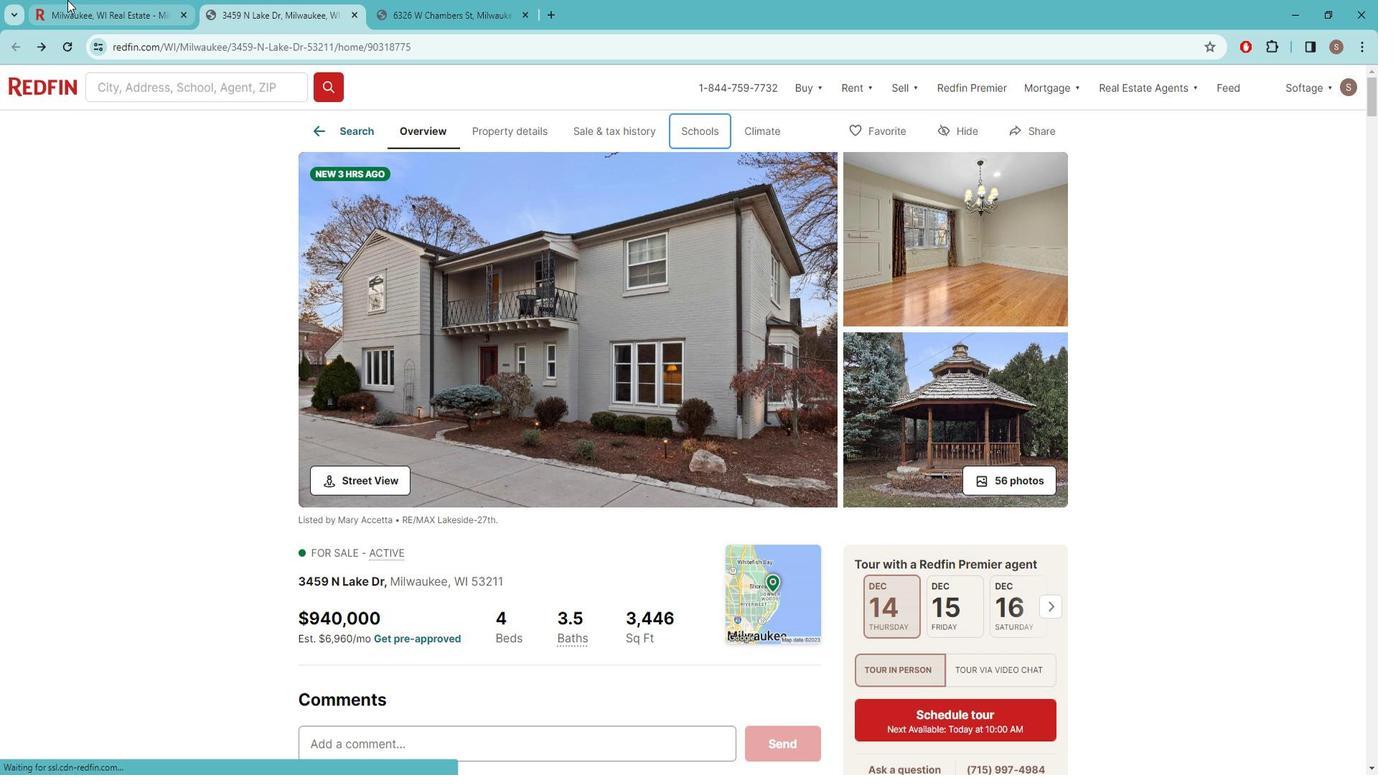 
Action: Mouse moved to (936, 426)
Screenshot: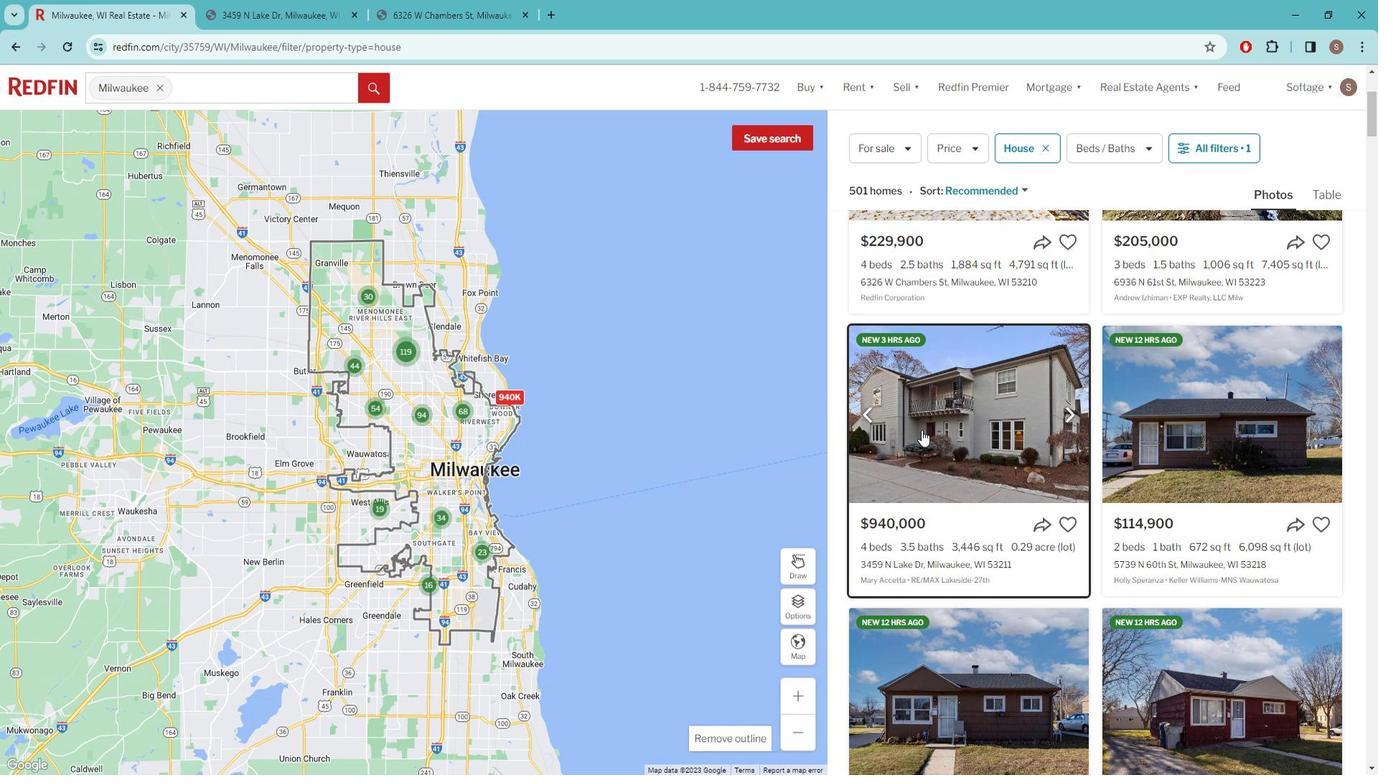 
Action: Mouse scrolled (936, 427) with delta (0, 0)
Screenshot: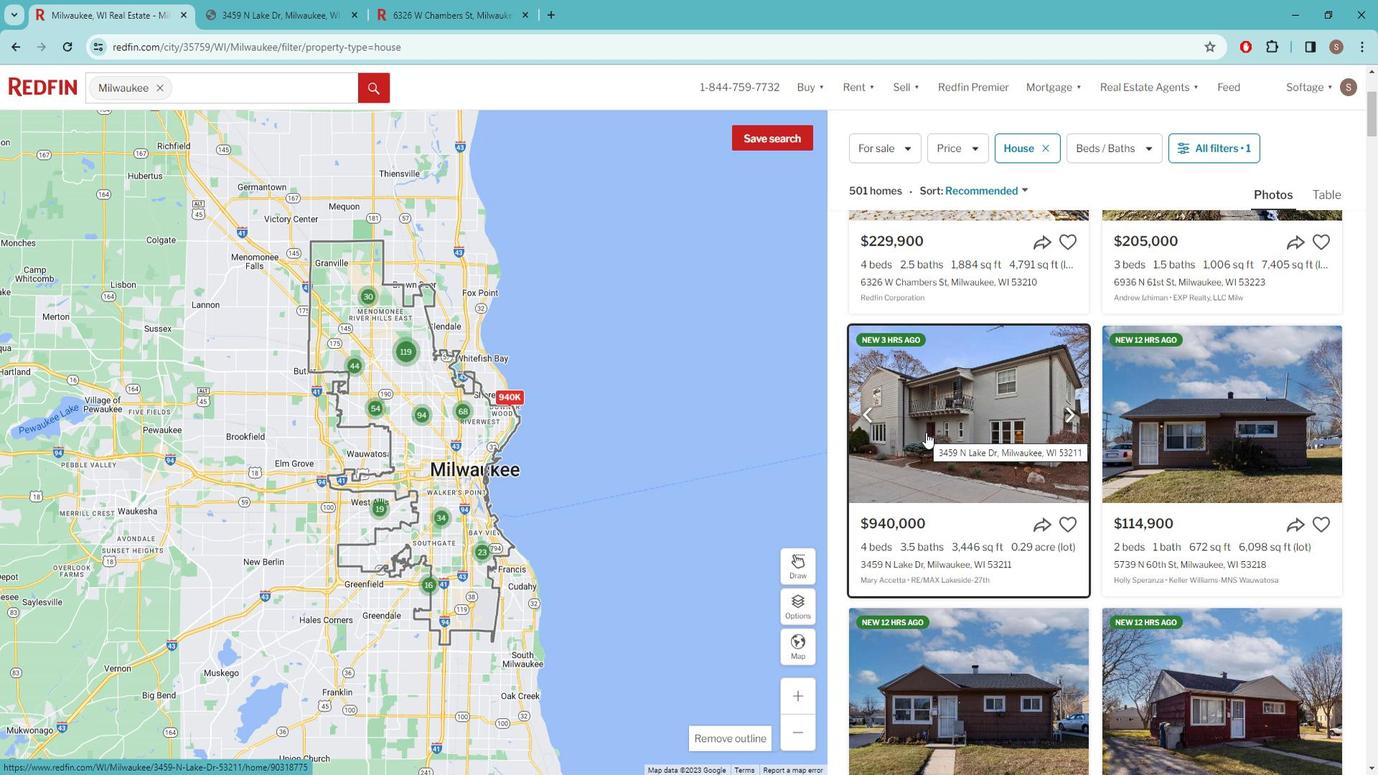 
Action: Mouse scrolled (936, 427) with delta (0, 0)
Screenshot: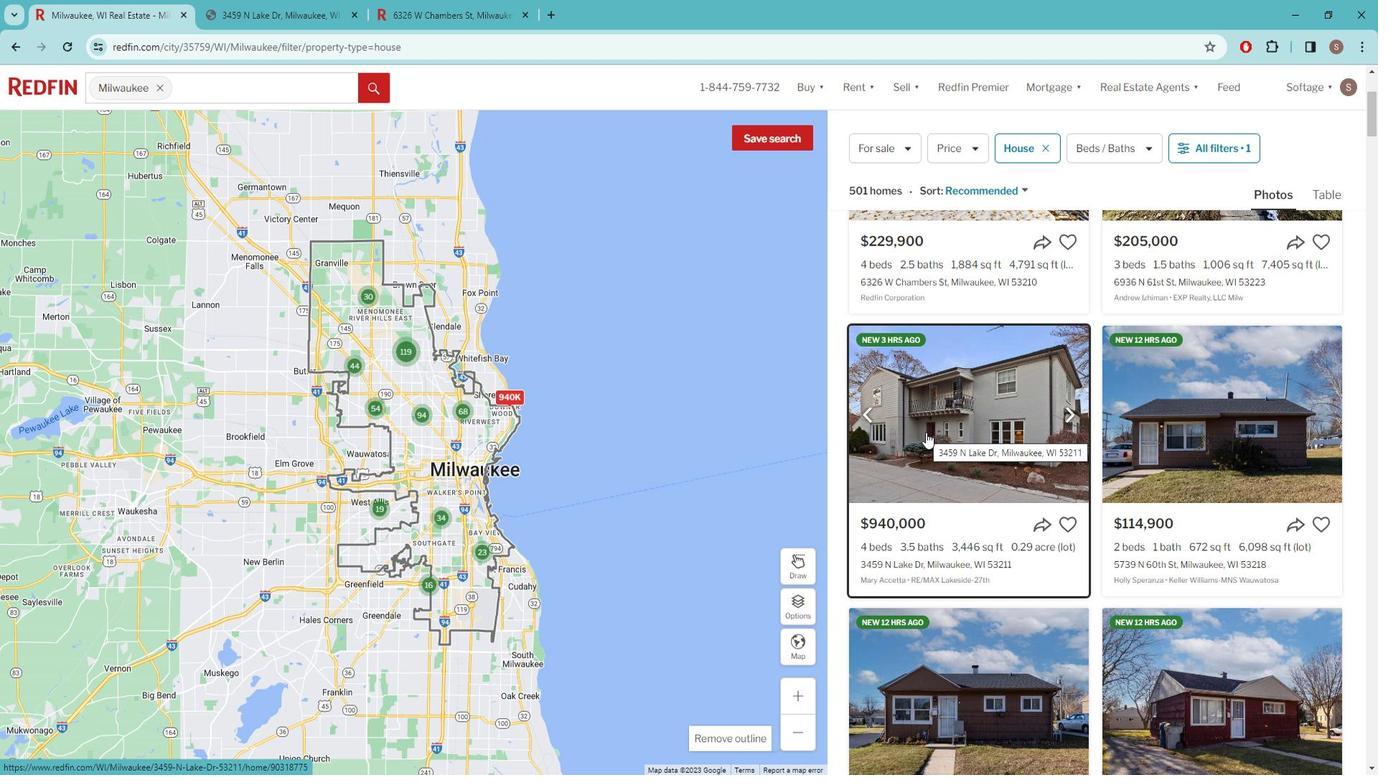 
Action: Mouse scrolled (936, 427) with delta (0, 0)
Screenshot: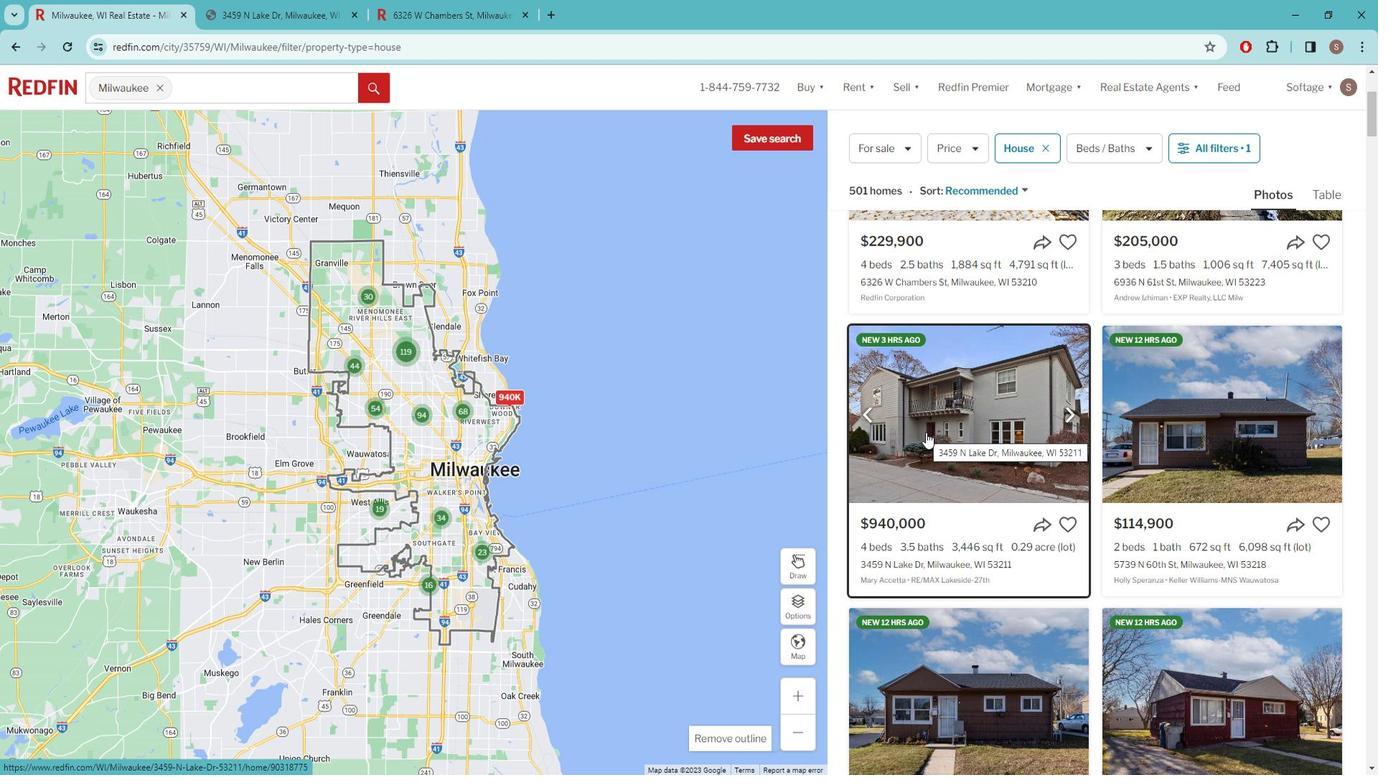 
Action: Mouse scrolled (936, 427) with delta (0, 0)
Screenshot: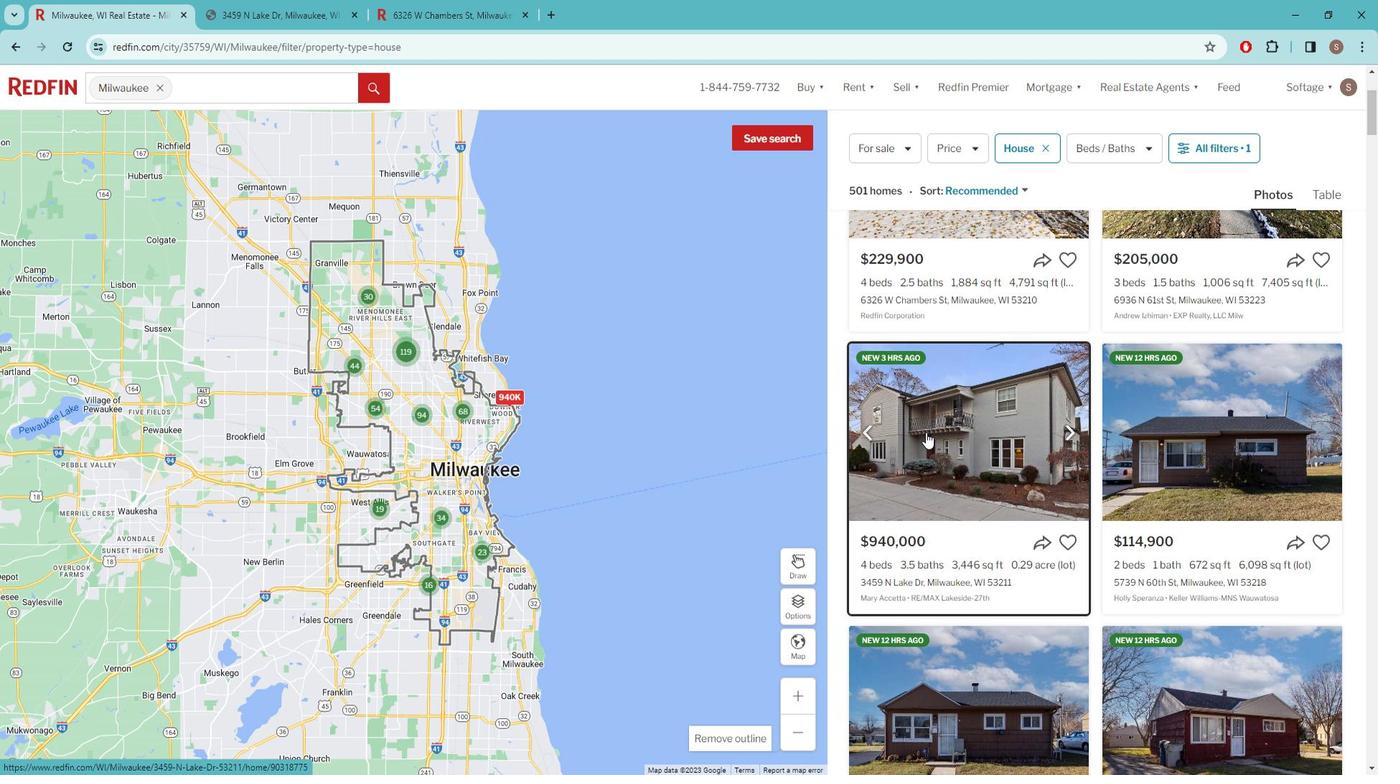 
Action: Mouse scrolled (936, 427) with delta (0, 0)
Screenshot: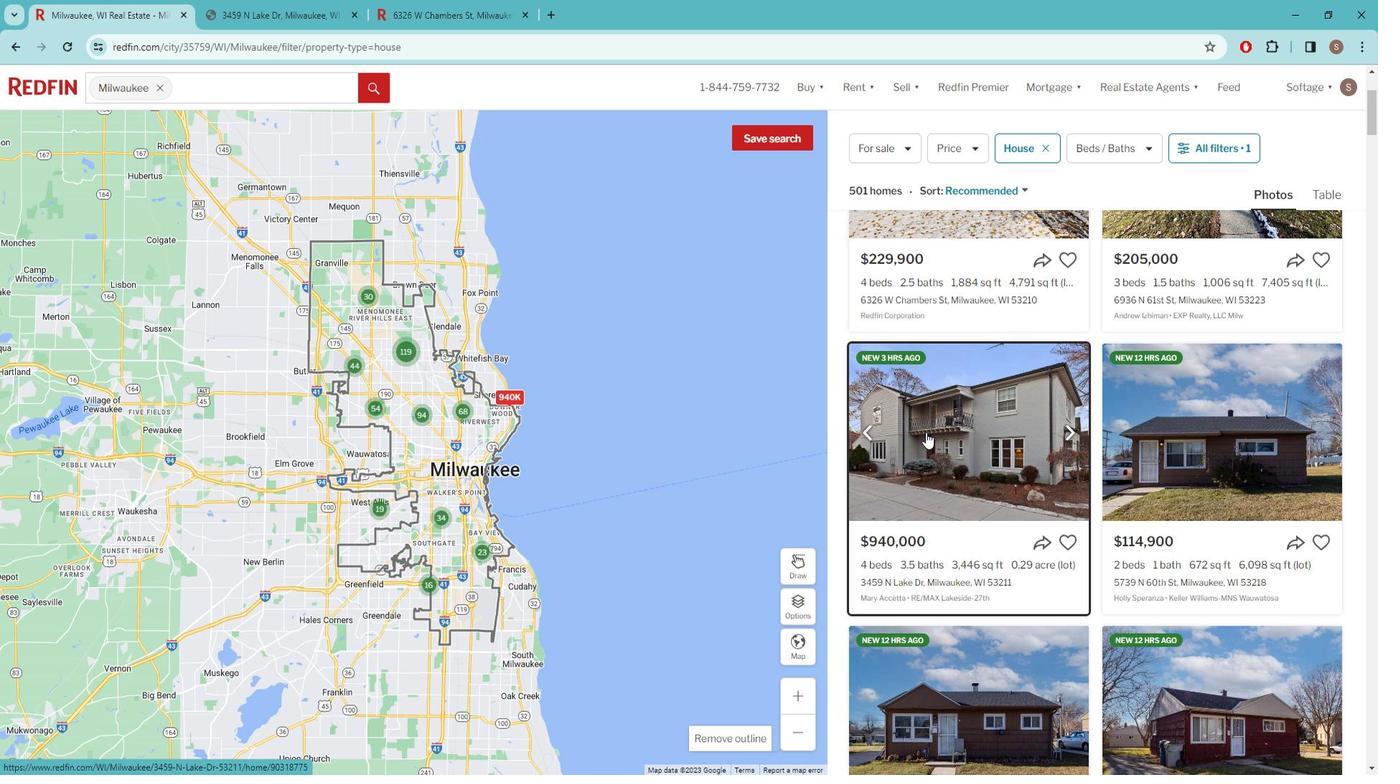 
Action: Mouse scrolled (936, 427) with delta (0, 0)
Screenshot: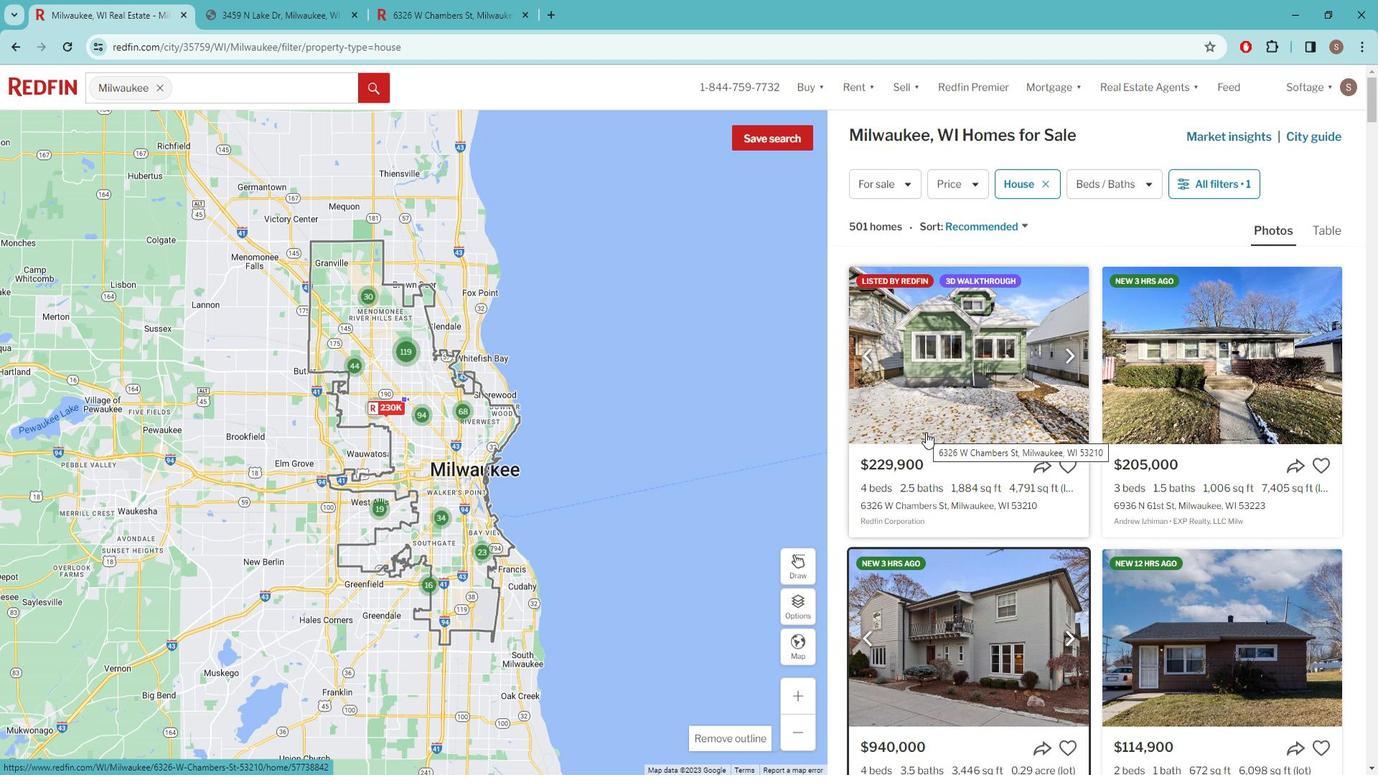 
Action: Mouse scrolled (936, 427) with delta (0, 0)
Screenshot: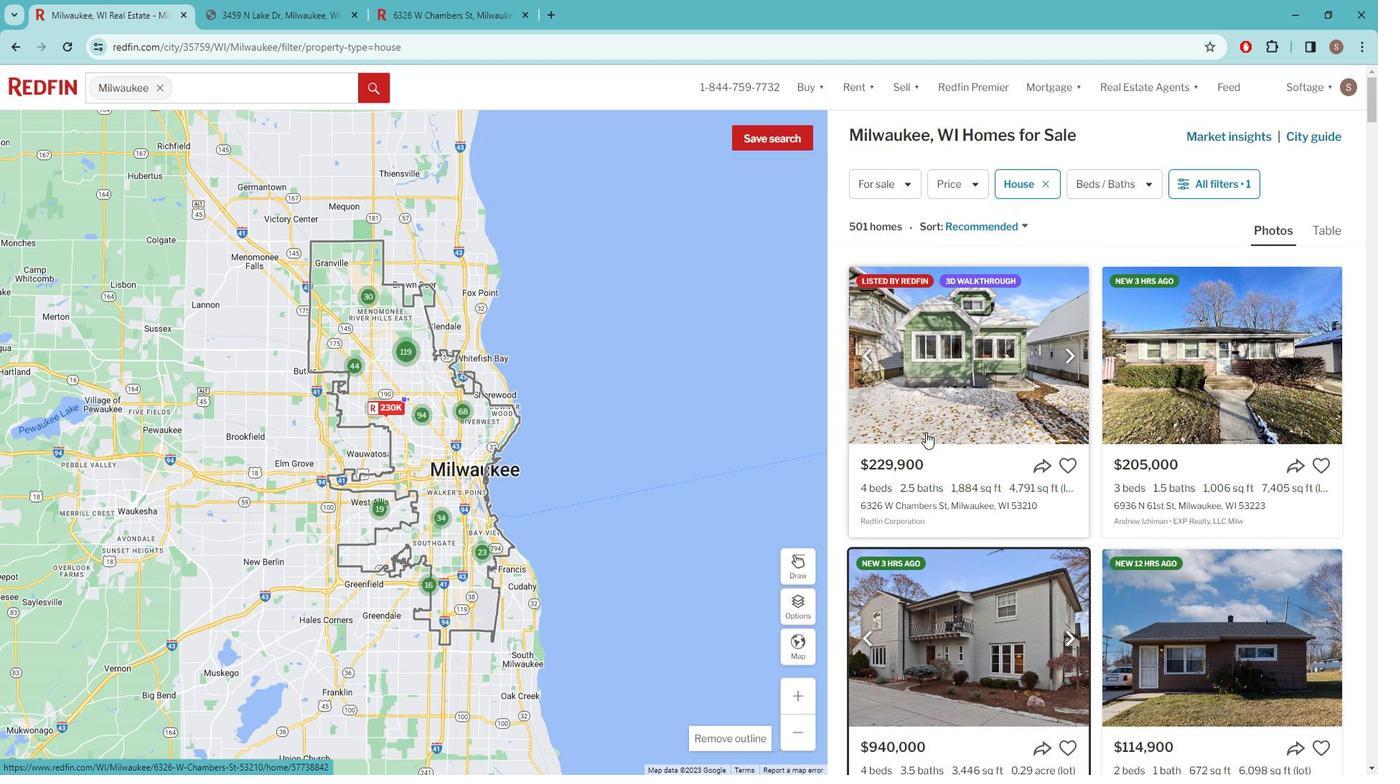 
Action: Mouse moved to (785, 137)
Screenshot: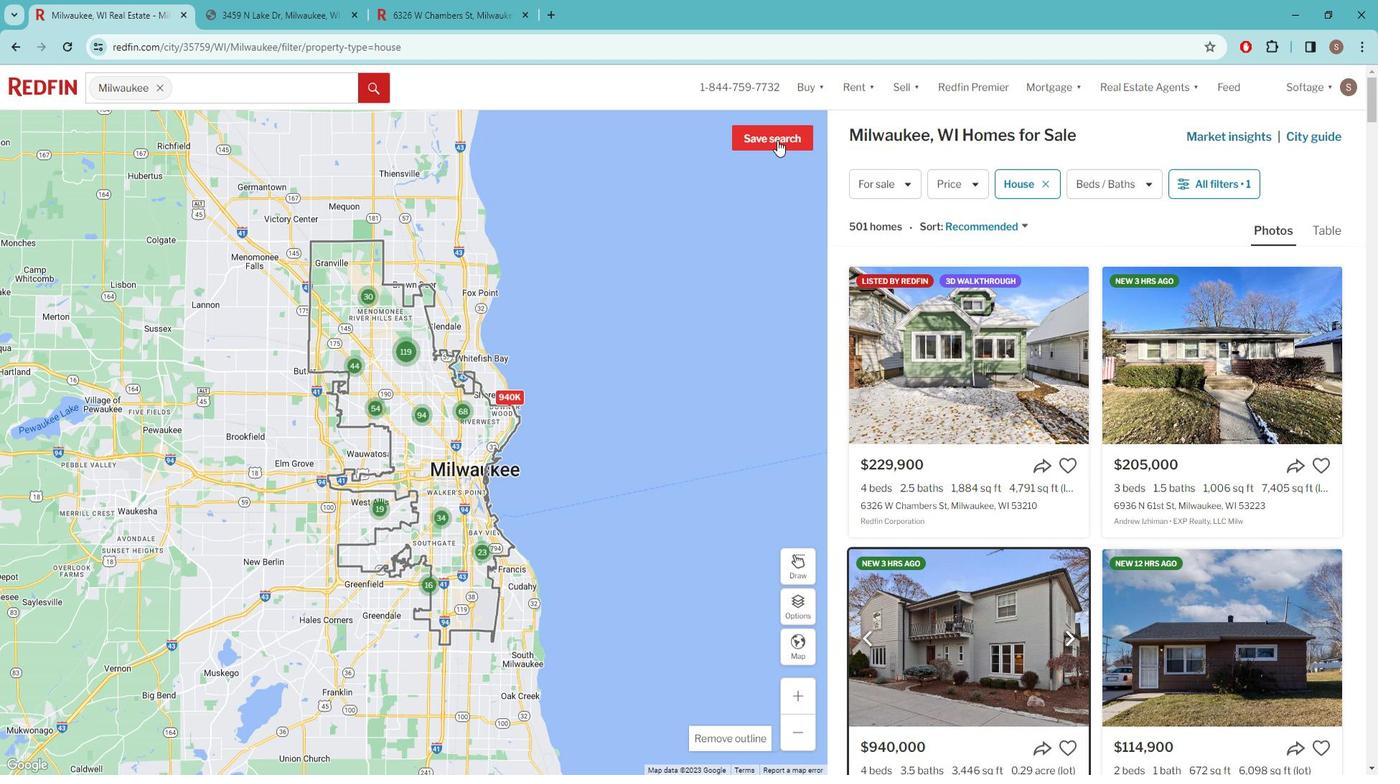 
Action: Mouse pressed left at (785, 137)
Screenshot: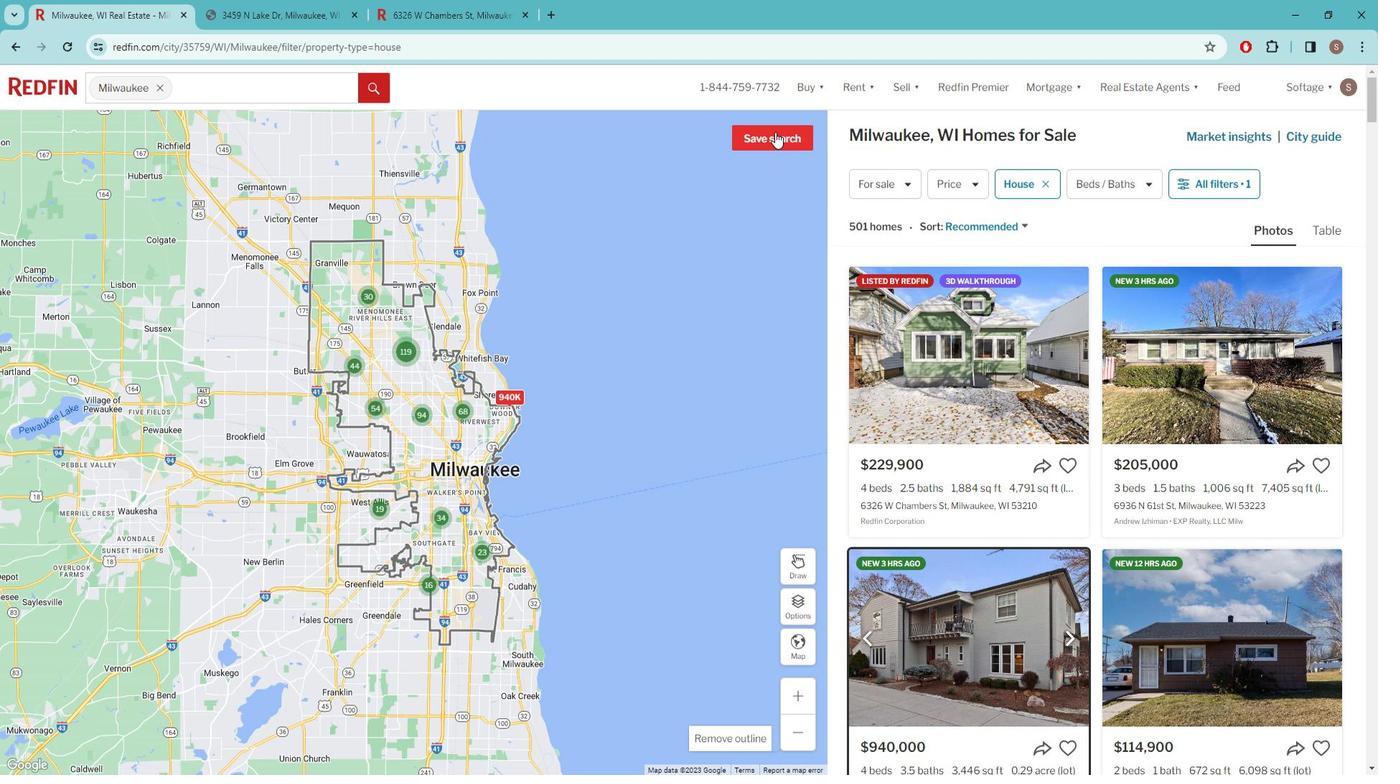 
Action: Mouse moved to (710, 394)
Screenshot: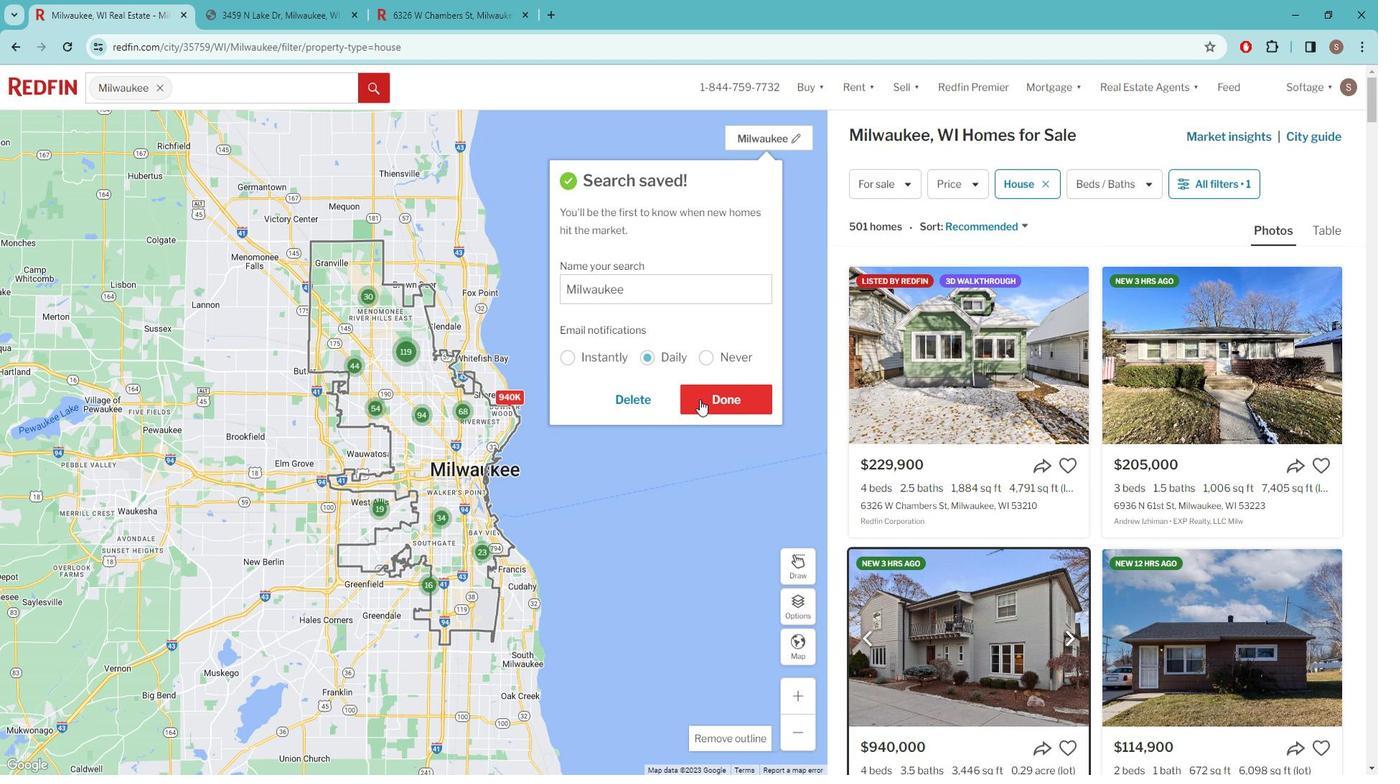
Action: Mouse pressed left at (710, 394)
Screenshot: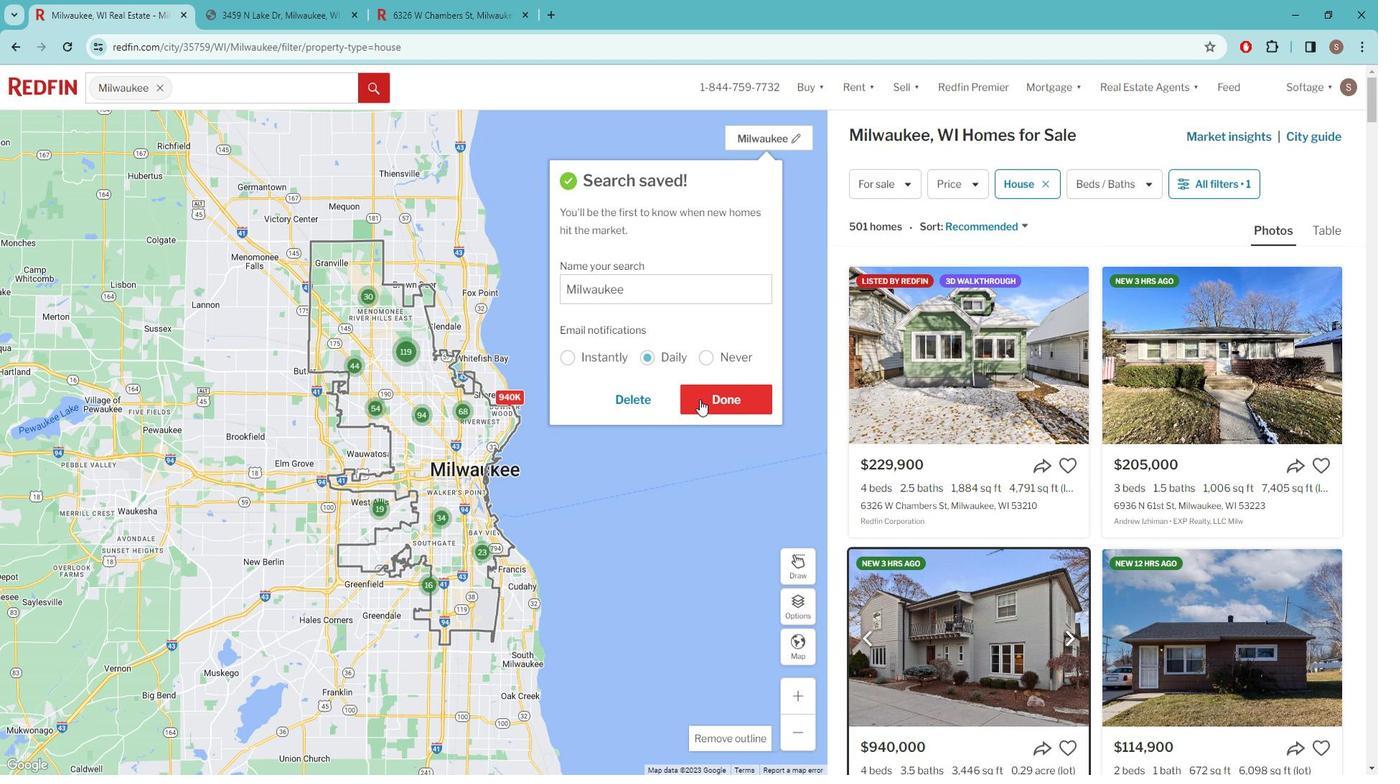 
Action: Mouse moved to (735, 387)
Screenshot: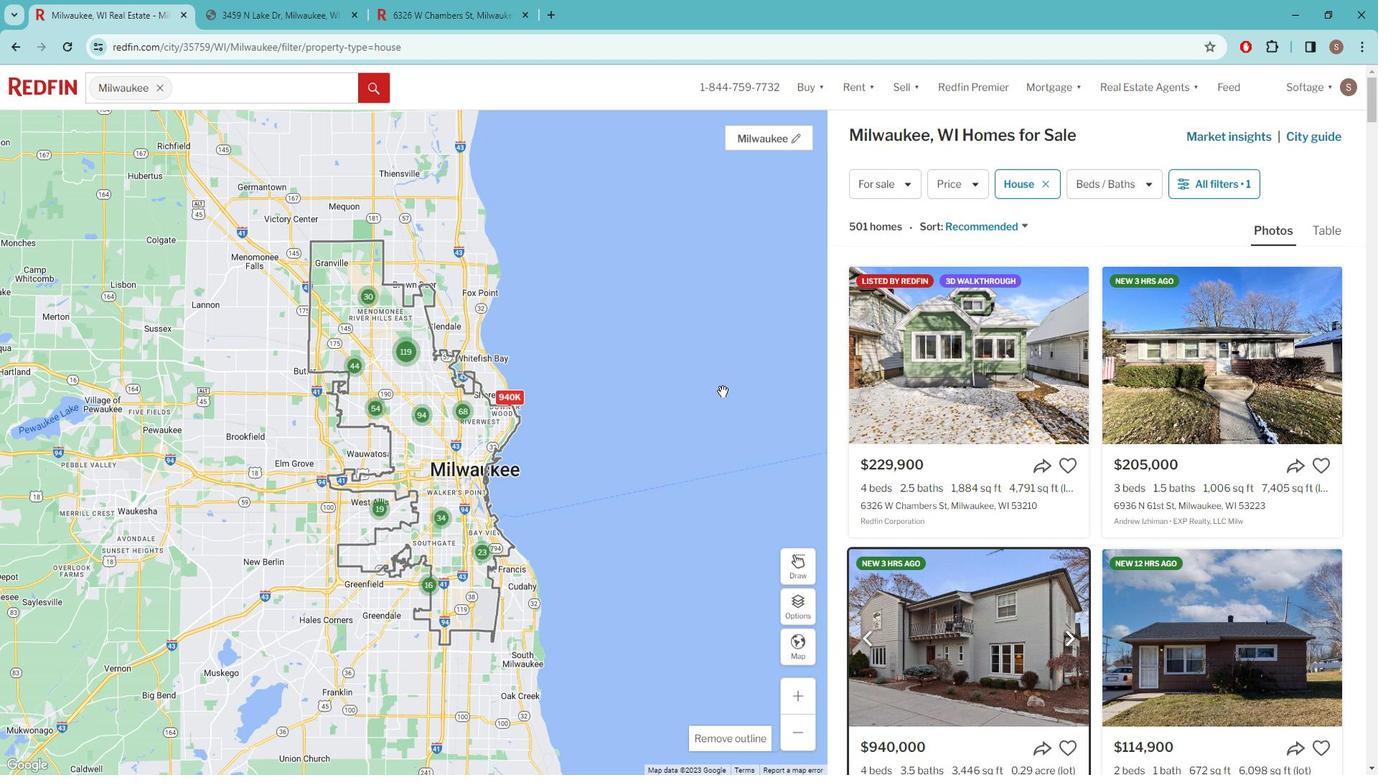 
